 Task: Add an event with the title Lunch and Learn: Time Management Strategies, date '2024/03/03', time 9:40 AM to 11:40 AMand add a description: The employee and the supervisor will collaboratively develop an action plan outlining the steps and strategies necessary for improvement. This plan may include specific tasks, training or development opportunities, resources, and support systems to aid in the employee's growth and progress.Select event color  Flamingo . Add location for the event as: 654 Sheikh Zayed Grand Mosque, Abu Dhabi, UAE, logged in from the account softage.2@softage.netand send the event invitation to softage.3@softage.net and softage.4@softage.net. Set a reminder for the event Monthly on the third Sunday
Action: Mouse moved to (1069, 524)
Screenshot: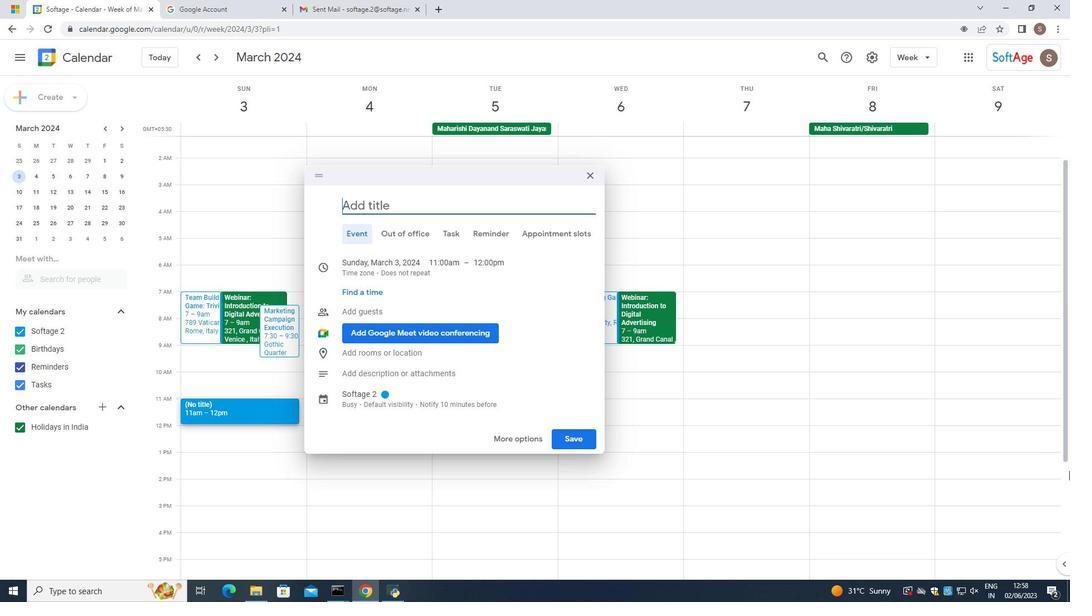 
Action: Key pressed <Key.caps_lock>L<Key.caps_lock>unch<Key.space><Key.shift_r><Key.shift_r><Key.shift_r><Key.shift_r><Key.shift_r><Key.shift_r><Key.shift_r><Key.shift_r><Key.shift_r><Key.shift_r><Key.shift_r><Key.shift_r><Key.shift_r><Key.shift_r><Key.shift_r><Key.shift_r><Key.shift_r><Key.shift_r><Key.shift_r><Key.shift_r><Key.shift_r><Key.shift_r><Key.shift_r><Key.shift_r>&<Key.space>l<Key.caps_lock><Key.backspace><Key.backspace><Key.backspace><Key.backspace><Key.backspace><Key.backspace><Key.backspace><Key.backspace><Key.backspace><Key.backspace><Key.backspace><Key.backspace><Key.backspace><Key.backspace><Key.caps_lock>l<Key.caps_lock>UNCH<Key.space><Key.shift_r><Key.shift_r><Key.shift_r><Key.shift_r><Key.shift_r><Key.shift_r><Key.shift_r><Key.shift_r><Key.shift_r><Key.shift_r><Key.shift_r><Key.shift_r><Key.shift_r><Key.shift_r><Key.shift_r><Key.shift_r>&<Key.space><Key.caps_lock>l<Key.caps_lock><Key.caps_lock>er<Key.backspace><Key.backspace><Key.caps_lock>EARN
Screenshot: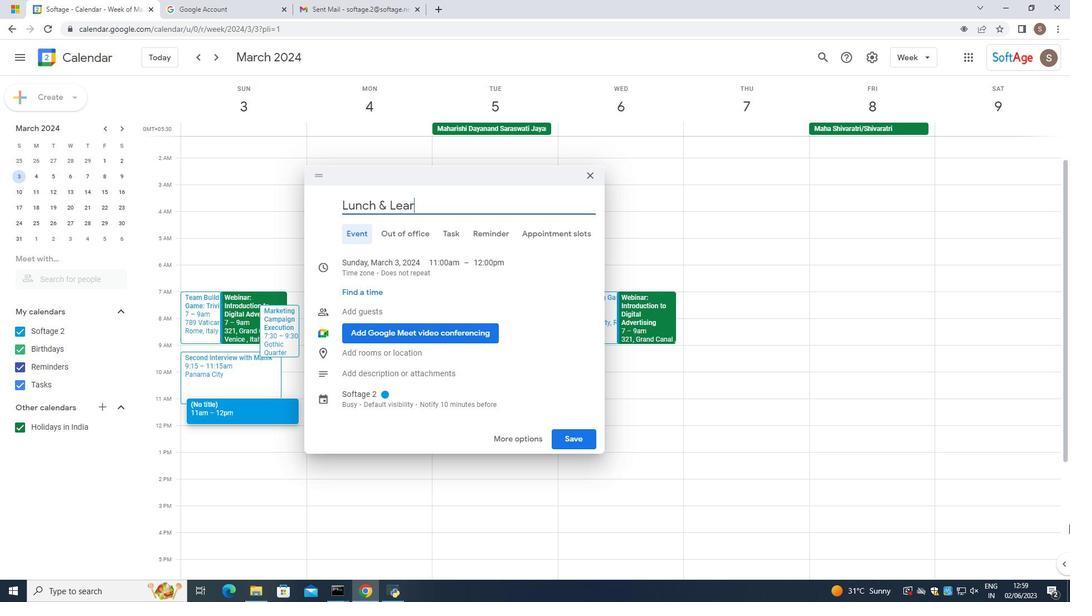 
Action: Mouse moved to (394, 372)
Screenshot: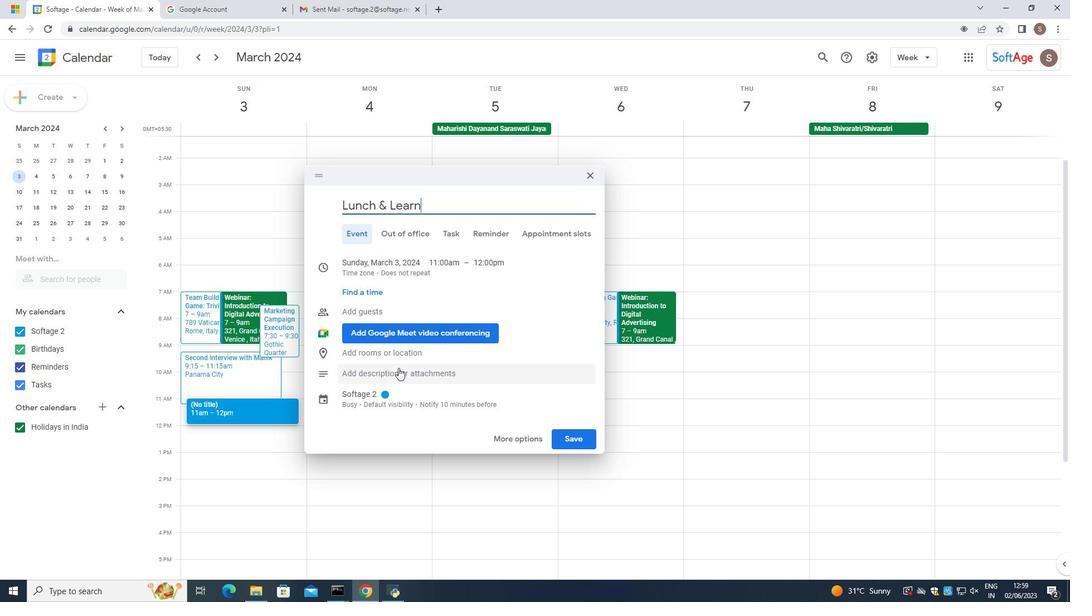 
Action: Mouse pressed left at (394, 372)
Screenshot: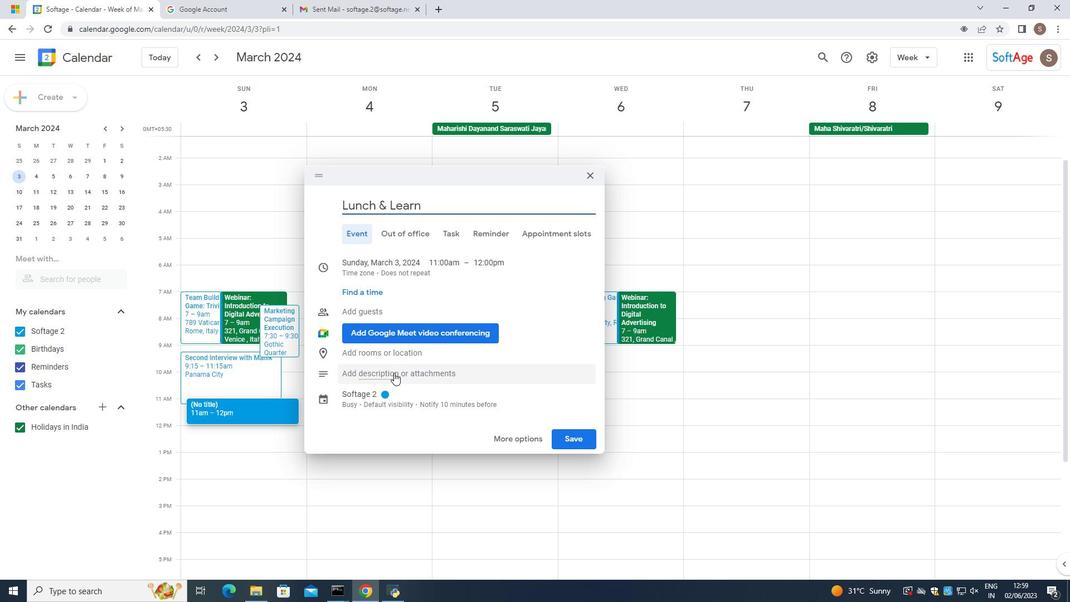 
Action: Mouse moved to (812, 490)
Screenshot: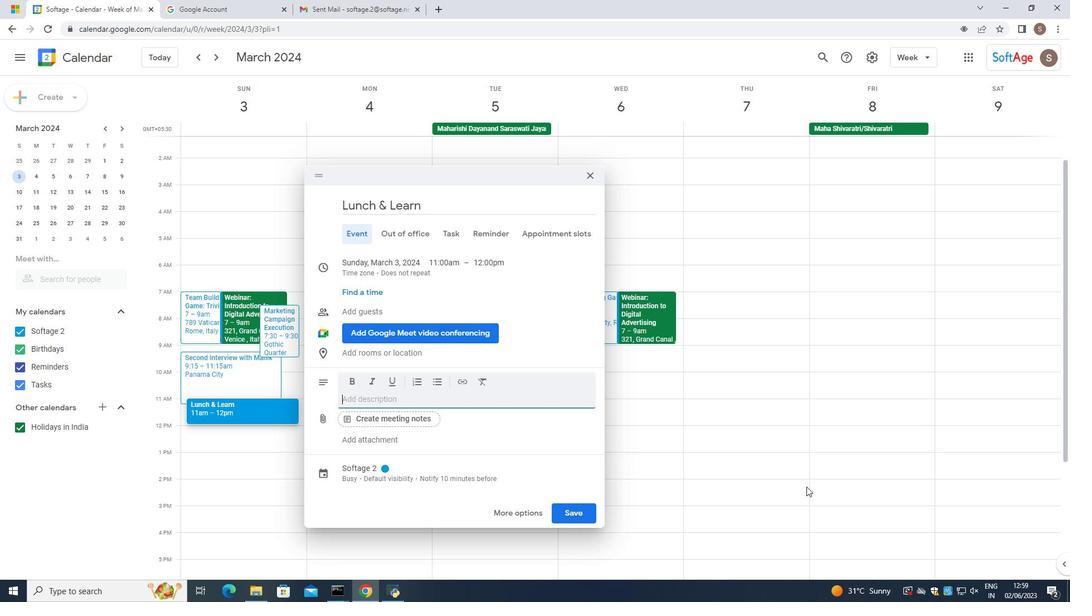 
Action: Key pressed <Key.caps_lock>t
Screenshot: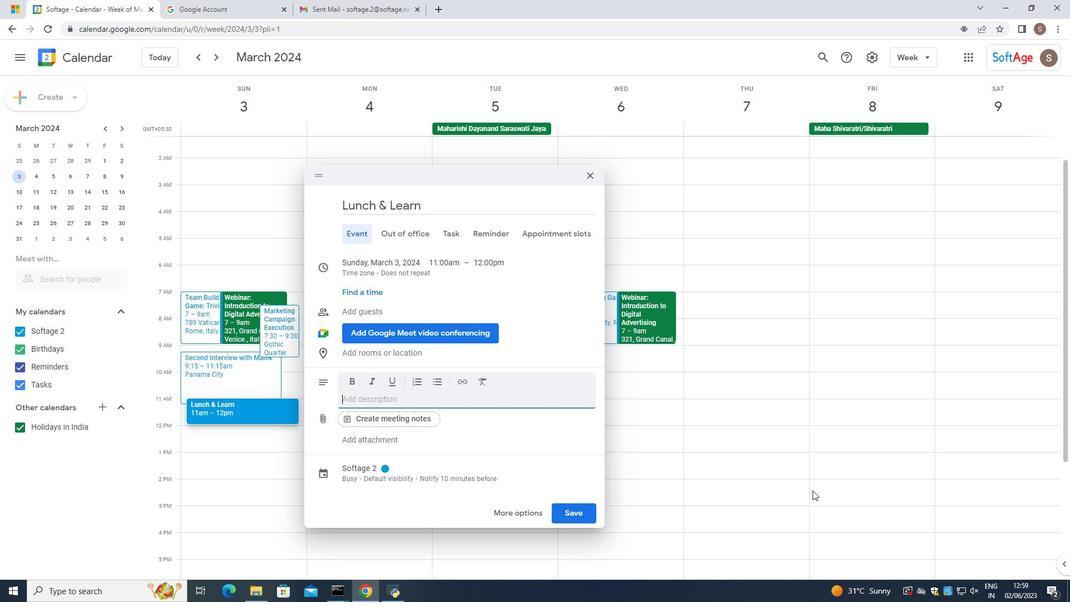 
Action: Mouse moved to (812, 490)
Screenshot: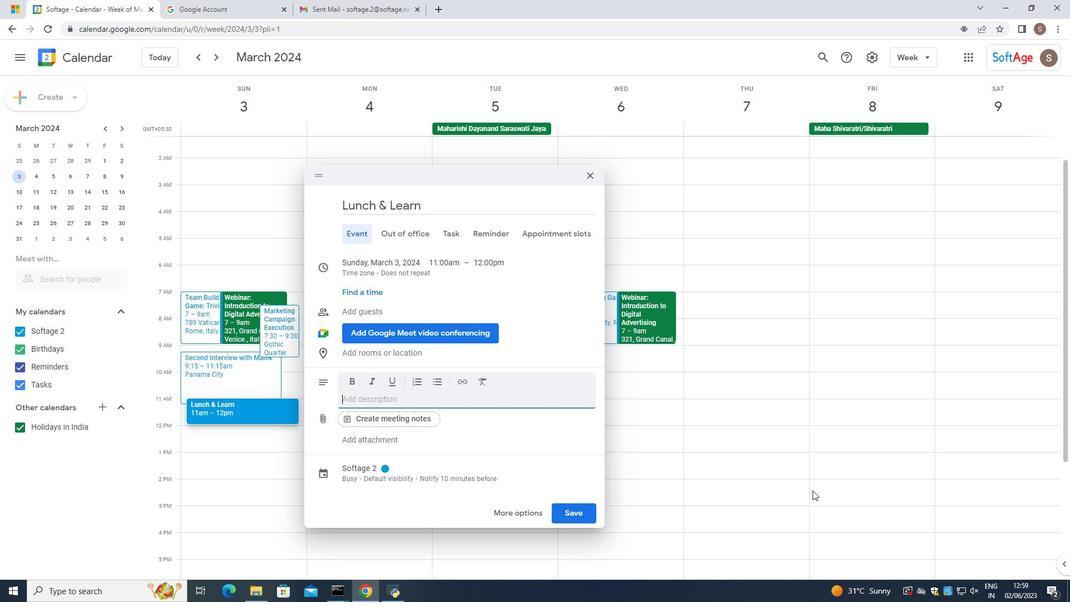 
Action: Key pressed <Key.caps_lock>HE<Key.space>EM
Screenshot: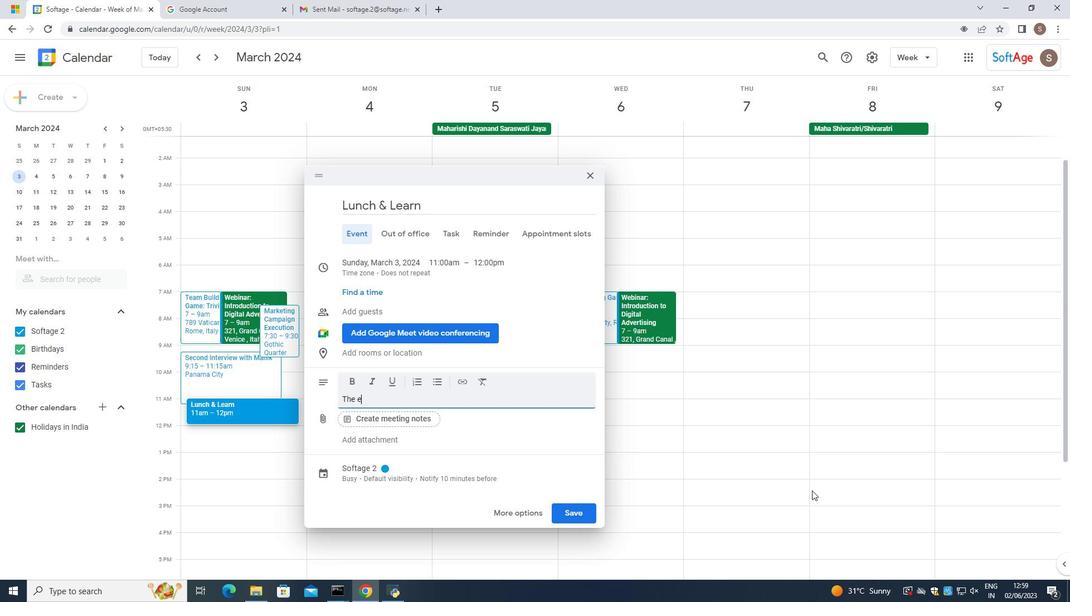 
Action: Mouse moved to (812, 490)
Screenshot: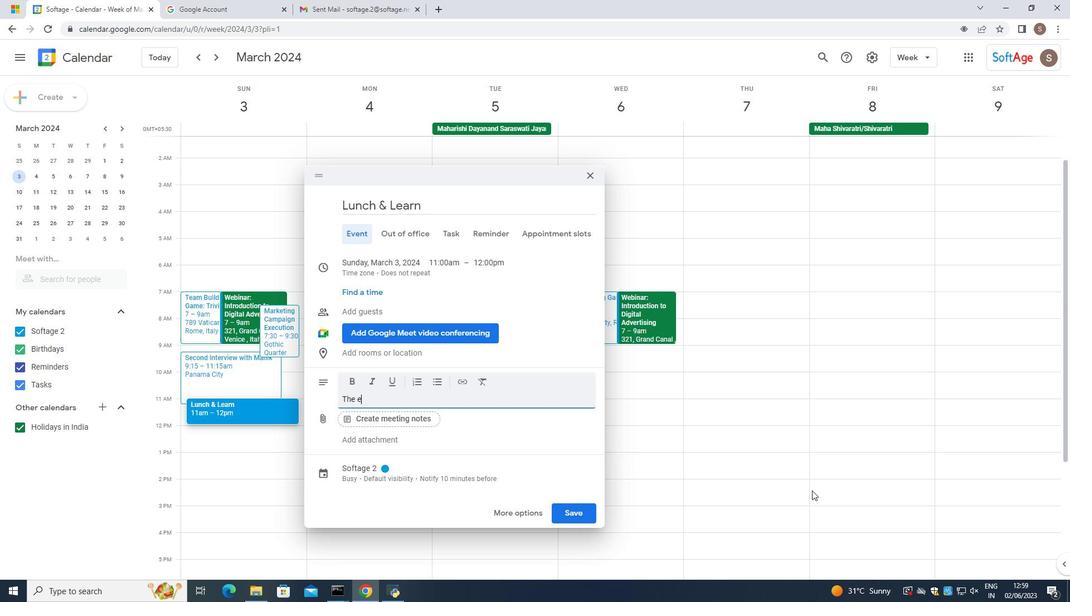 
Action: Key pressed PLOYEE<Key.space>
Screenshot: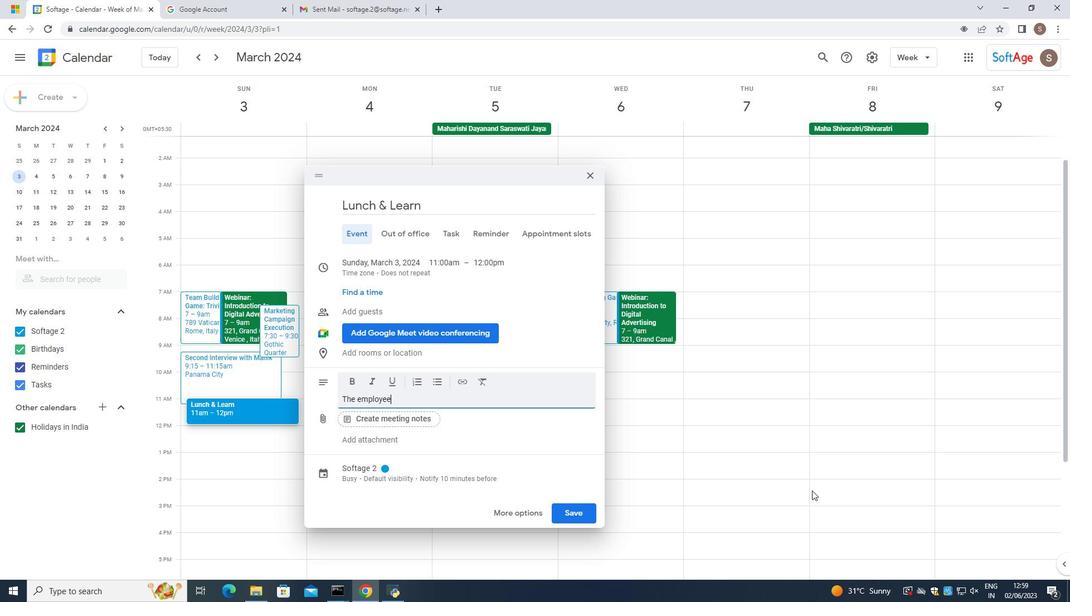 
Action: Mouse moved to (811, 490)
Screenshot: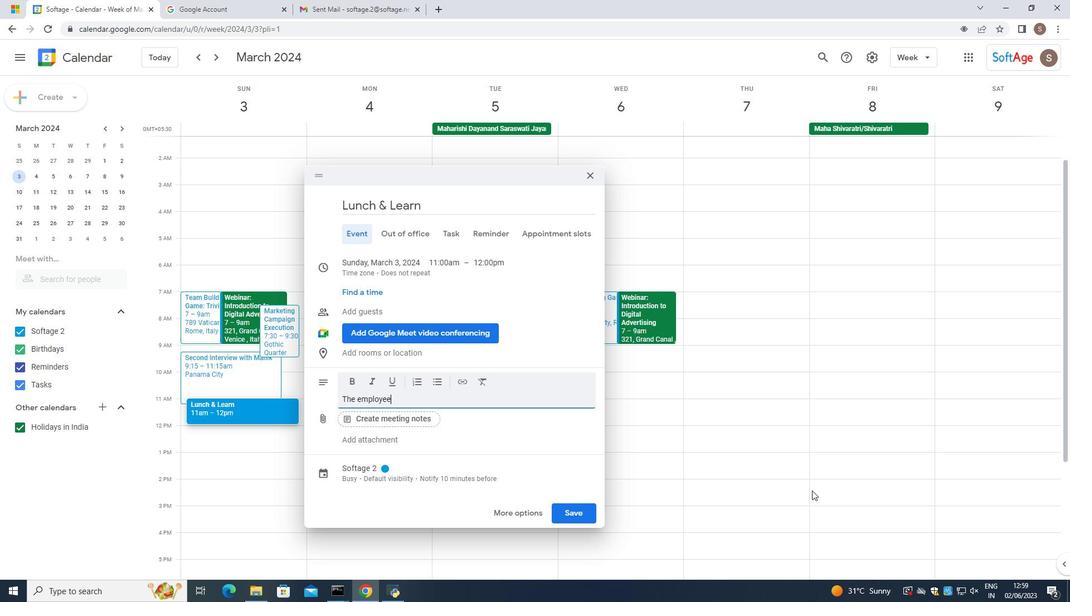 
Action: Key pressed AND
Screenshot: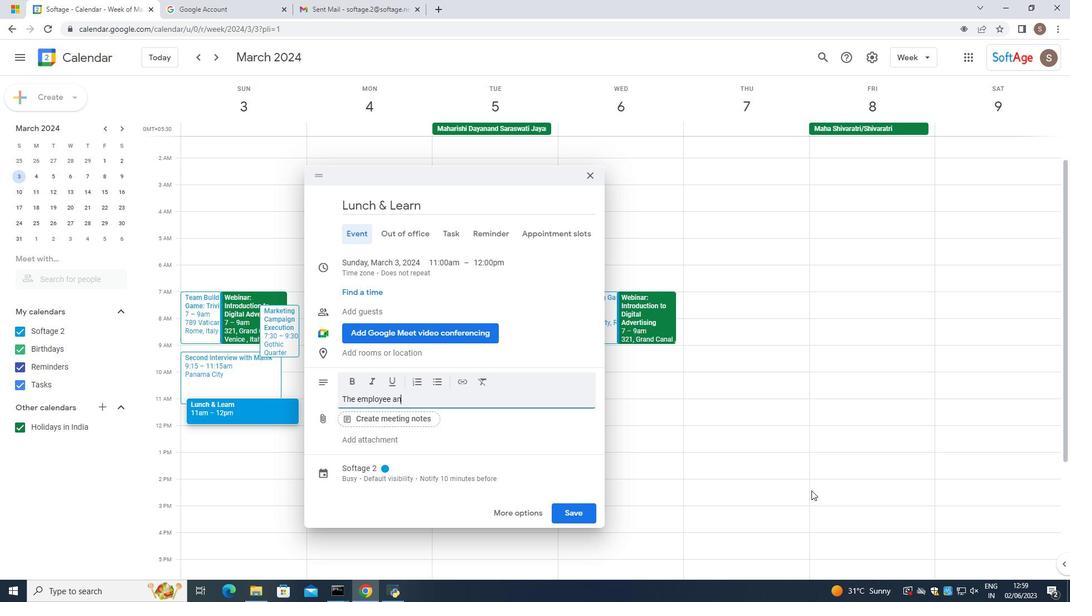 
Action: Mouse moved to (811, 490)
Screenshot: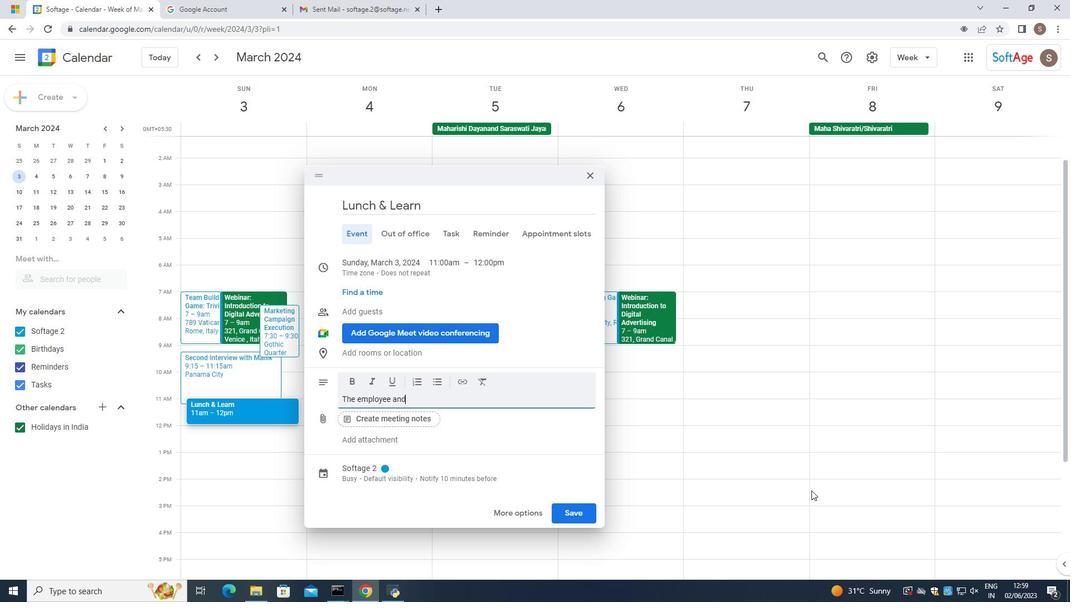 
Action: Key pressed <Key.space>
Screenshot: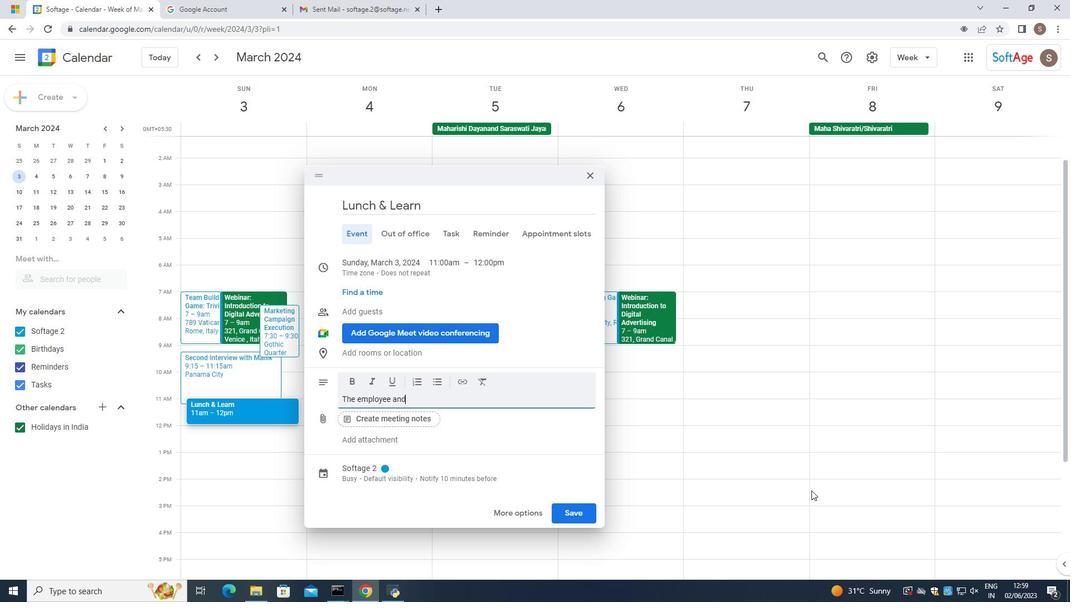 
Action: Mouse moved to (811, 491)
Screenshot: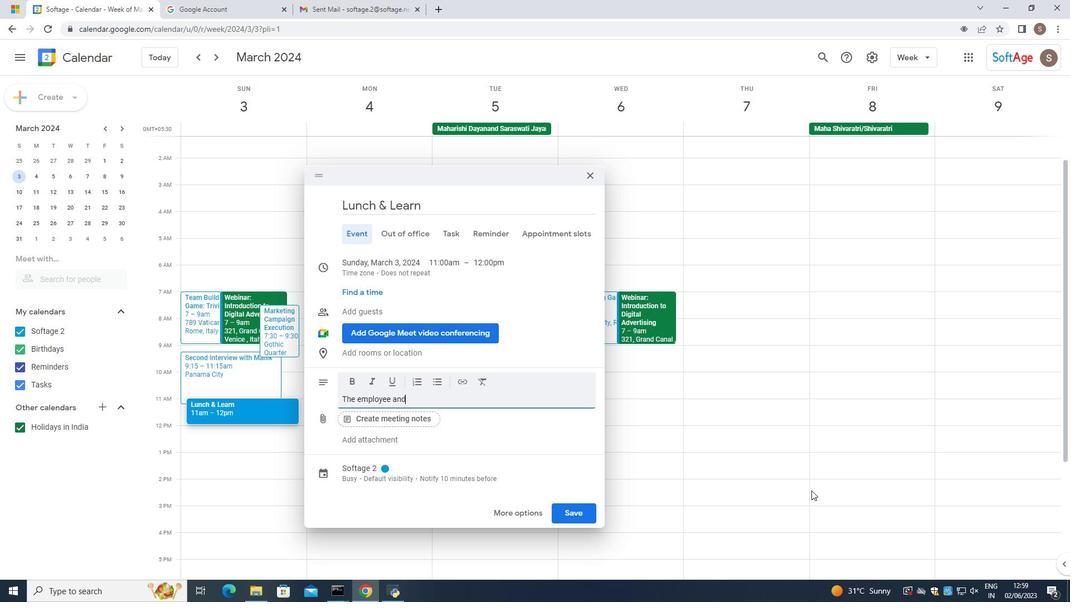 
Action: Key pressed THE<Key.space>SUPERVISORT<Key.space>WUI=<Key.backspace><Key.backspace><Key.backspace><Key.backspace><Key.backspace><Key.backspace><Key.backspace><Key.backspace><Key.backspace>SO<Key.backspace>P<Key.backspace>OR<Key.space>WILL<Key.space>
Screenshot: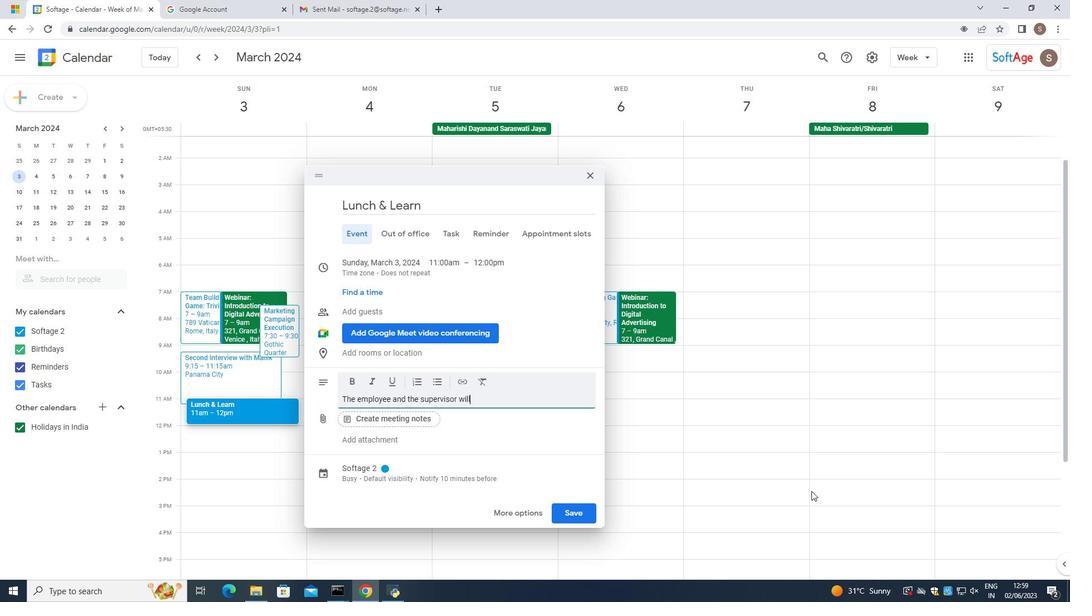 
Action: Mouse moved to (811, 492)
Screenshot: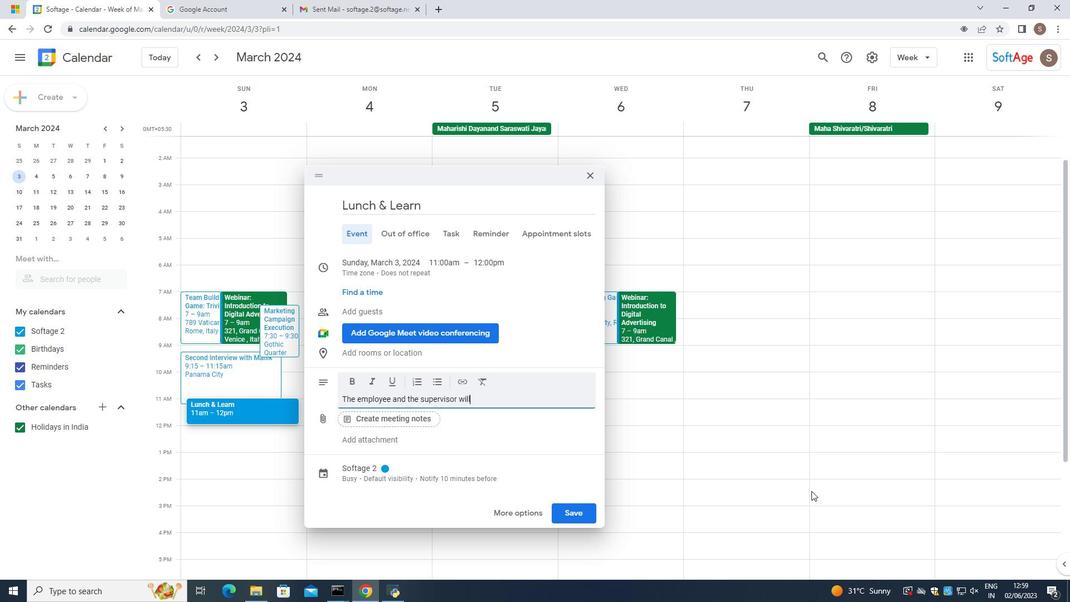 
Action: Key pressed C
Screenshot: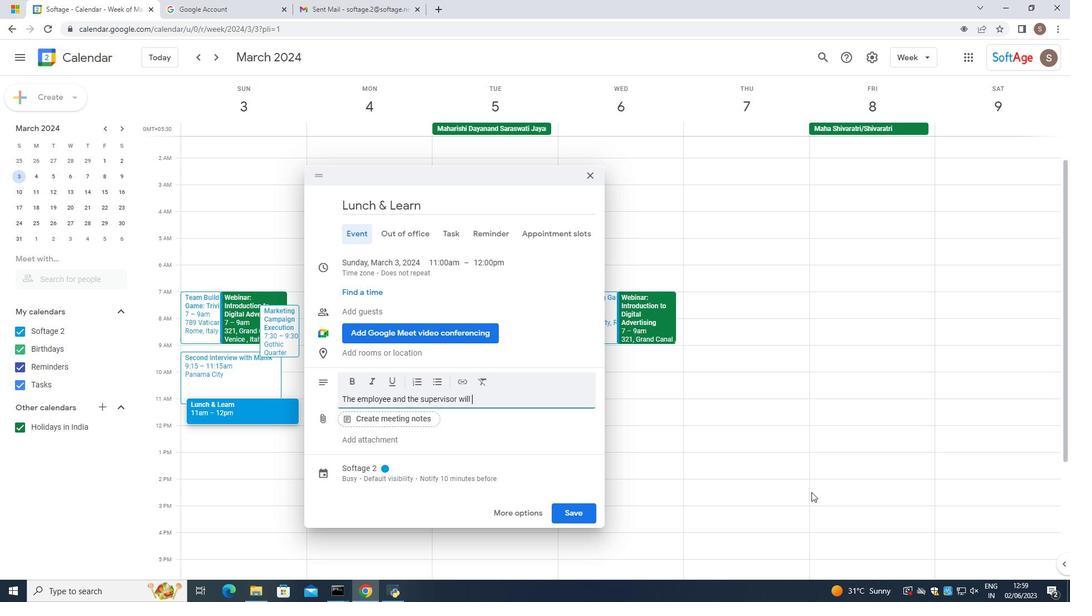 
Action: Mouse moved to (811, 492)
Screenshot: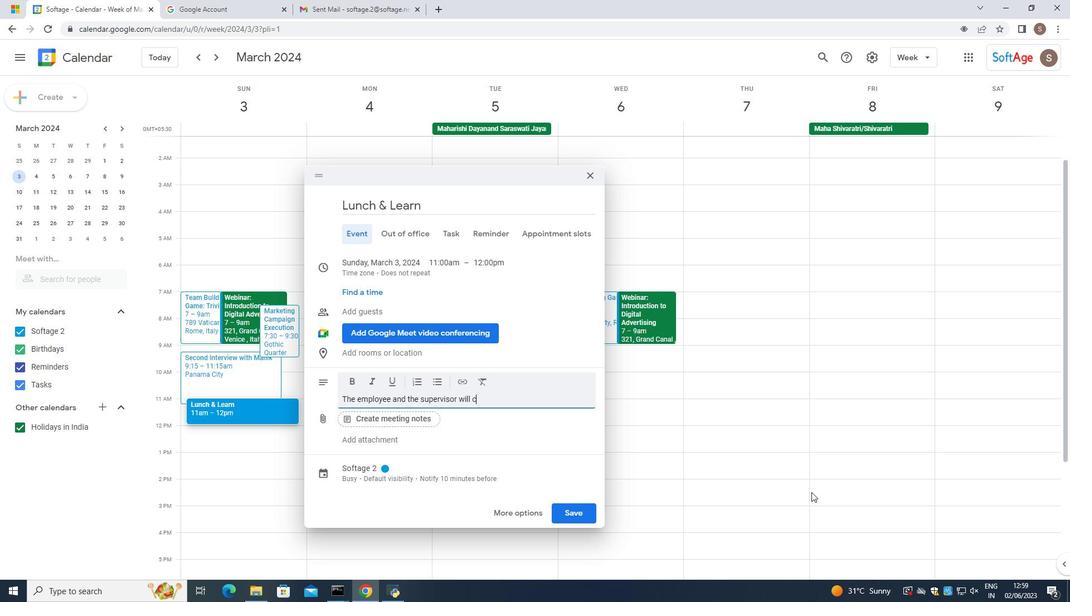 
Action: Key pressed OLL
Screenshot: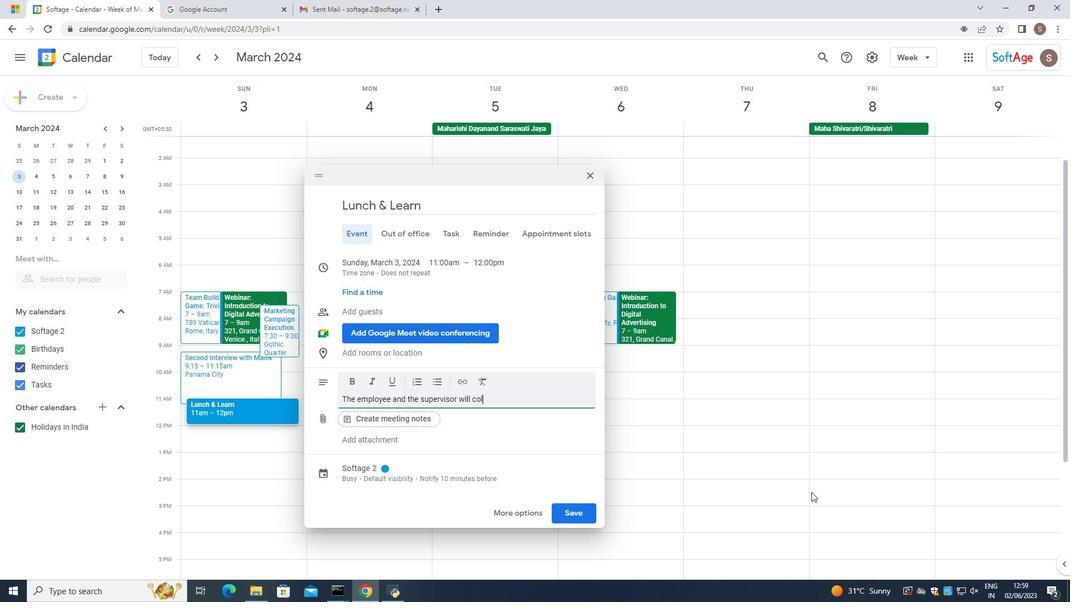 
Action: Mouse moved to (811, 492)
Screenshot: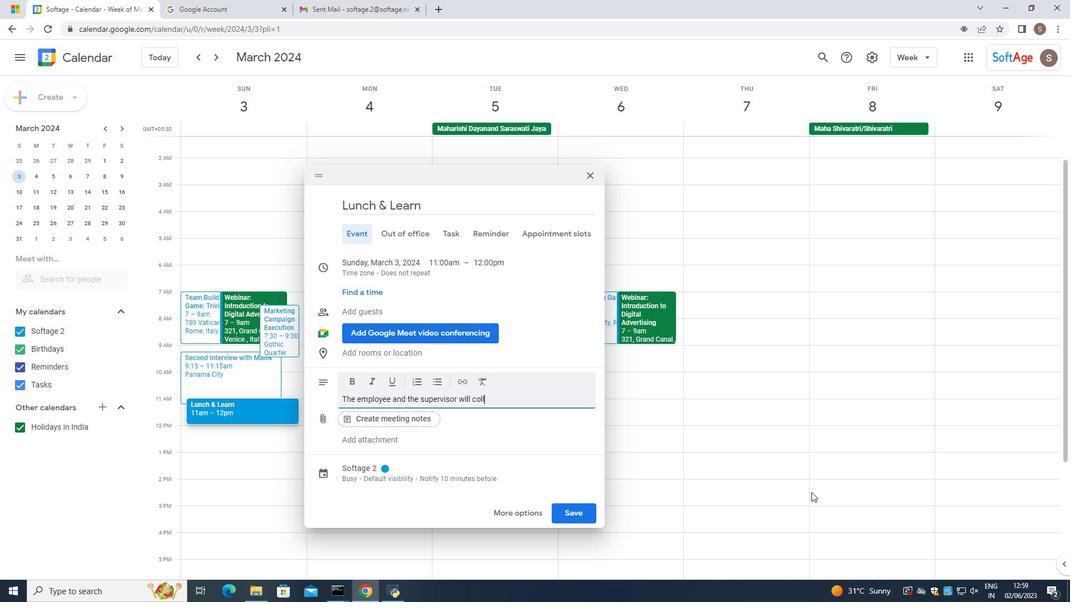 
Action: Key pressed BO
Screenshot: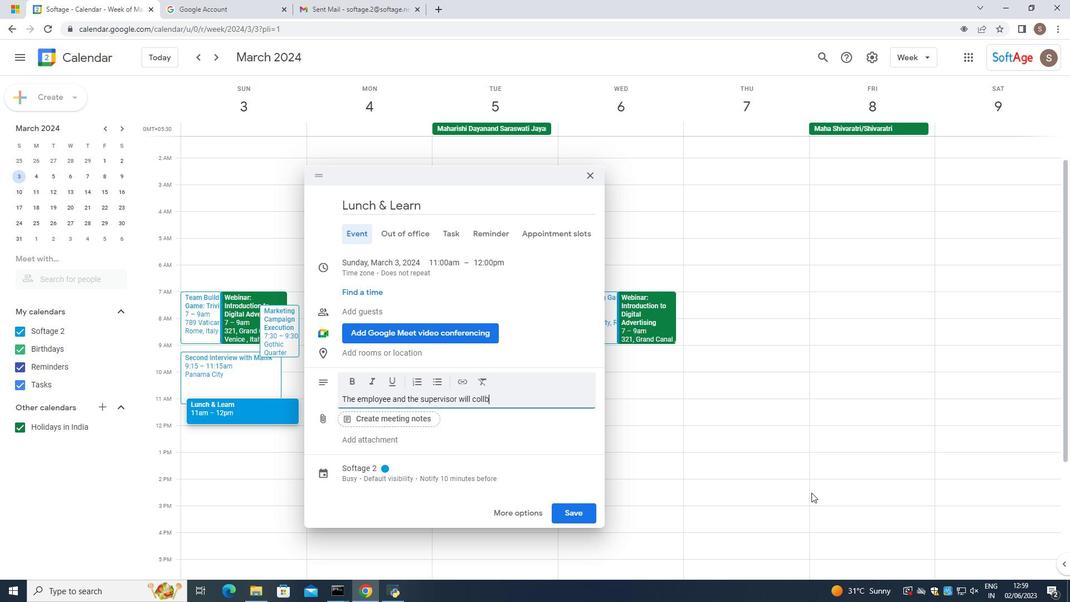 
Action: Mouse moved to (811, 493)
Screenshot: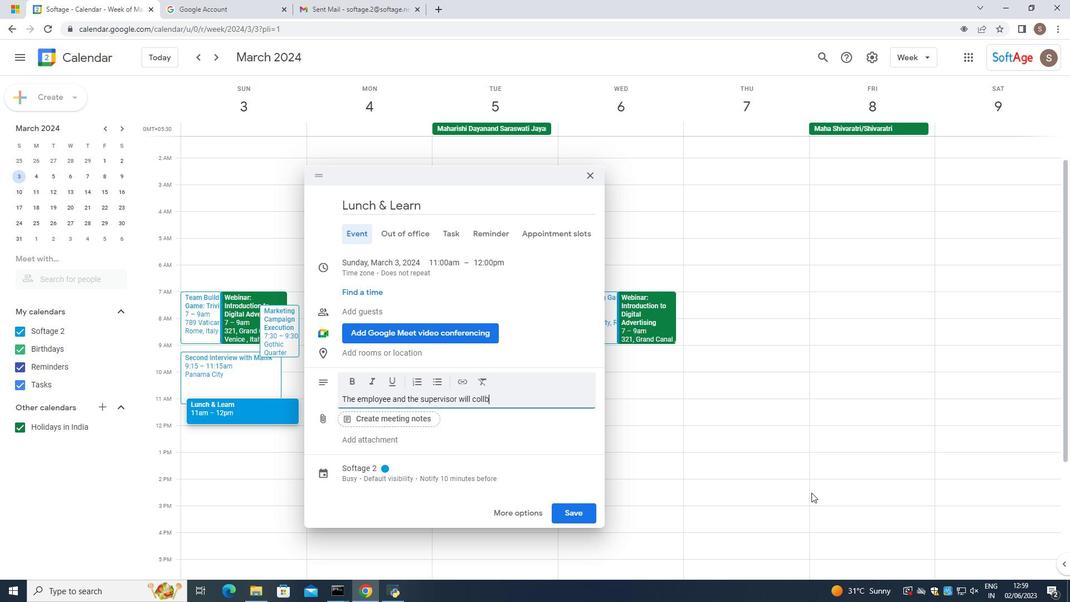 
Action: Key pressed ARTIVELUY<Key.space>
Screenshot: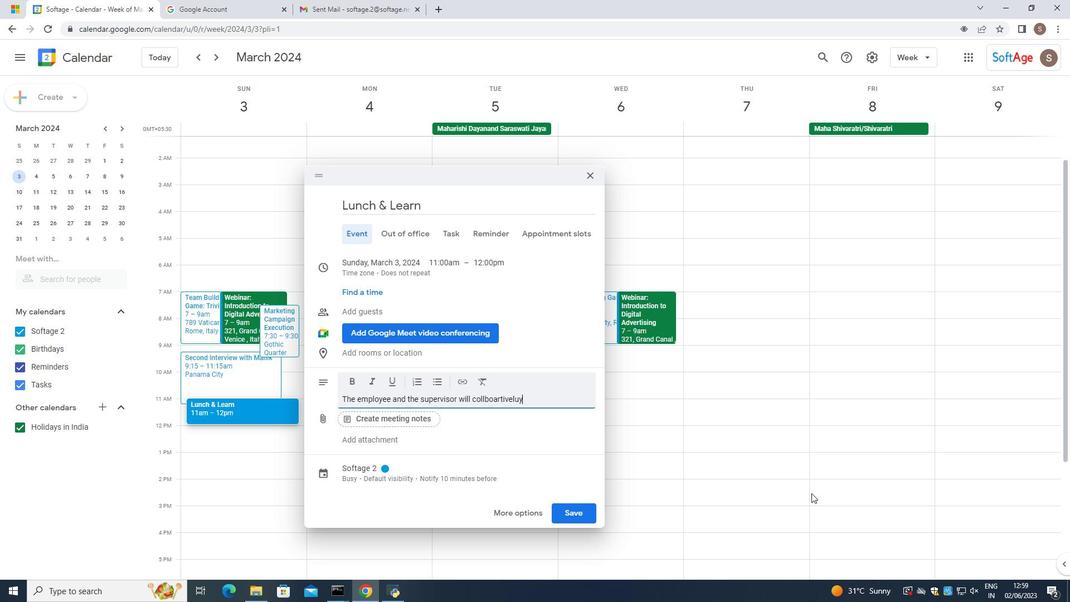 
Action: Mouse moved to (508, 398)
Screenshot: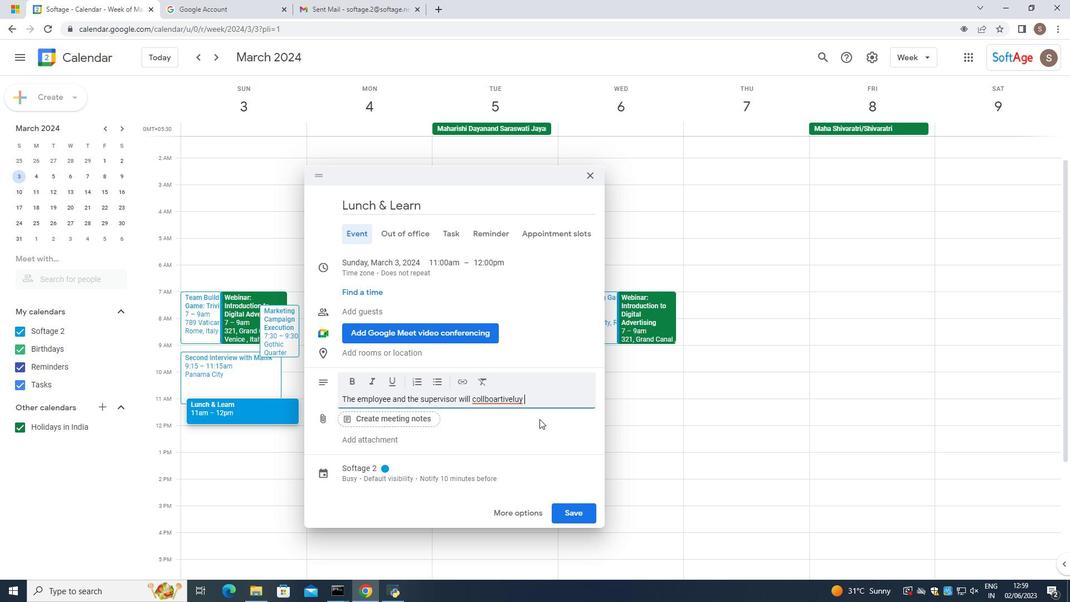 
Action: Mouse pressed left at (508, 398)
Screenshot: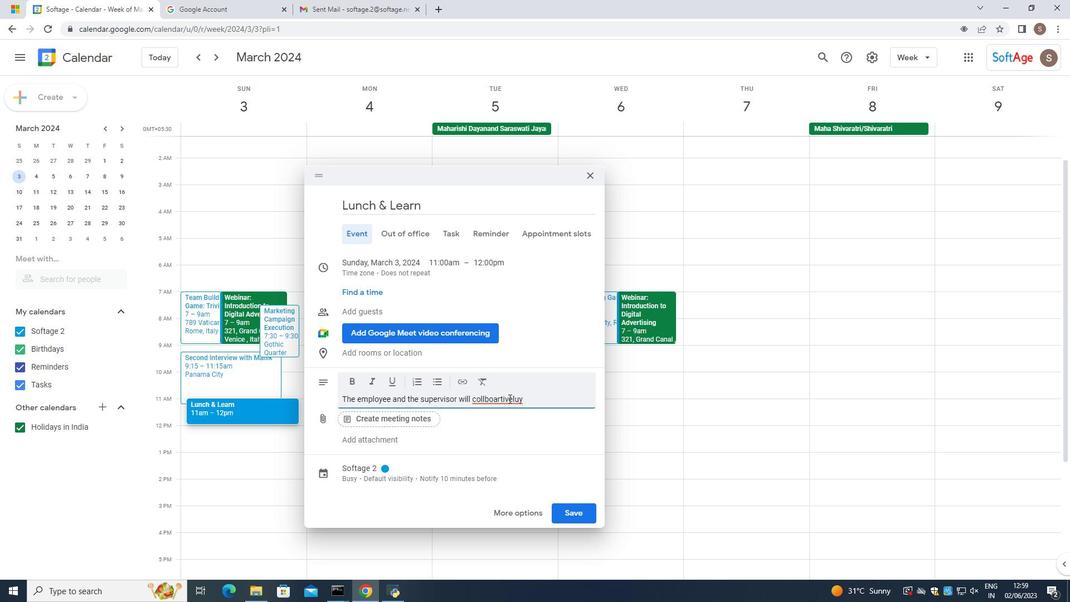 
Action: Mouse pressed right at (508, 398)
Screenshot: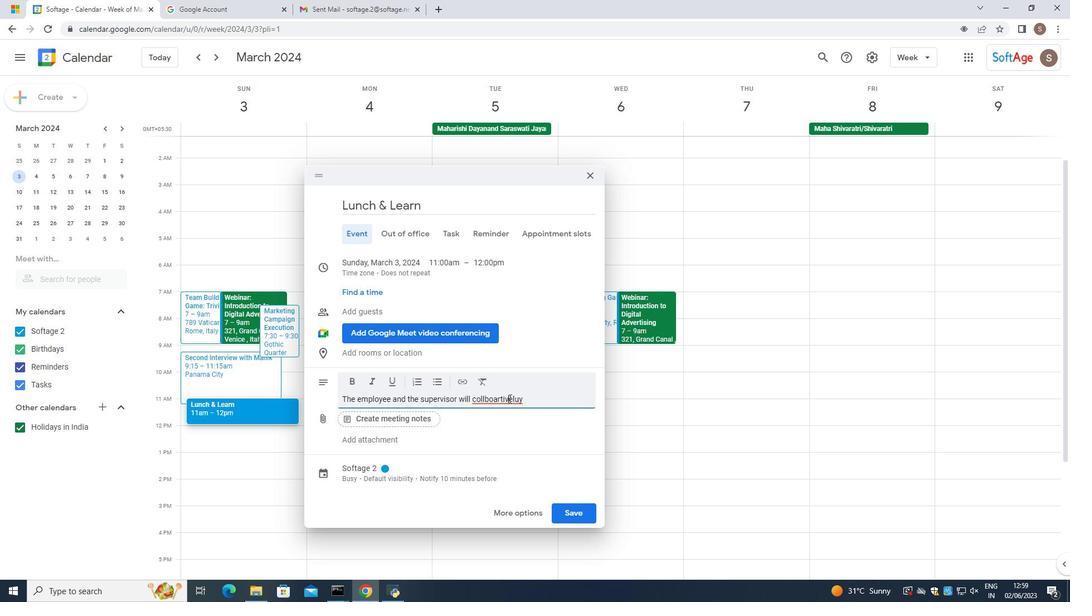 
Action: Mouse moved to (534, 406)
Screenshot: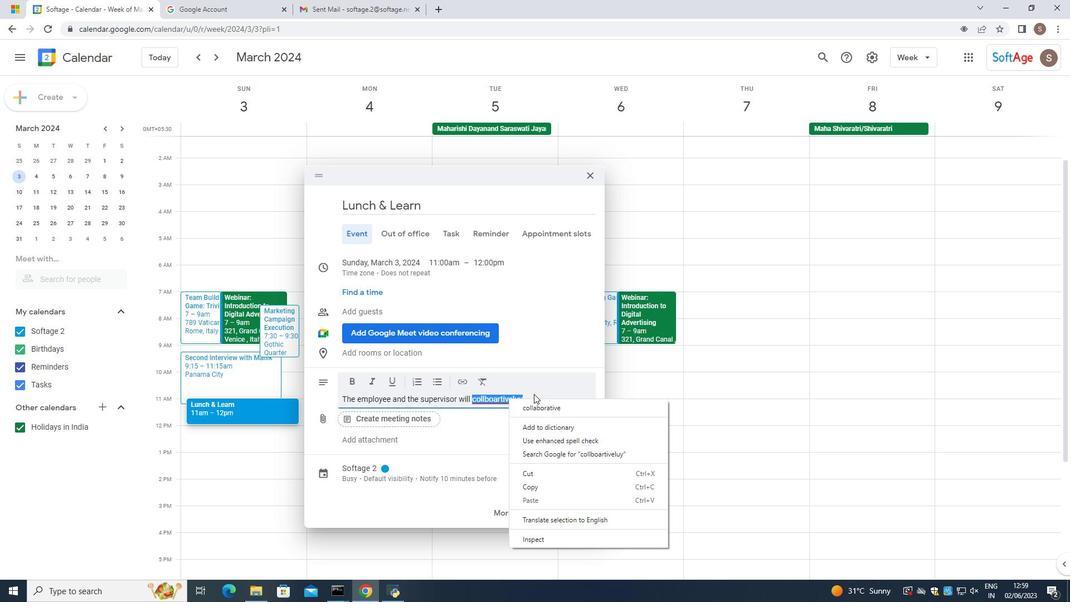 
Action: Mouse pressed left at (534, 406)
Screenshot: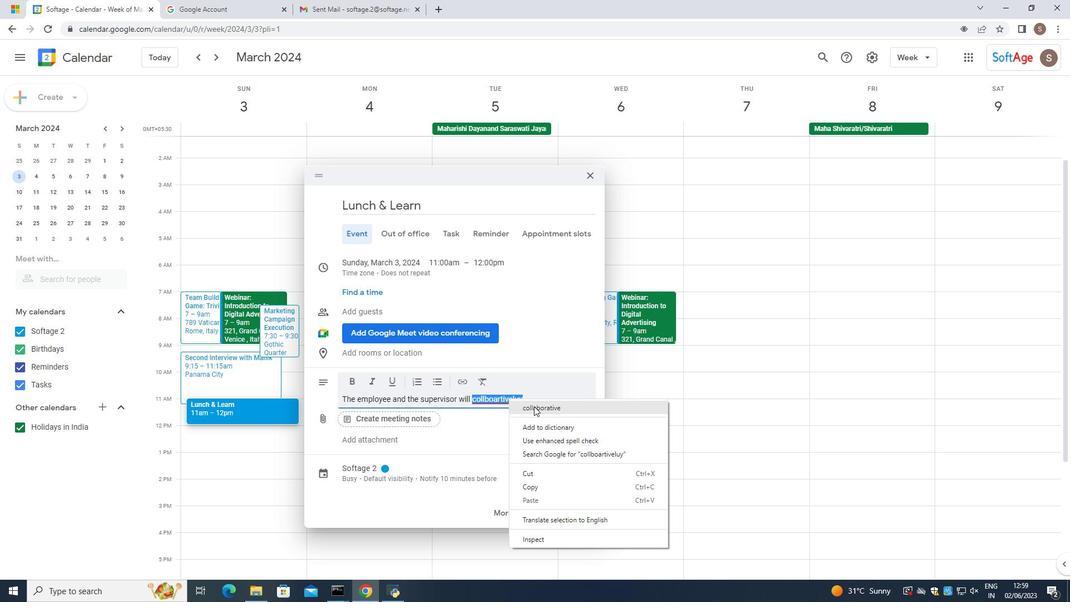 
Action: Mouse moved to (517, 398)
Screenshot: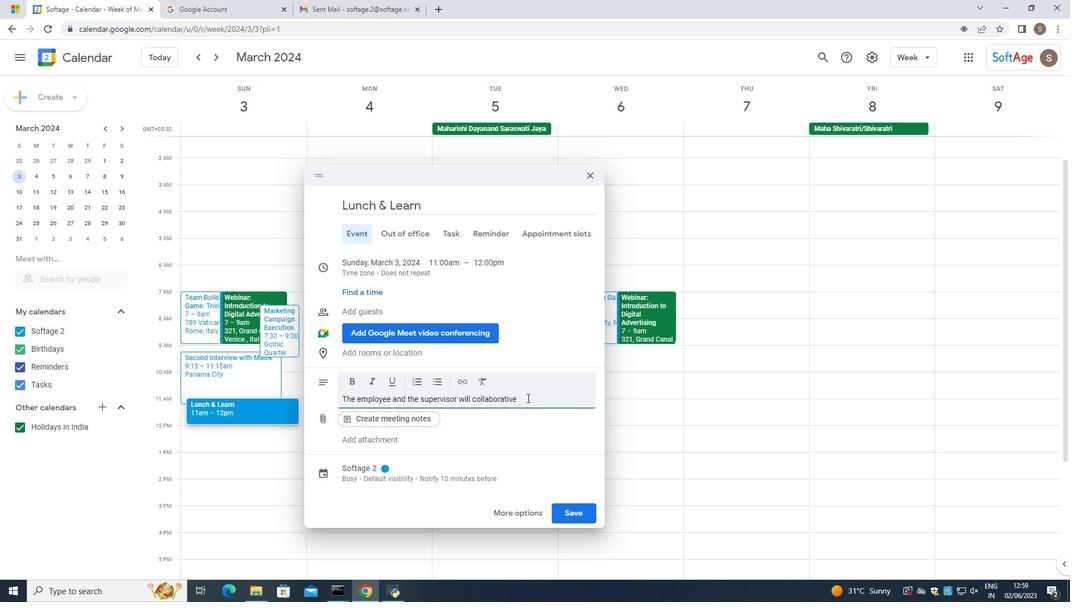 
Action: Mouse pressed left at (517, 398)
Screenshot: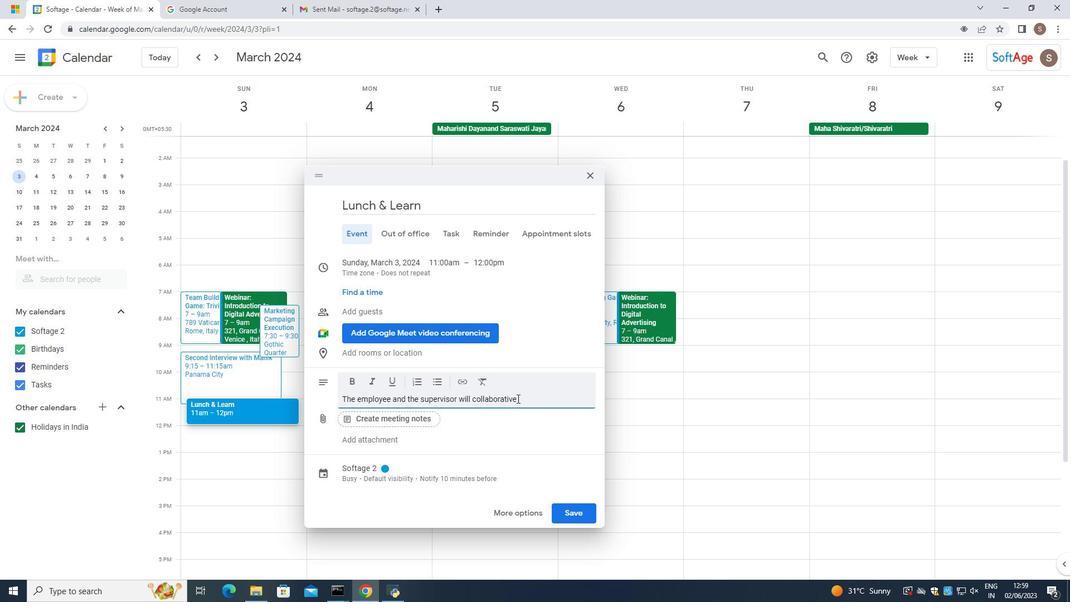 
Action: Mouse moved to (953, 544)
Screenshot: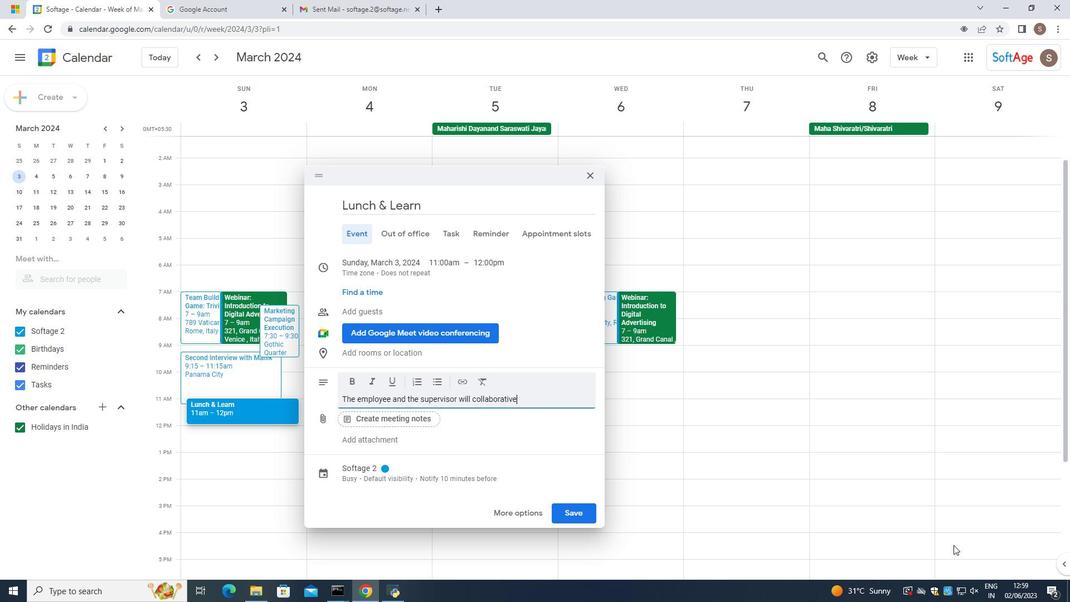 
Action: Key pressed <Key.backspace>
Screenshot: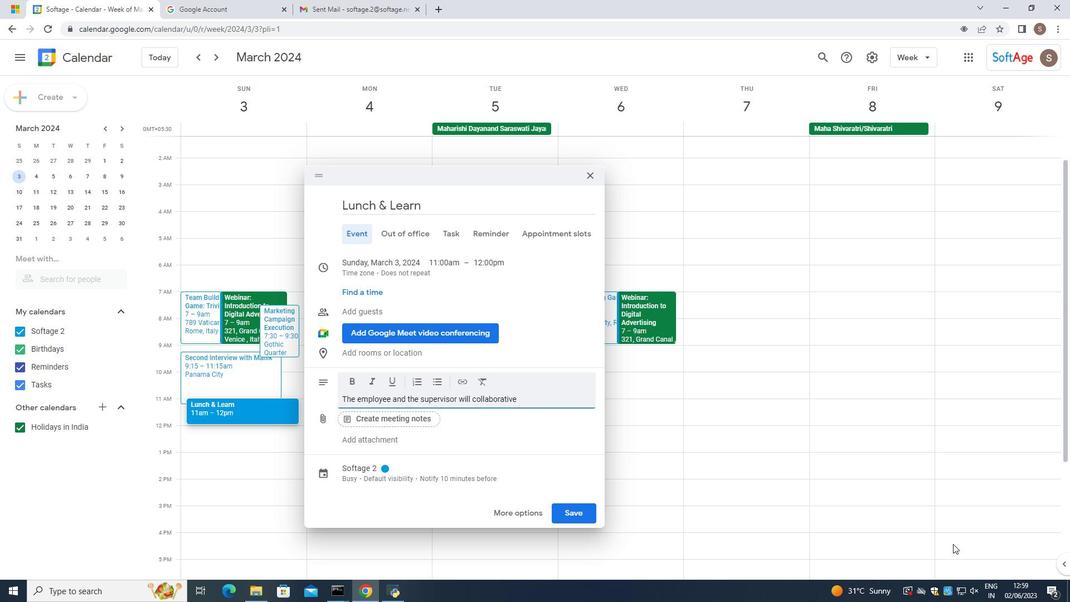 
Action: Mouse moved to (953, 544)
Screenshot: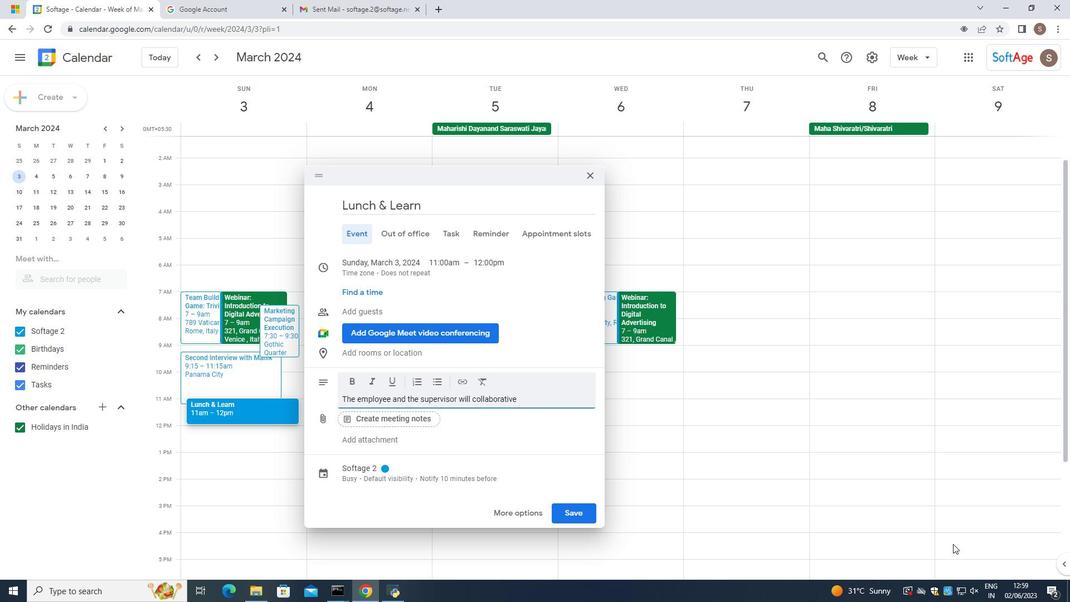 
Action: Key pressed L
Screenshot: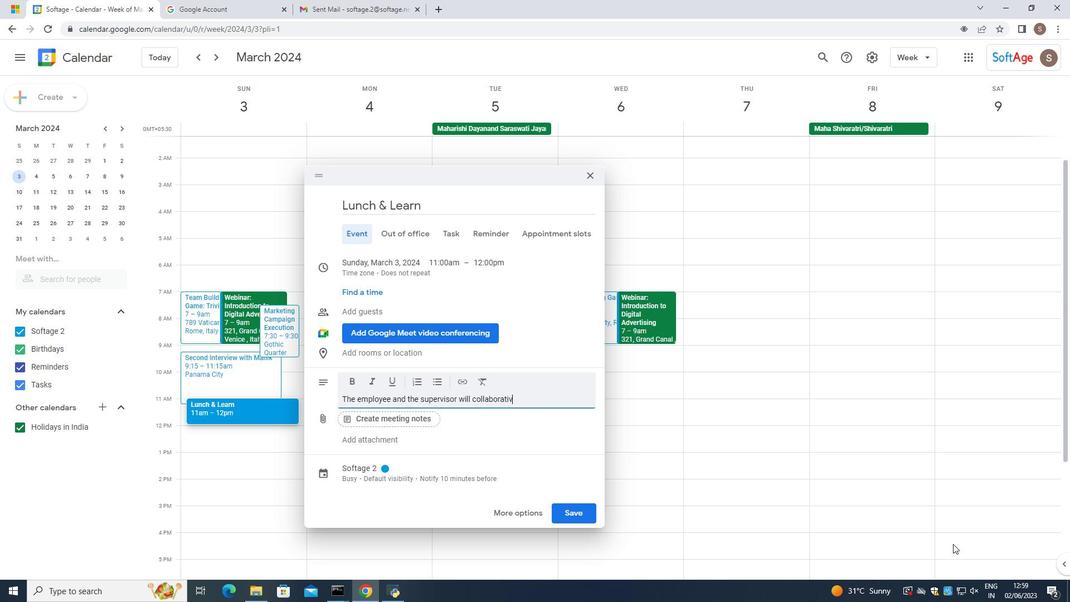 
Action: Mouse moved to (952, 544)
Screenshot: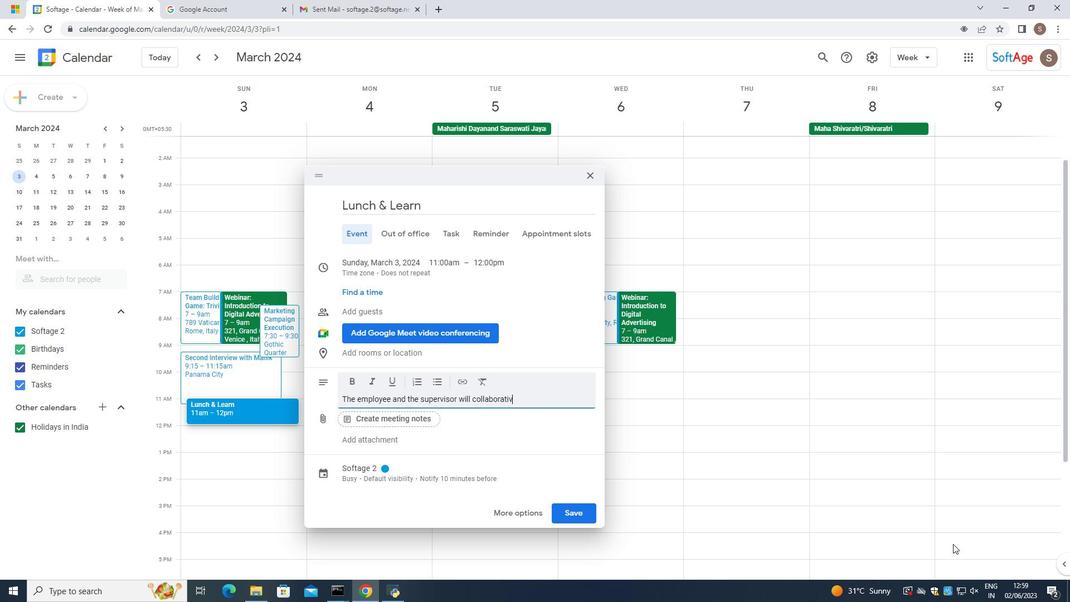 
Action: Key pressed Y<Key.space>
Screenshot: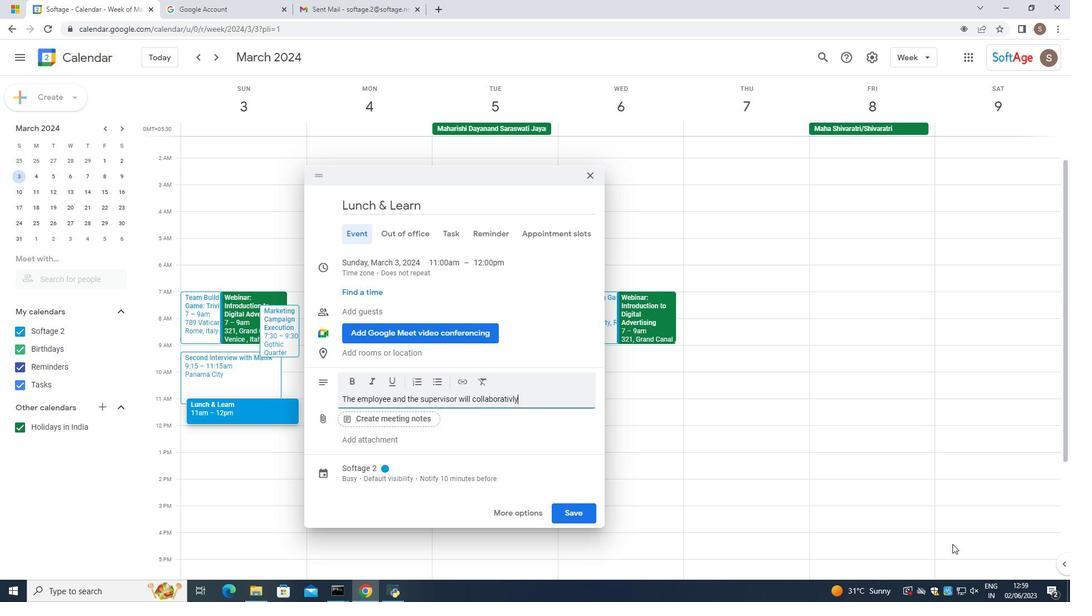
Action: Mouse moved to (951, 544)
Screenshot: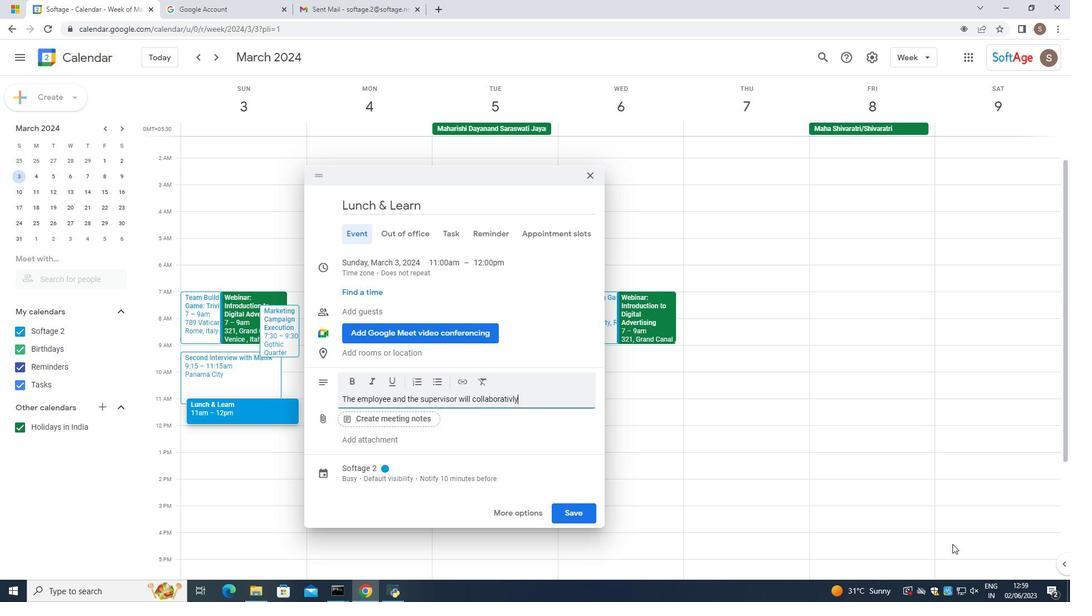 
Action: Key pressed DEVELOP<Key.space>
Screenshot: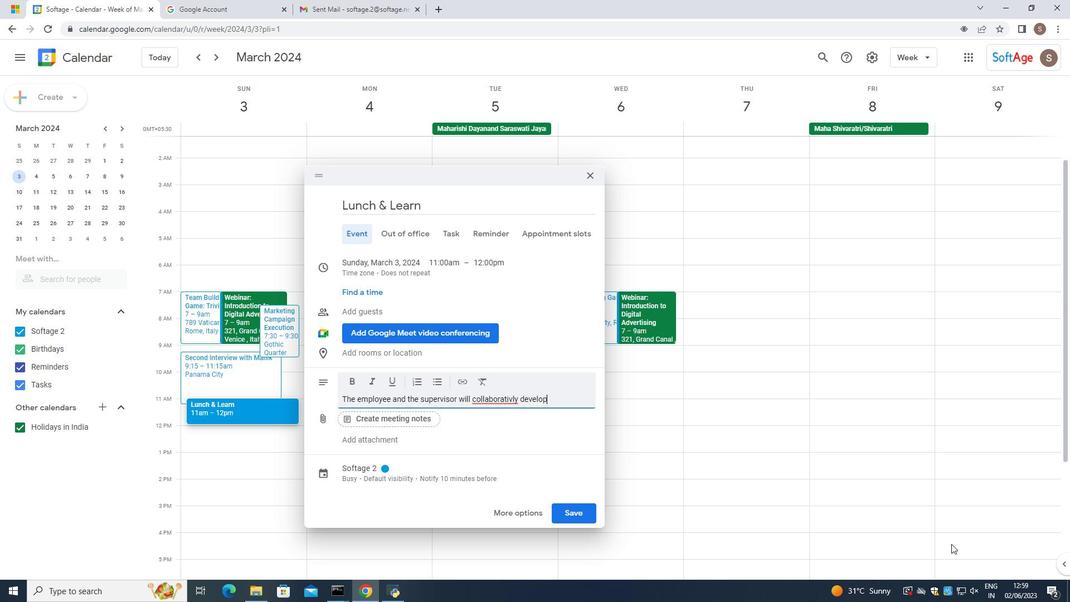 
Action: Mouse moved to (503, 400)
Screenshot: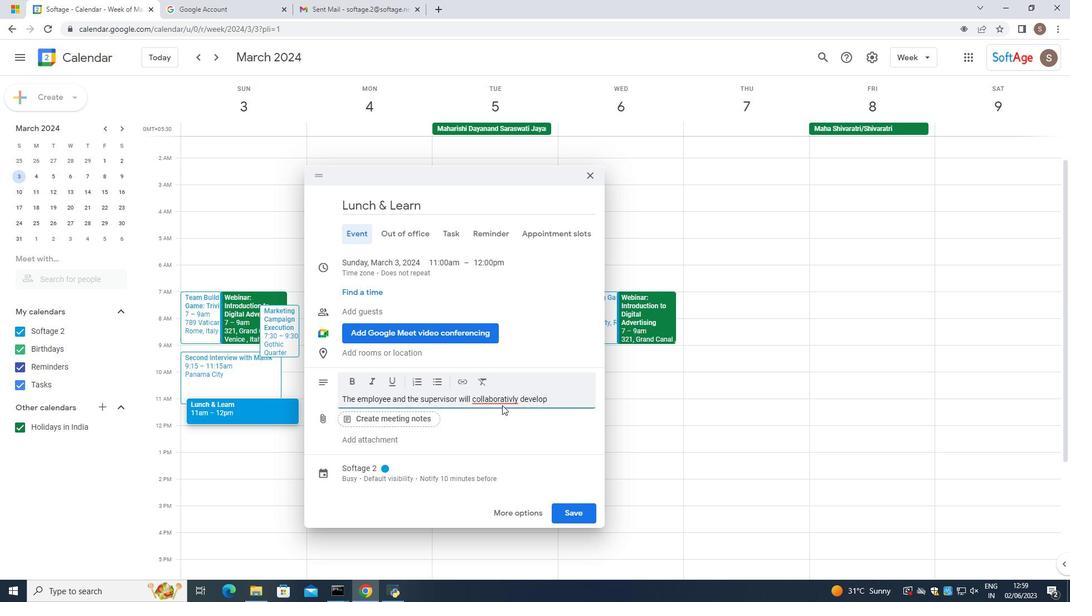 
Action: Mouse pressed left at (503, 400)
Screenshot: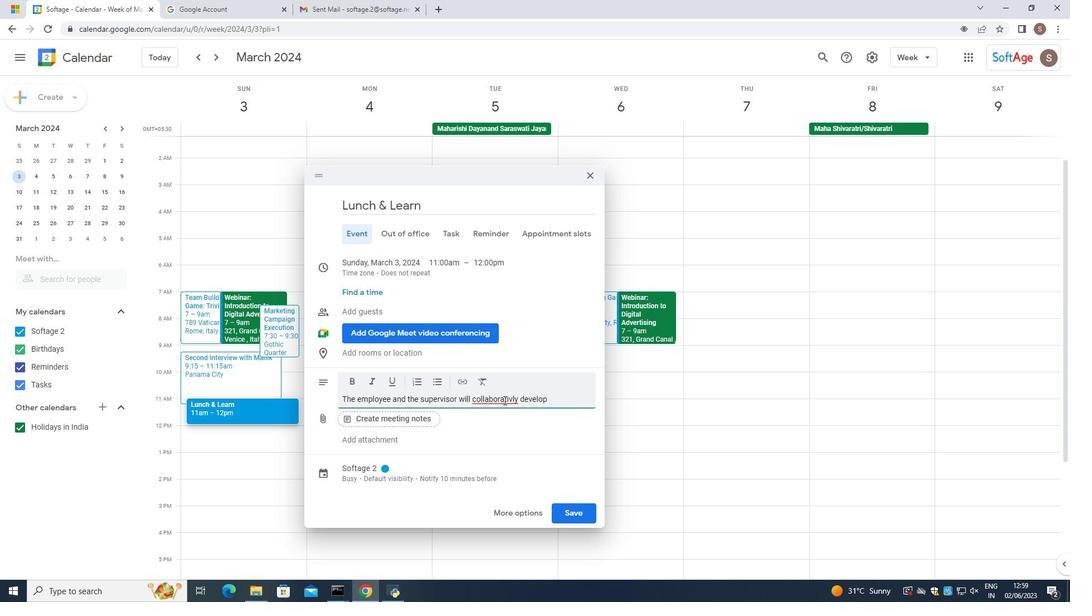 
Action: Mouse moved to (503, 399)
Screenshot: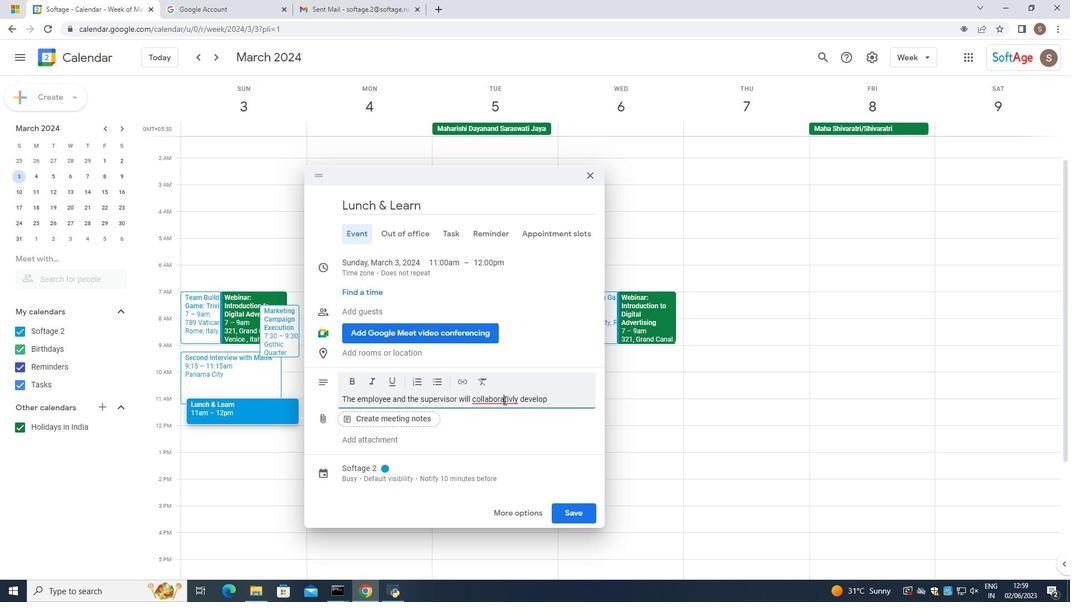 
Action: Mouse pressed right at (503, 399)
Screenshot: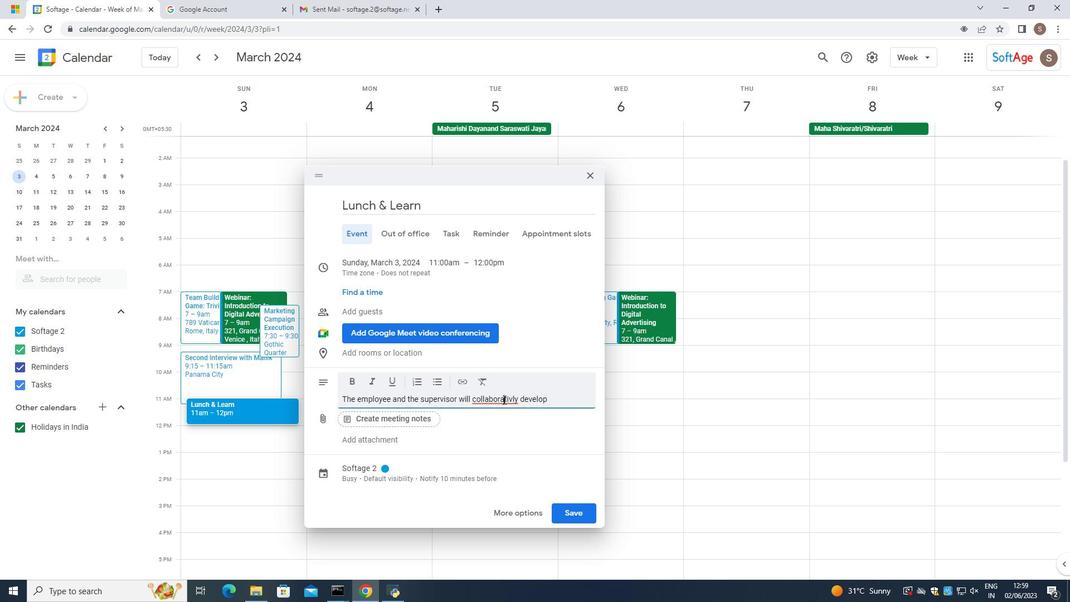 
Action: Mouse moved to (515, 409)
Screenshot: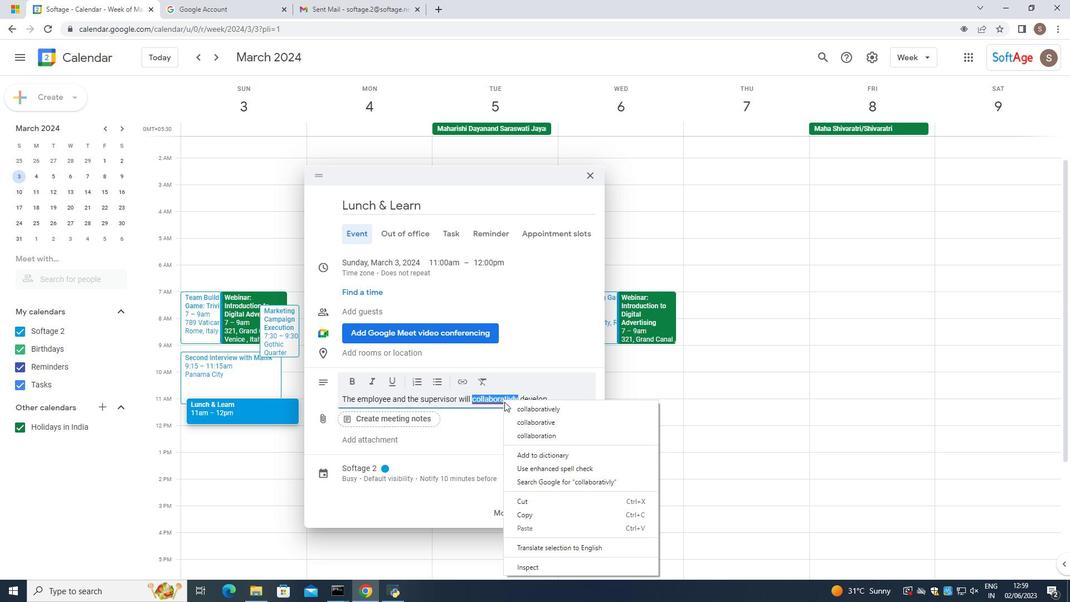 
Action: Mouse pressed left at (515, 409)
Screenshot: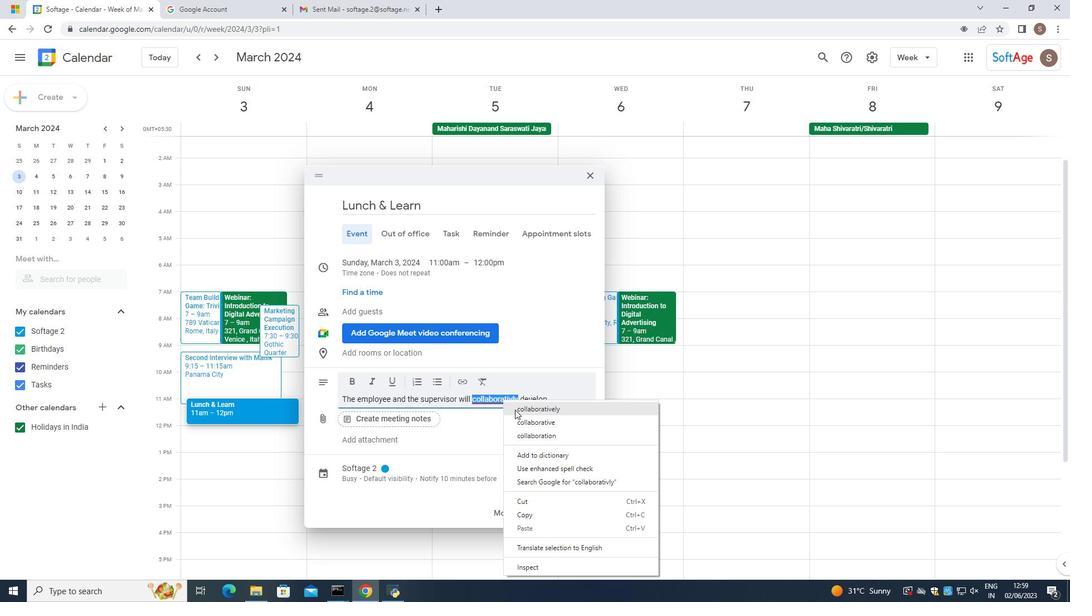 
Action: Mouse moved to (551, 400)
Screenshot: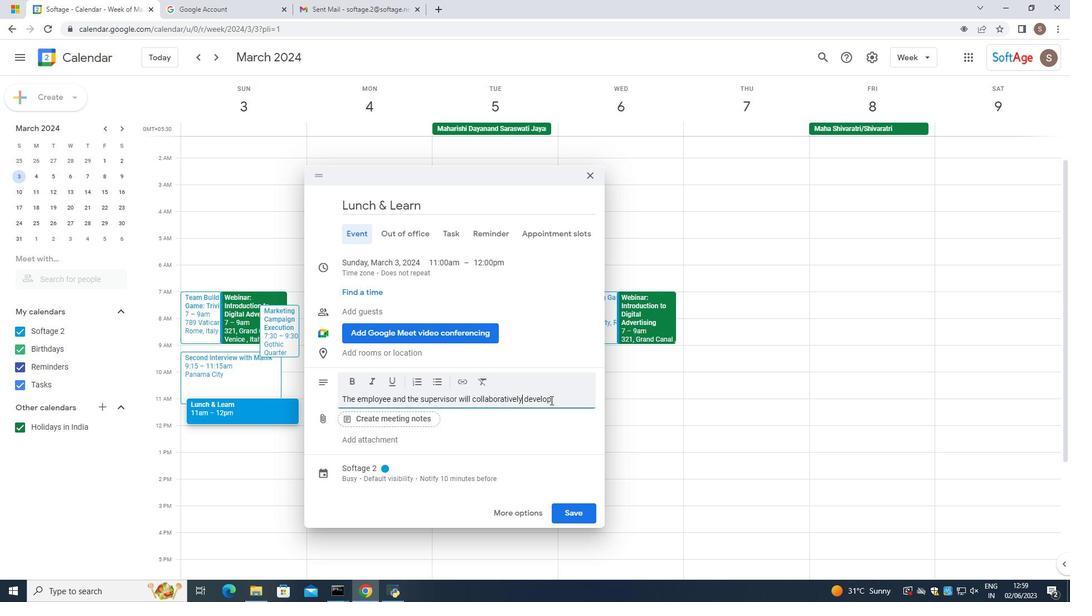 
Action: Mouse pressed left at (551, 400)
Screenshot: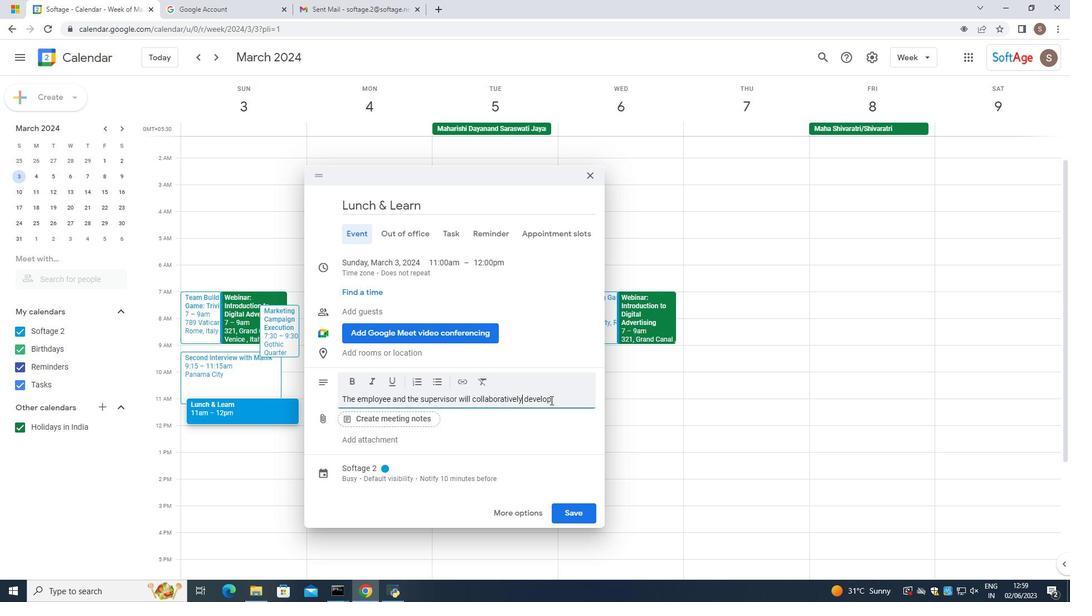 
Action: Mouse moved to (559, 399)
Screenshot: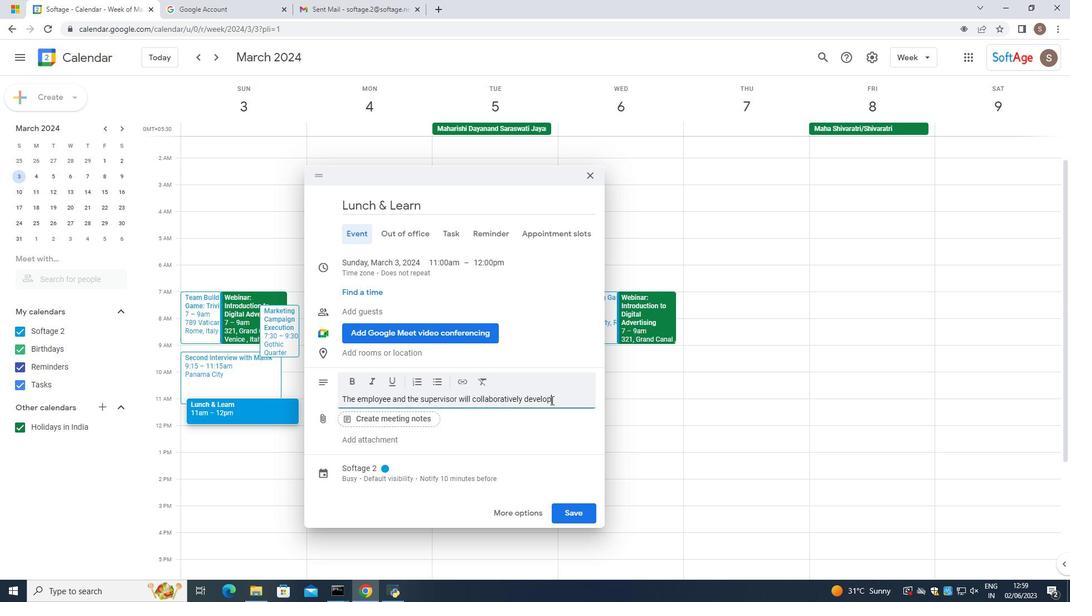 
Action: Mouse pressed left at (559, 399)
Screenshot: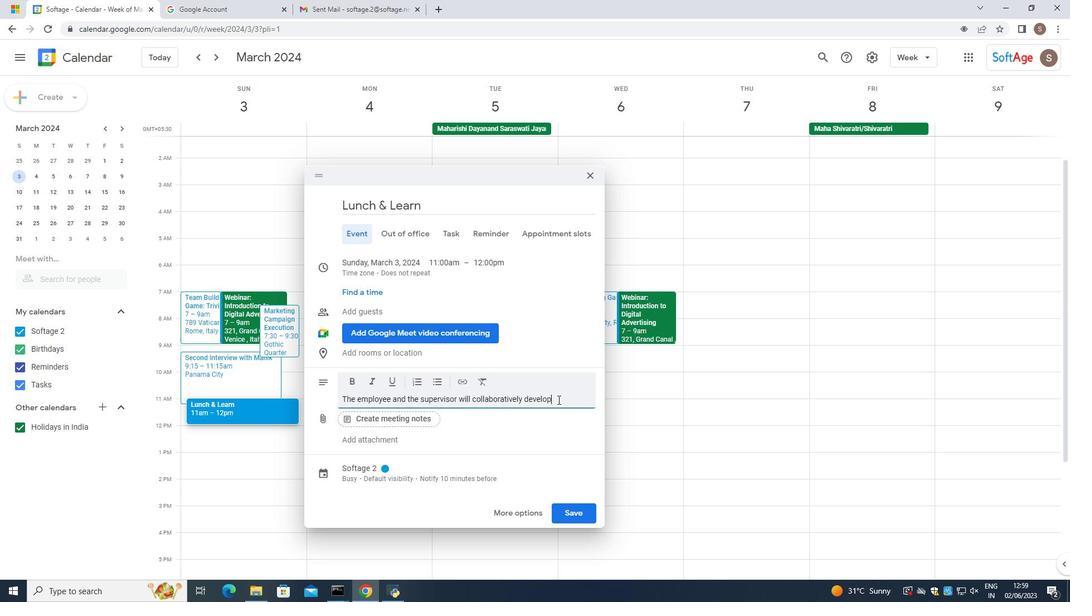 
Action: Mouse moved to (555, 396)
Screenshot: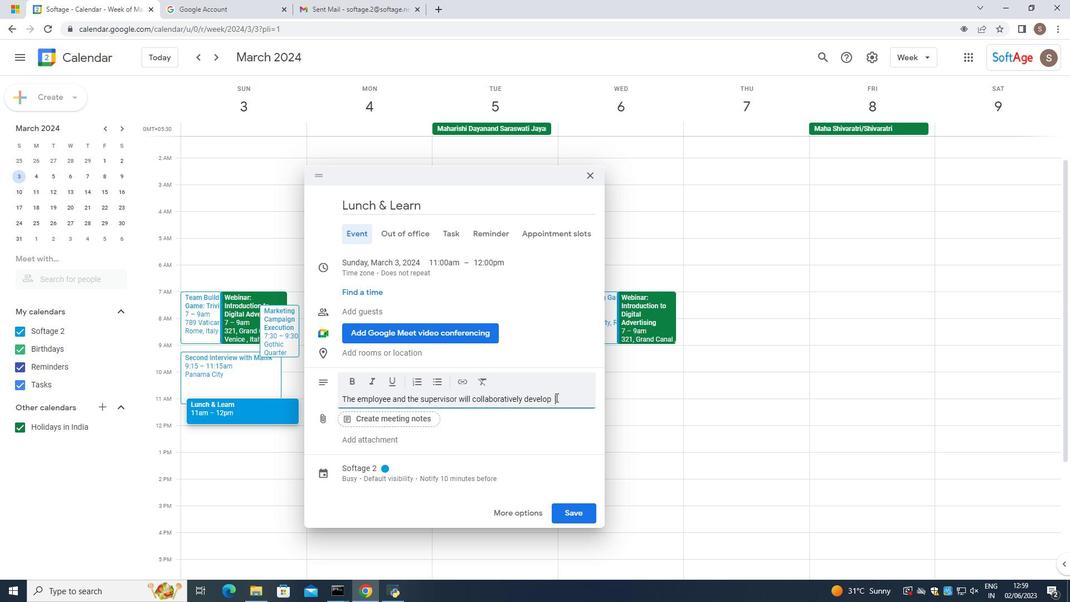 
Action: Key pressed AB<Key.backspace>M<Key.backspace>M<Key.backspace>
Screenshot: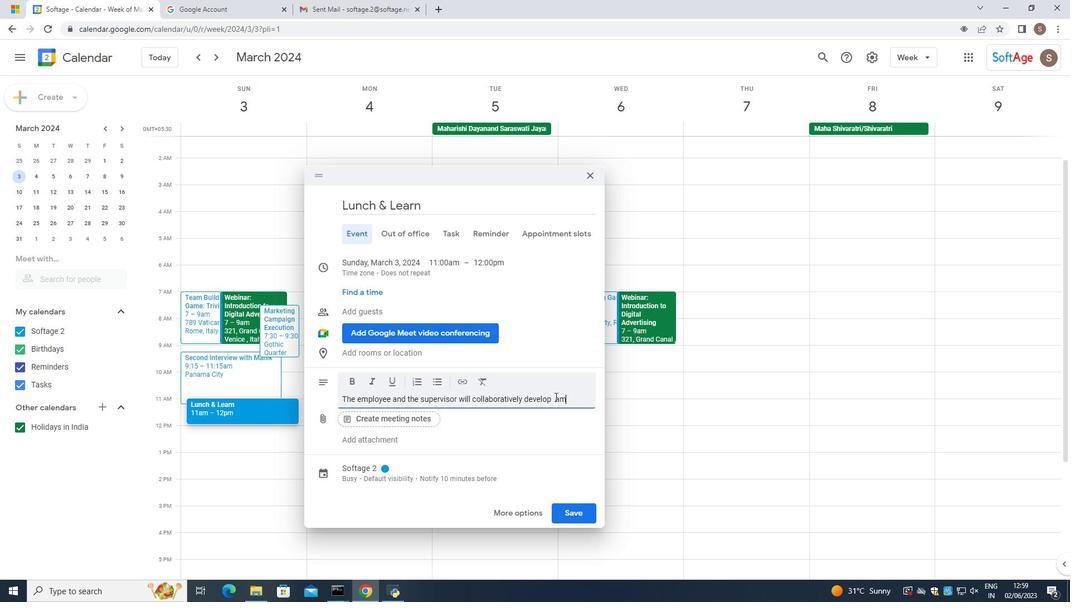 
Action: Mouse moved to (554, 396)
Screenshot: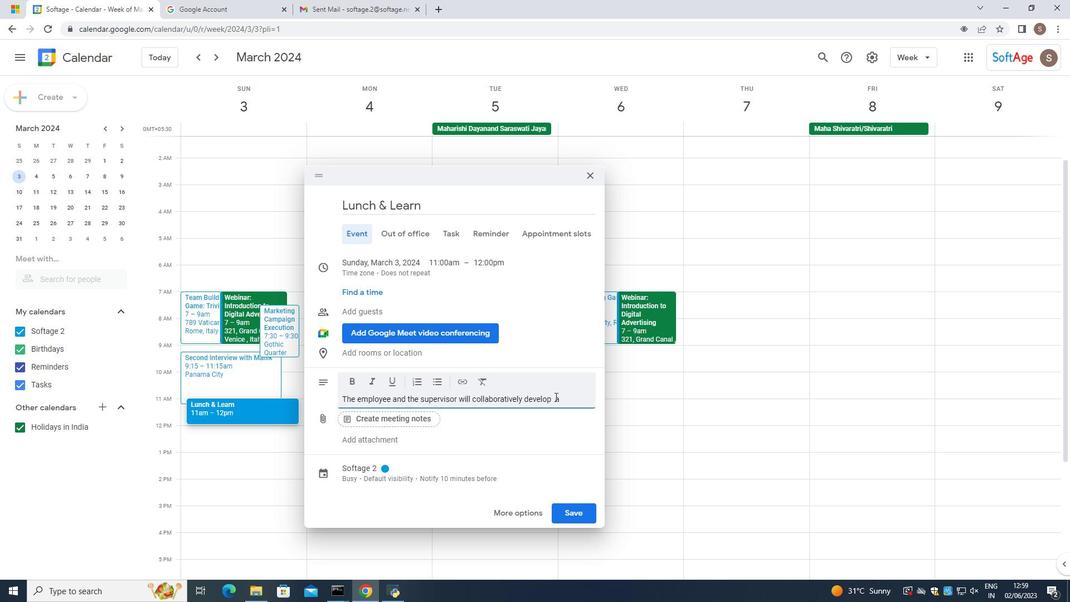 
Action: Key pressed N
Screenshot: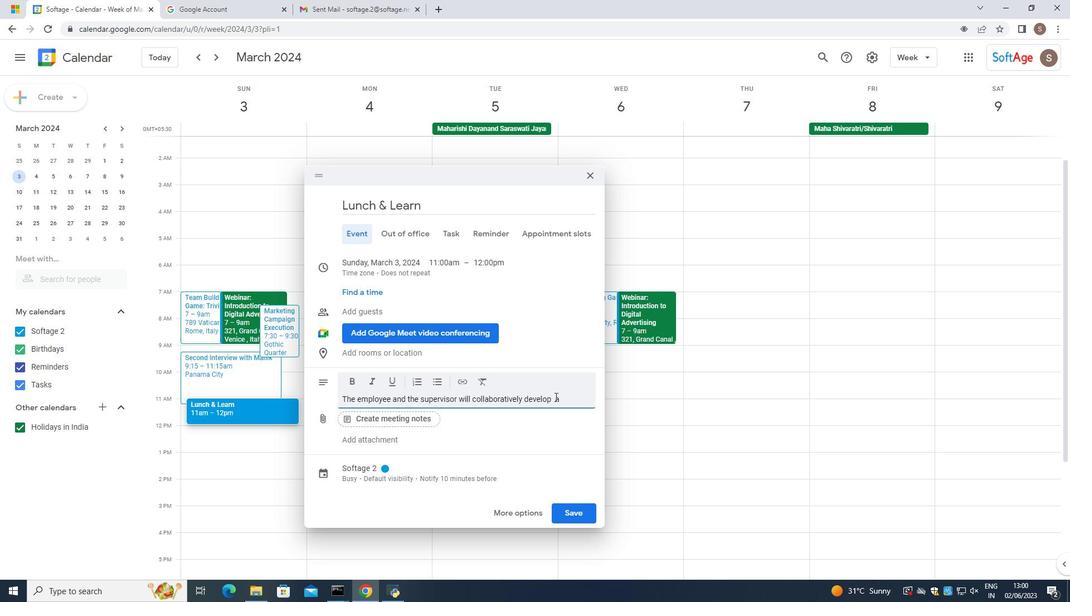 
Action: Mouse moved to (554, 396)
Screenshot: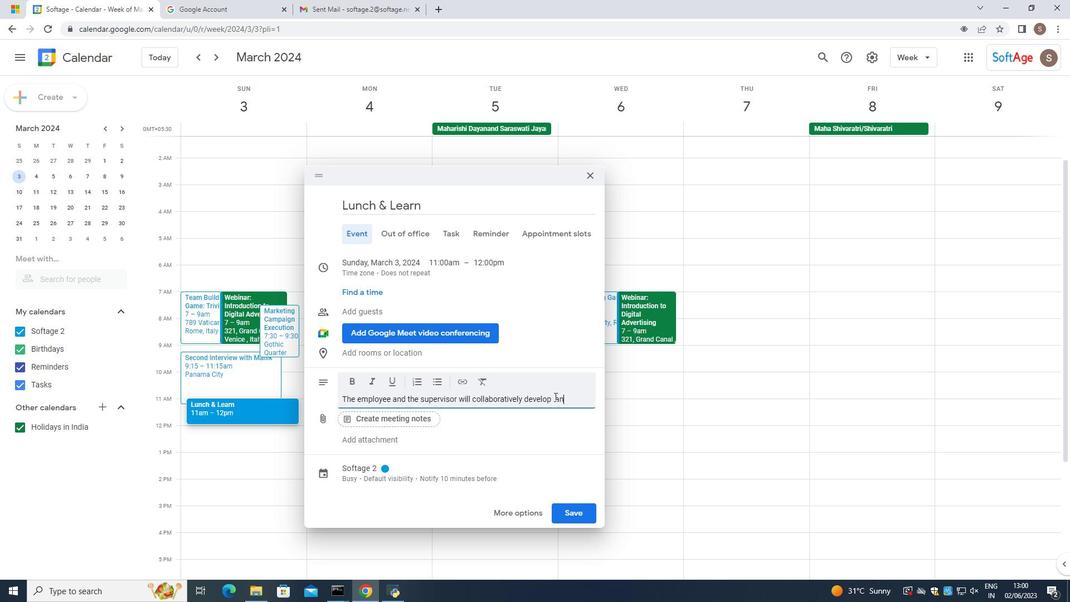 
Action: Key pressed <Key.space>ACTION<Key.space>
Screenshot: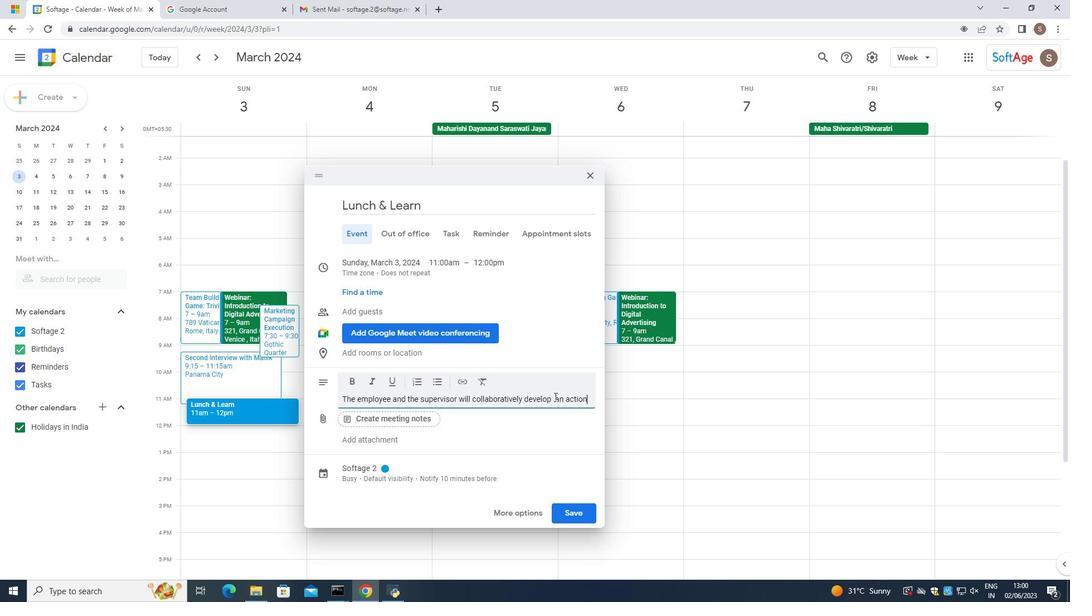 
Action: Mouse moved to (554, 396)
Screenshot: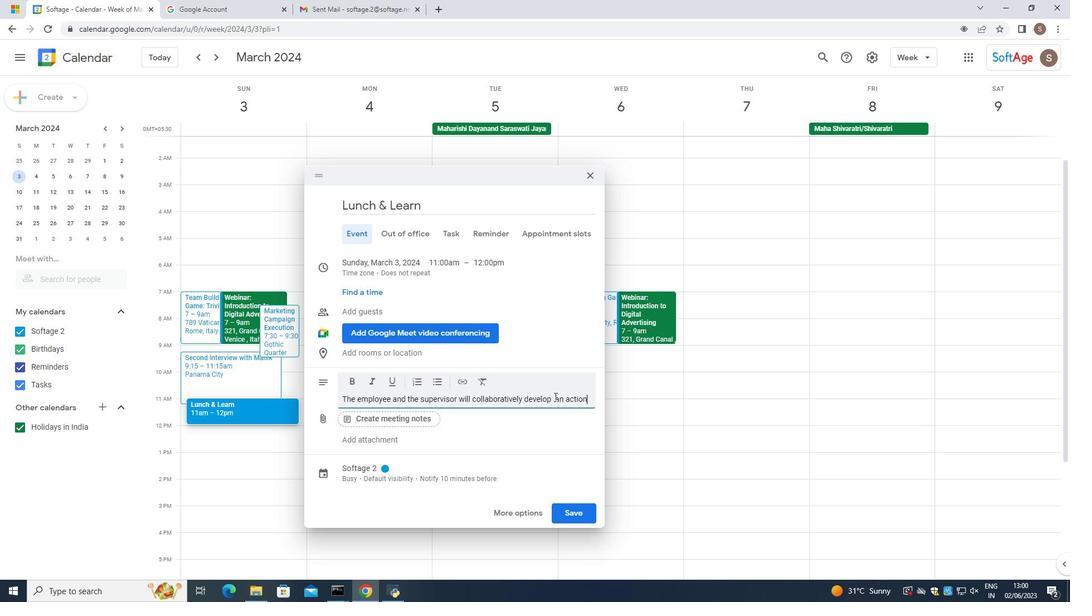 
Action: Key pressed PLABN<Key.backspace>N<Key.space>OUTLIN
Screenshot: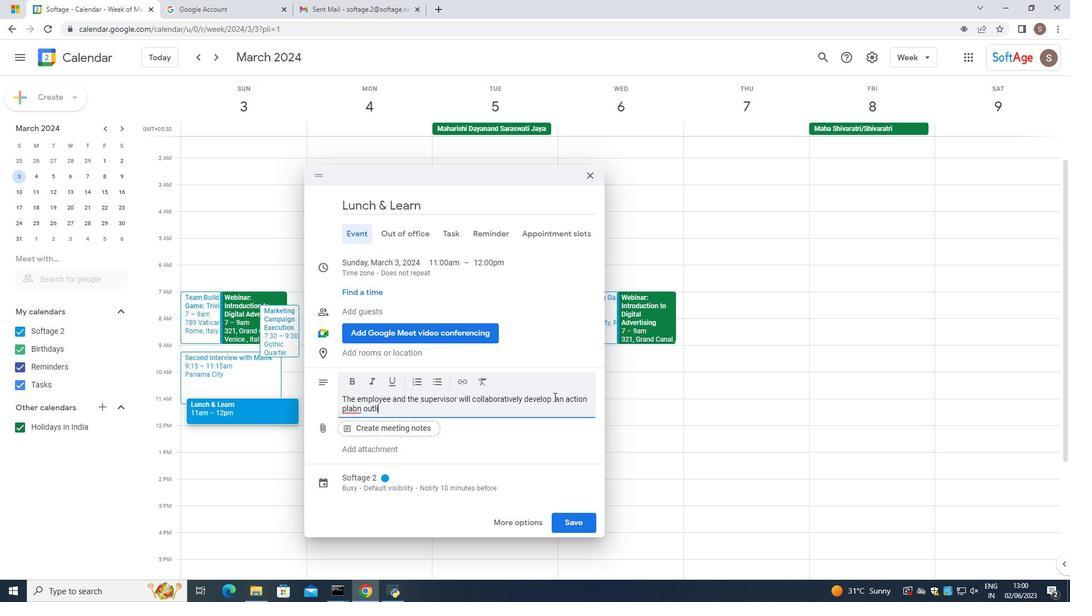 
Action: Mouse moved to (553, 397)
Screenshot: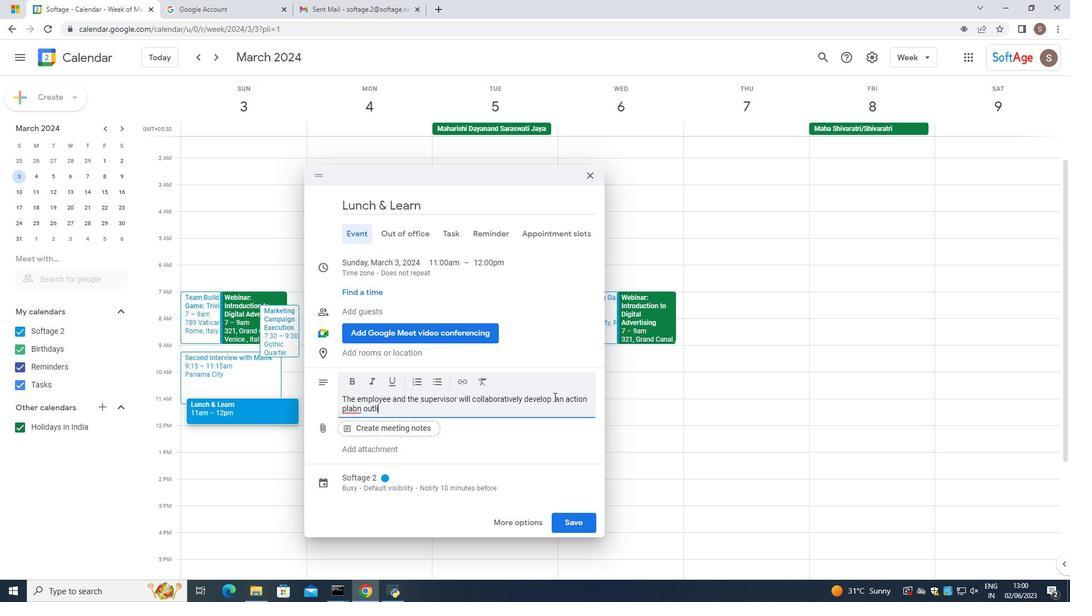 
Action: Key pressed ING<Key.space>THE<Key.space>
Screenshot: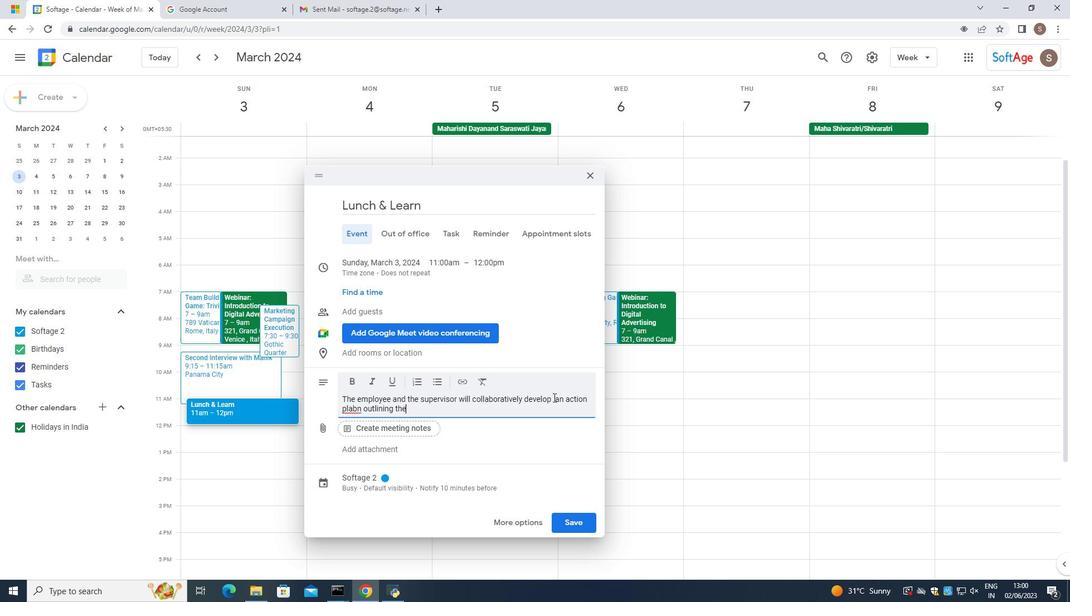 
Action: Mouse moved to (553, 398)
Screenshot: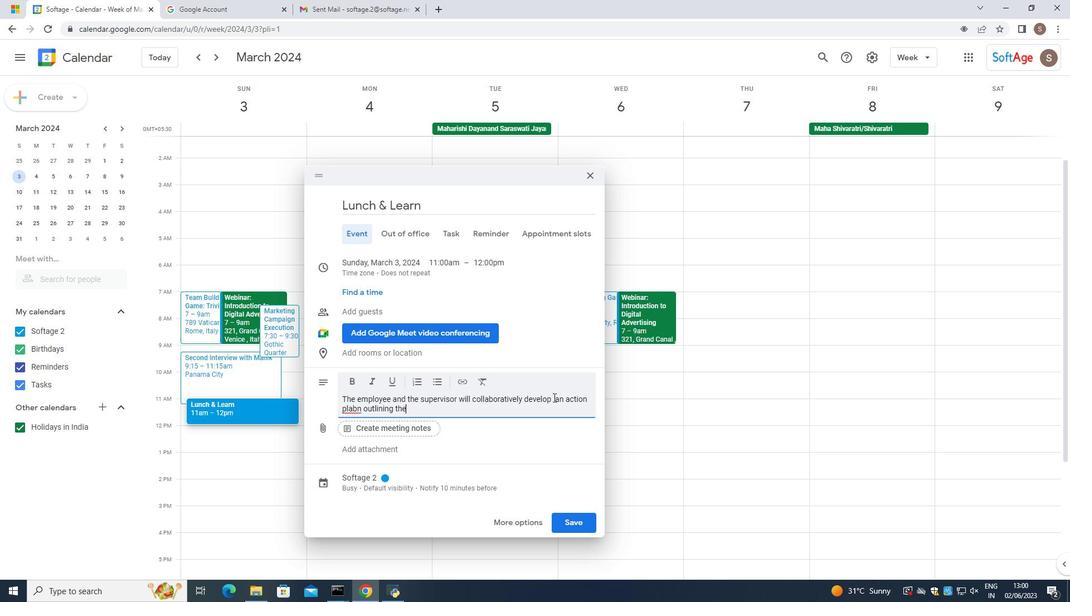 
Action: Key pressed STEPS<Key.space>
Screenshot: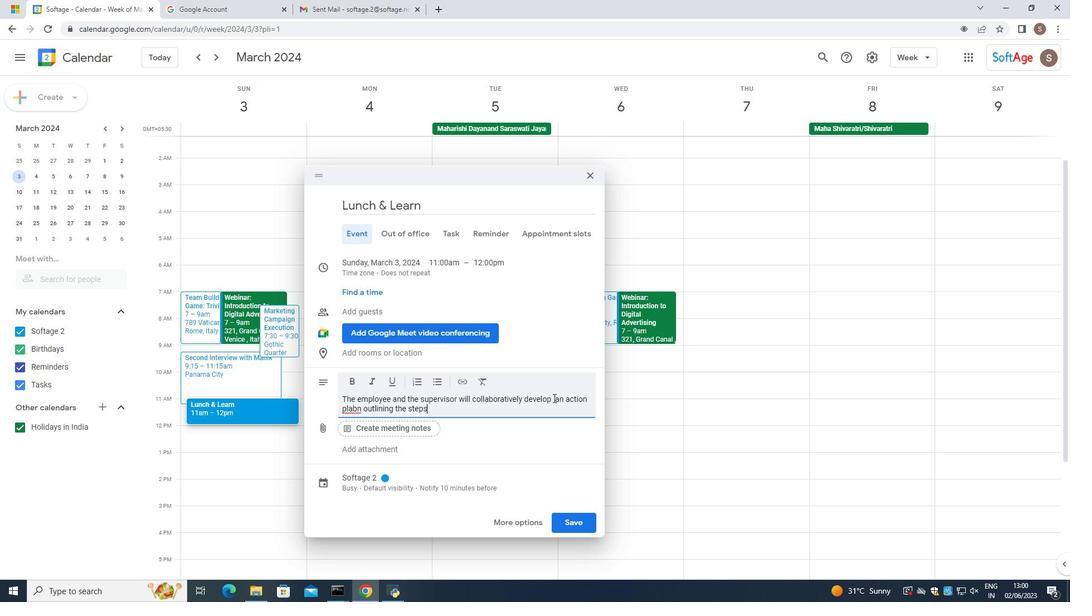 
Action: Mouse moved to (351, 407)
Screenshot: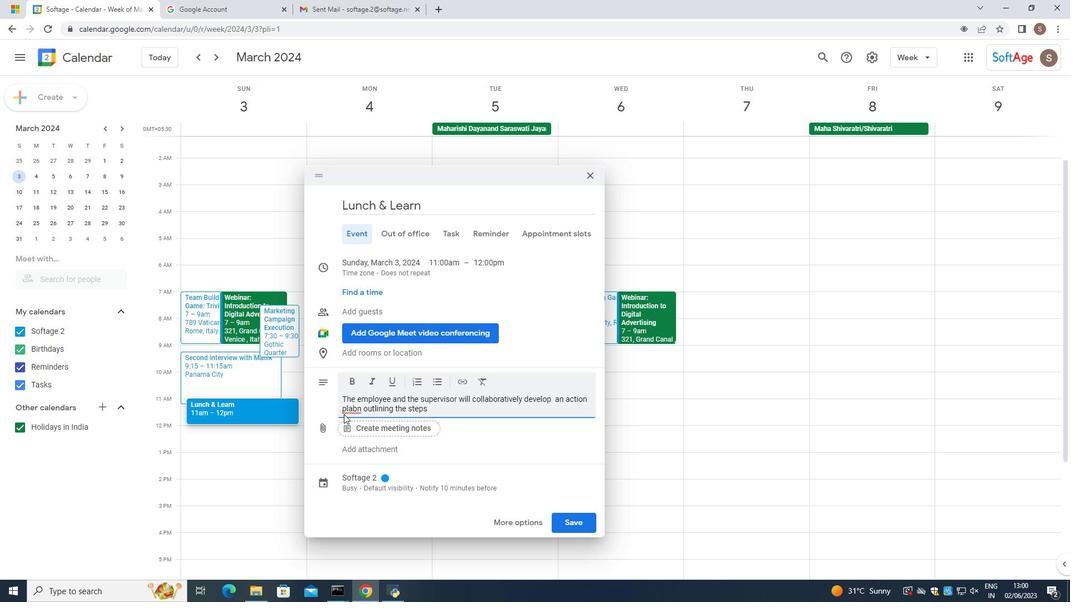 
Action: Mouse pressed left at (351, 407)
Screenshot: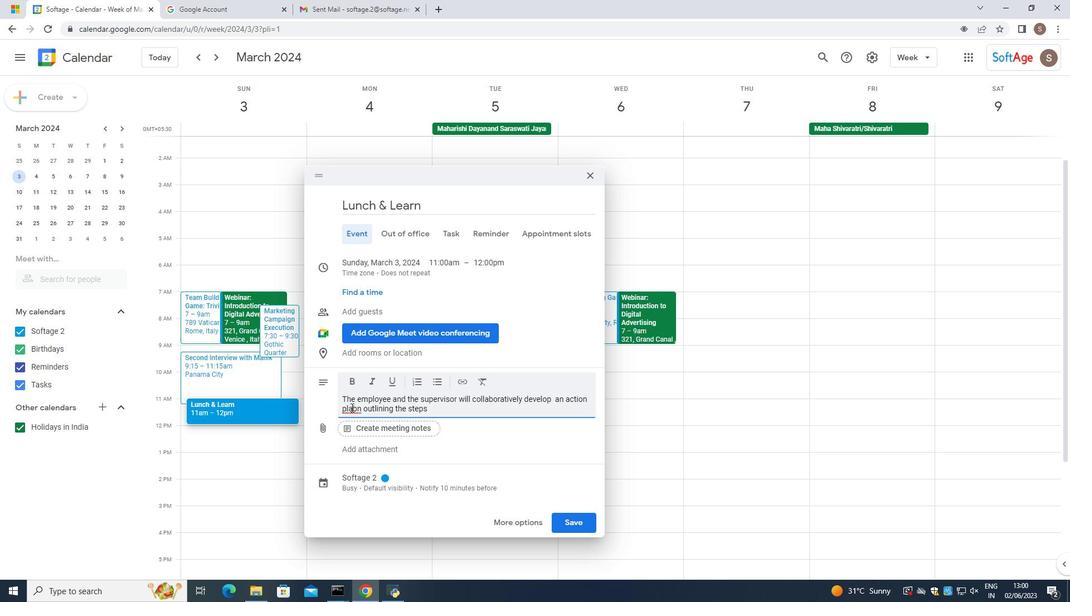 
Action: Mouse pressed right at (351, 407)
Screenshot: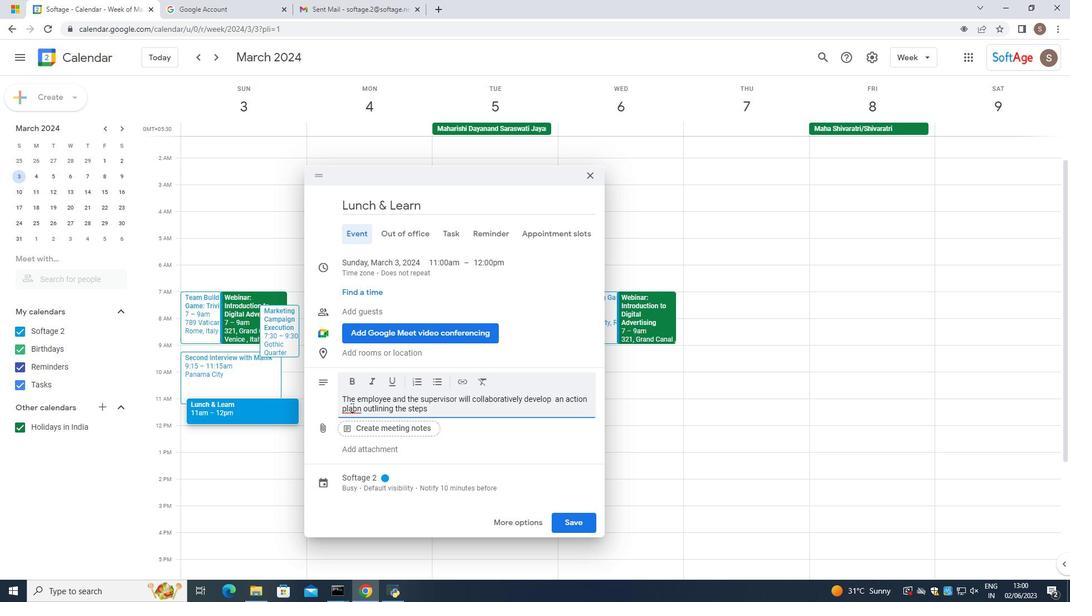 
Action: Mouse moved to (388, 251)
Screenshot: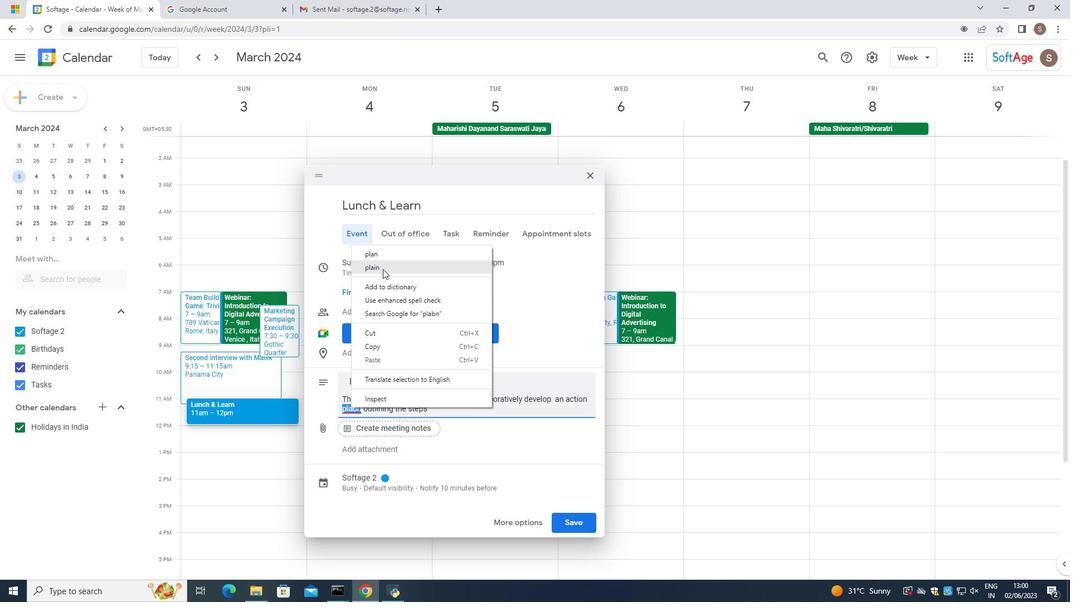 
Action: Mouse pressed left at (388, 251)
Screenshot: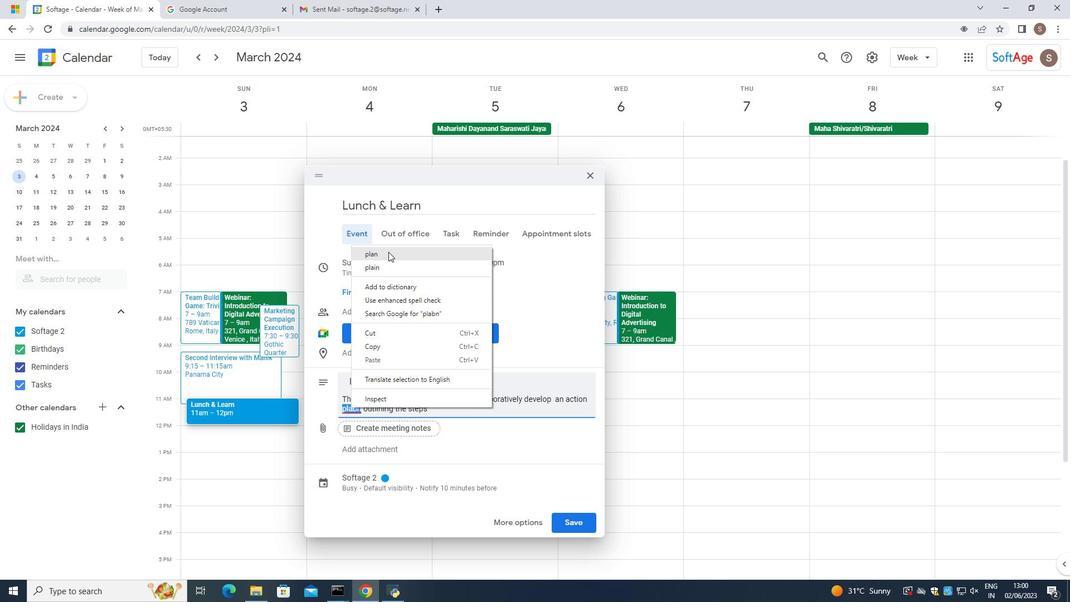 
Action: Mouse moved to (434, 411)
Screenshot: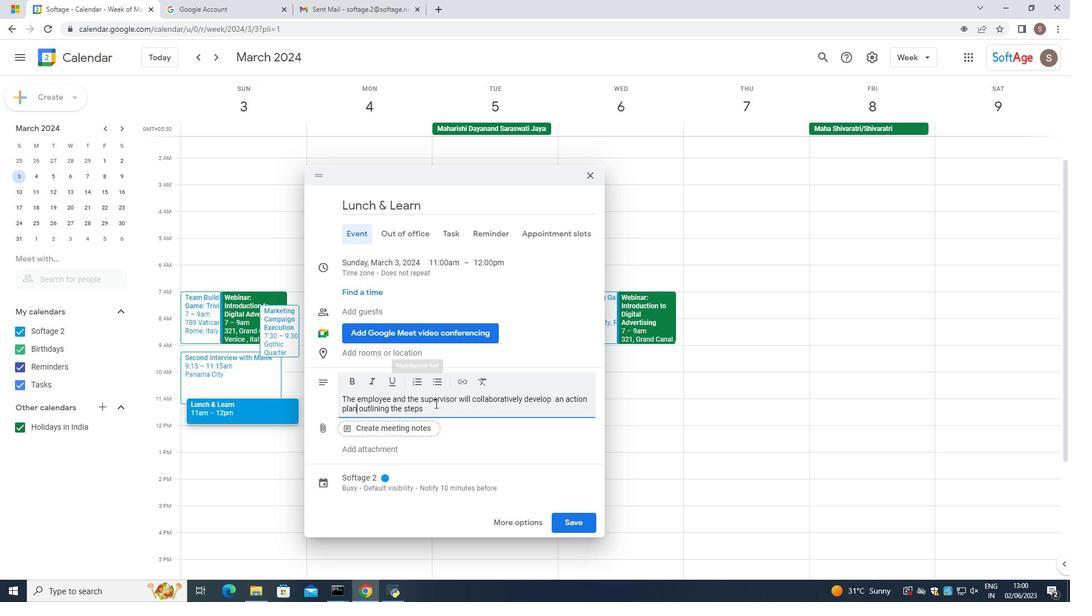 
Action: Mouse pressed left at (434, 411)
Screenshot: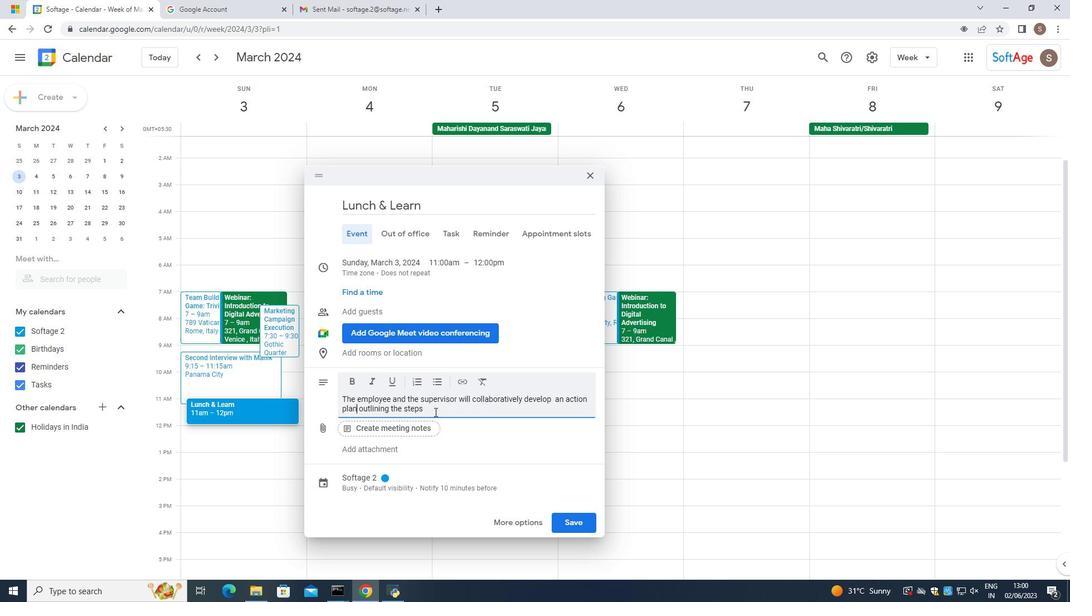 
Action: Mouse moved to (433, 415)
Screenshot: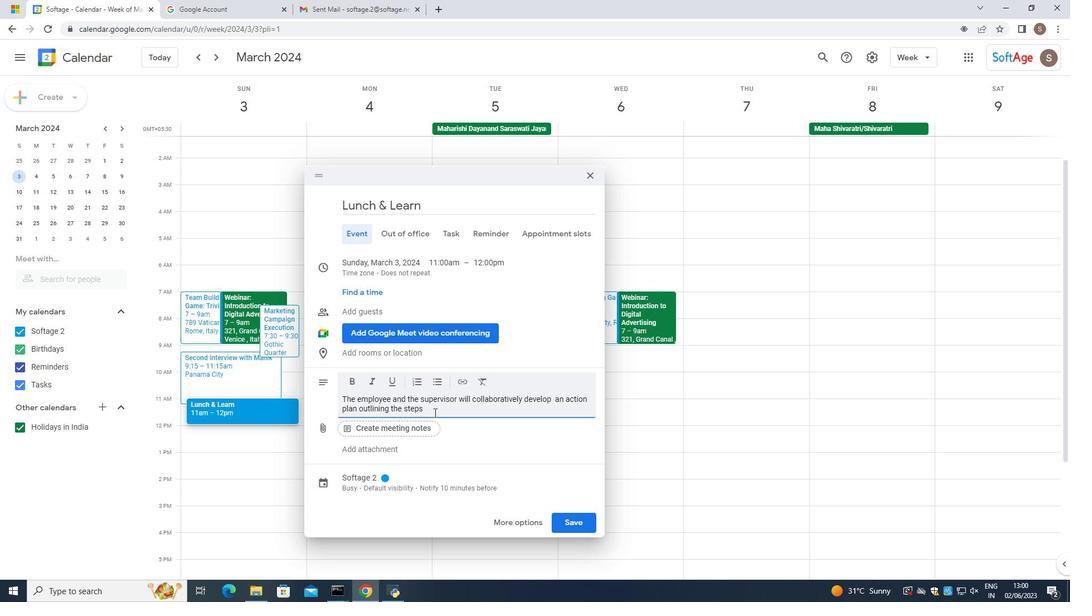 
Action: Key pressed AND<Key.space>STRATEGIES<Key.space>NECCESARY<Key.space>FOR<Key.space>
Screenshot: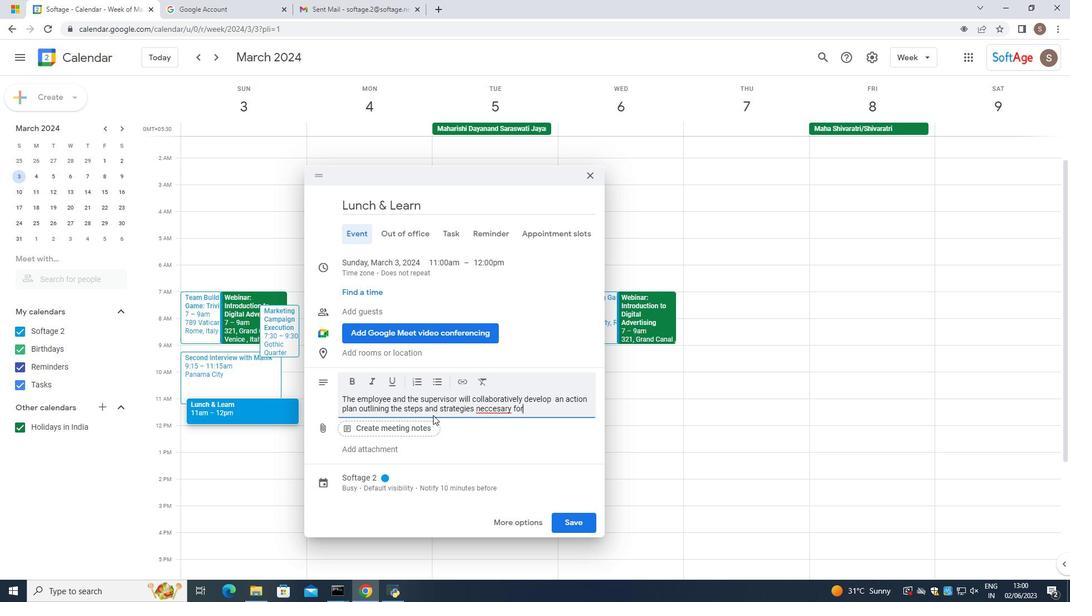 
Action: Mouse moved to (496, 410)
Screenshot: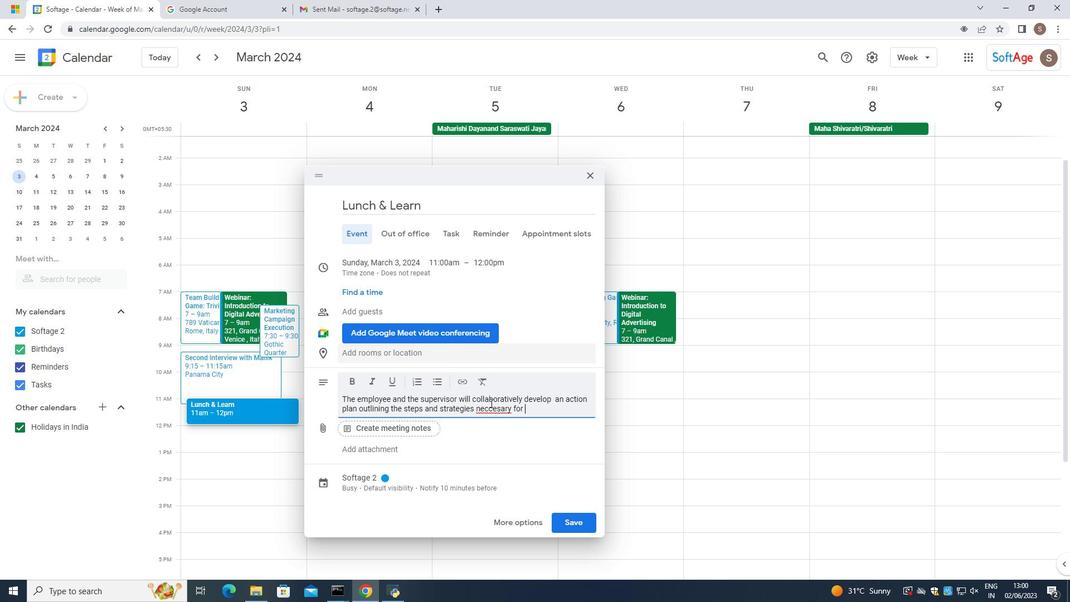 
Action: Mouse pressed left at (496, 410)
Screenshot: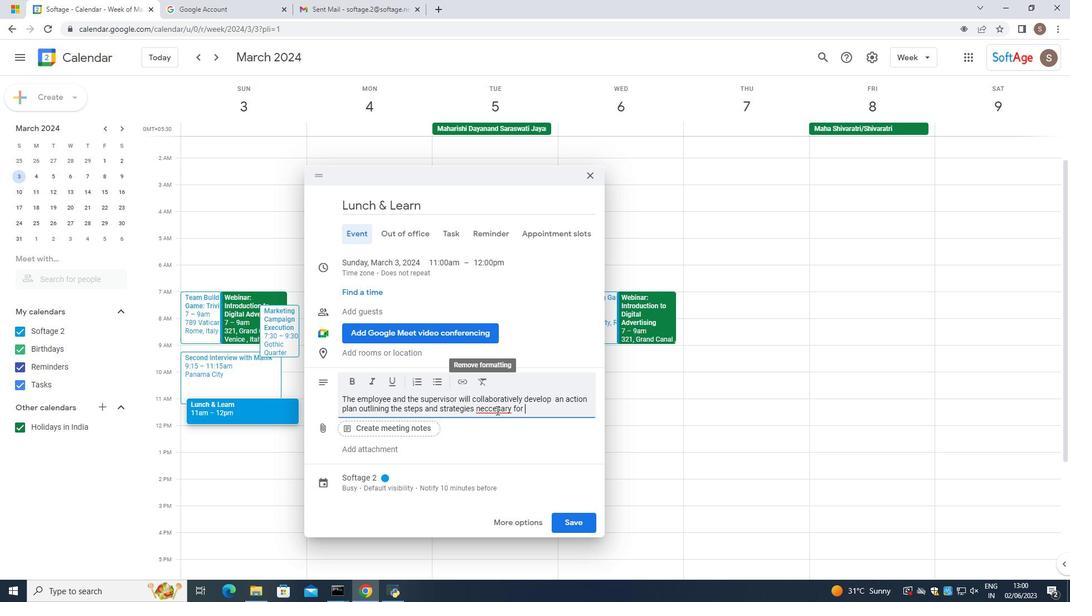 
Action: Mouse moved to (494, 410)
Screenshot: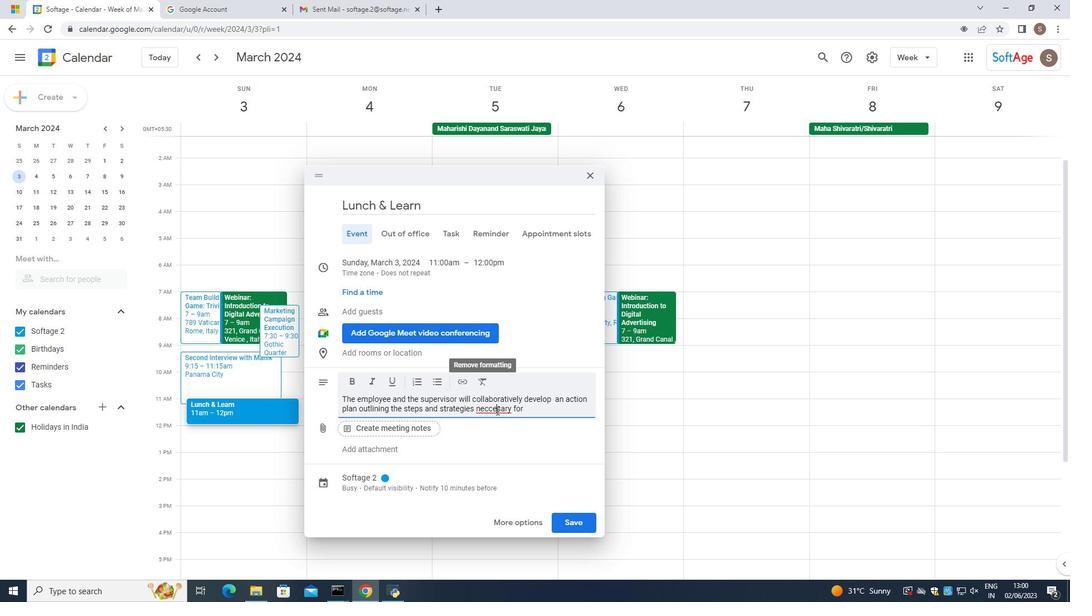 
Action: Mouse pressed right at (494, 410)
Screenshot: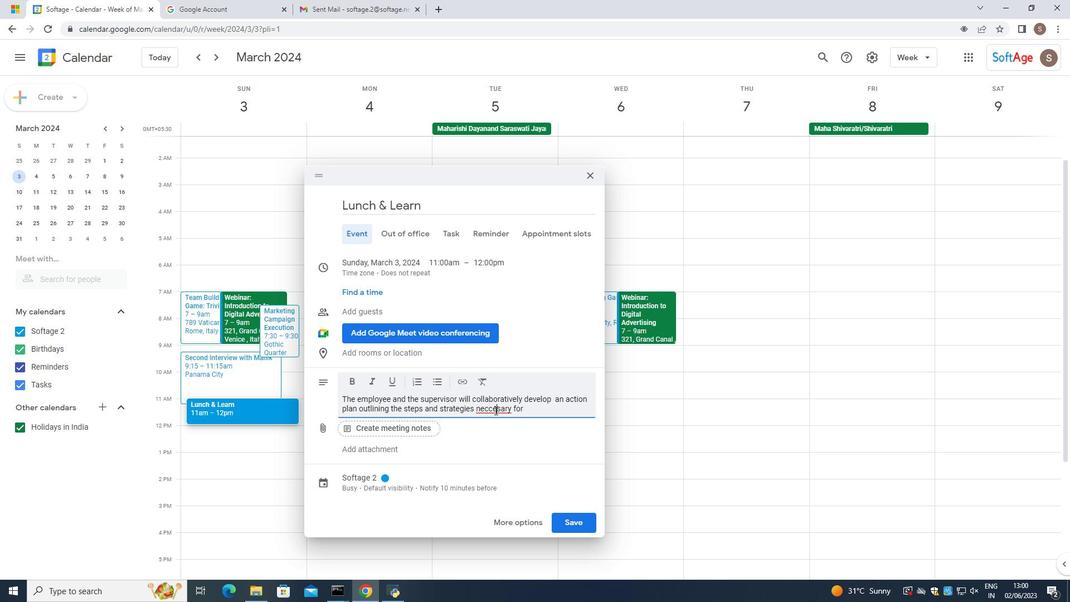
Action: Mouse moved to (531, 262)
Screenshot: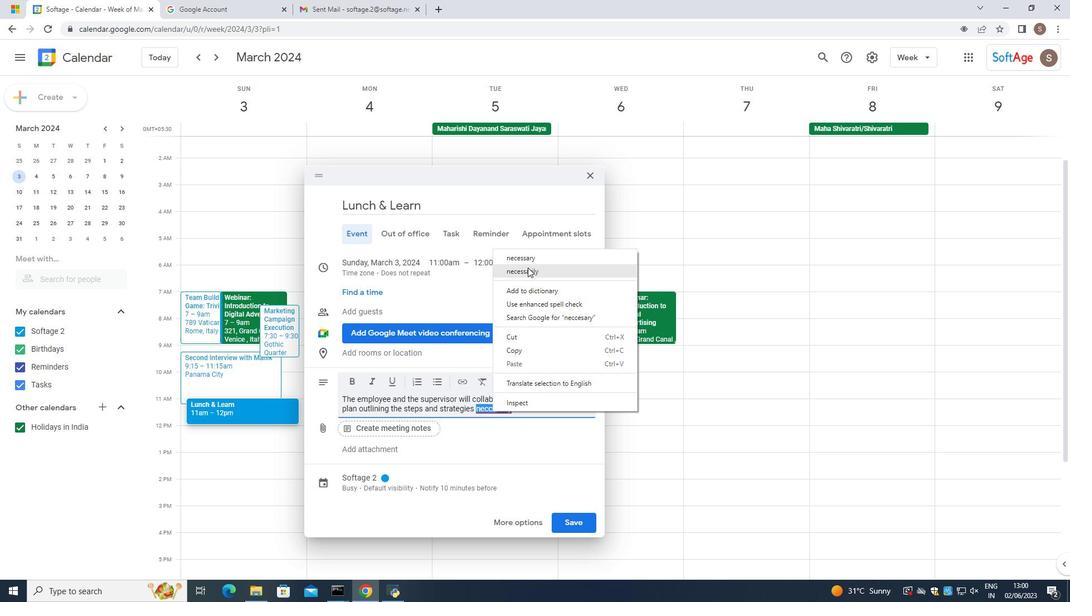 
Action: Mouse pressed left at (531, 262)
Screenshot: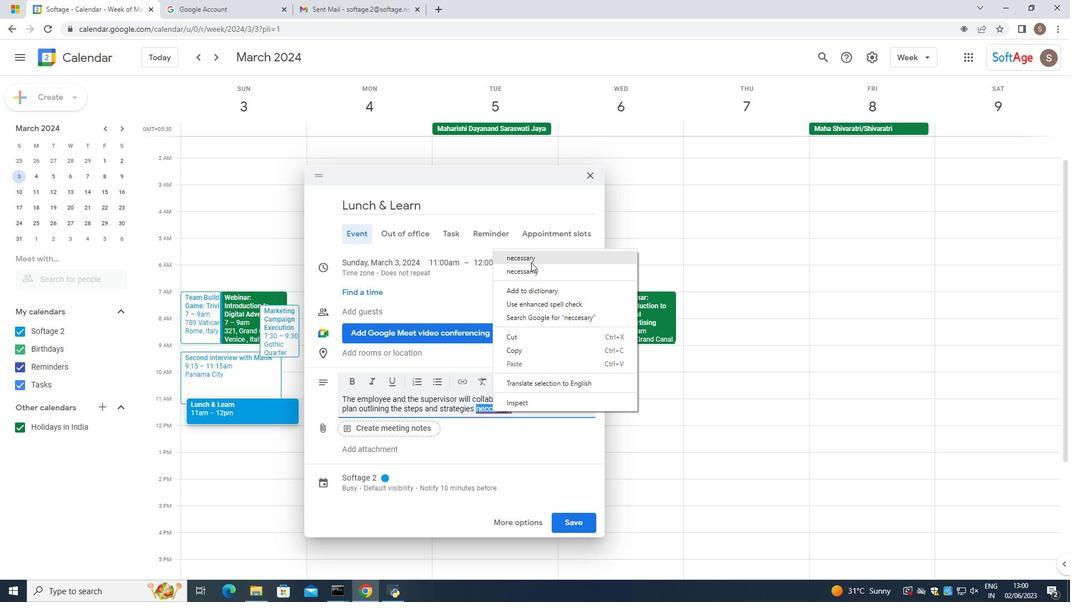 
Action: Mouse moved to (529, 405)
Screenshot: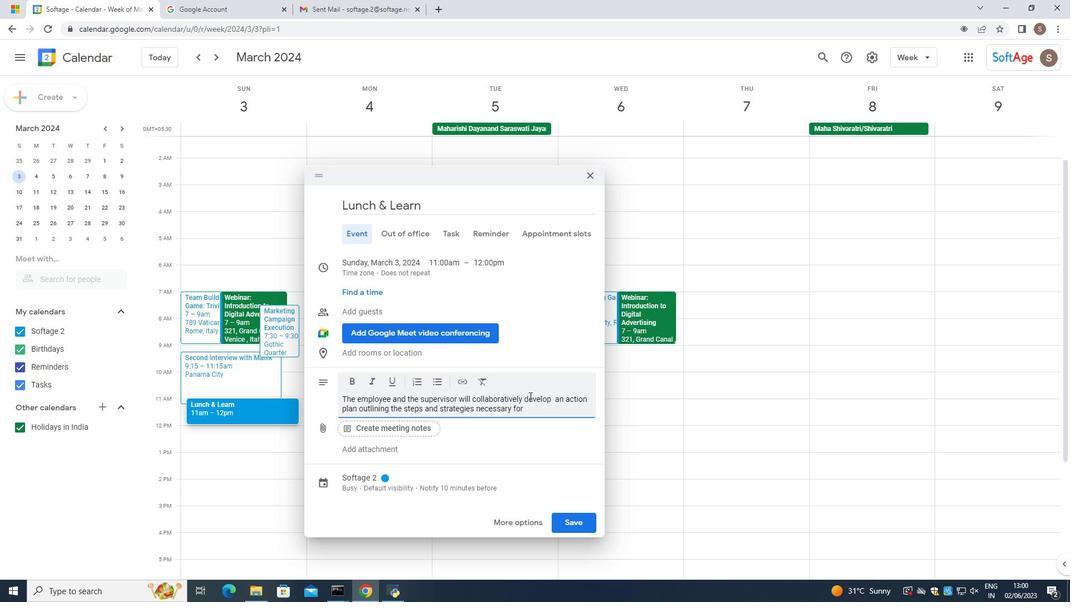 
Action: Mouse pressed left at (529, 405)
Screenshot: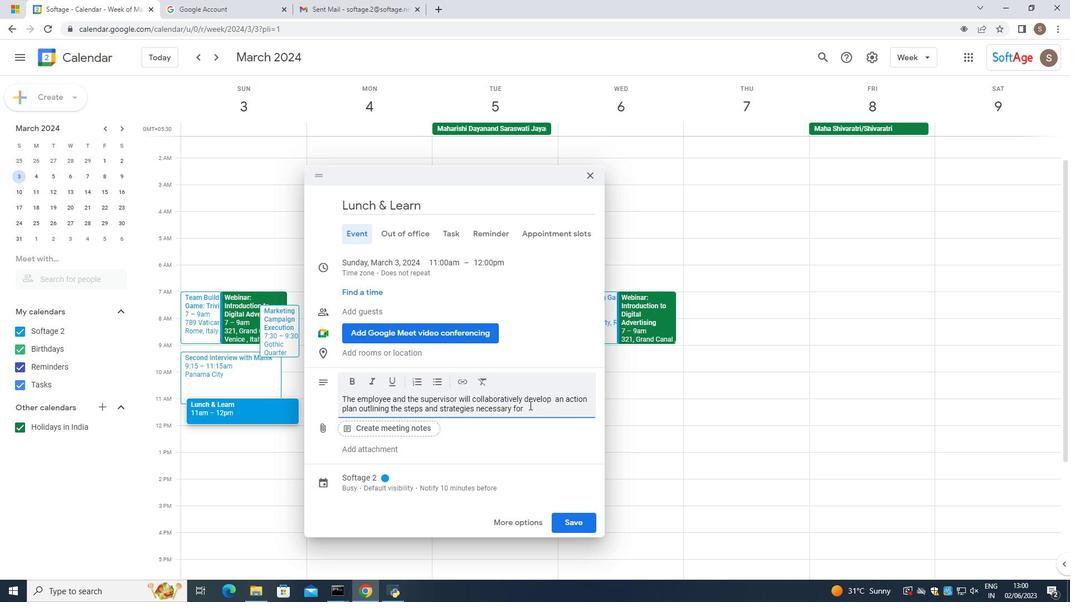 
Action: Mouse moved to (532, 416)
Screenshot: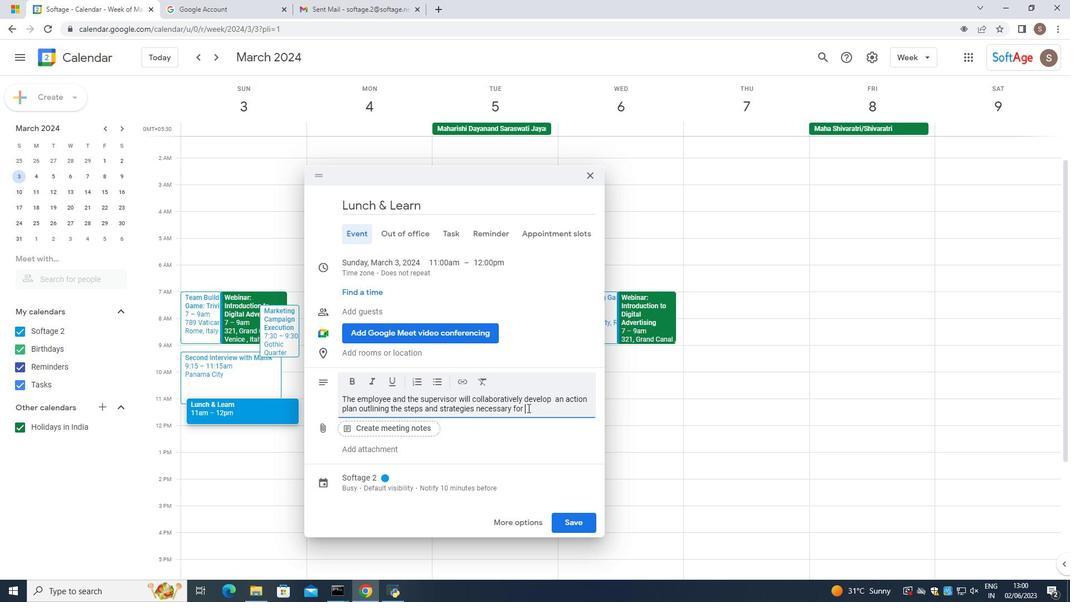 
Action: Key pressed IMPROVE,MENT<Key.backspace><Key.backspace><Key.backspace><Key.backspace><Key.backspace><Key.backspace>EMENT.<Key.caps_lock>t<Key.caps_lock>HIS<Key.space>PLAN<Key.space>MAY<Key.space>INCLUDE<Key.space>SPECIFIC<Key.space>TASKS<Key.space>,<Key.space>TRAINING<Key.space>OR<Key.space>DEVELOPMENT<Key.space>OPPORTUIBITIESD
Screenshot: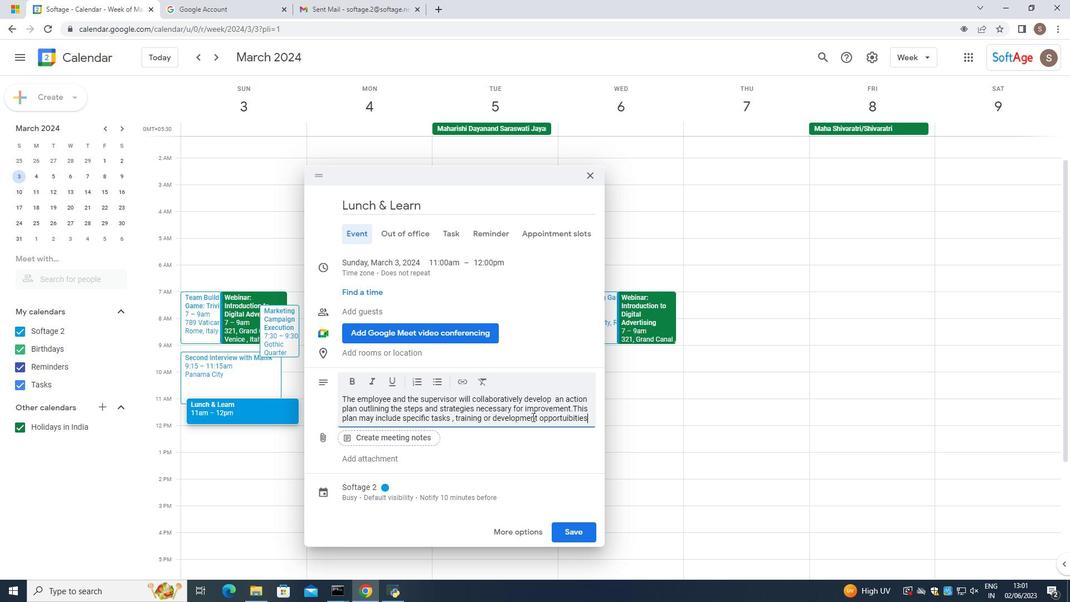 
Action: Mouse moved to (373, 424)
Screenshot: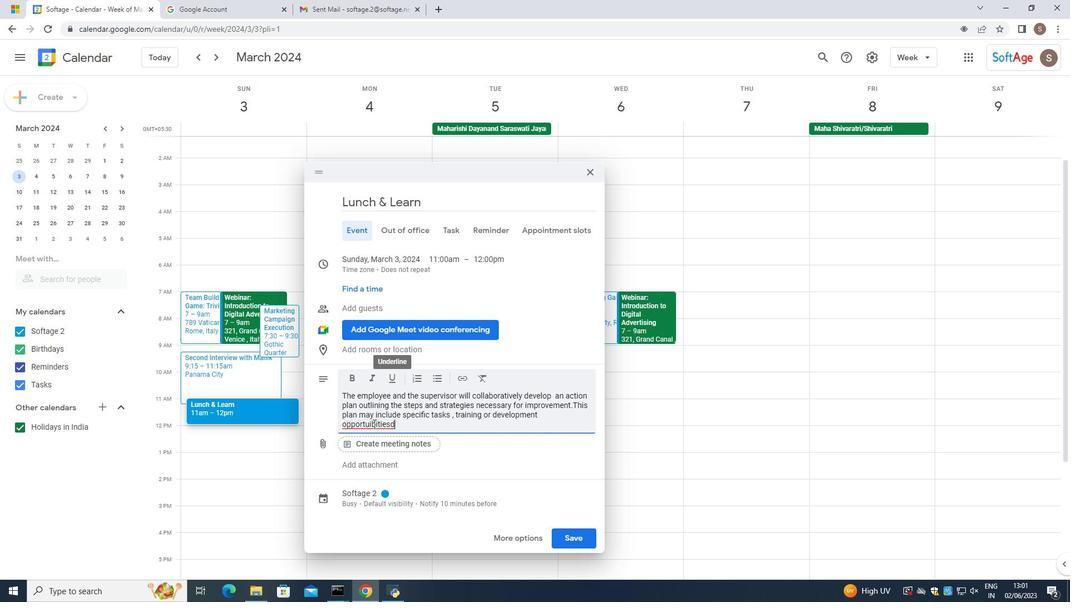 
Action: Mouse pressed left at (373, 424)
Screenshot: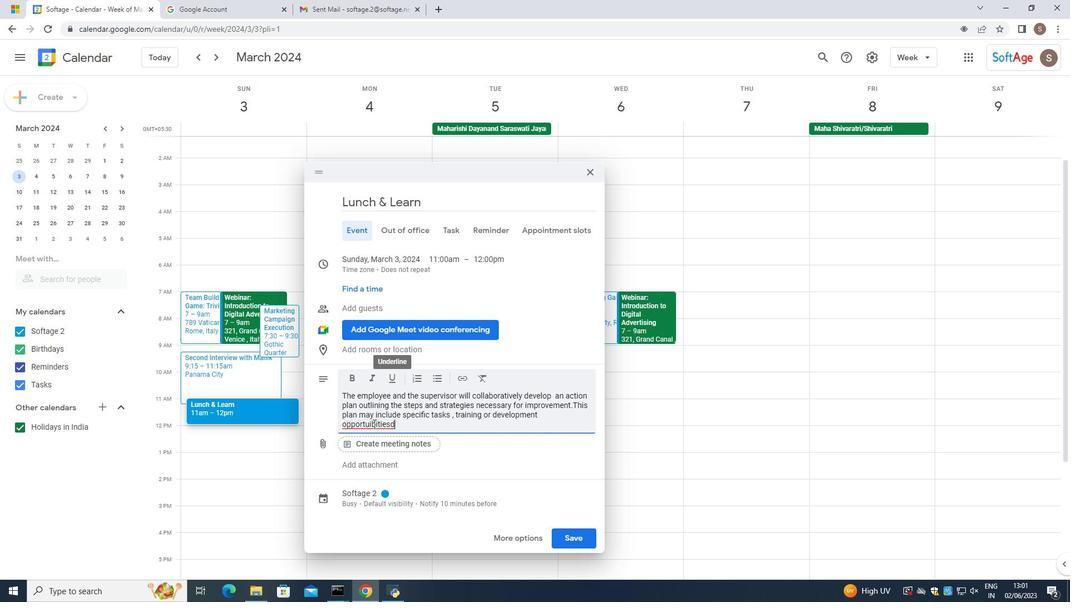 
Action: Mouse pressed right at (373, 424)
Screenshot: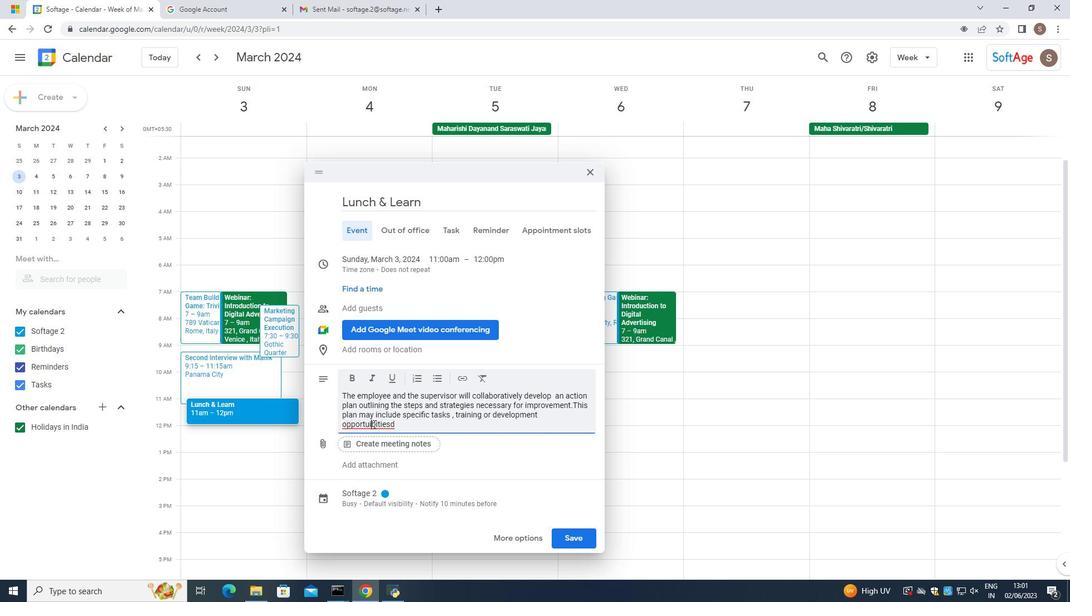 
Action: Mouse moved to (424, 289)
Screenshot: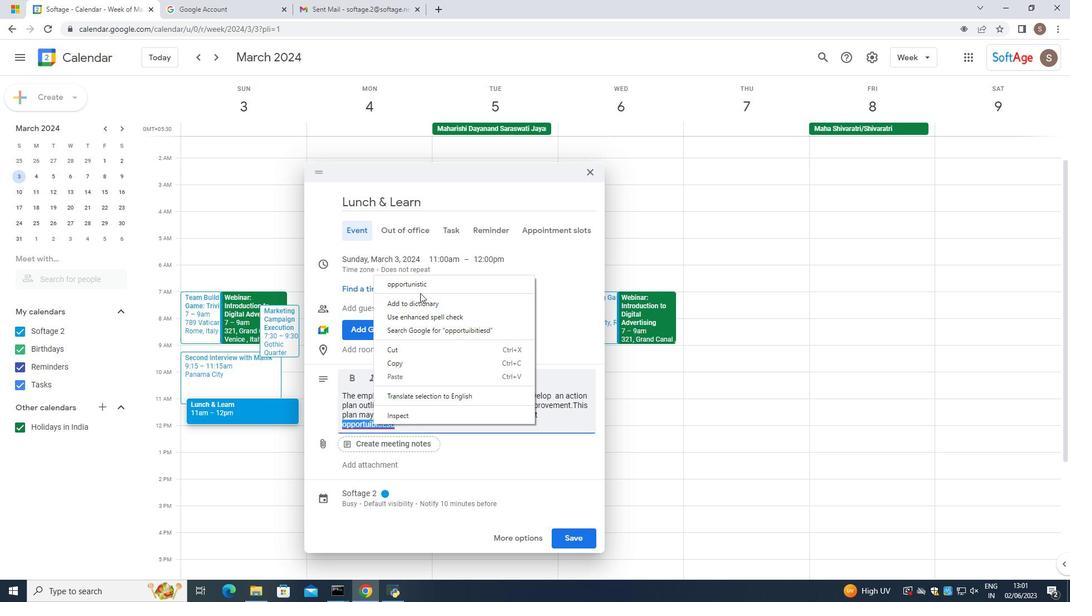 
Action: Mouse pressed left at (424, 289)
Screenshot: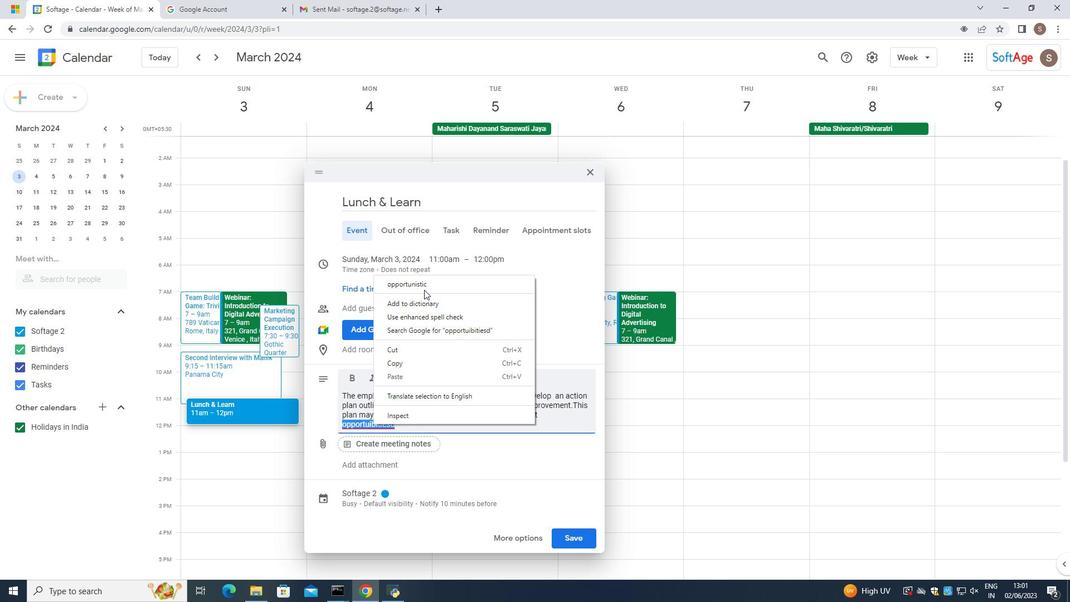 
Action: Mouse moved to (598, 418)
Screenshot: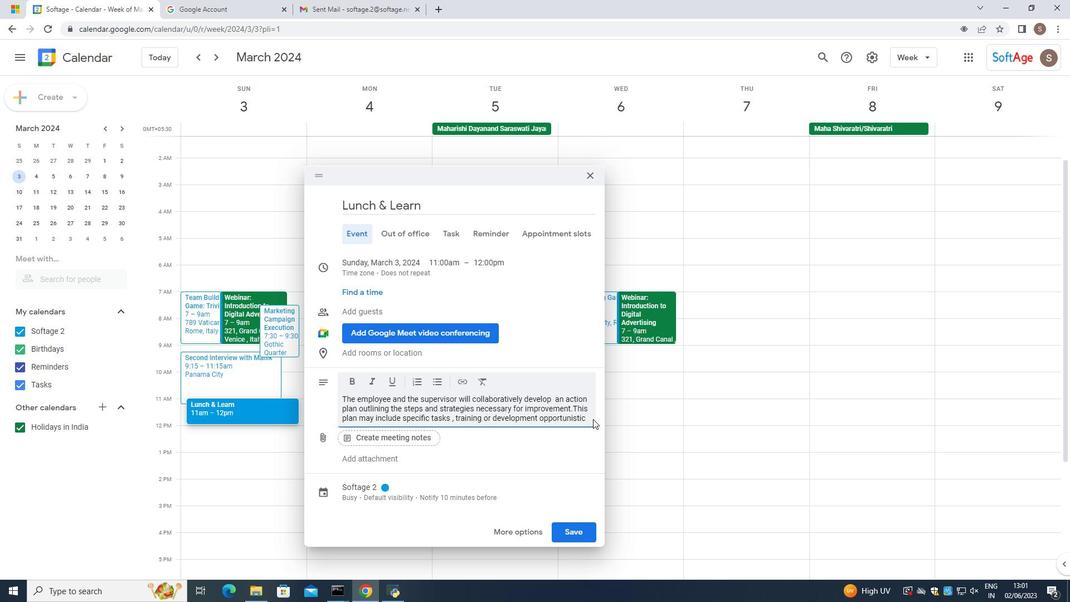 
Action: Key pressed <Key.backspace>ES<Key.space>
Screenshot: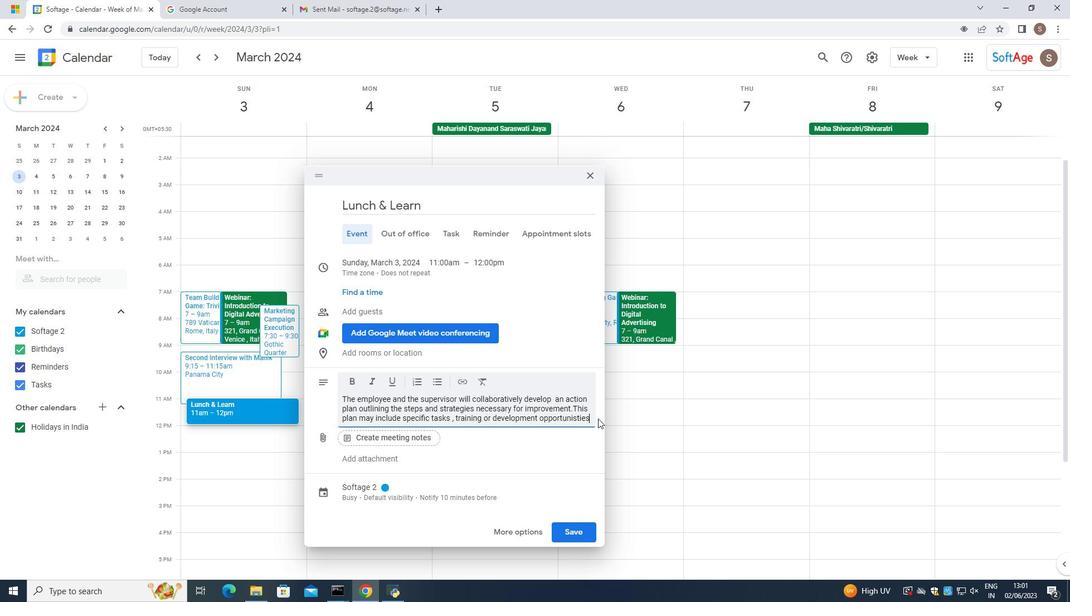 
Action: Mouse moved to (571, 413)
Screenshot: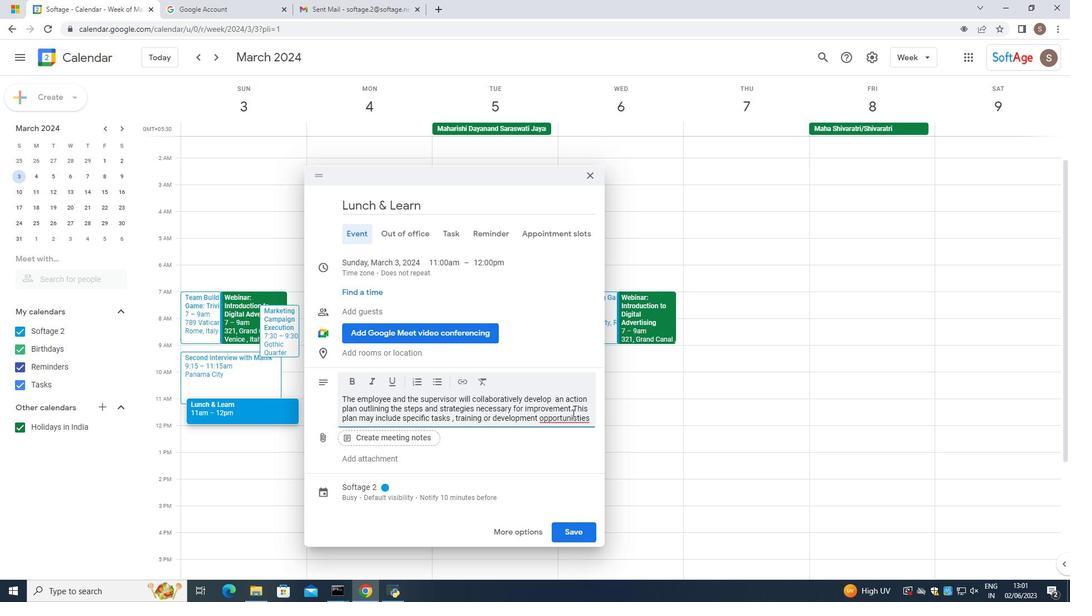 
Action: Mouse pressed left at (571, 413)
Screenshot: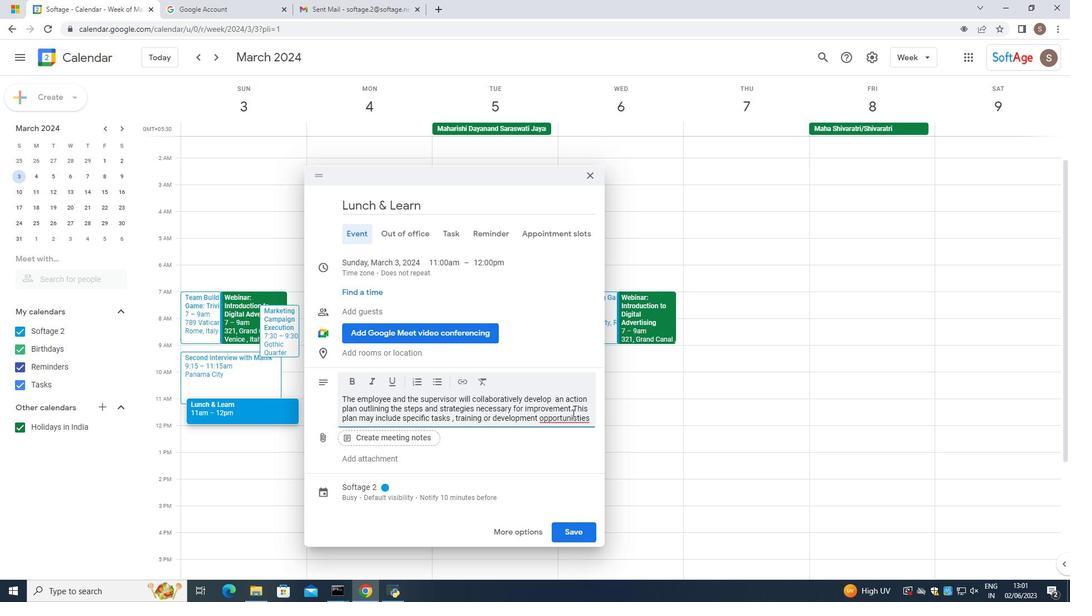 
Action: Mouse pressed right at (571, 413)
Screenshot: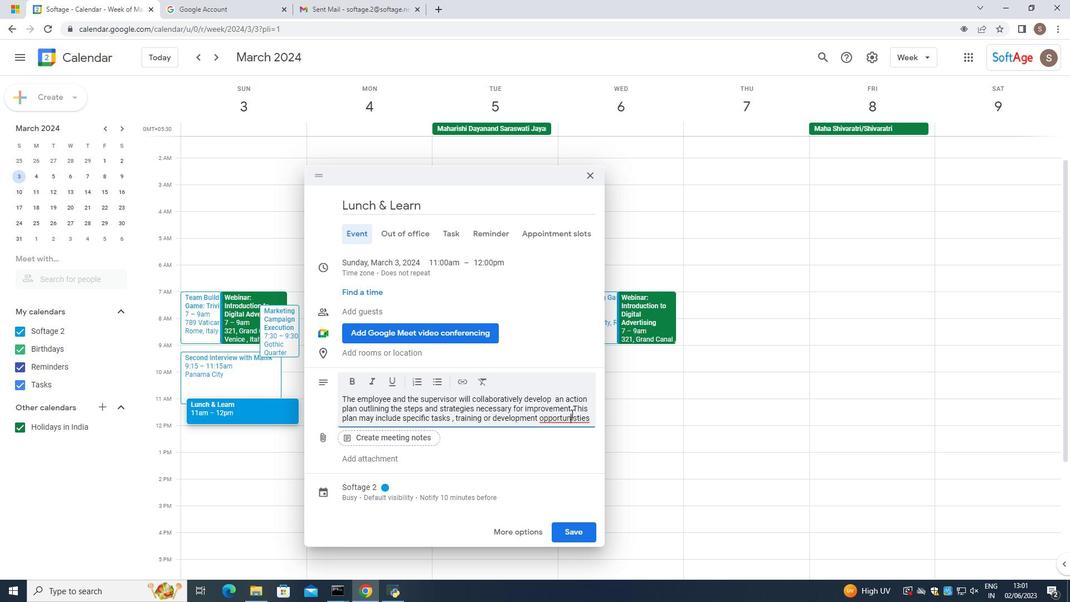 
Action: Mouse moved to (606, 251)
Screenshot: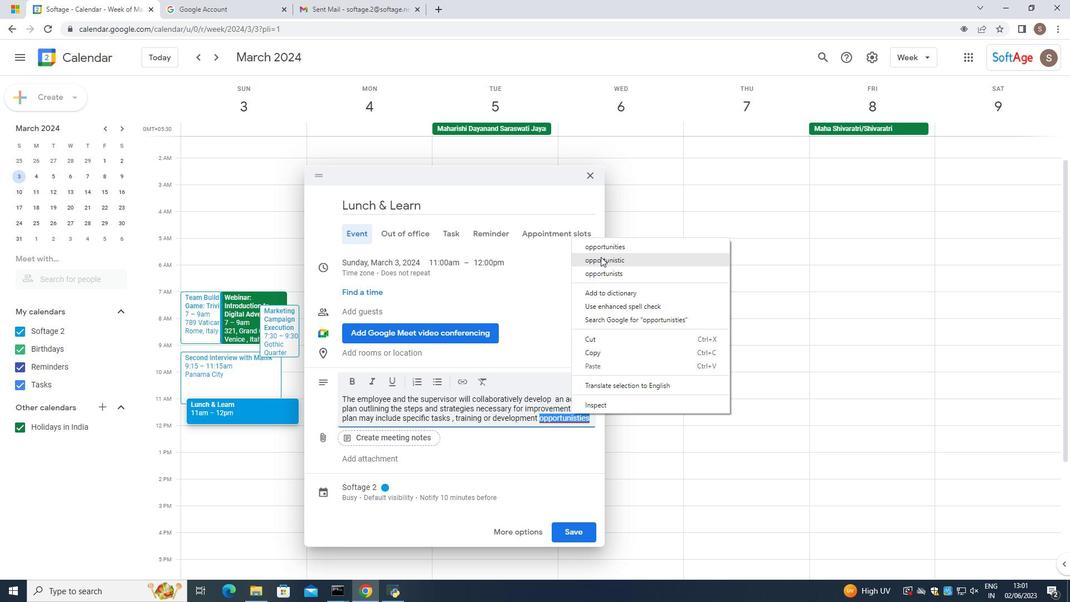 
Action: Mouse pressed left at (606, 251)
Screenshot: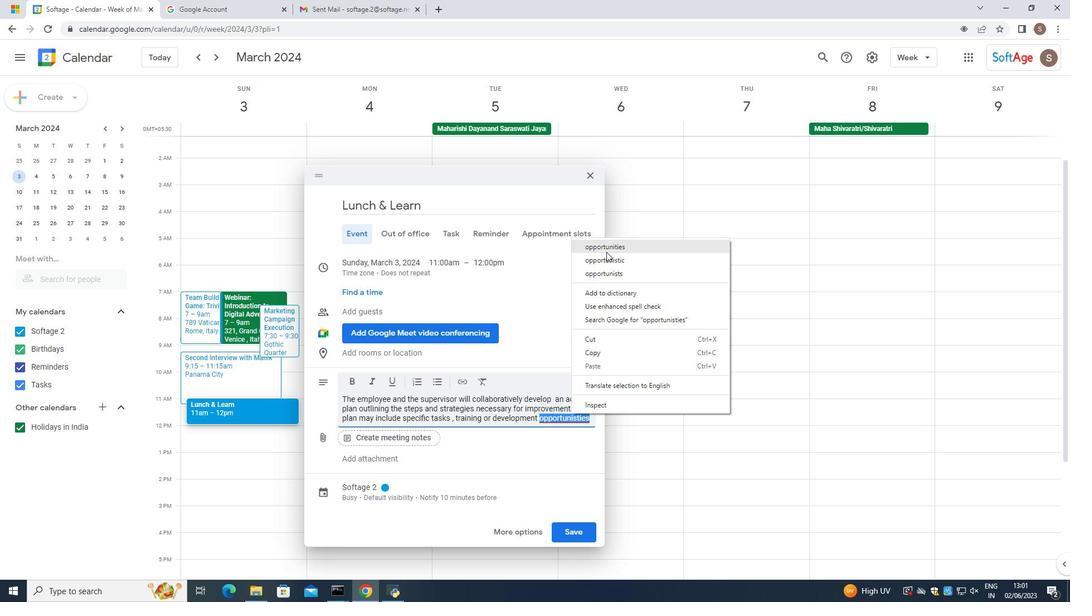 
Action: Mouse moved to (591, 414)
Screenshot: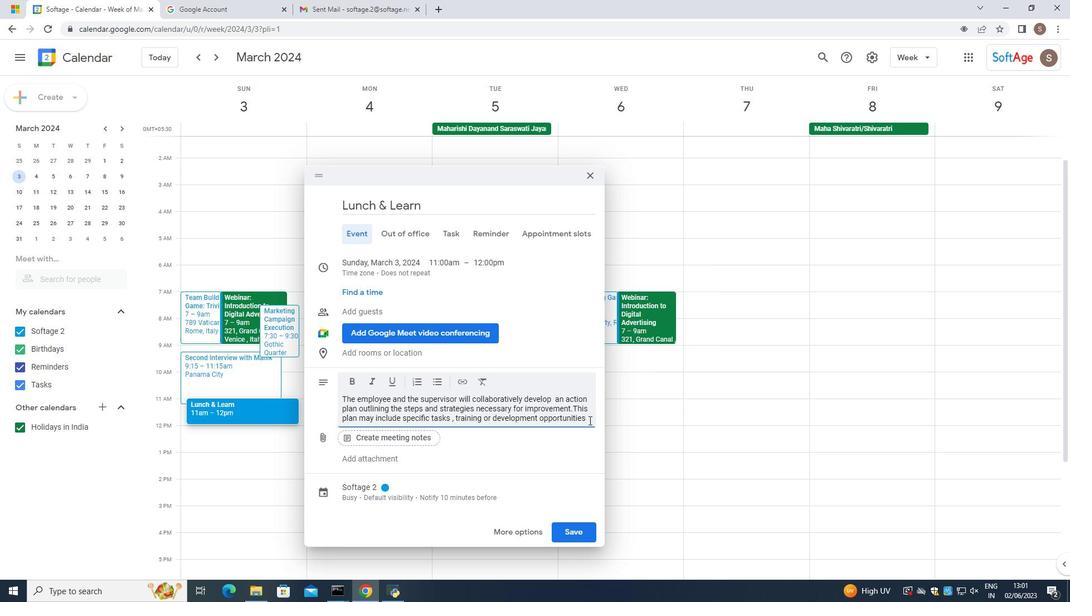 
Action: Mouse pressed left at (591, 414)
Screenshot: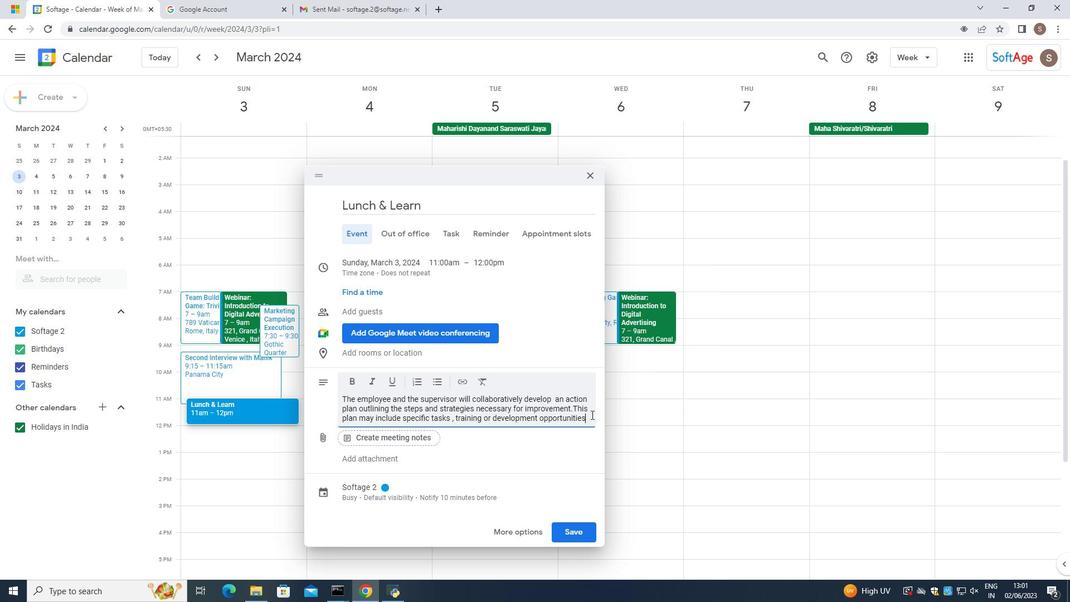 
Action: Mouse moved to (595, 418)
Screenshot: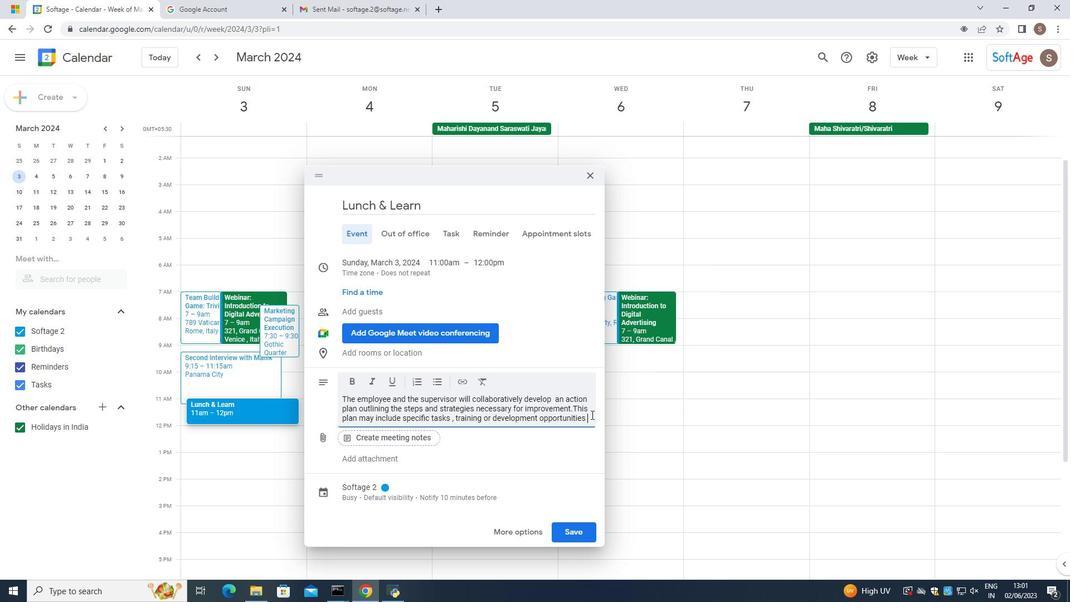
Action: Key pressed RE
Screenshot: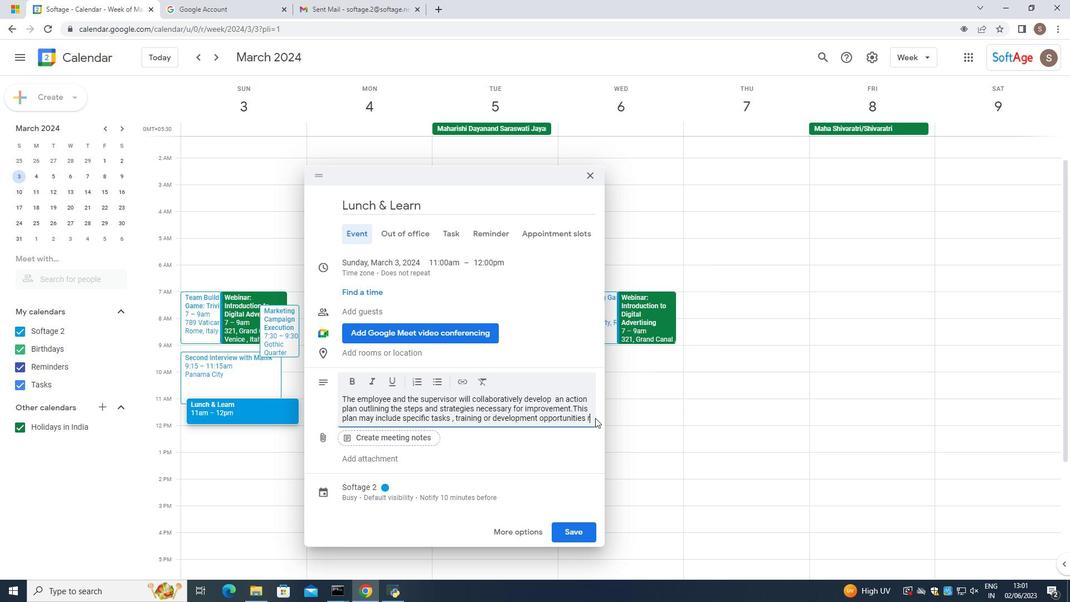 
Action: Mouse moved to (595, 418)
Screenshot: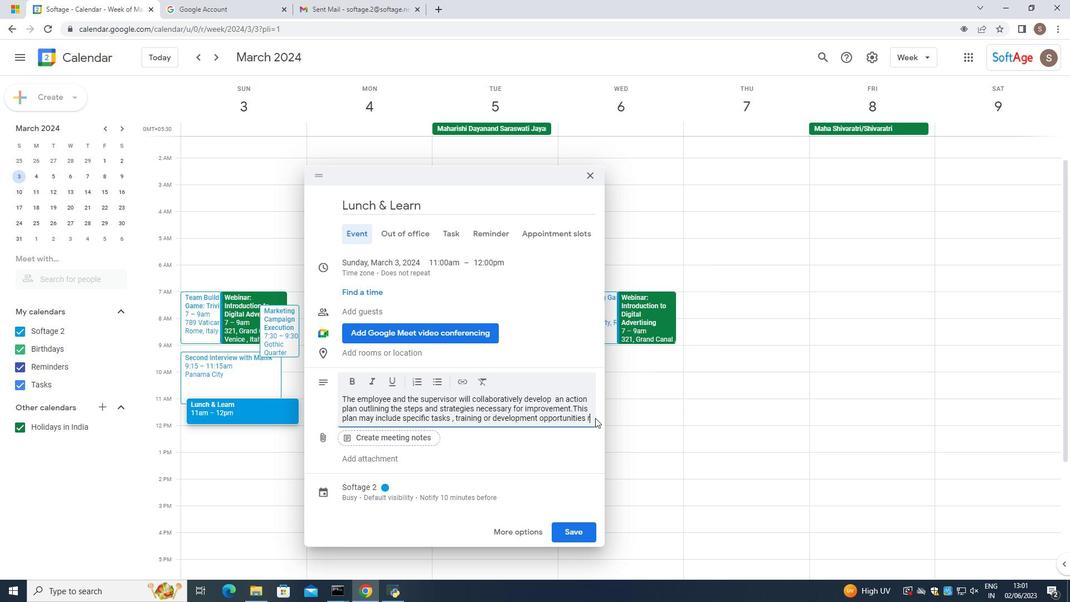 
Action: Key pressed SO
Screenshot: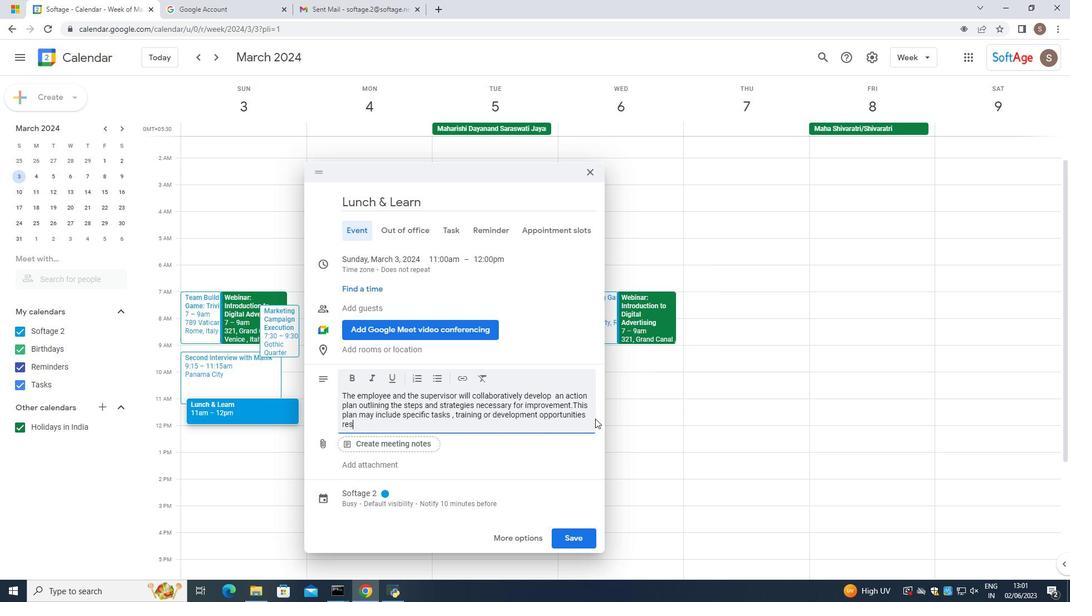 
Action: Mouse moved to (595, 419)
Screenshot: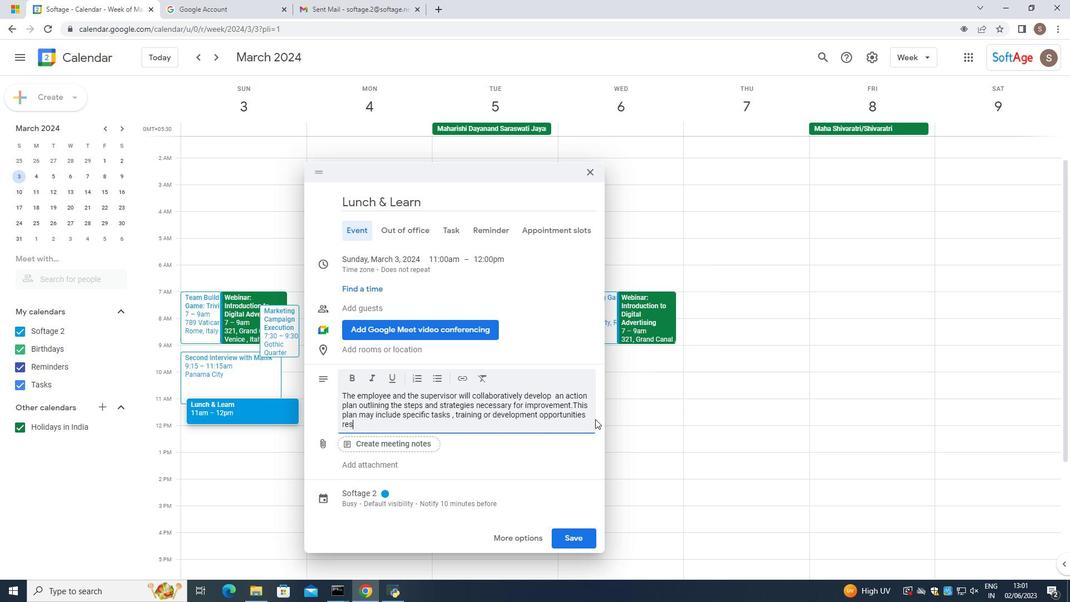 
Action: Key pressed U
Screenshot: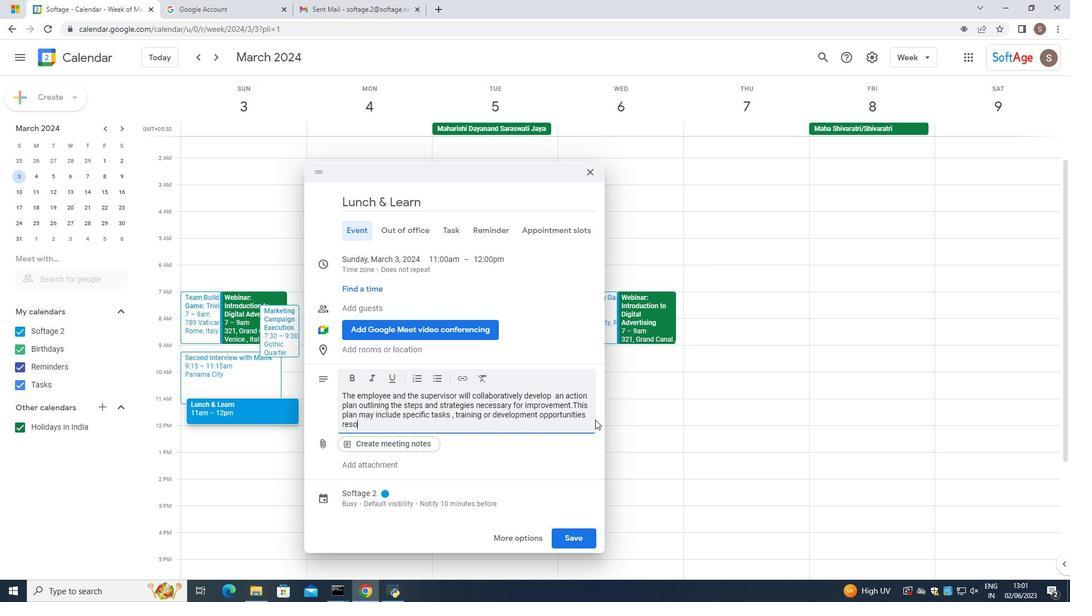 
Action: Mouse moved to (595, 419)
Screenshot: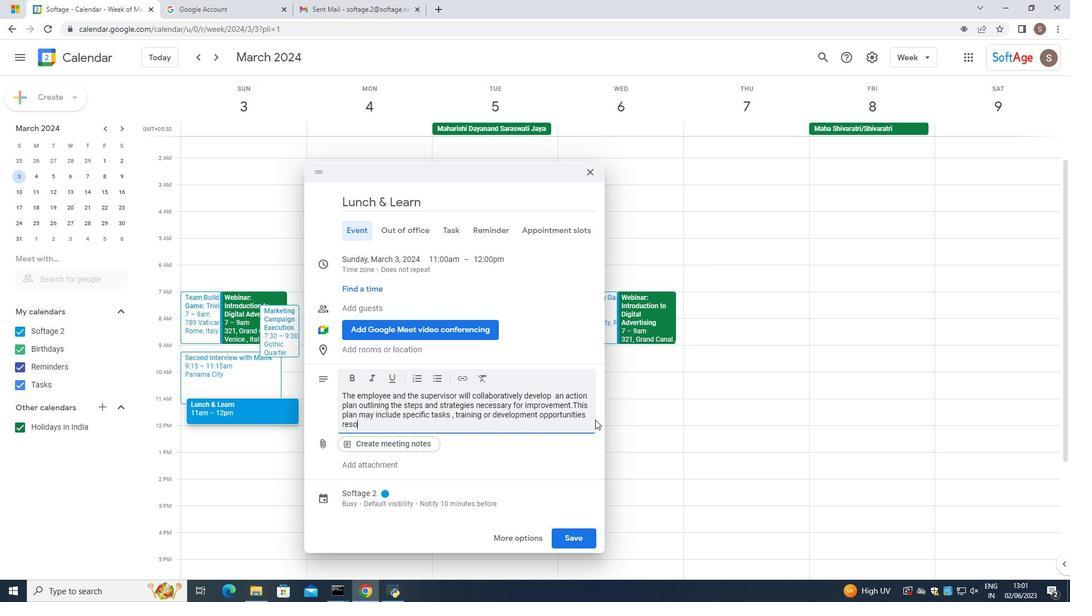 
Action: Key pressed R
Screenshot: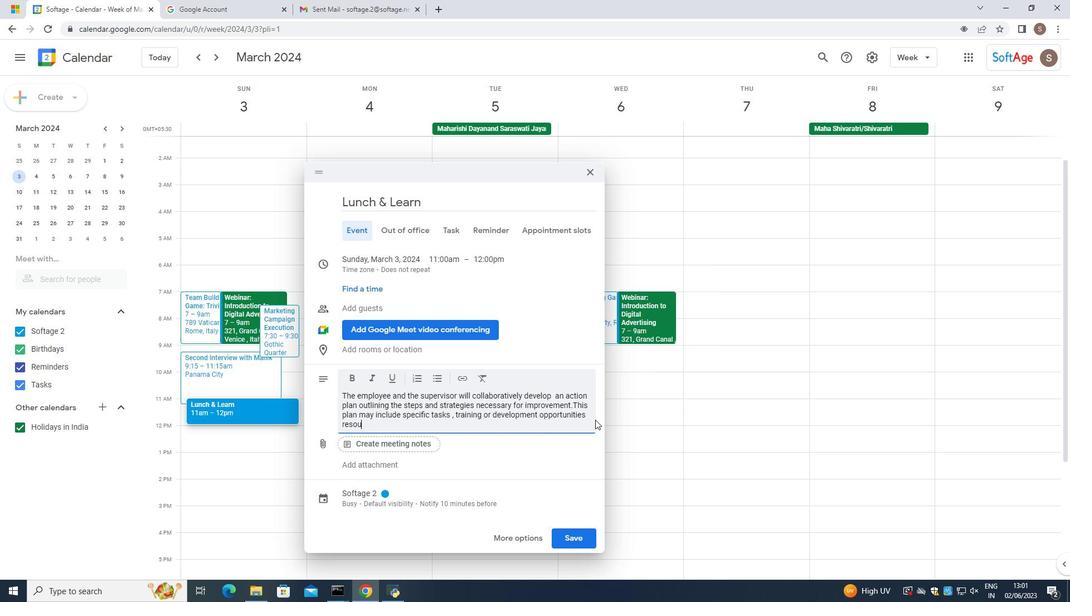 
Action: Mouse moved to (595, 420)
Screenshot: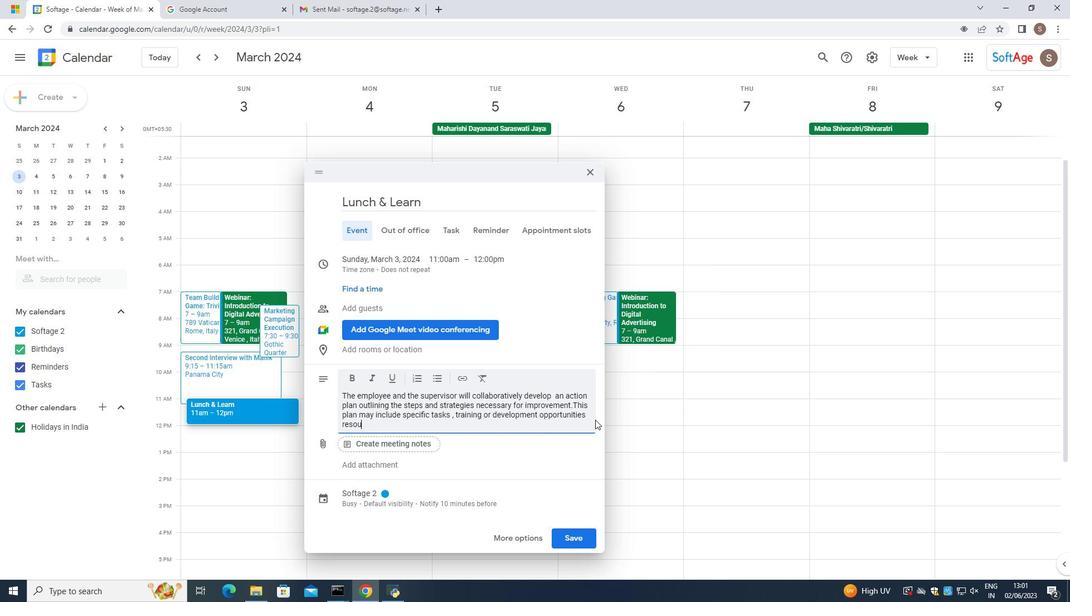 
Action: Key pressed C
Screenshot: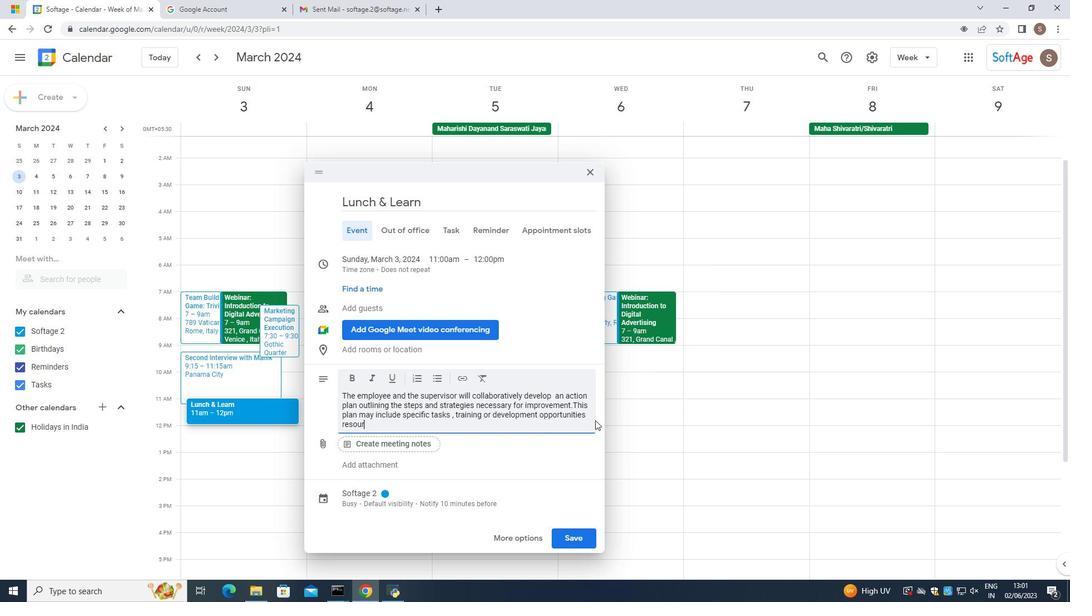 
Action: Mouse moved to (595, 420)
Screenshot: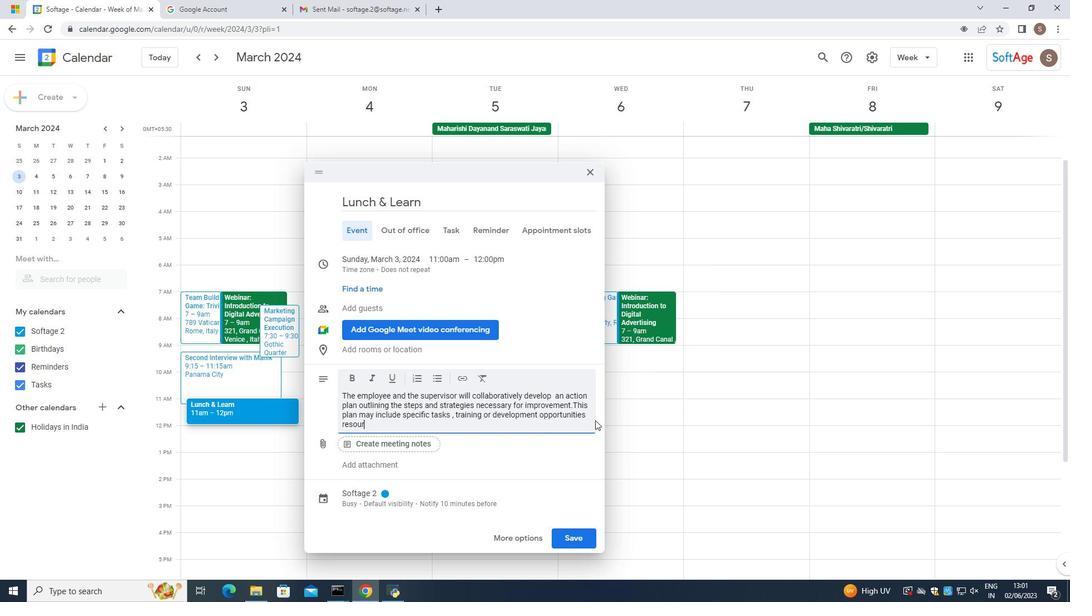 
Action: Key pressed ES
Screenshot: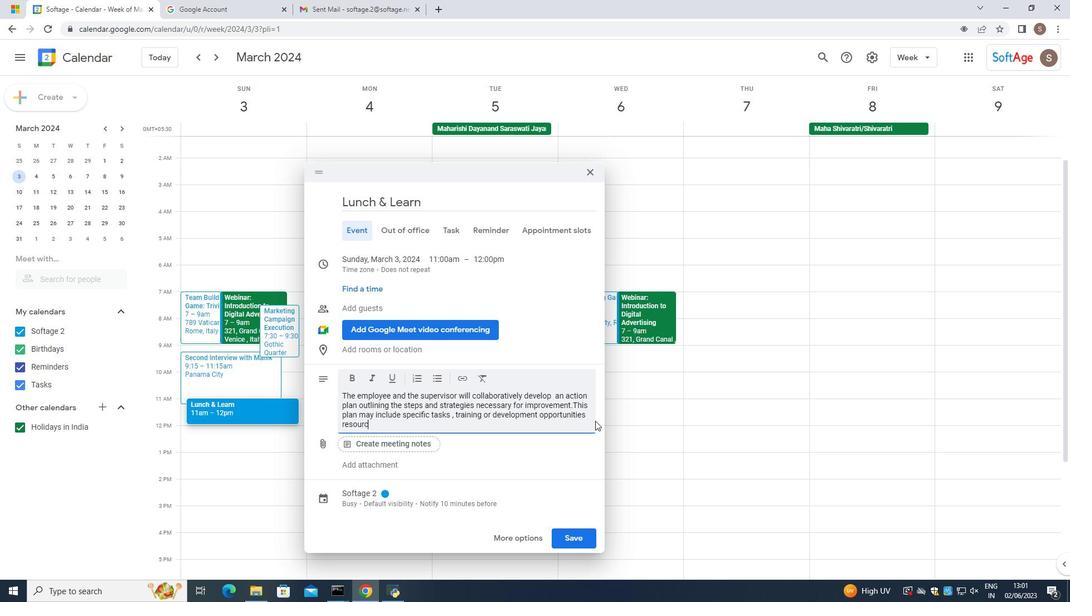 
Action: Mouse moved to (595, 421)
Screenshot: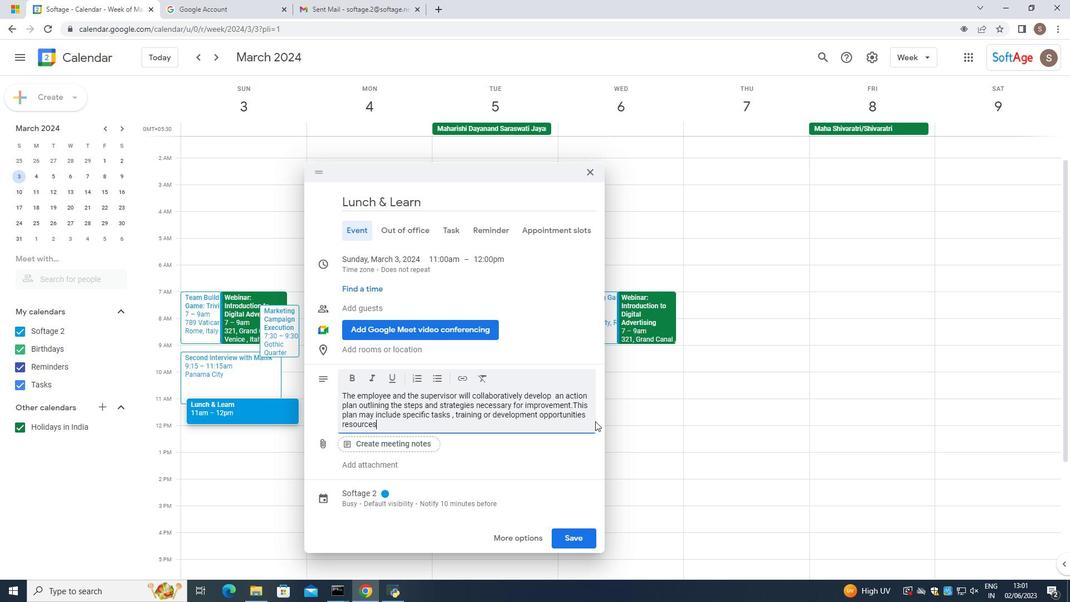 
Action: Key pressed <Key.space>
Screenshot: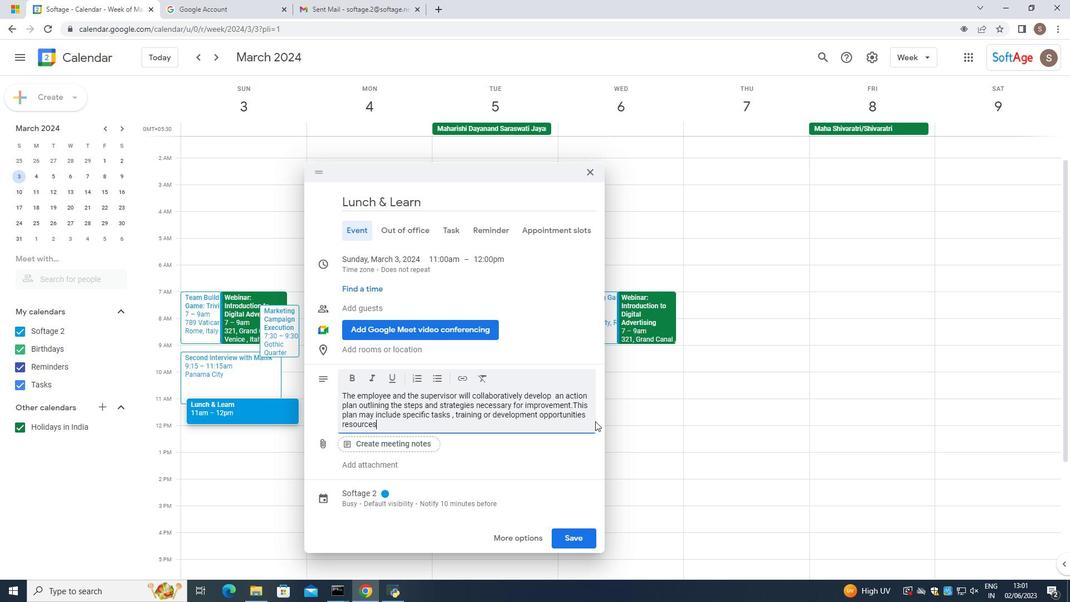 
Action: Mouse moved to (595, 422)
Screenshot: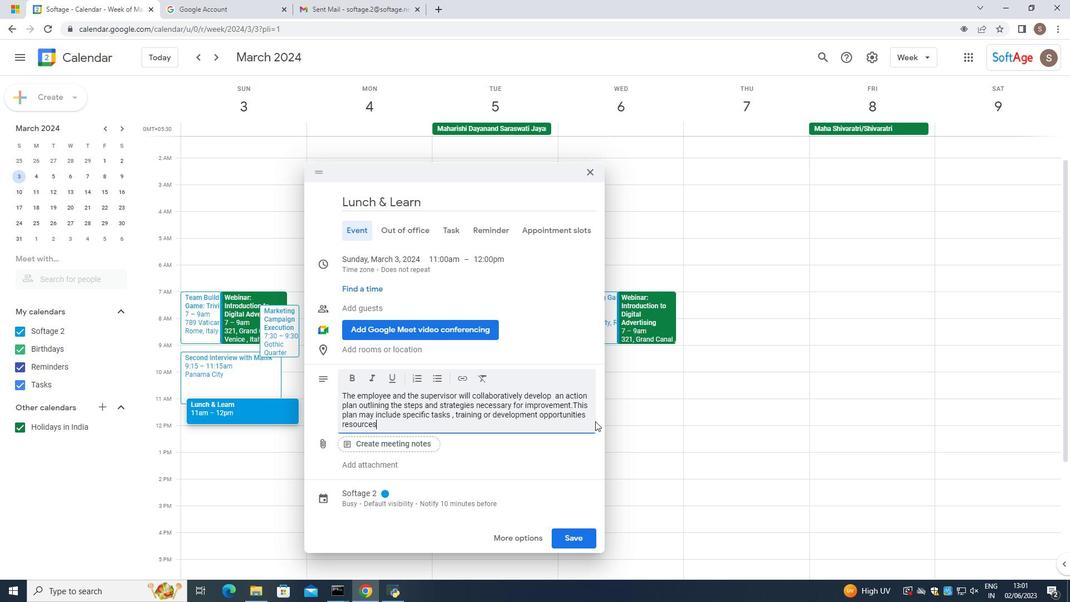 
Action: Key pressed AN
Screenshot: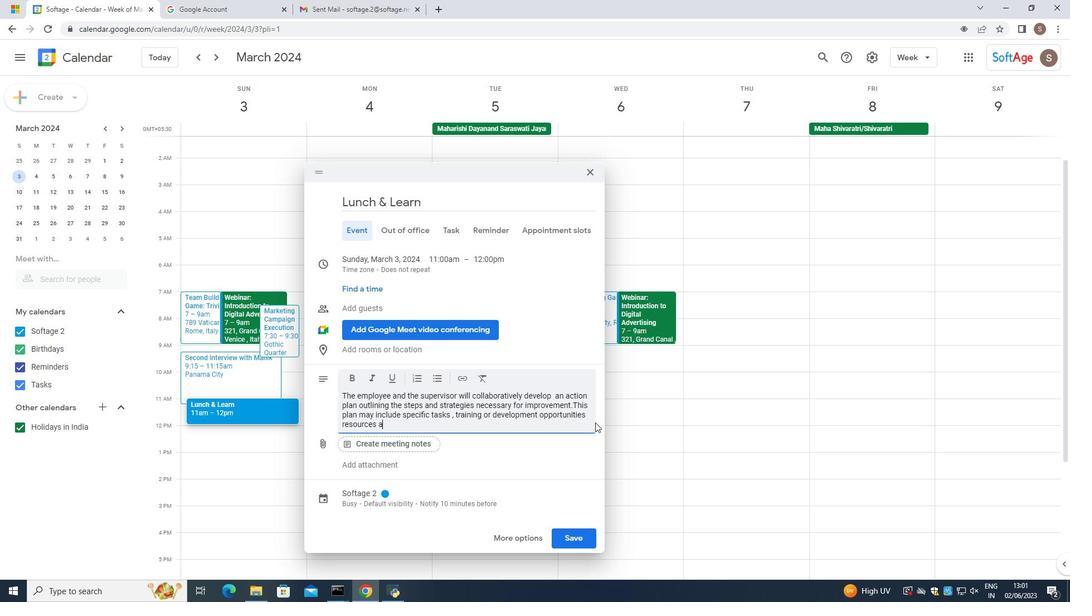 
Action: Mouse moved to (595, 424)
Screenshot: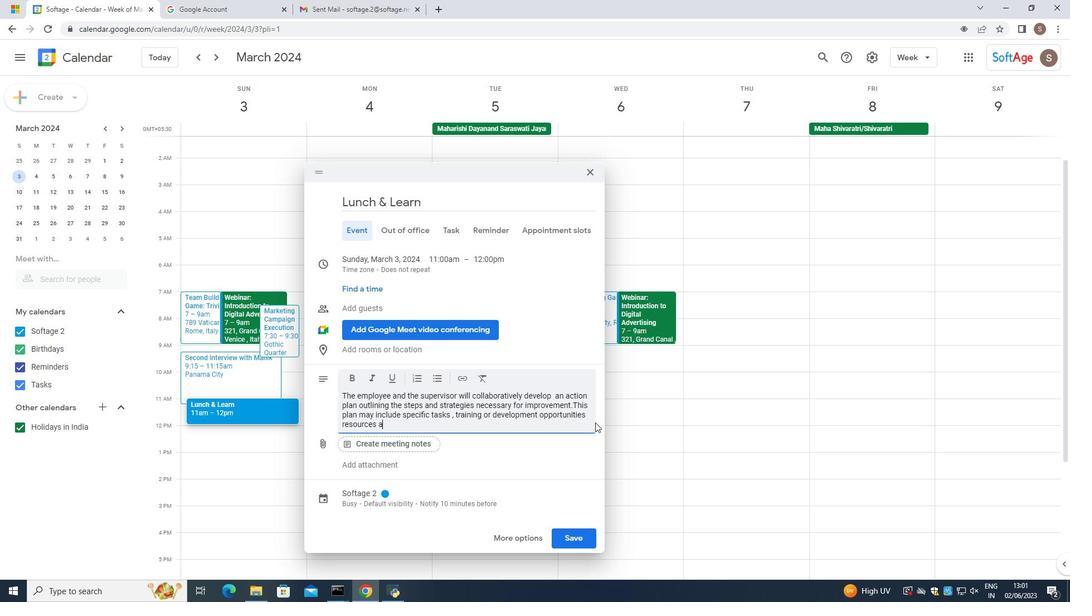 
Action: Key pressed D<Key.space>
Screenshot: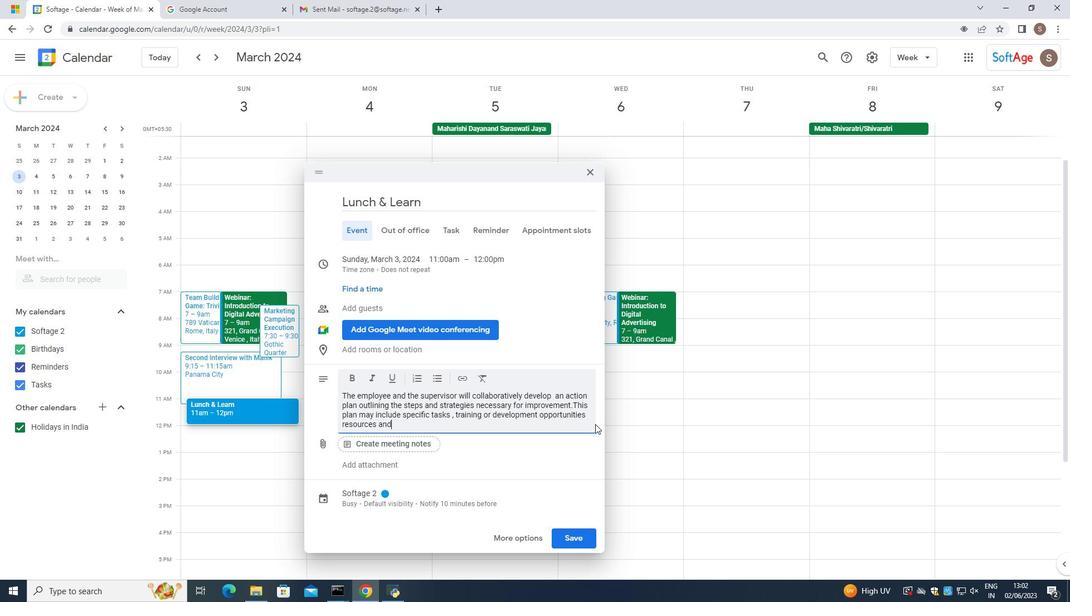 
Action: Mouse moved to (595, 424)
Screenshot: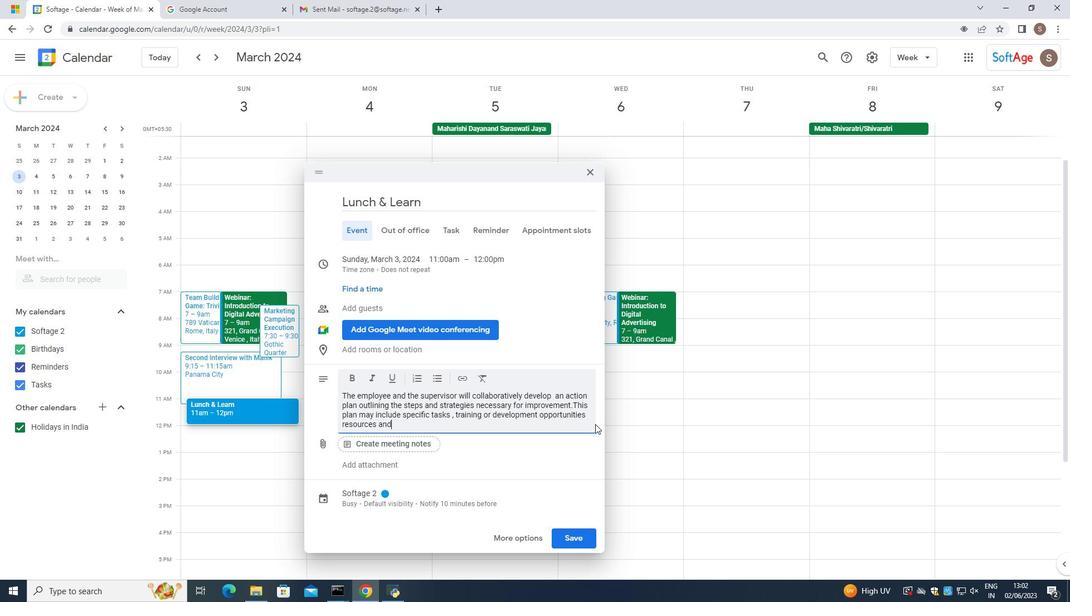 
Action: Key pressed SUPPO
Screenshot: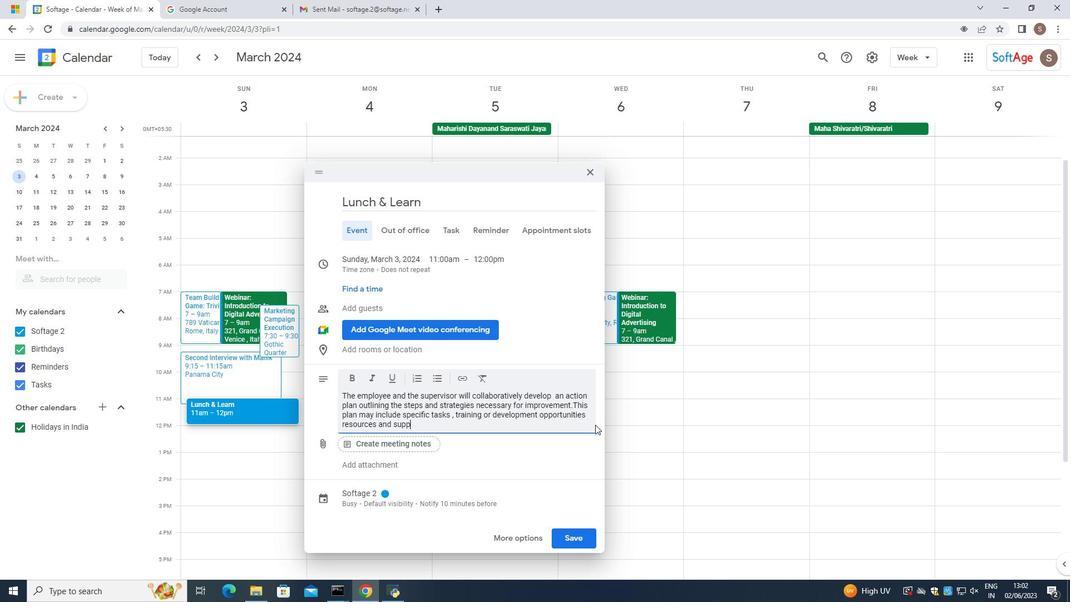 
Action: Mouse moved to (595, 425)
Screenshot: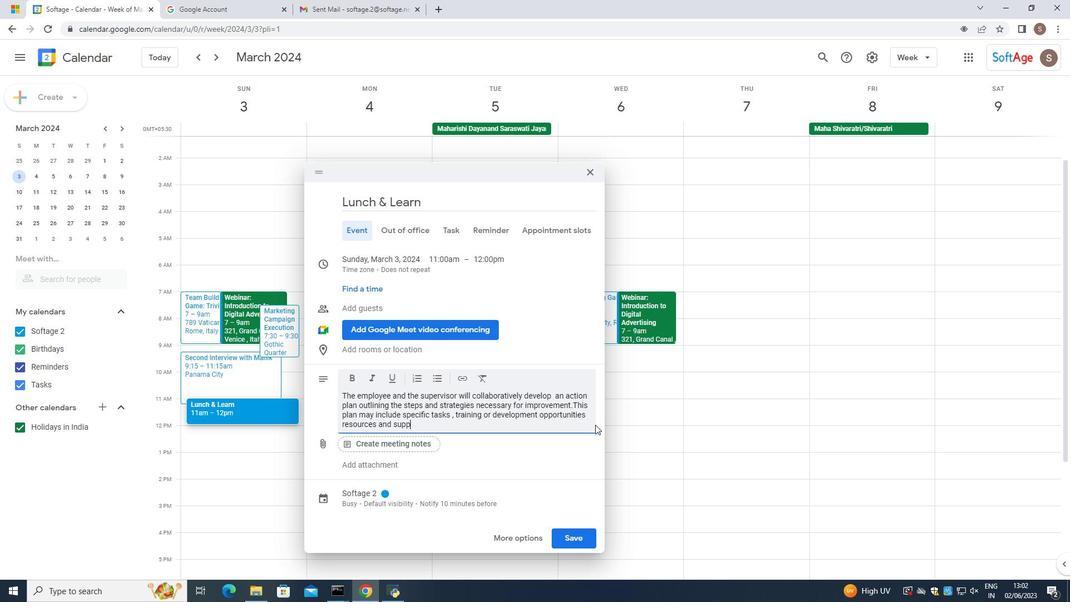 
Action: Key pressed R
Screenshot: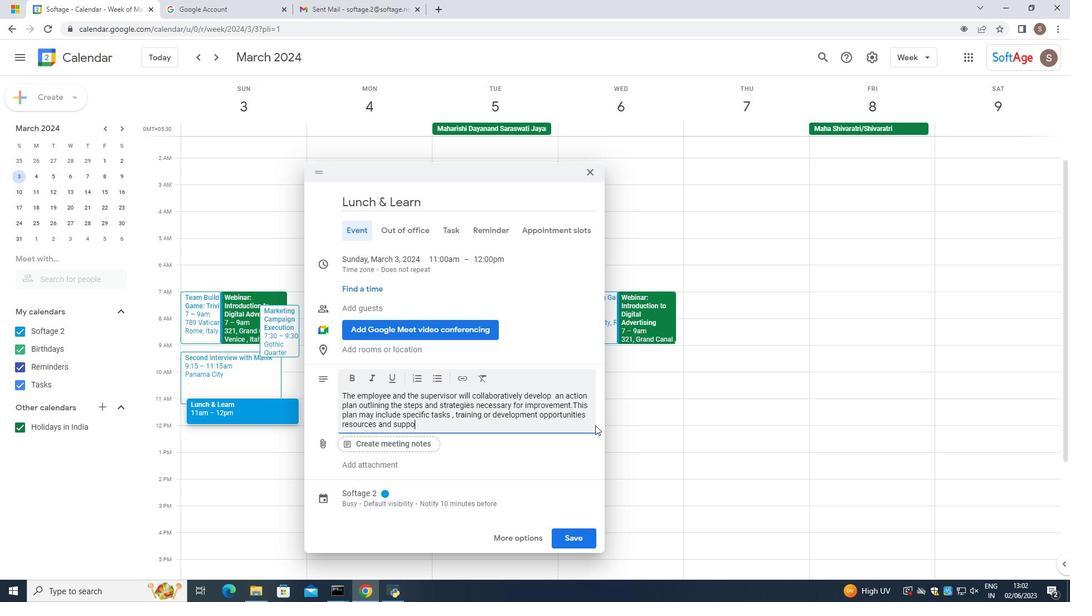 
Action: Mouse moved to (595, 425)
Screenshot: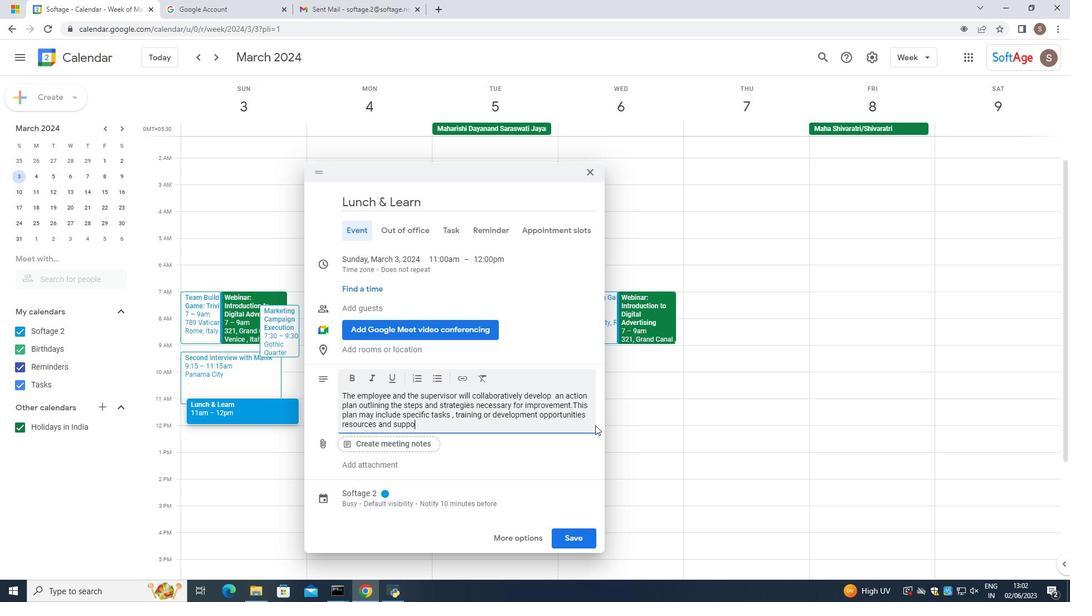 
Action: Key pressed T
Screenshot: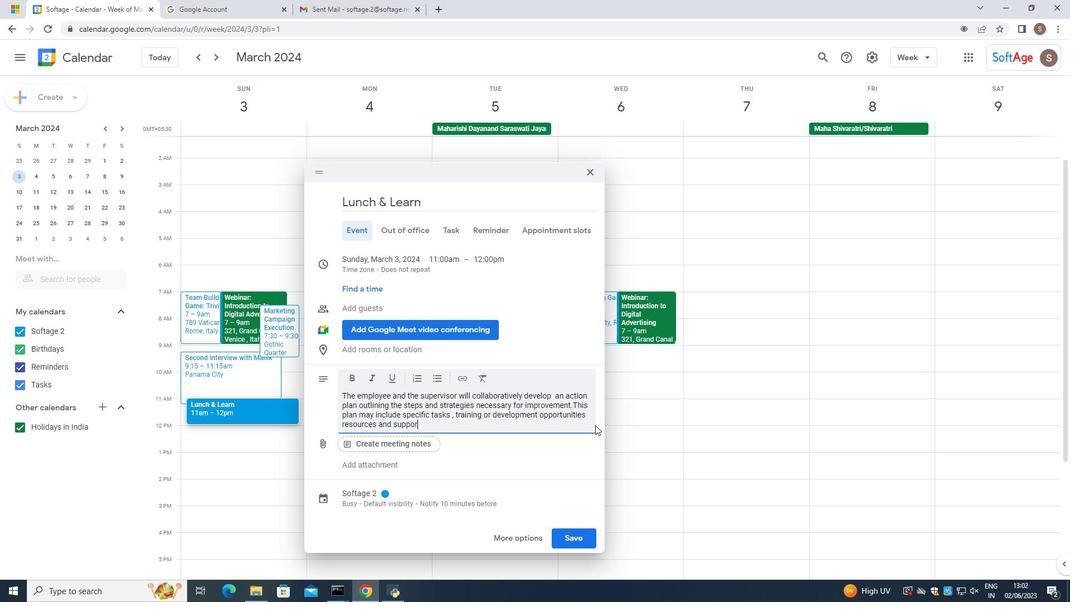 
Action: Mouse moved to (595, 426)
Screenshot: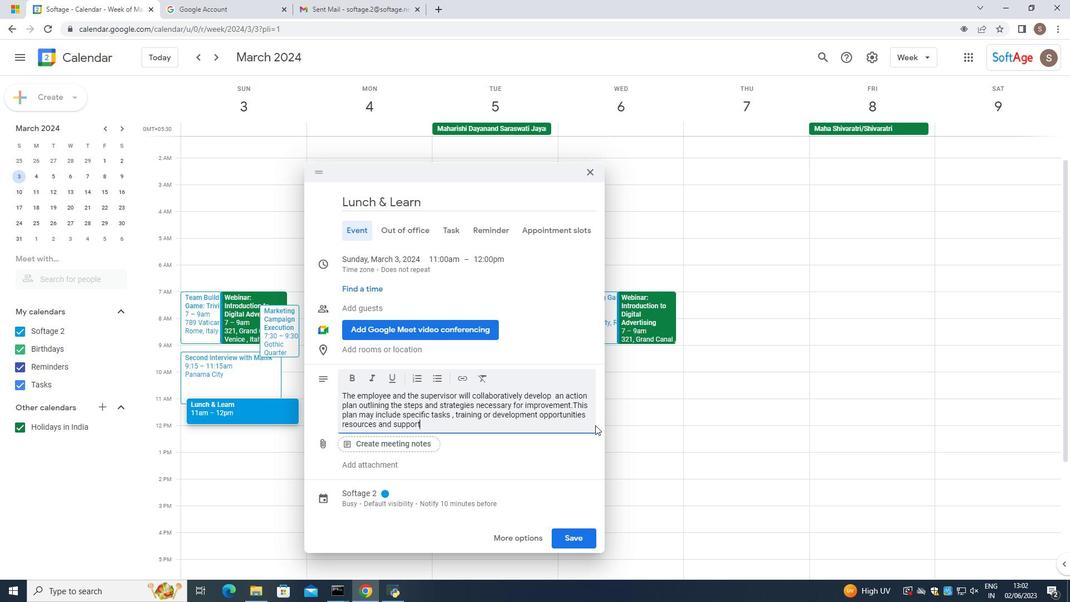 
Action: Key pressed <Key.space>
Screenshot: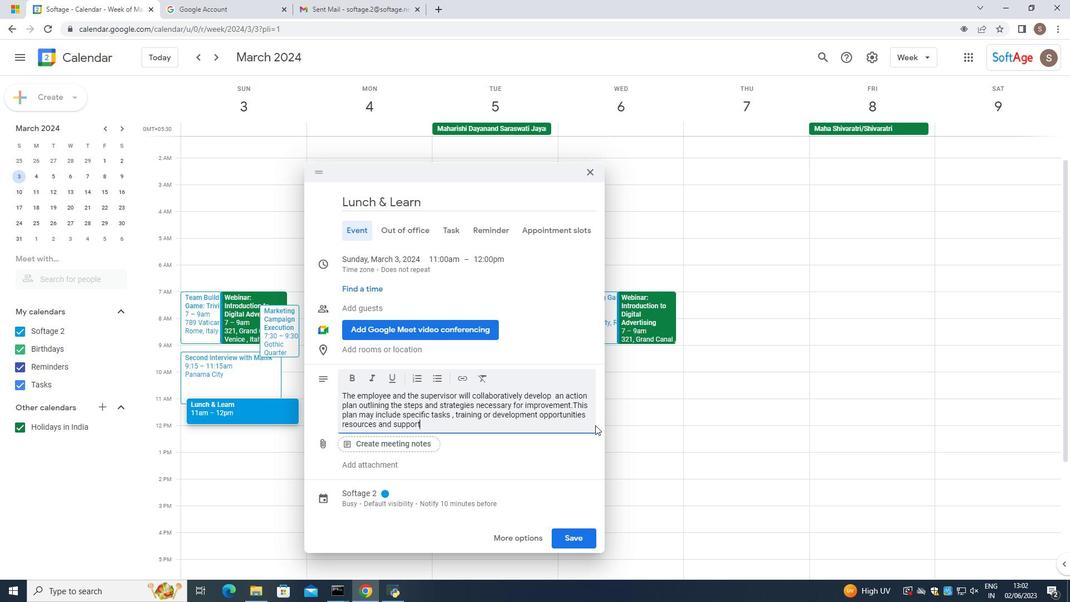 
Action: Mouse moved to (595, 426)
Screenshot: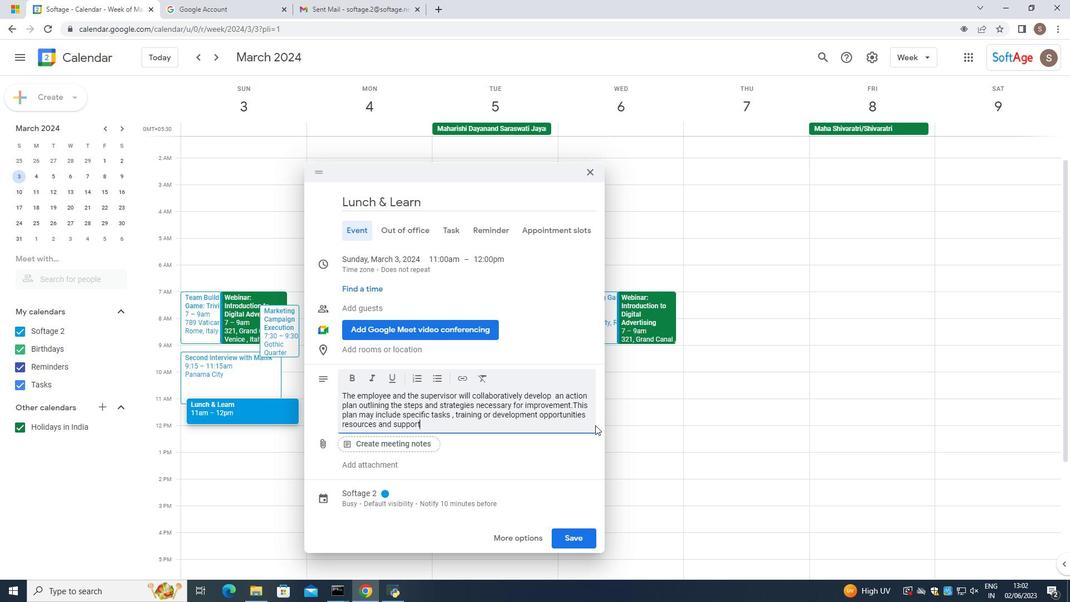 
Action: Key pressed SY
Screenshot: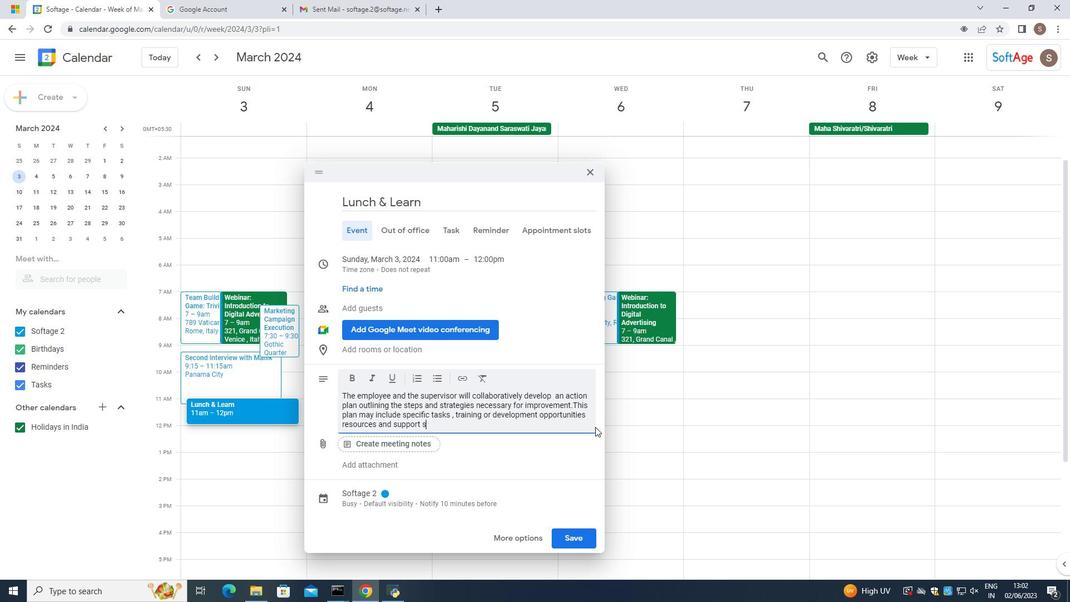 
Action: Mouse moved to (595, 426)
Screenshot: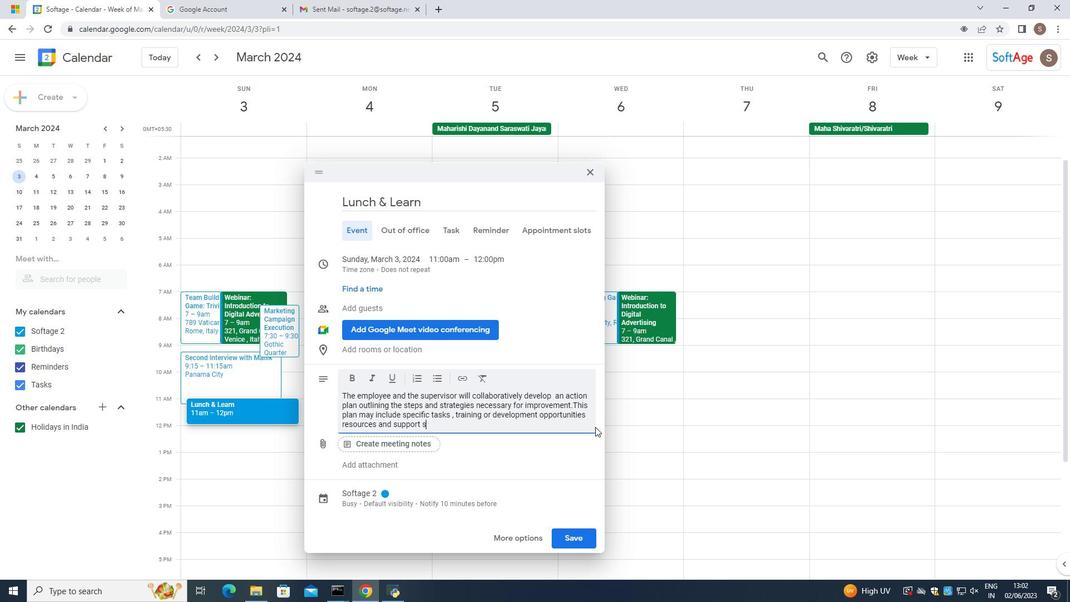 
Action: Key pressed E
Screenshot: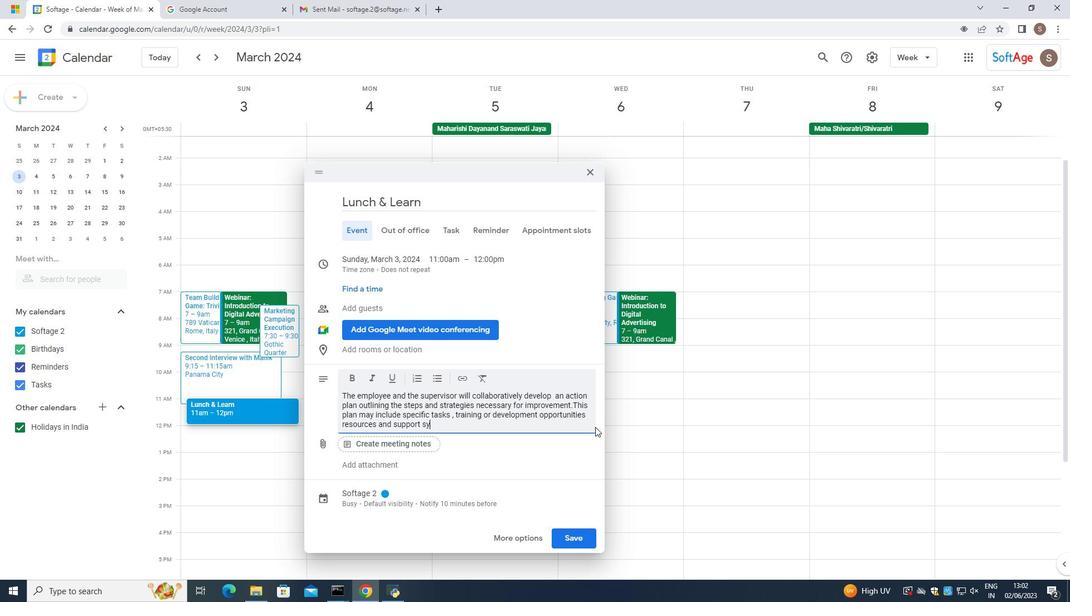 
Action: Mouse moved to (595, 427)
Screenshot: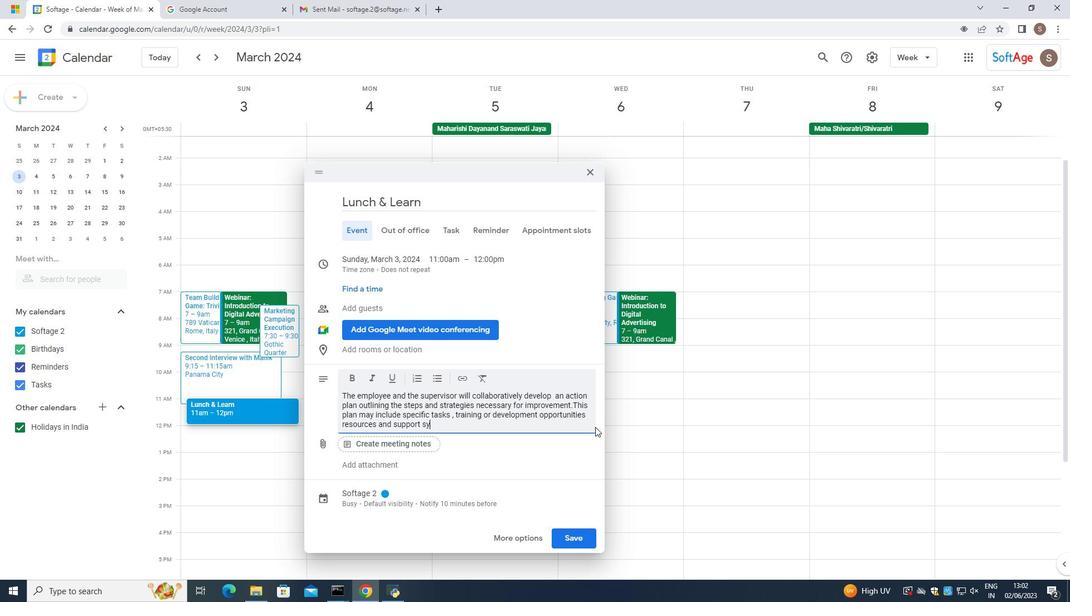 
Action: Key pressed <Key.backspace>STEM
Screenshot: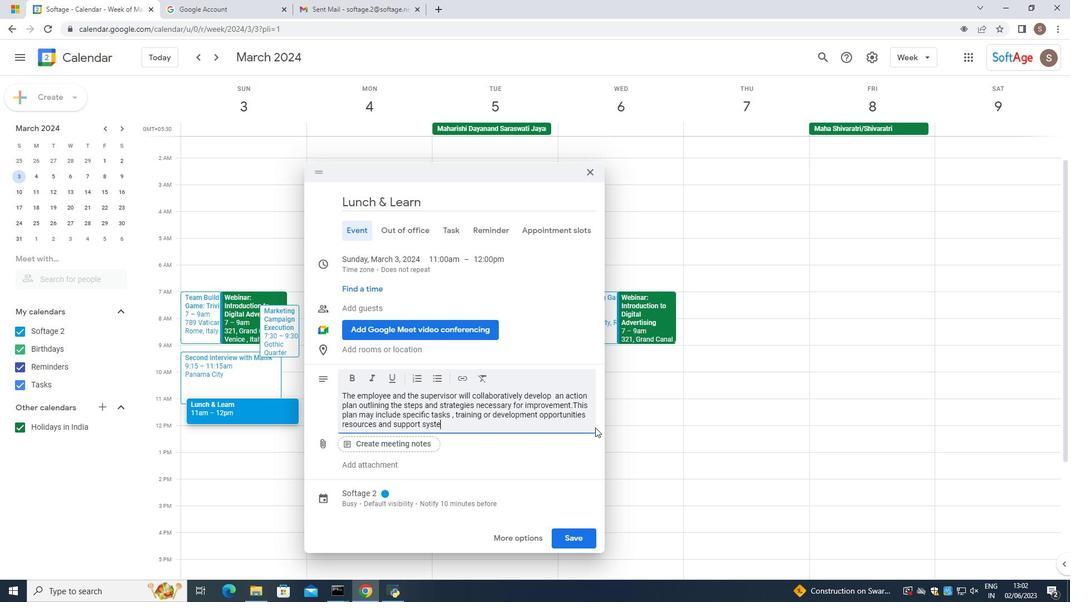 
Action: Mouse moved to (595, 428)
Screenshot: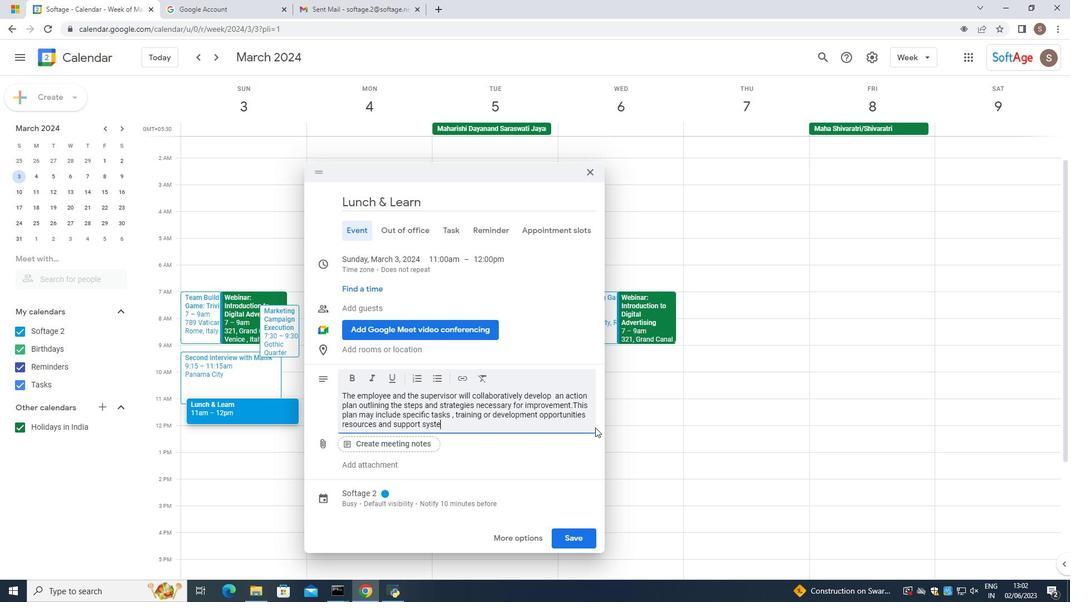 
Action: Key pressed <Key.space>TO
Screenshot: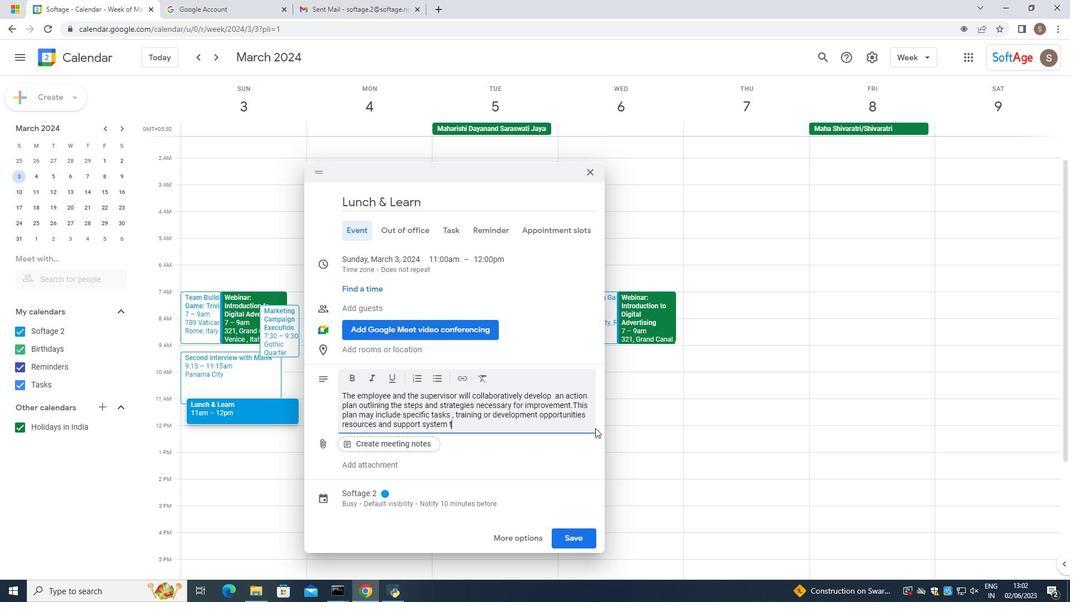 
Action: Mouse moved to (595, 428)
Screenshot: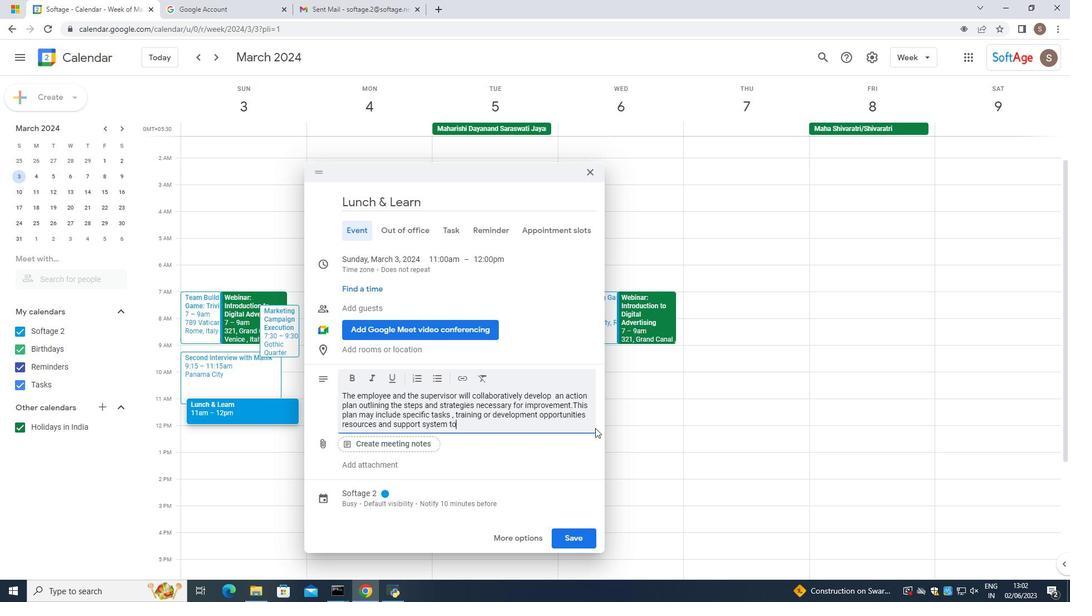 
Action: Key pressed <Key.space>
Screenshot: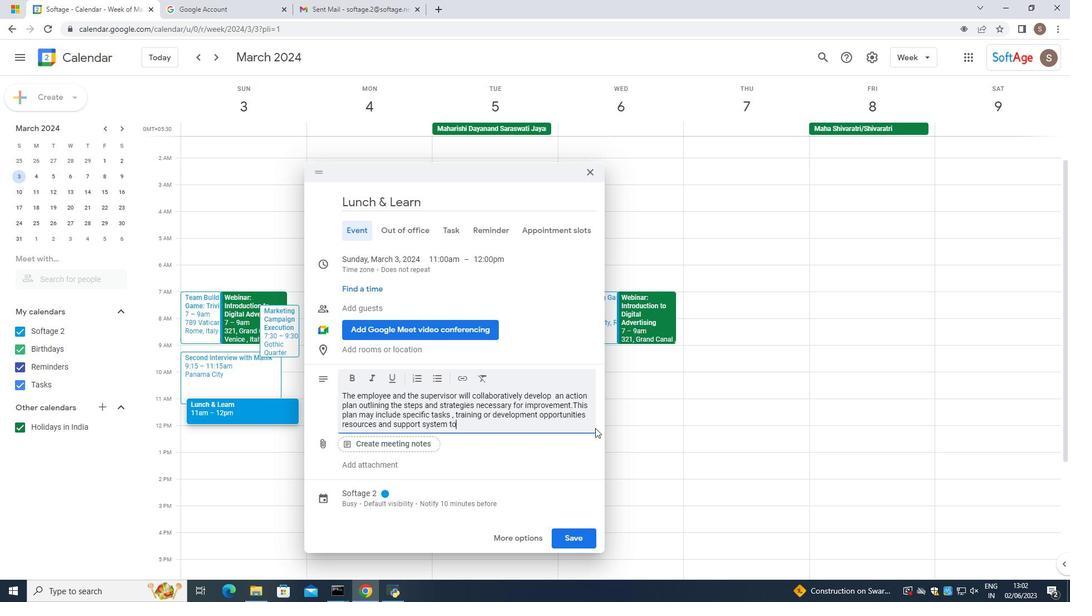 
Action: Mouse moved to (595, 428)
Screenshot: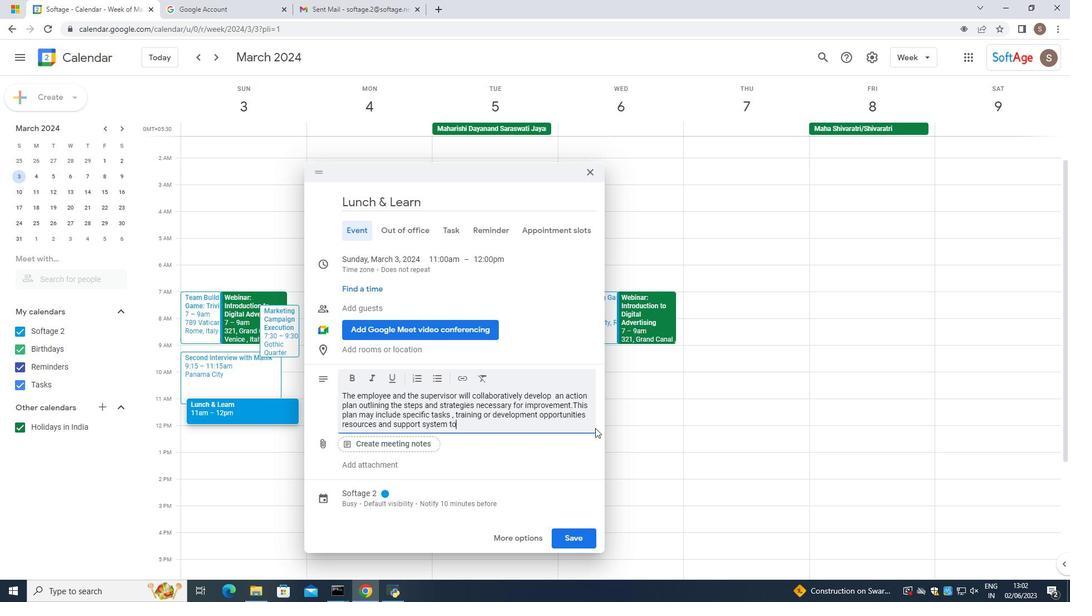 
Action: Key pressed AIFD<Key.space>
Screenshot: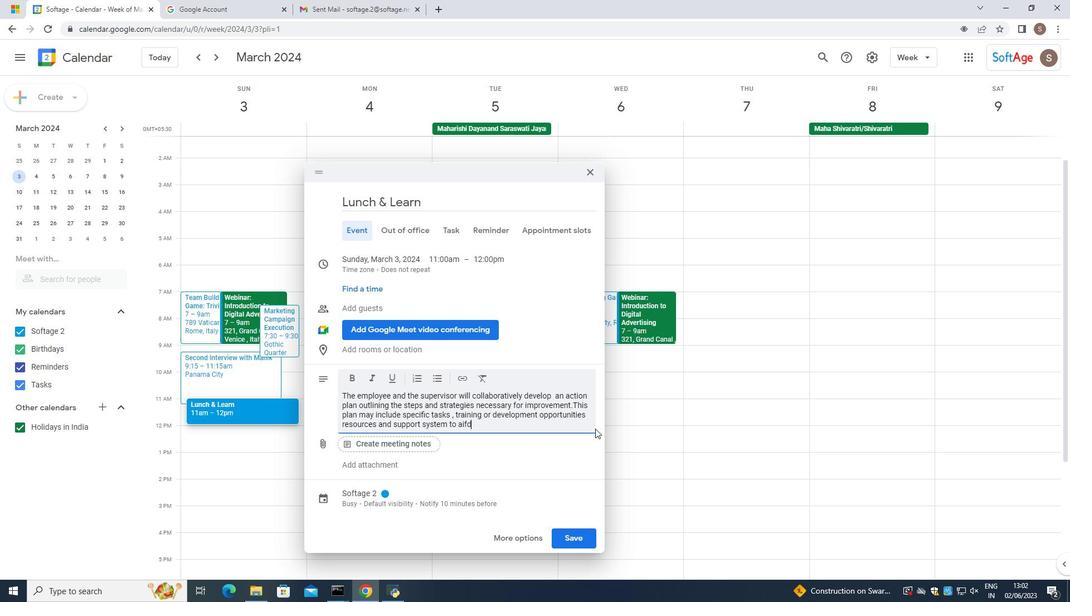 
Action: Mouse moved to (595, 429)
Screenshot: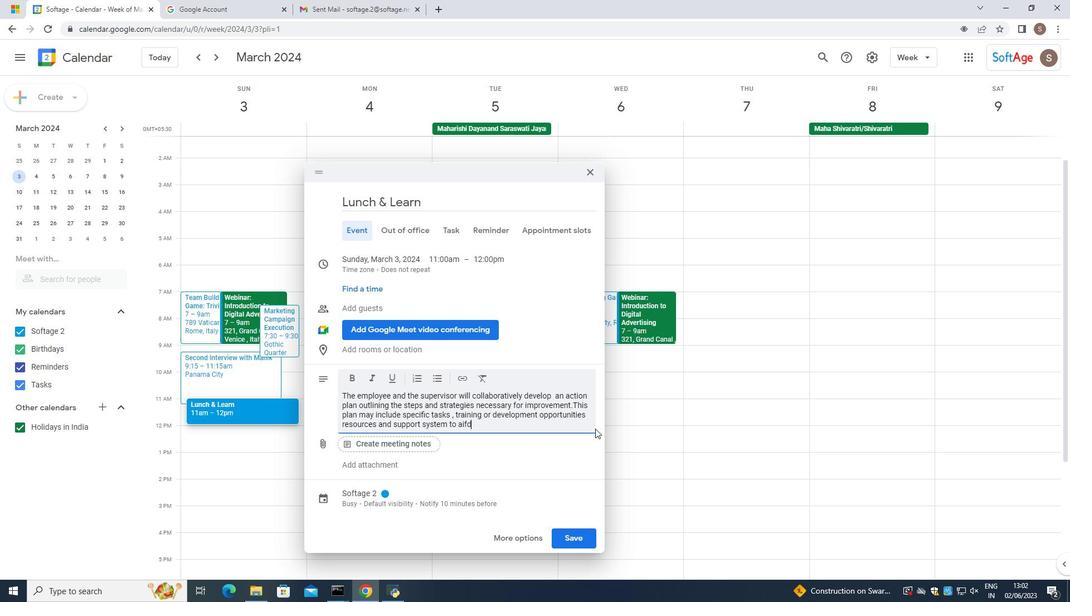 
Action: Key pressed THE
Screenshot: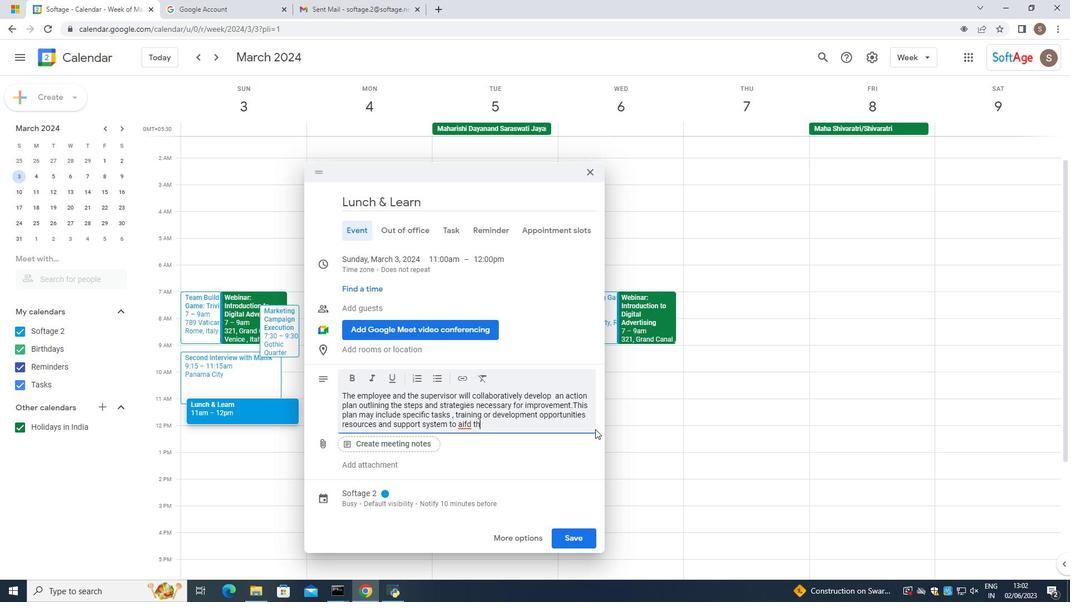 
Action: Mouse moved to (594, 429)
Screenshot: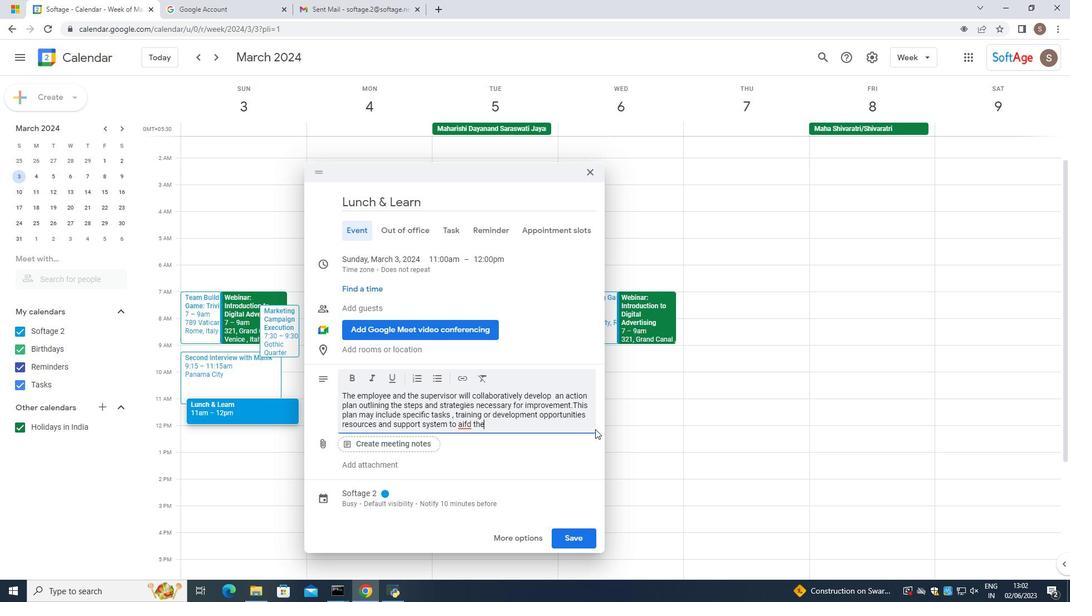 
Action: Key pressed <Key.space>EM
Screenshot: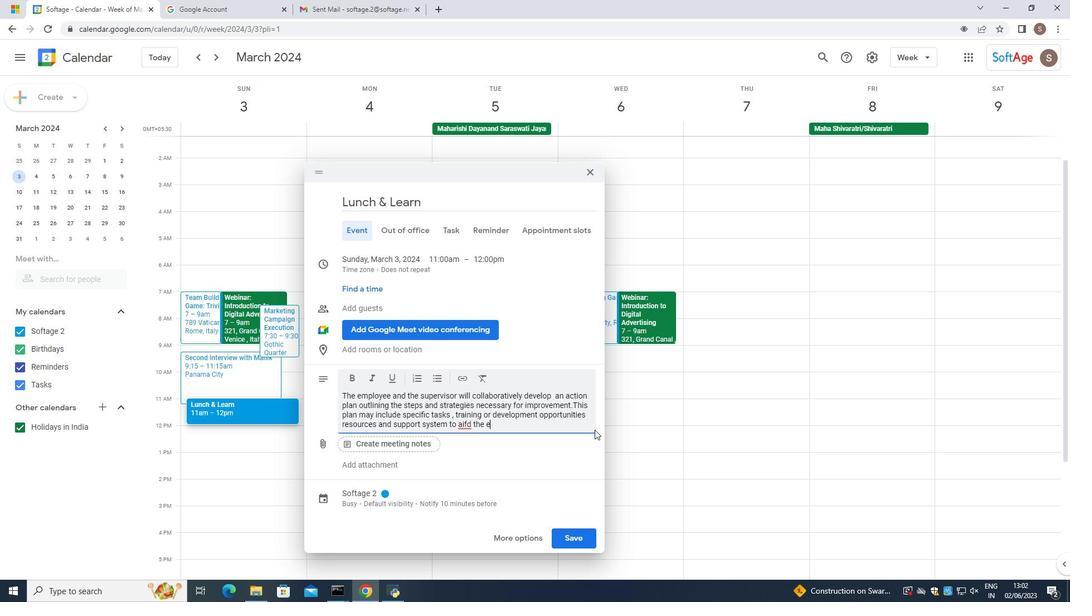 
Action: Mouse moved to (594, 430)
Screenshot: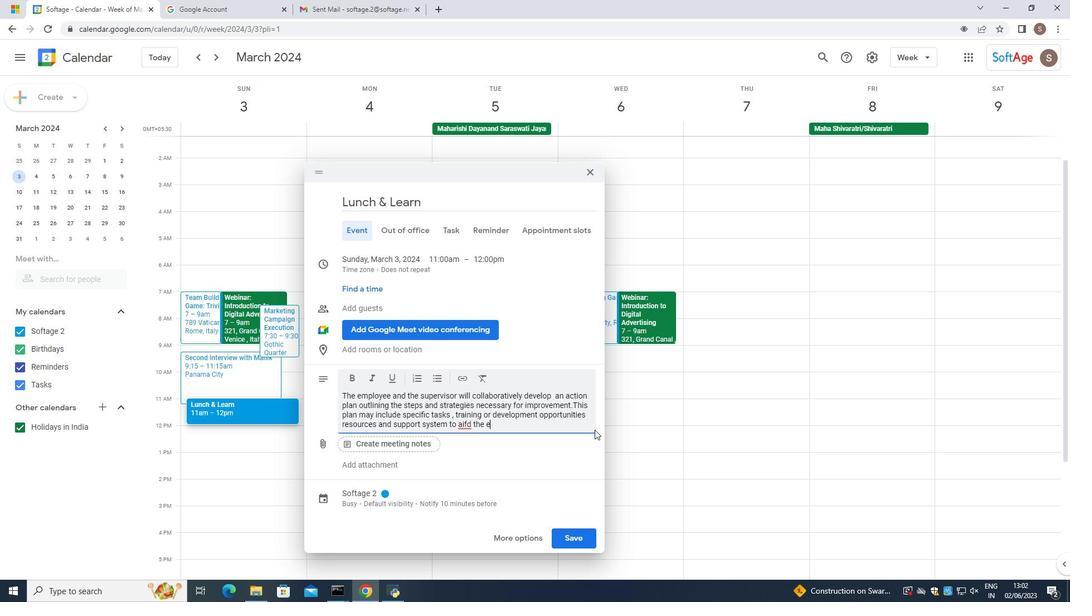 
Action: Key pressed P
Screenshot: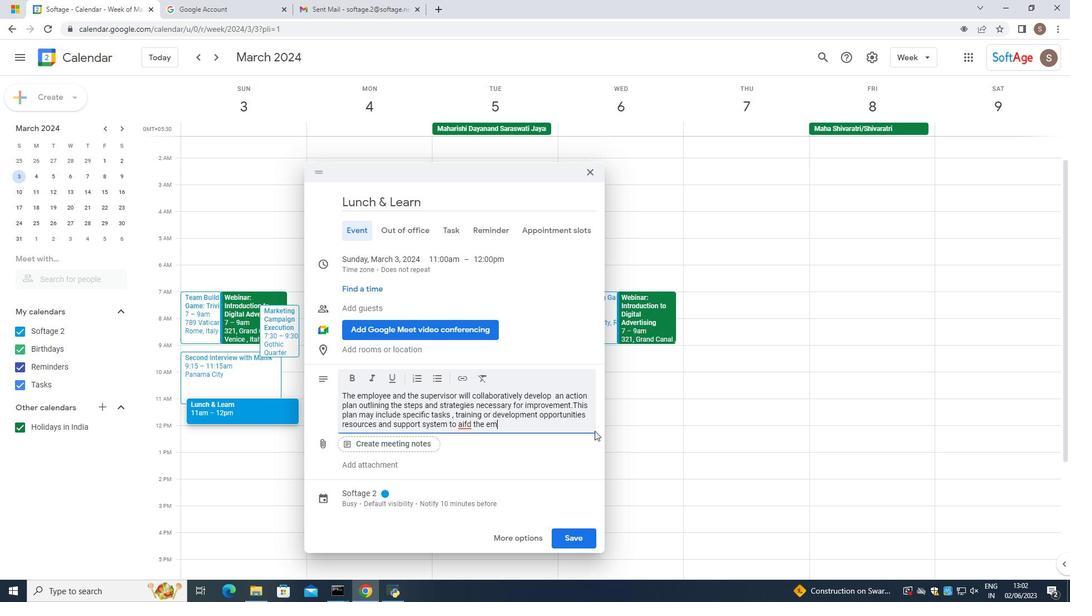 
Action: Mouse moved to (594, 432)
Screenshot: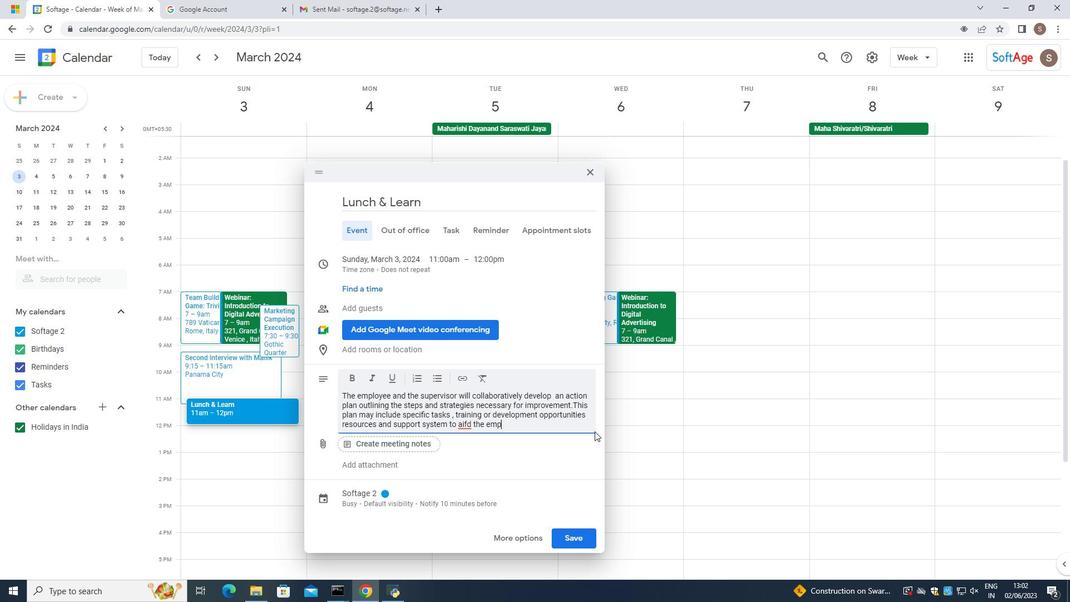 
Action: Key pressed LOYEE<Key.space>
Screenshot: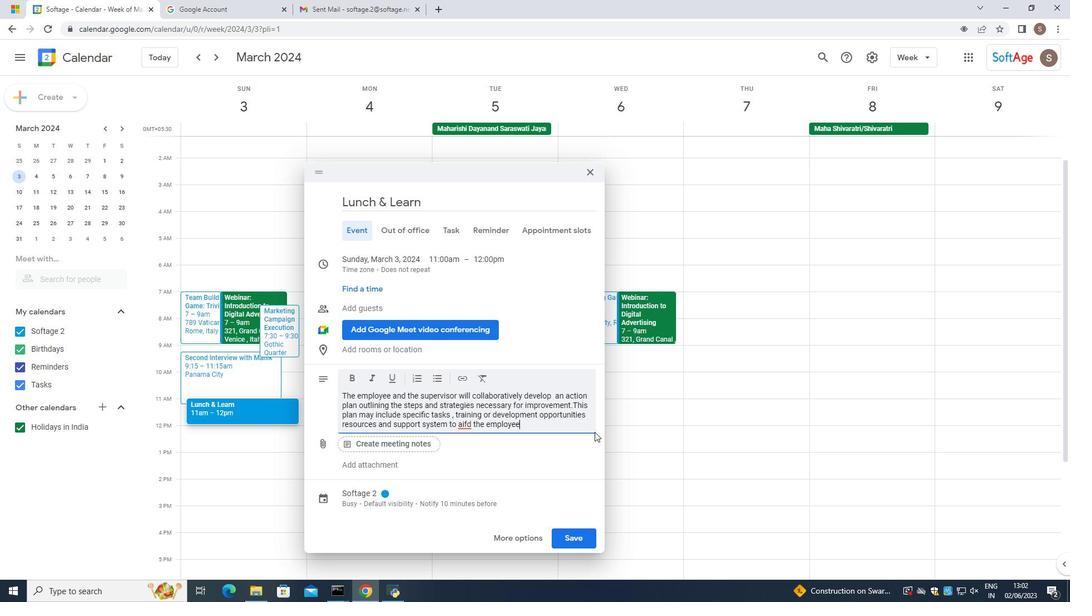 
Action: Mouse moved to (594, 432)
Screenshot: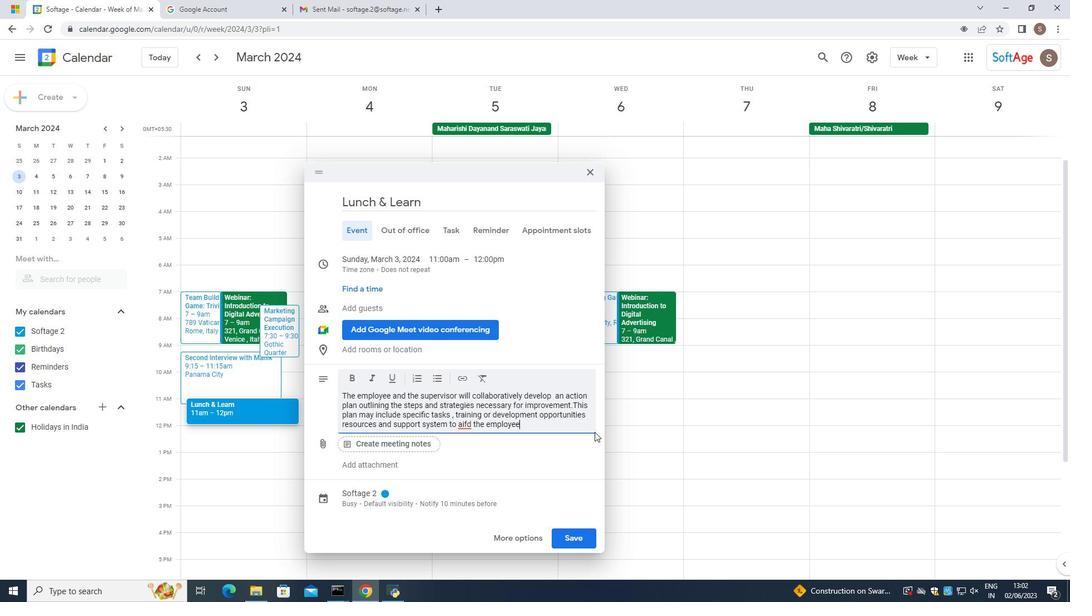 
Action: Key pressed G
Screenshot: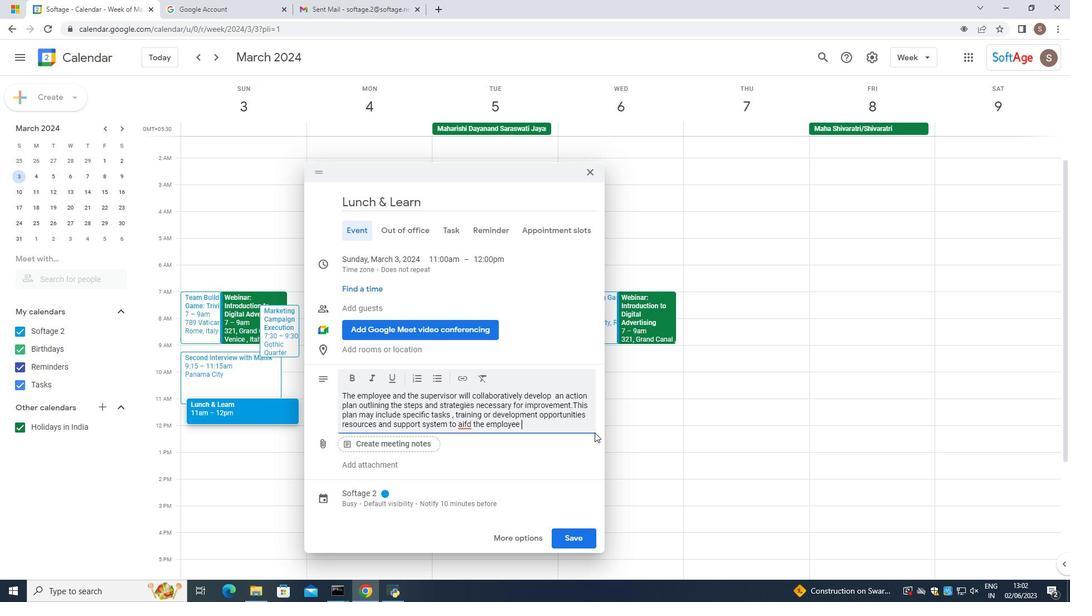 
Action: Mouse moved to (594, 433)
Screenshot: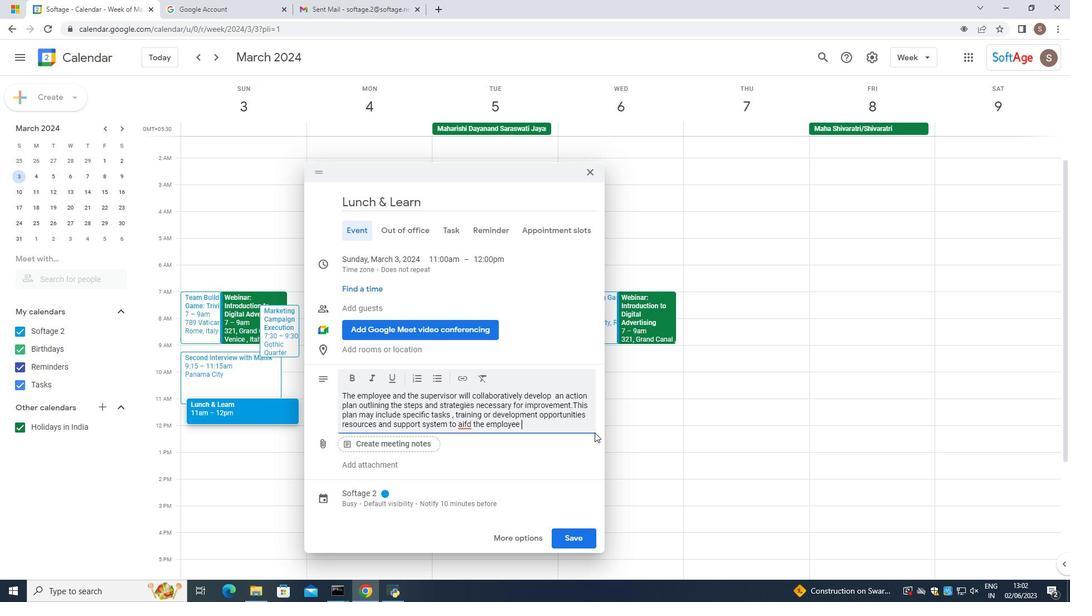 
Action: Key pressed ROWTH
Screenshot: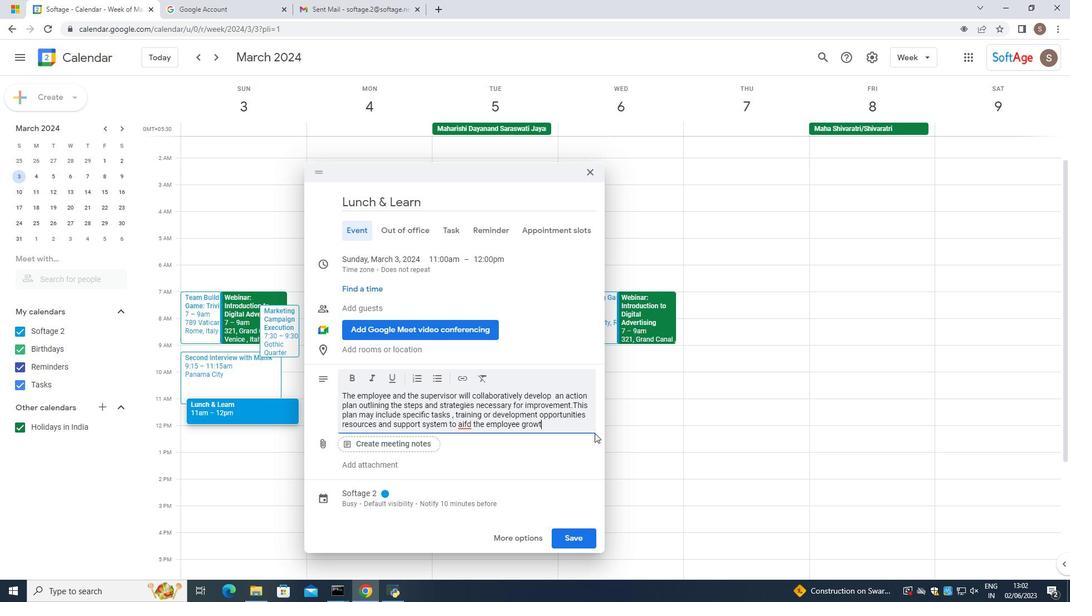 
Action: Mouse moved to (466, 423)
Screenshot: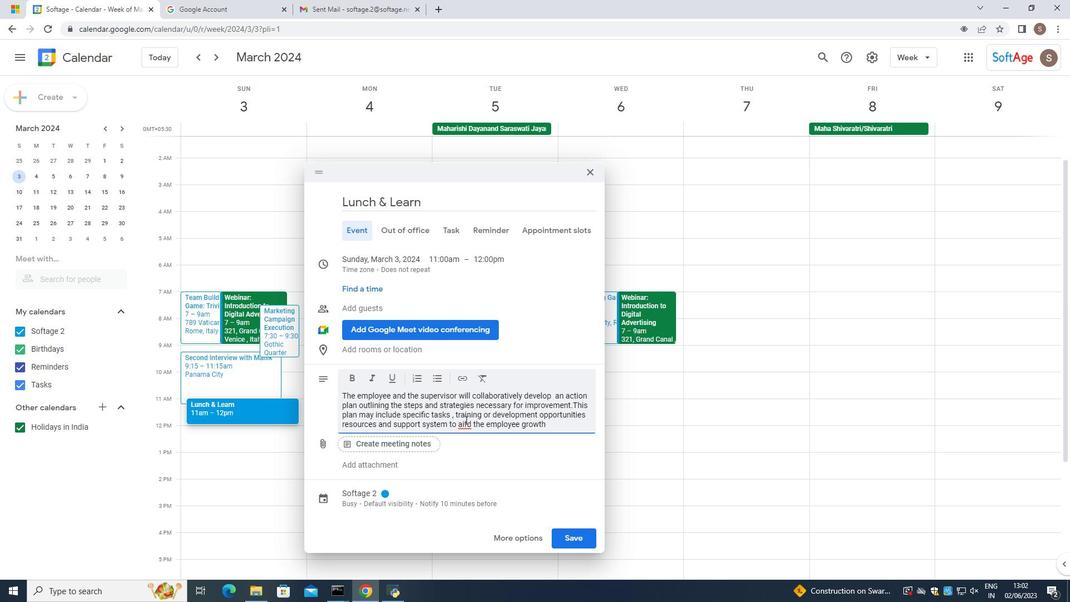 
Action: Mouse pressed left at (466, 423)
Screenshot: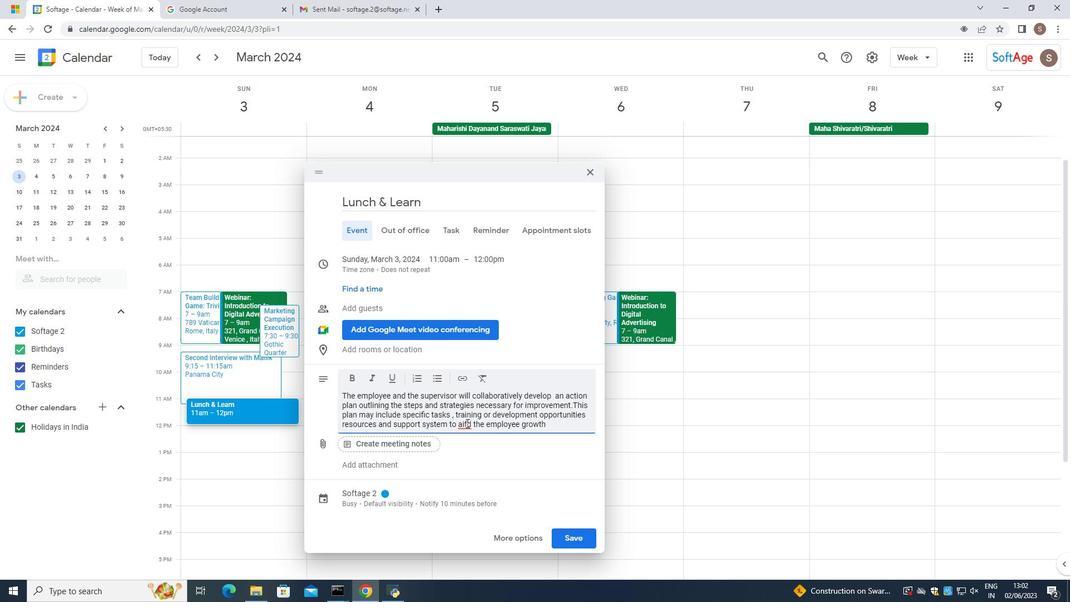 
Action: Mouse pressed right at (466, 423)
Screenshot: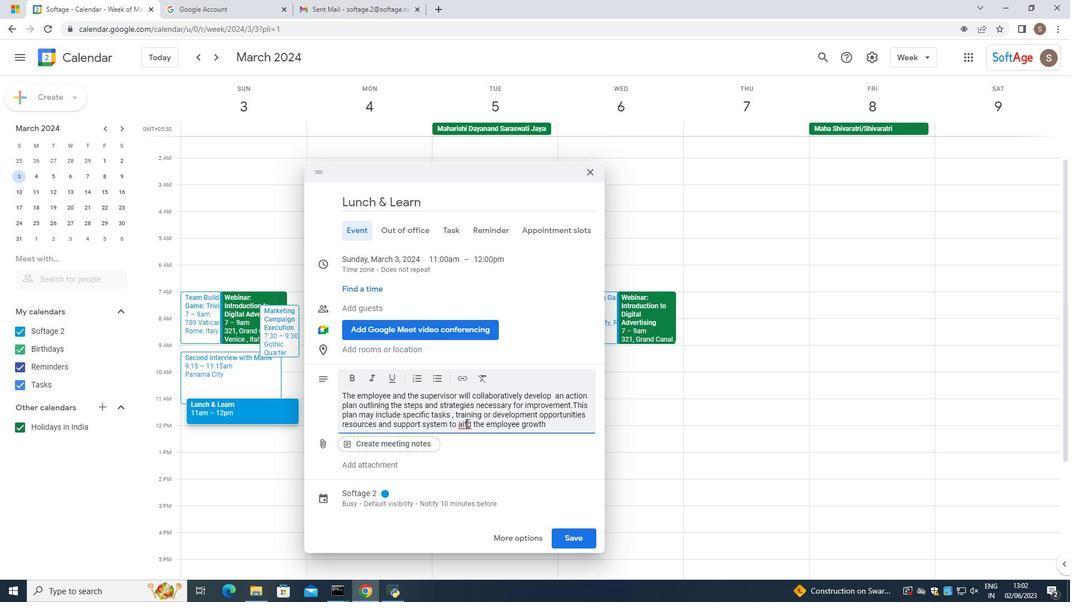 
Action: Mouse moved to (430, 403)
Screenshot: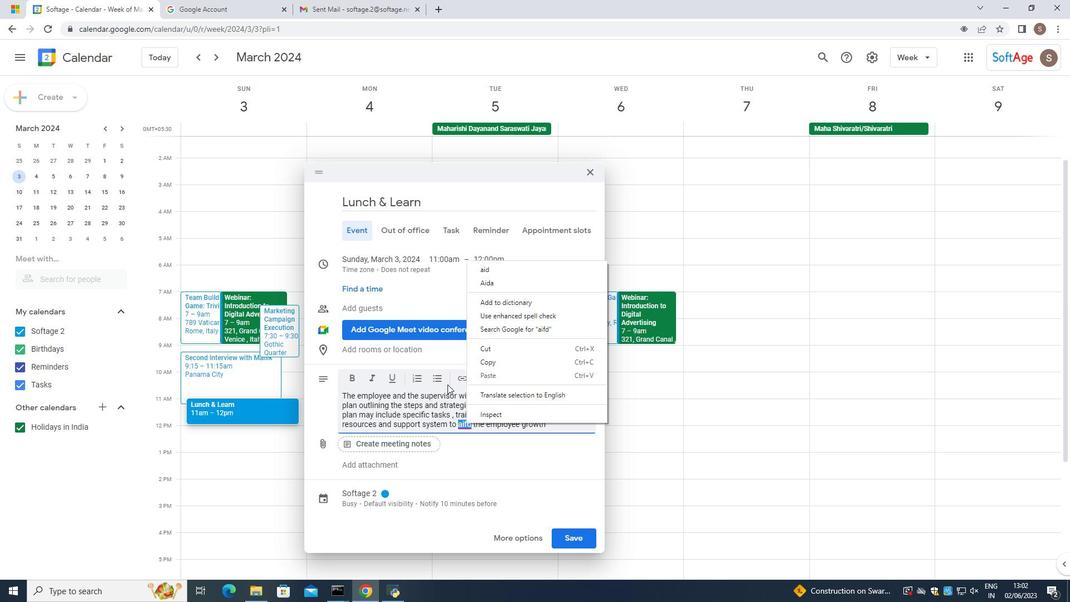 
Action: Mouse pressed left at (430, 403)
Screenshot: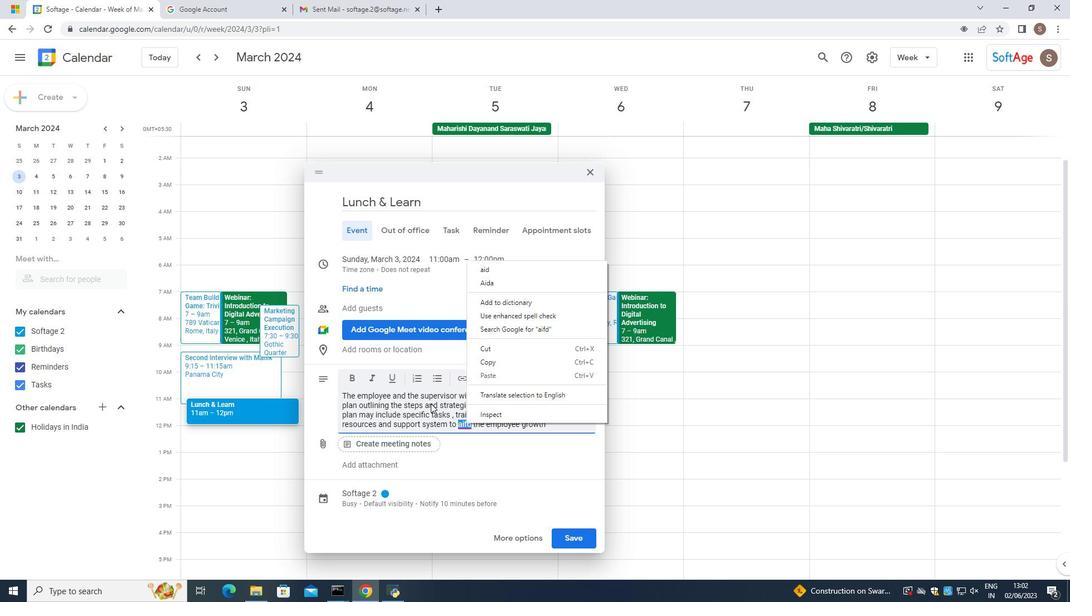 
Action: Mouse moved to (468, 421)
Screenshot: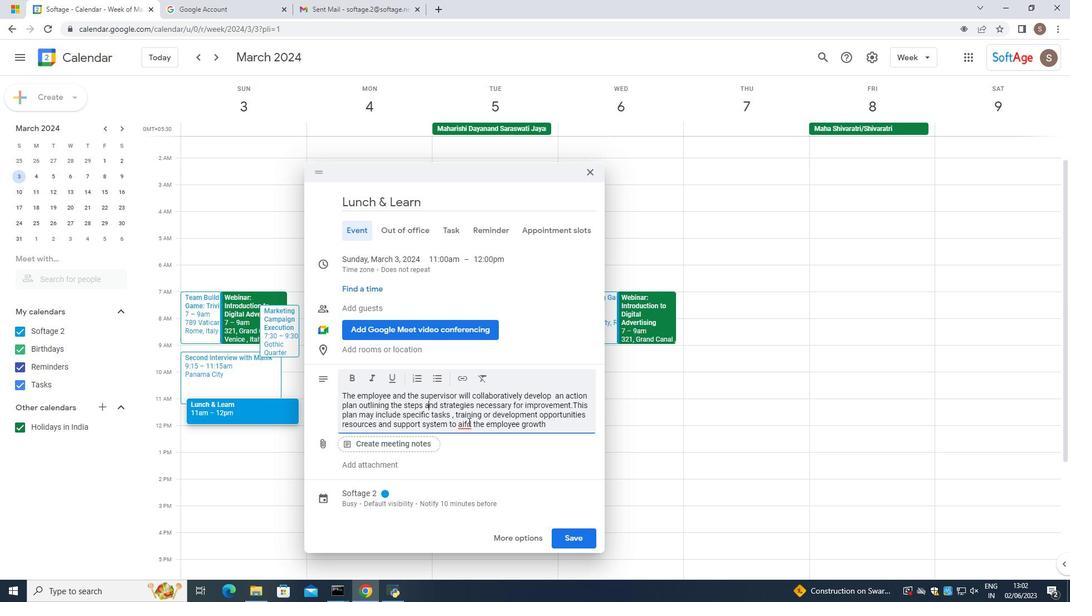 
Action: Mouse pressed left at (468, 421)
Screenshot: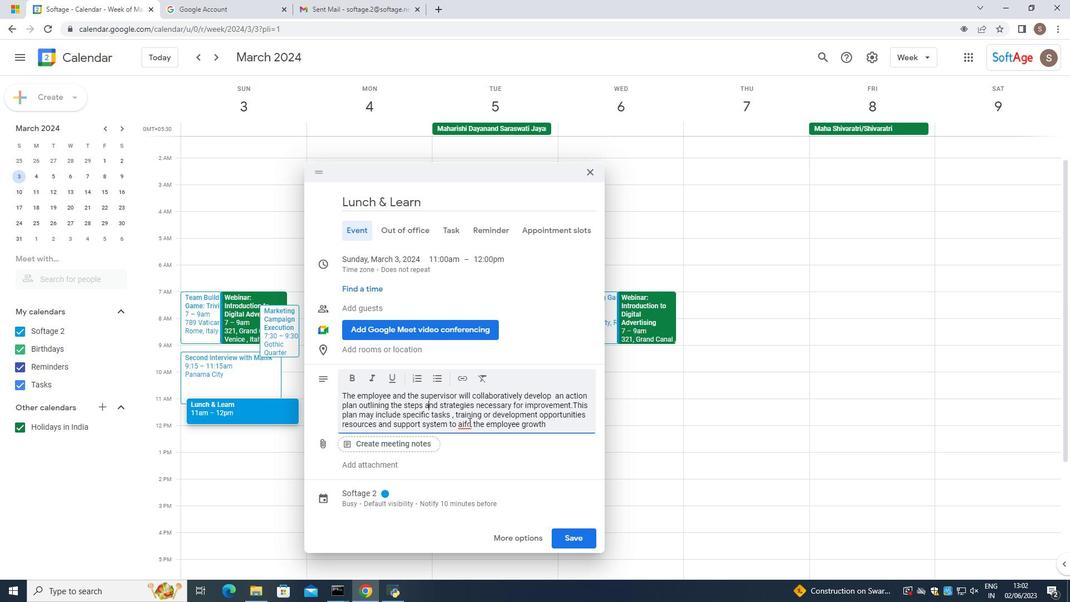 
Action: Mouse moved to (474, 426)
Screenshot: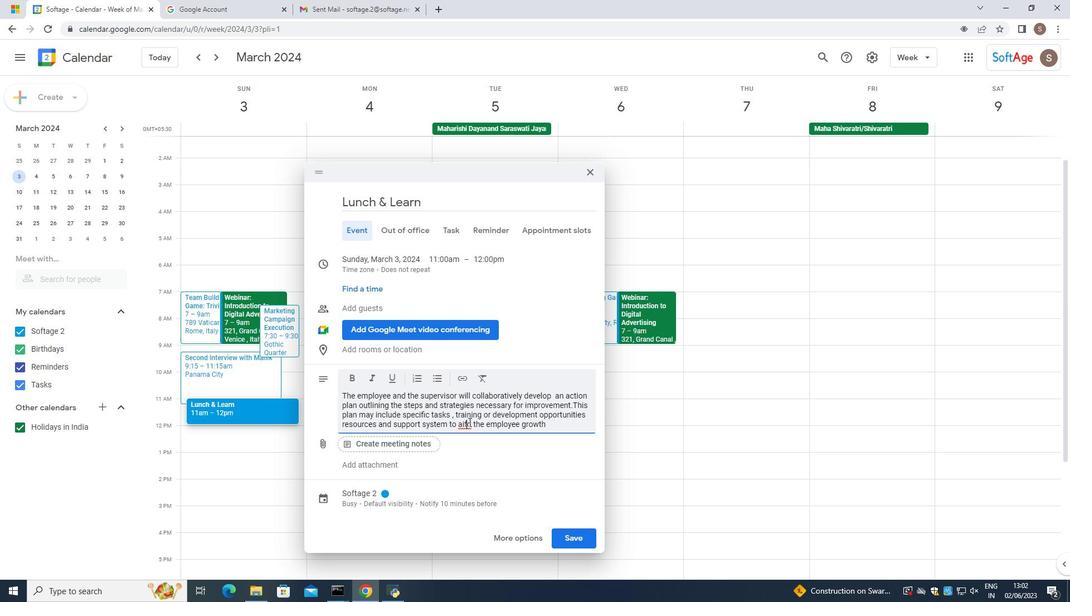 
Action: Mouse pressed left at (474, 426)
Screenshot: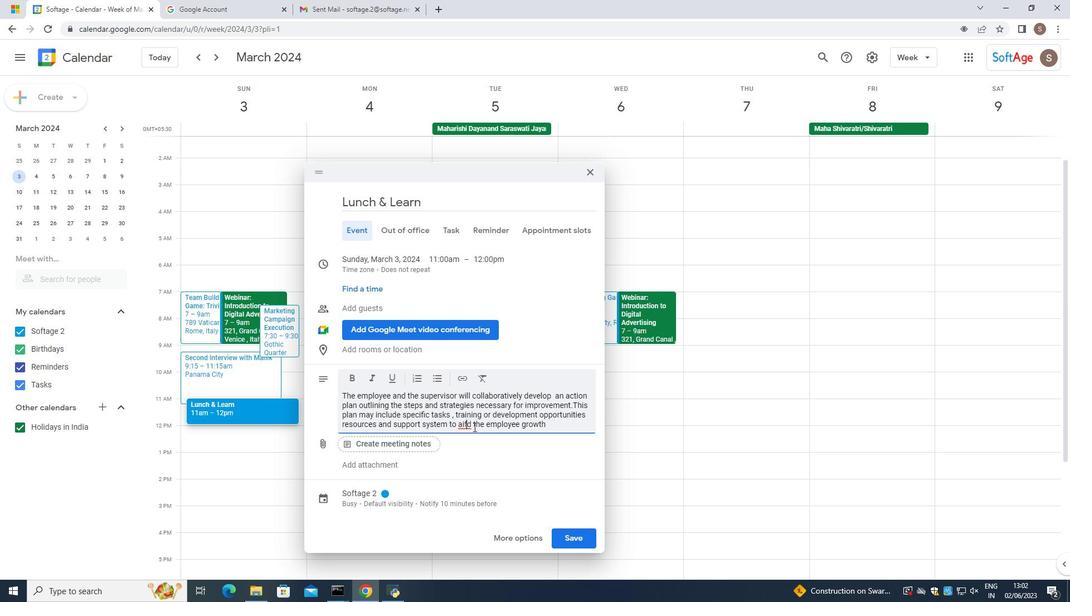 
Action: Mouse moved to (481, 421)
Screenshot: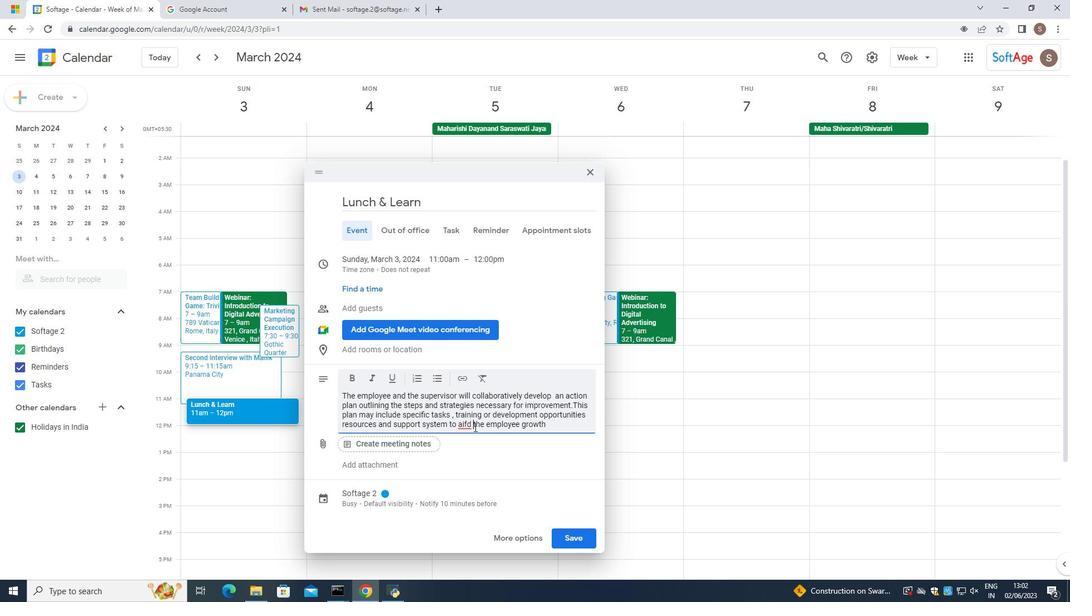 
Action: Key pressed <Key.backspace>
Screenshot: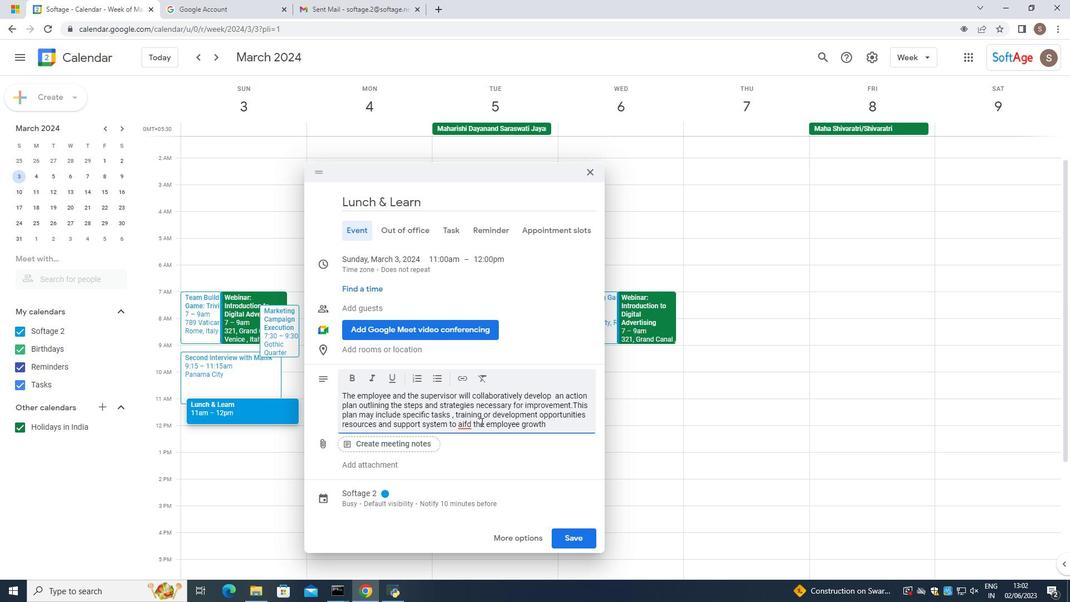 
Action: Mouse moved to (481, 421)
Screenshot: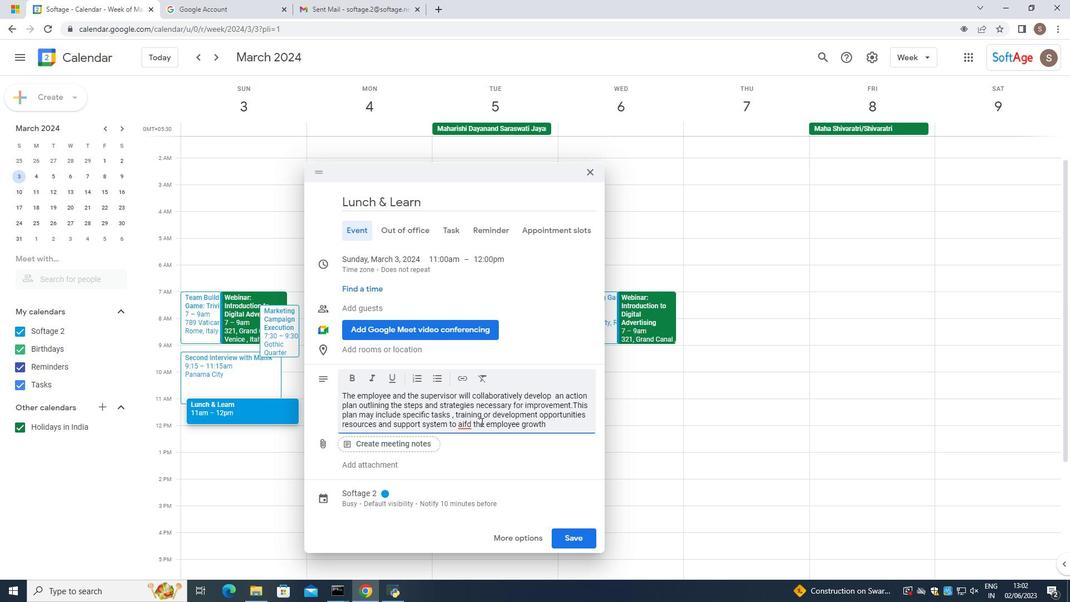 
Action: Key pressed <Key.backspace><Key.backspace><Key.backspace>ID<Key.space>
Screenshot: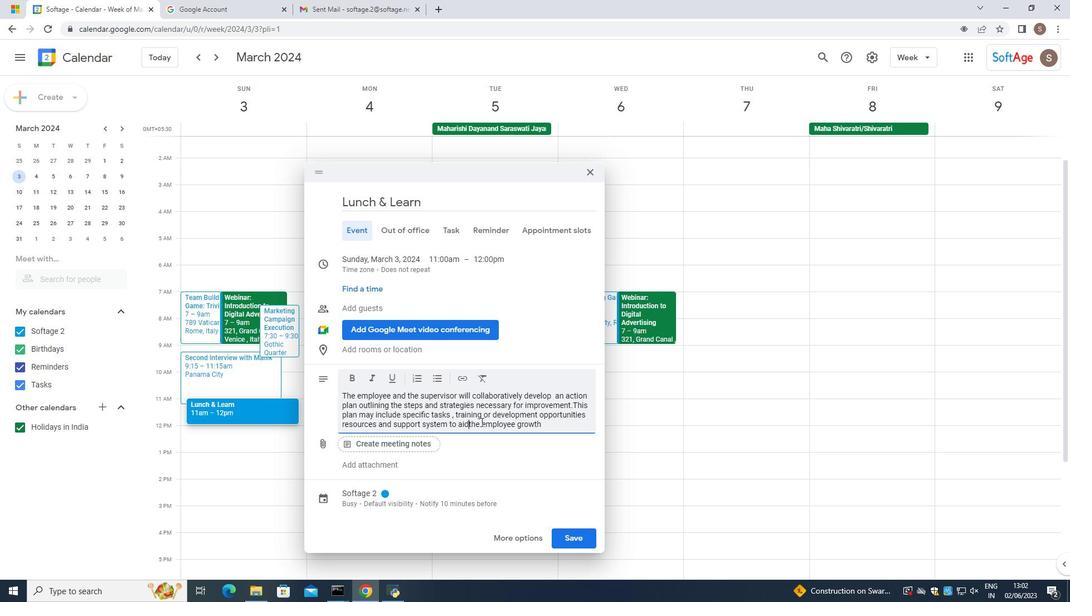 
Action: Mouse moved to (577, 426)
Screenshot: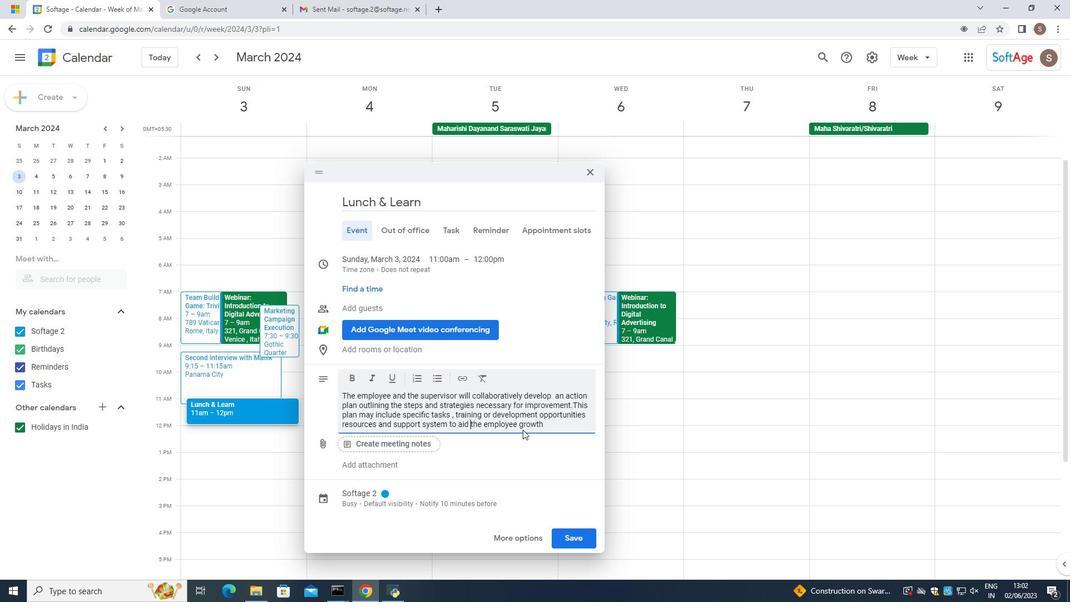 
Action: Mouse pressed left at (577, 426)
Screenshot: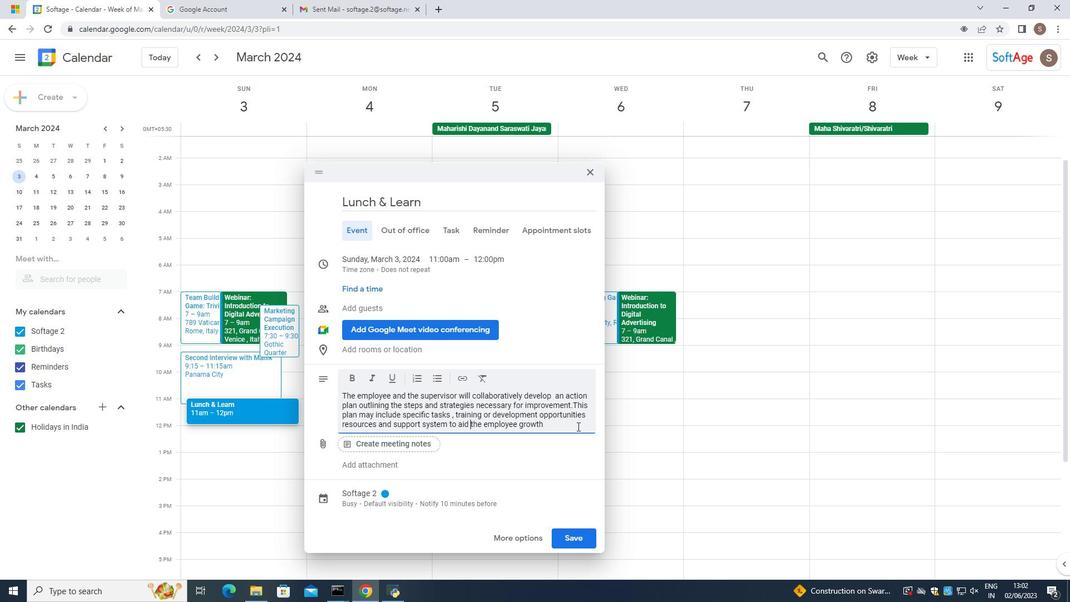 
Action: Mouse moved to (571, 424)
Screenshot: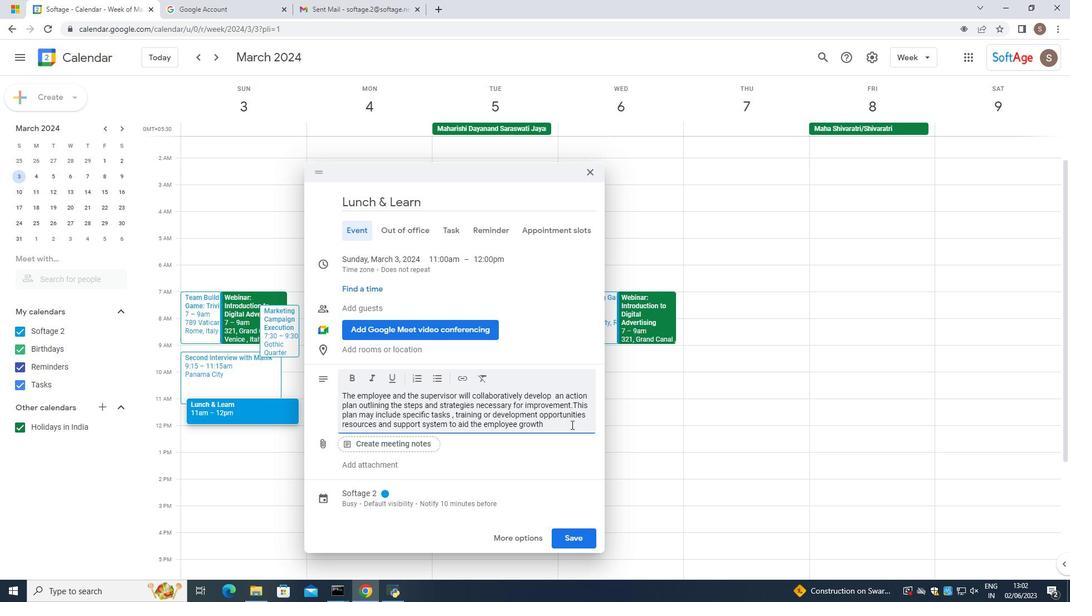 
Action: Key pressed AND<Key.space>PRIO<Key.backspace>O<Key.backspace><Key.backspace><Key.backspace><Key.backspace><Key.backspace><Key.backspace><Key.backspace><Key.backspace><Key.backspace>H<Key.space>AND<Key.space>PROGRESS.
Screenshot: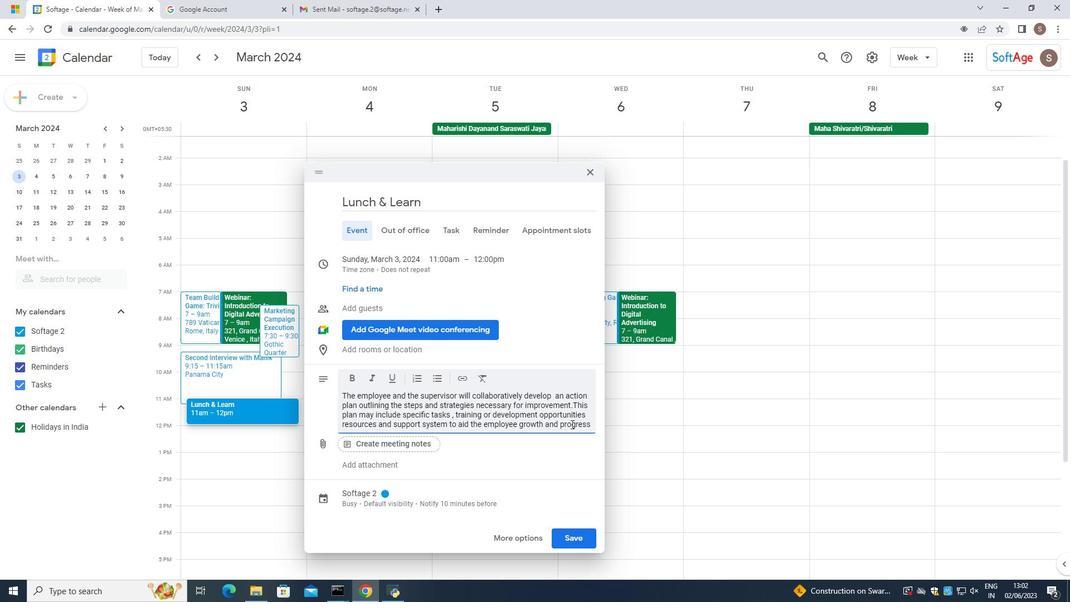 
Action: Mouse moved to (394, 487)
Screenshot: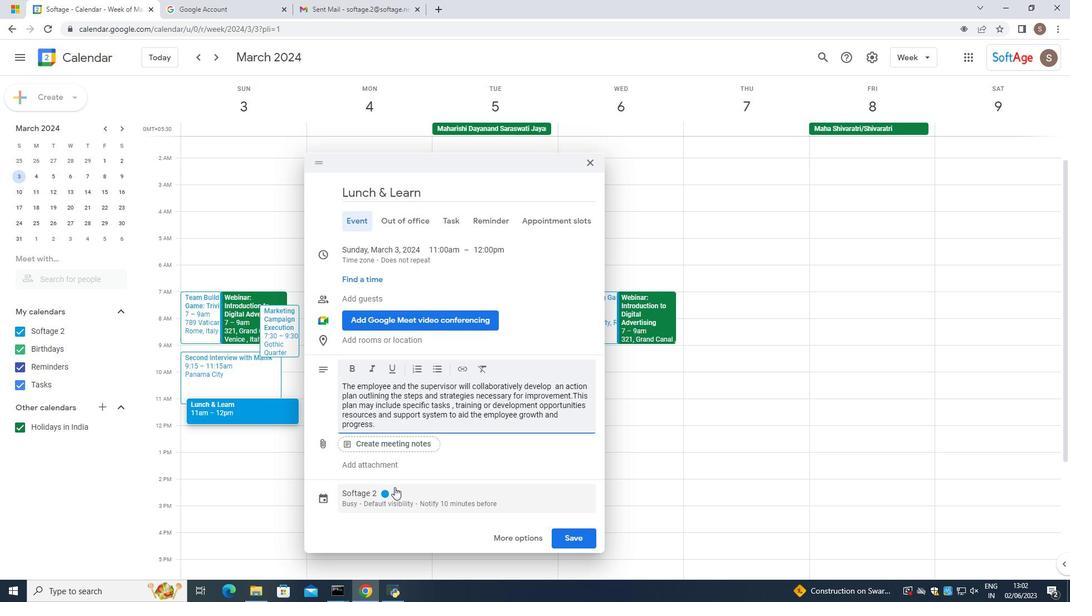 
Action: Mouse pressed left at (394, 487)
Screenshot: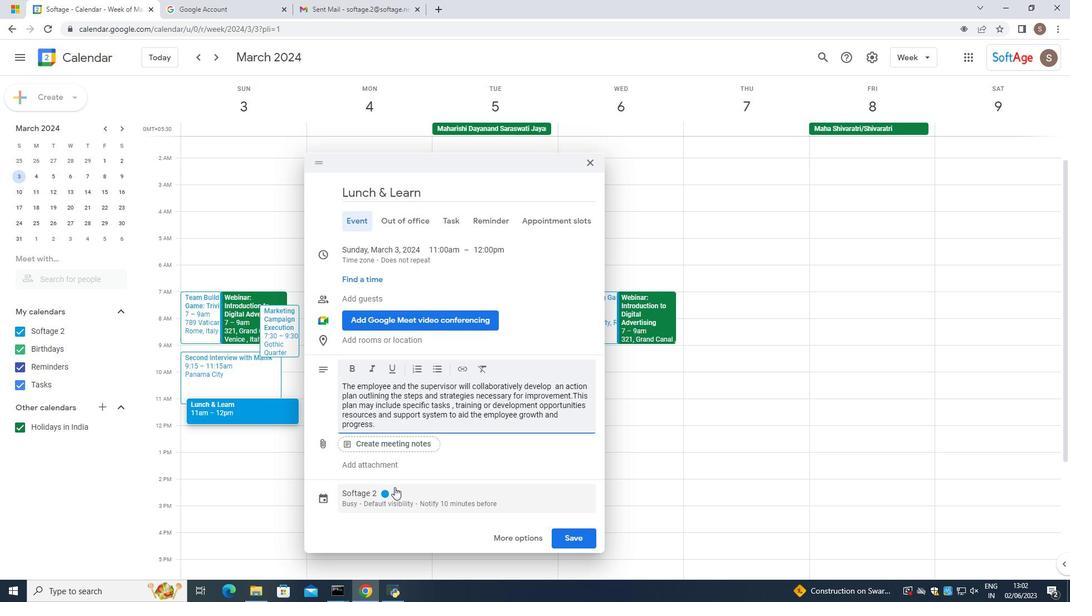 
Action: Mouse moved to (413, 417)
Screenshot: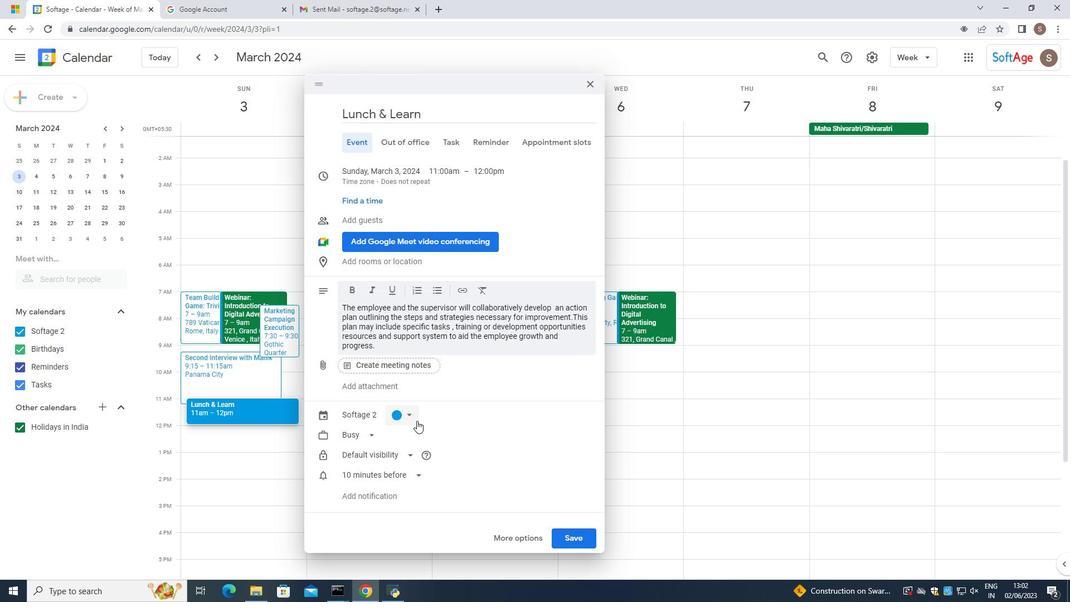 
Action: Mouse pressed left at (413, 417)
Screenshot: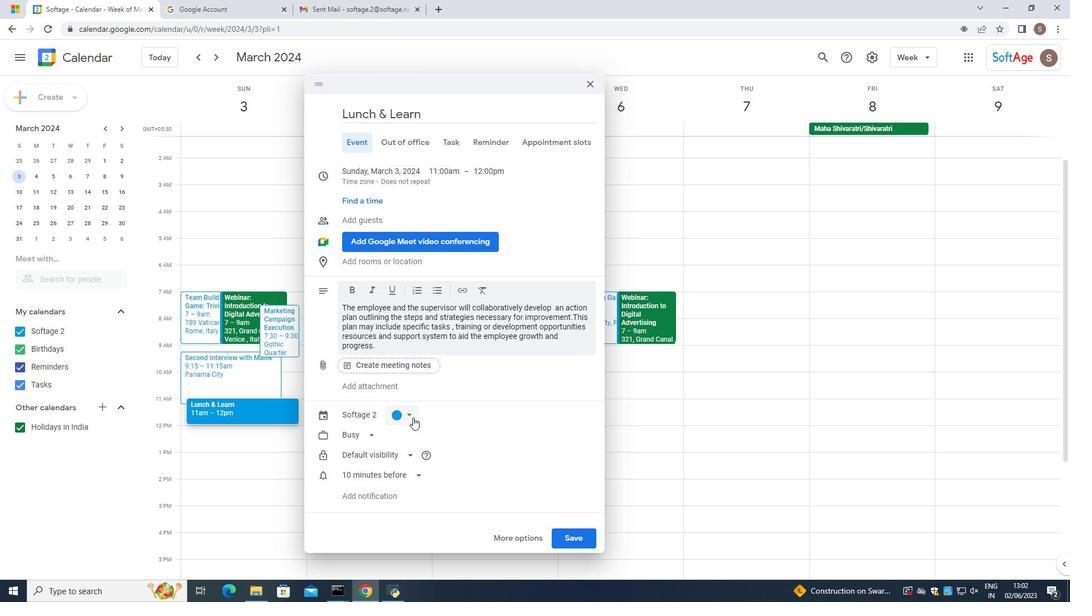 
Action: Mouse moved to (396, 429)
Screenshot: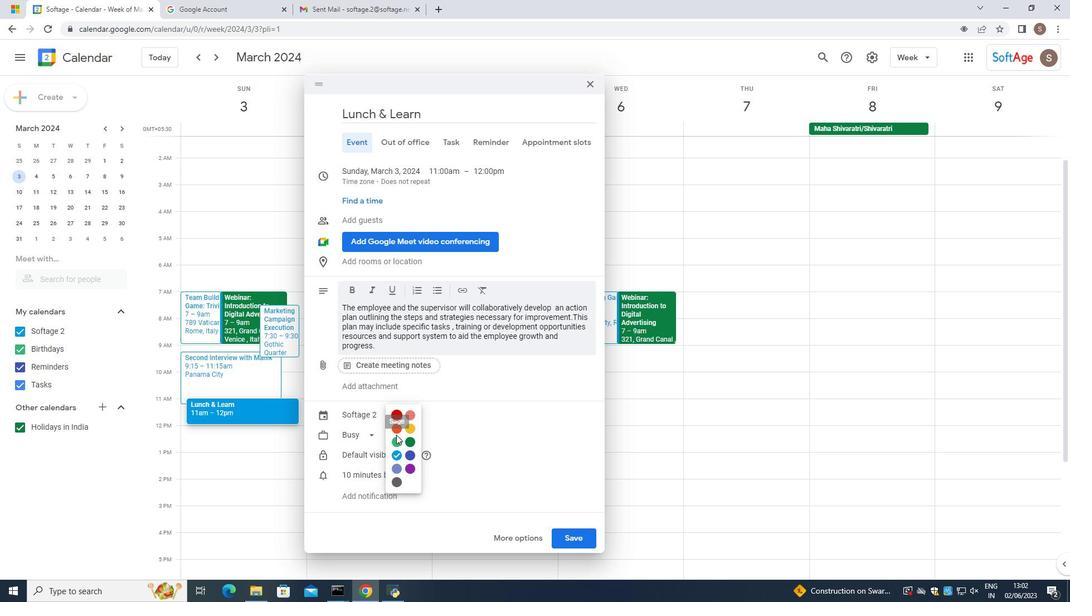 
Action: Mouse pressed left at (396, 429)
Screenshot: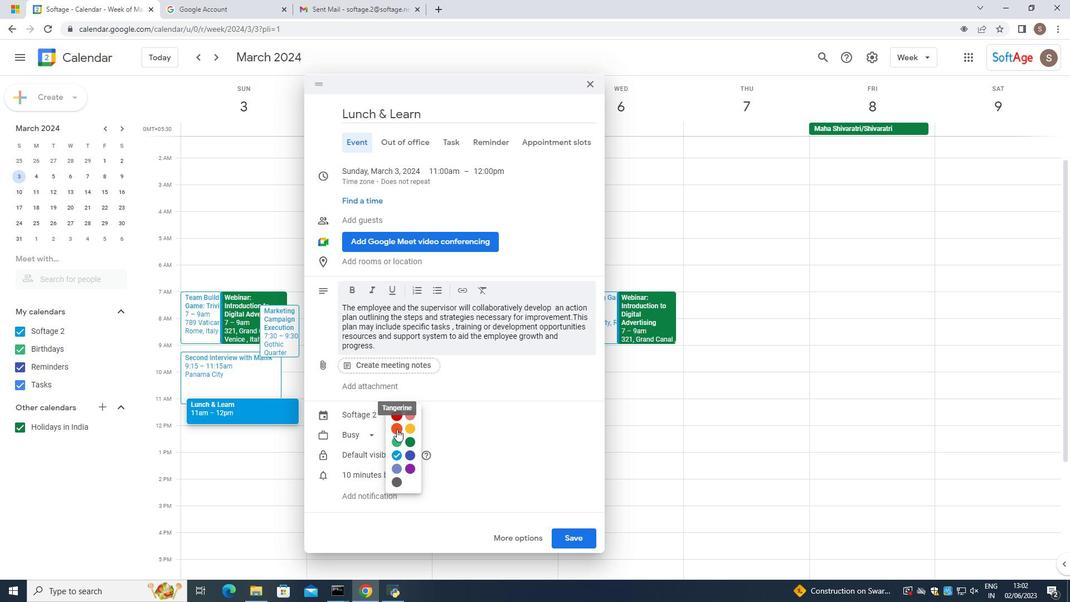 
Action: Mouse moved to (403, 406)
Screenshot: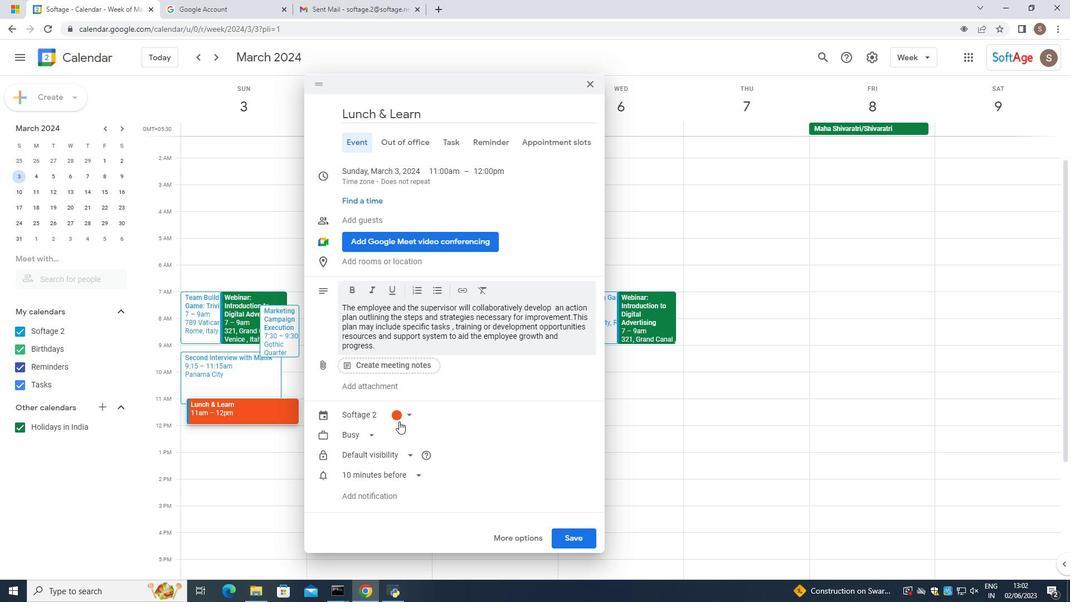 
Action: Mouse pressed left at (403, 406)
Screenshot: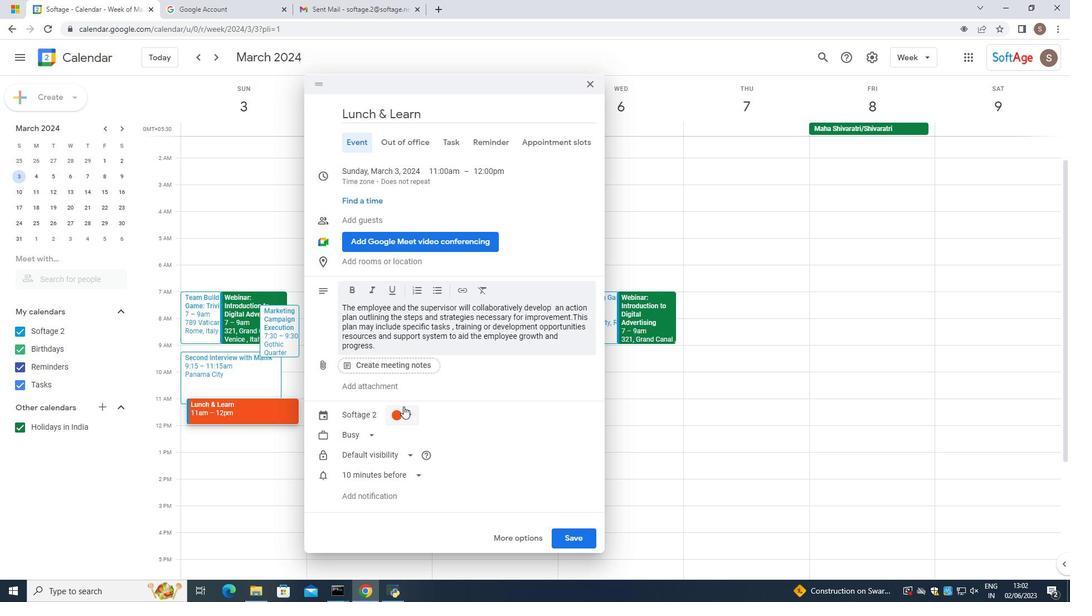 
Action: Mouse moved to (411, 413)
Screenshot: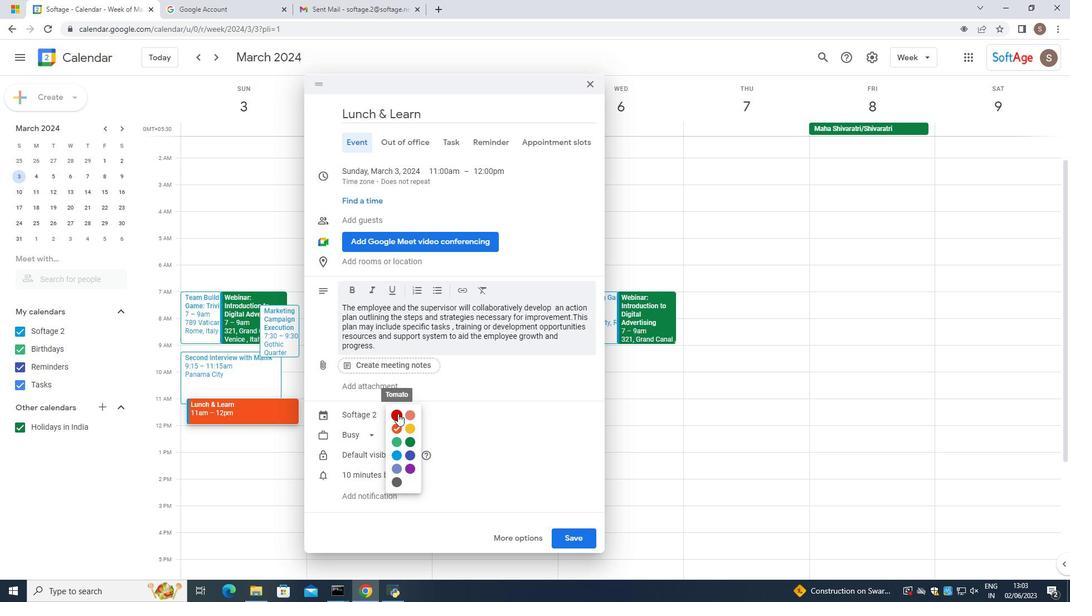 
Action: Mouse pressed left at (411, 413)
Screenshot: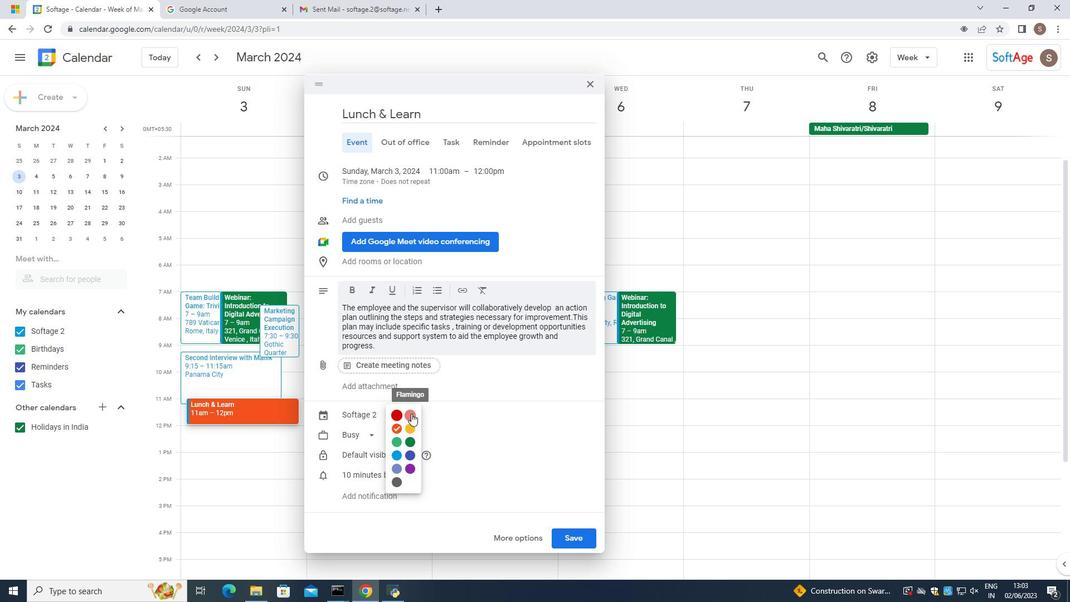 
Action: Mouse moved to (371, 339)
Screenshot: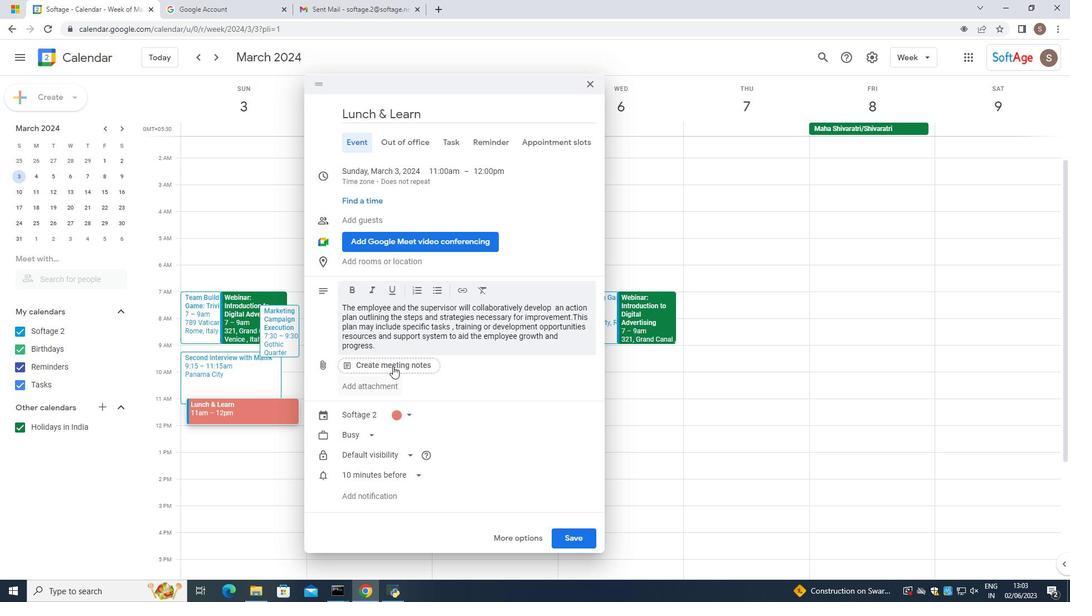 
Action: Mouse scrolled (371, 340) with delta (0, 0)
Screenshot: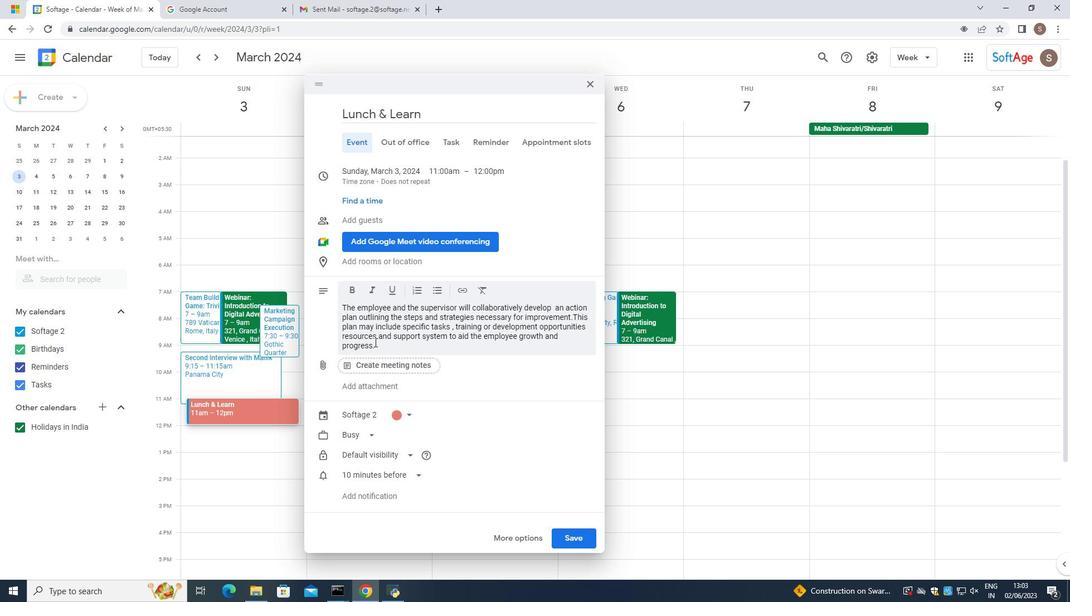 
Action: Mouse scrolled (371, 340) with delta (0, 0)
Screenshot: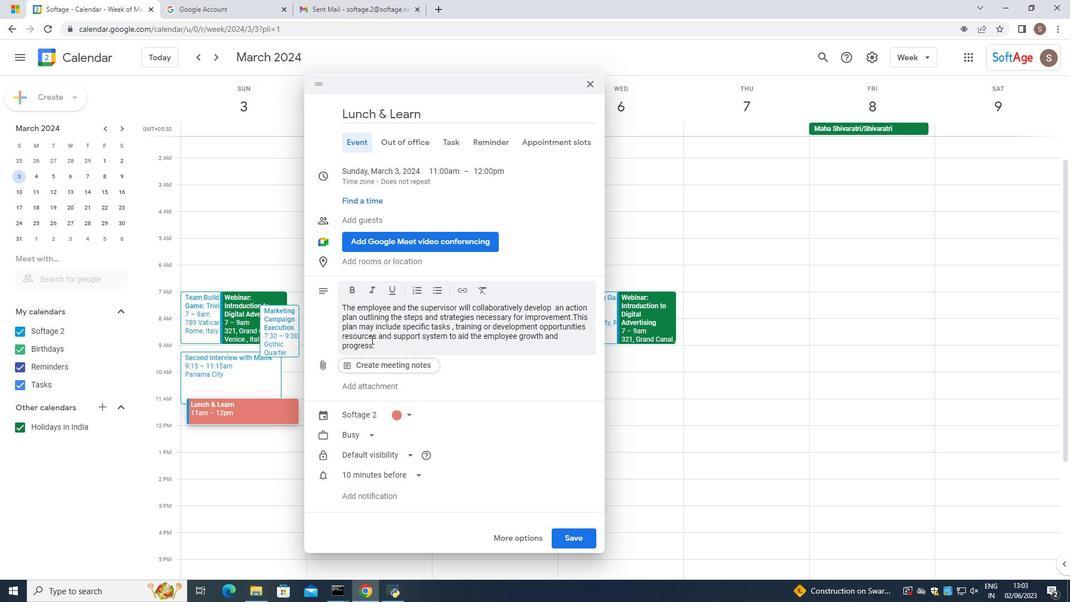 
Action: Mouse scrolled (371, 340) with delta (0, 0)
Screenshot: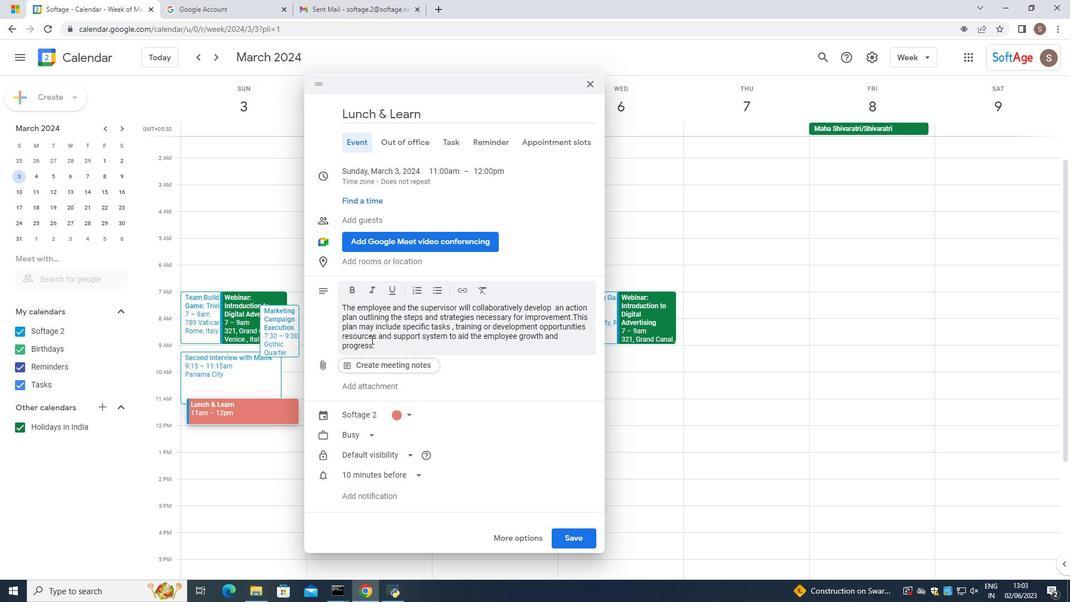 
Action: Mouse scrolled (371, 340) with delta (0, 0)
Screenshot: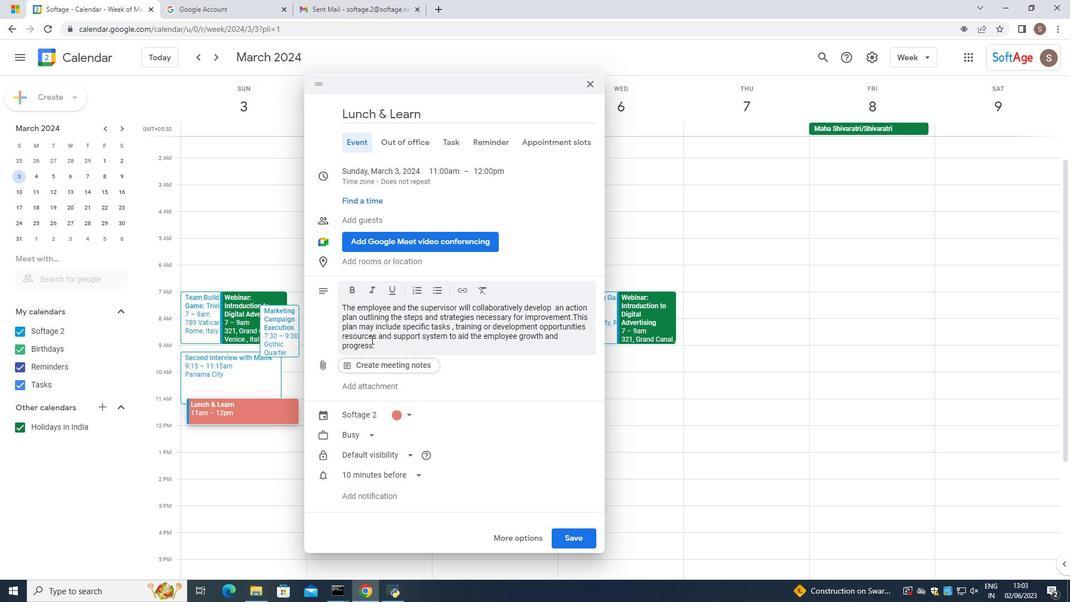 
Action: Mouse moved to (369, 259)
Screenshot: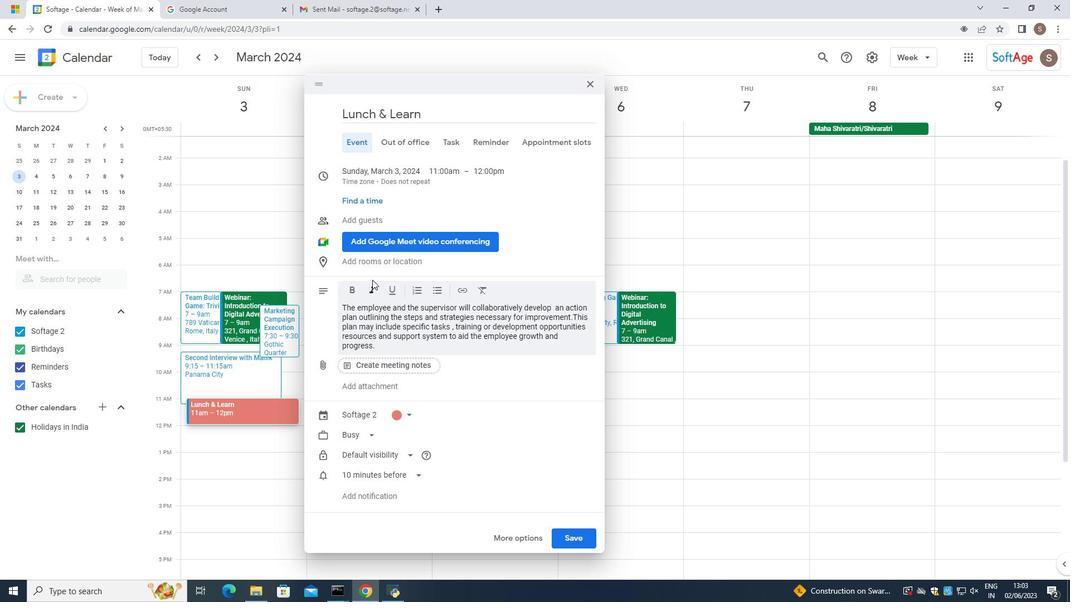
Action: Mouse pressed left at (369, 259)
Screenshot: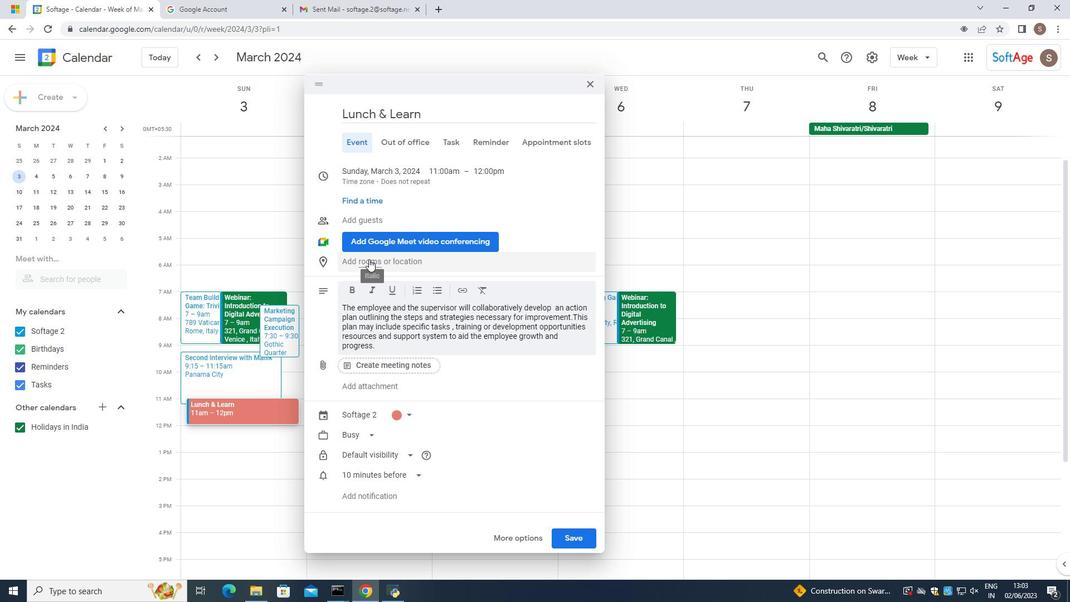 
Action: Mouse moved to (313, 80)
Screenshot: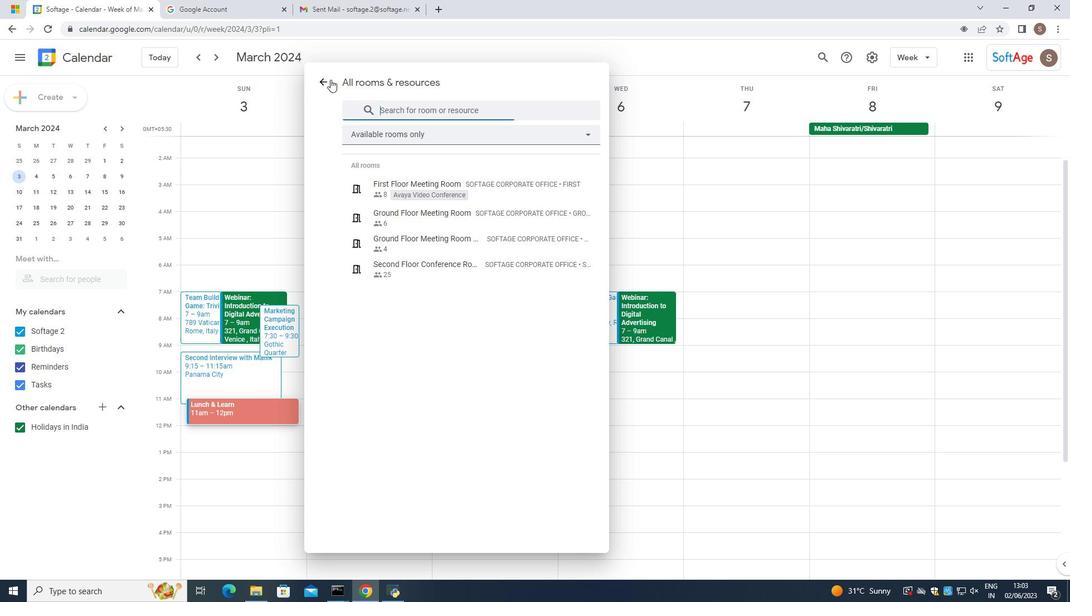 
Action: Mouse pressed left at (313, 80)
Screenshot: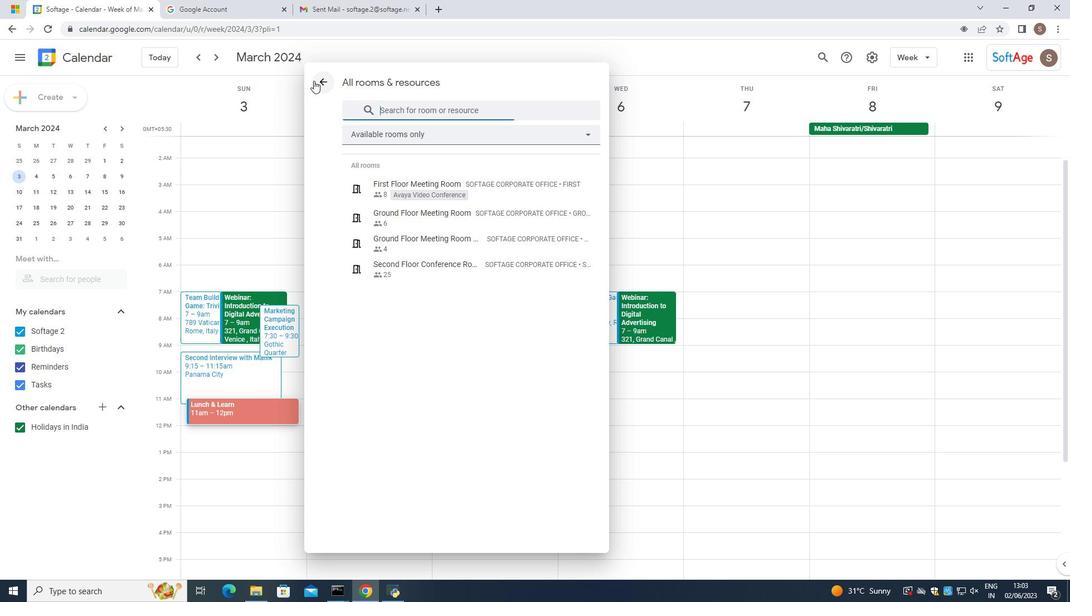 
Action: Mouse moved to (348, 278)
Screenshot: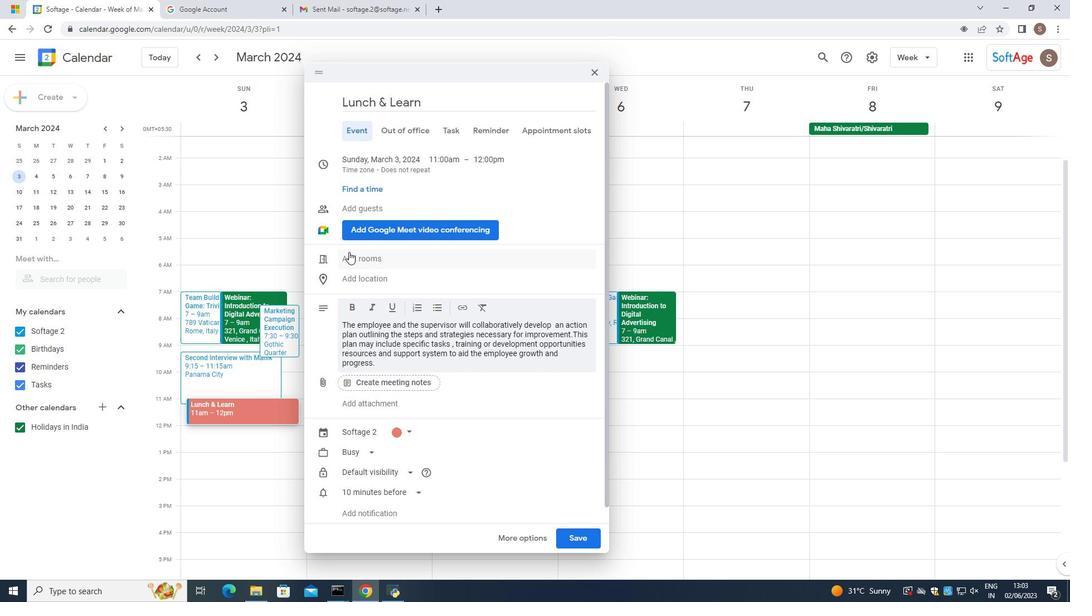 
Action: Mouse pressed left at (348, 278)
Screenshot: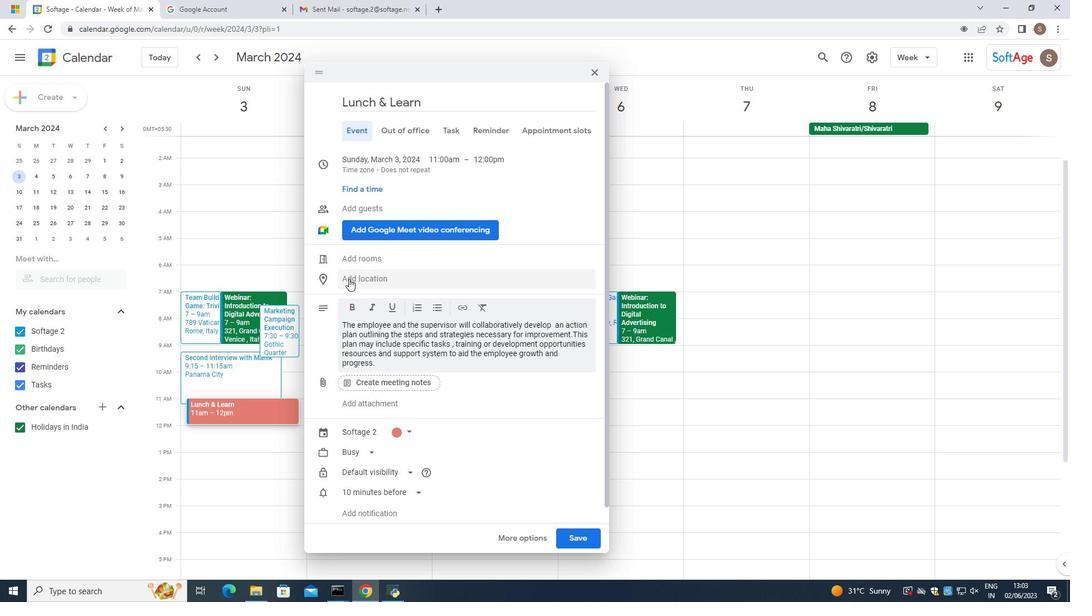 
Action: Mouse pressed left at (348, 278)
Screenshot: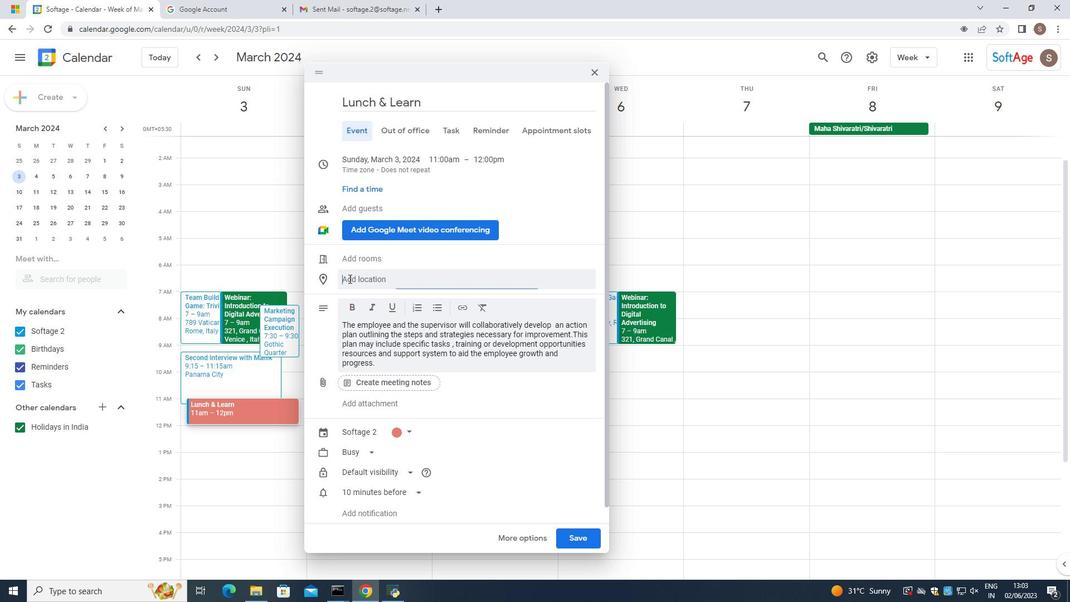 
Action: Mouse moved to (347, 280)
Screenshot: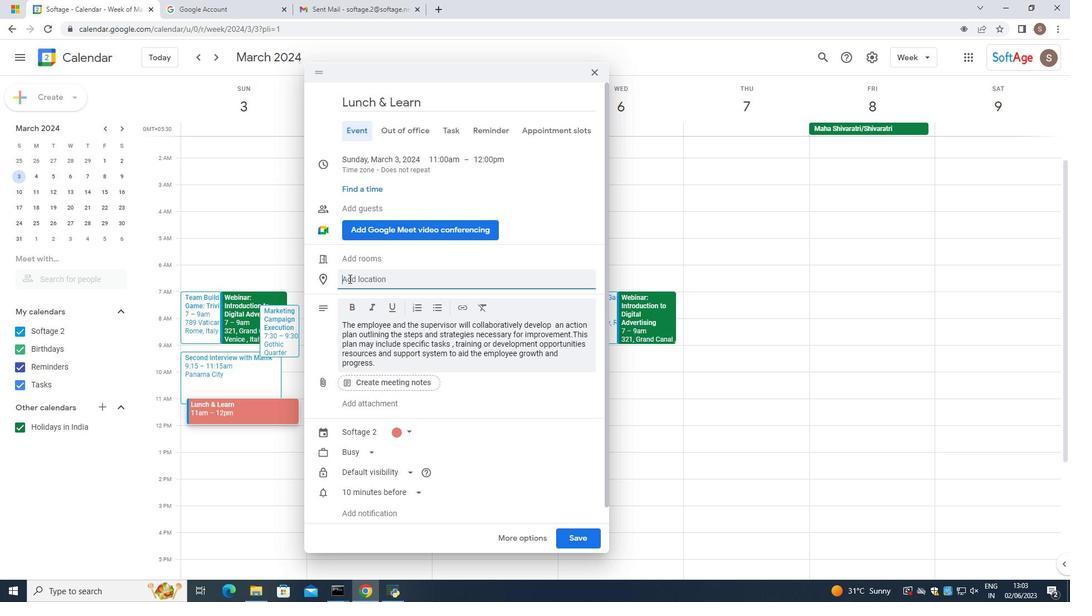 
Action: Key pressed 654<Key.space>,<Key.space><Key.caps_lock>s<Key.caps_lock>HIEKH<Key.space><Key.caps_lock>z<Key.caps_lock>AYED<Key.space><Key.caps_lock>g<Key.shift><Key.caps_lock>RAND<Key.space><Key.caps_lock>m<Key.caps_lock>OSQUE,<Key.space><Key.caps_lock>a<Key.caps_lock>H<Key.backspace>BU<Key.space><Key.caps_lock>d<Key.caps_lock>HAN<Key.backspace>BI.,<Key.backspace><Key.space><Key.caps_lock>uae
Screenshot: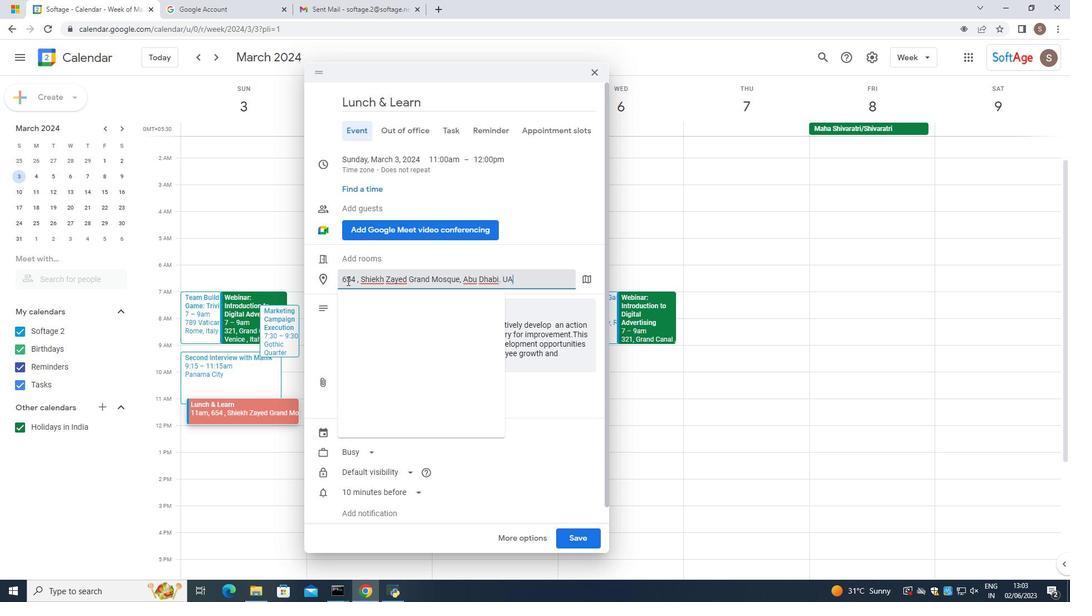 
Action: Mouse moved to (530, 280)
Screenshot: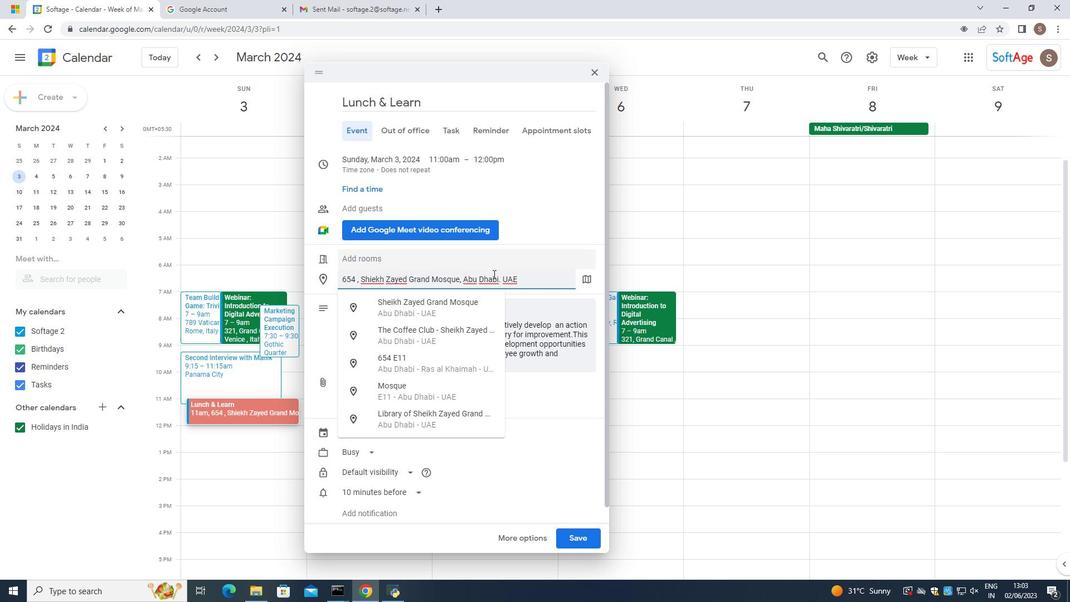 
Action: Mouse pressed left at (530, 280)
Screenshot: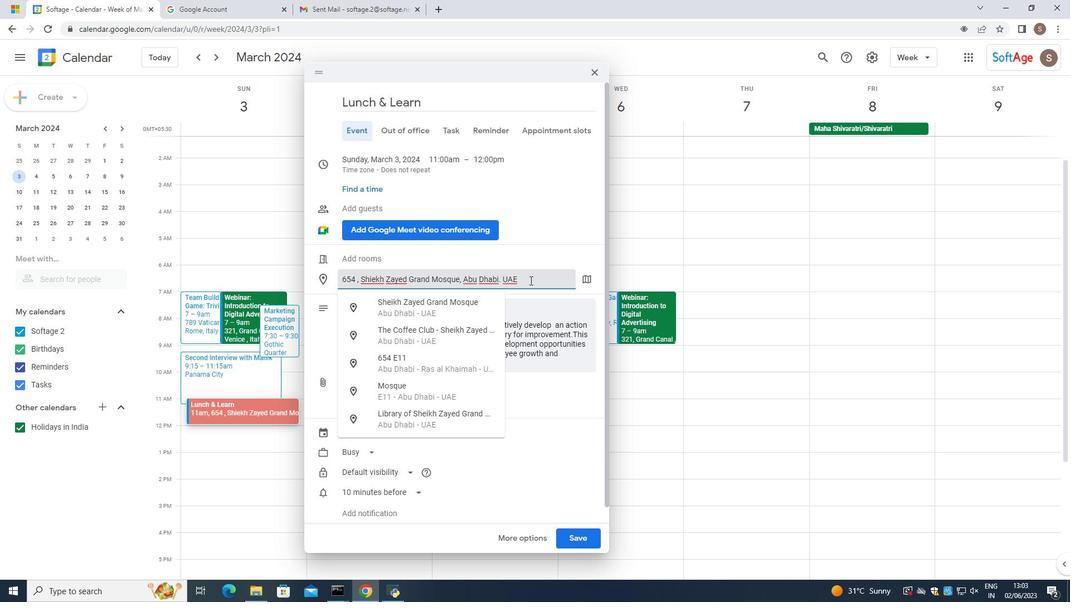 
Action: Mouse moved to (505, 302)
Screenshot: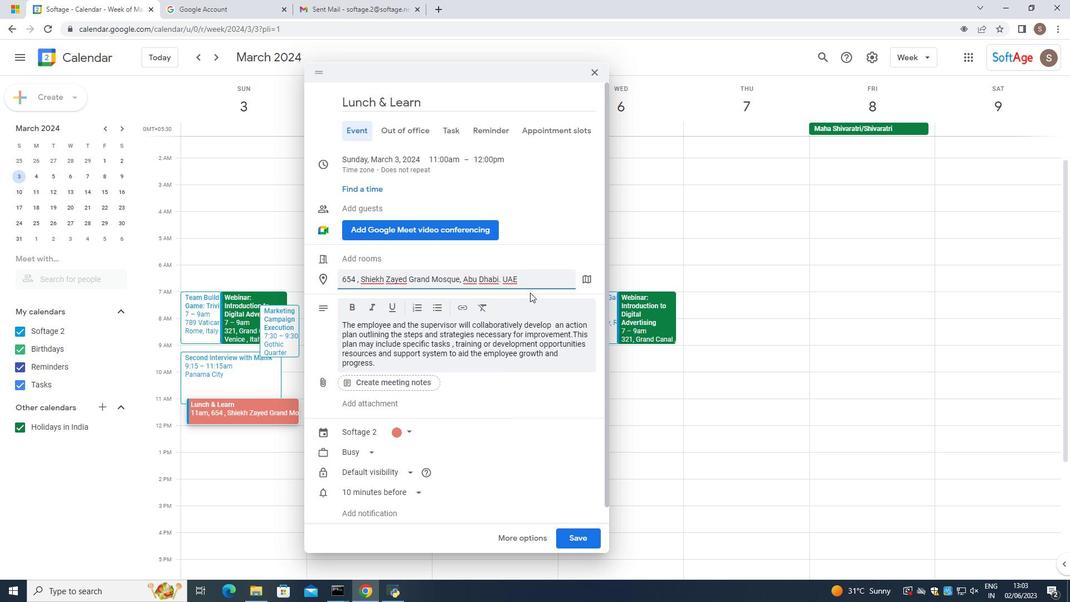 
Action: Mouse scrolled (505, 301) with delta (0, 0)
Screenshot: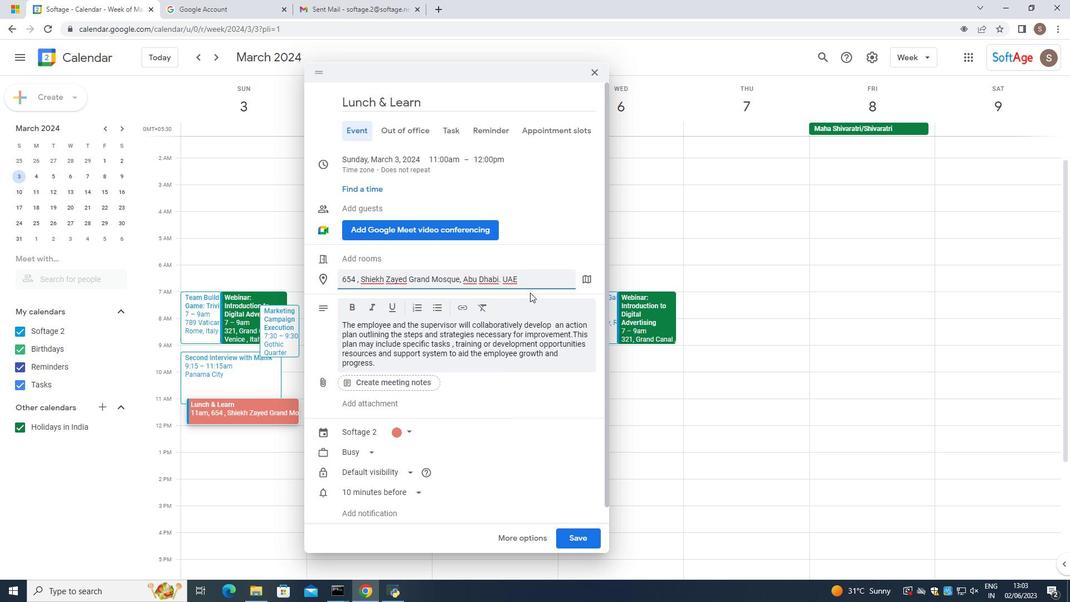 
Action: Mouse moved to (489, 306)
Screenshot: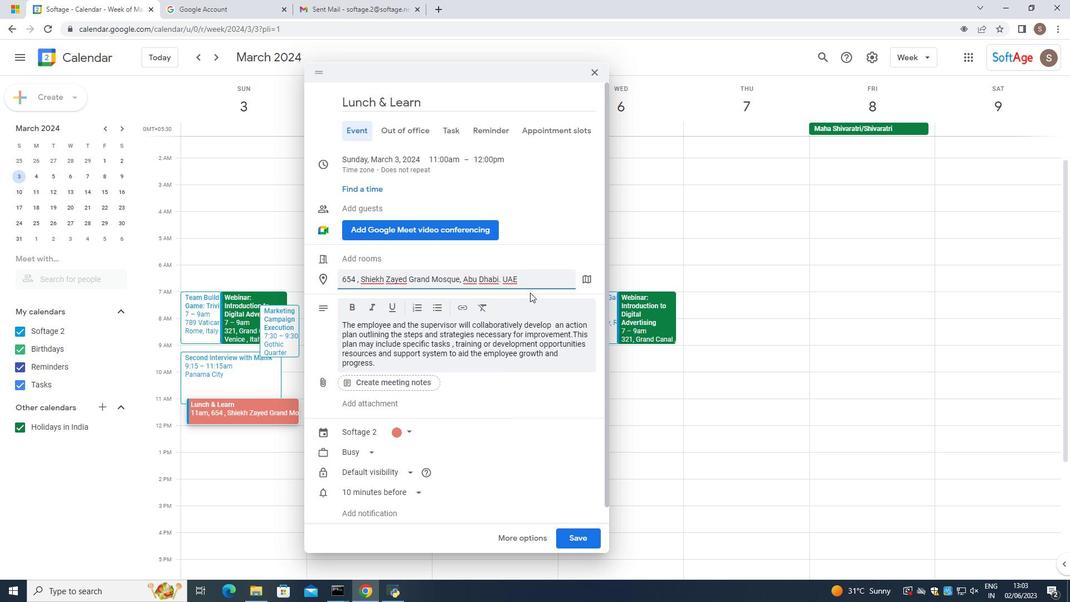 
Action: Mouse scrolled (489, 305) with delta (0, 0)
Screenshot: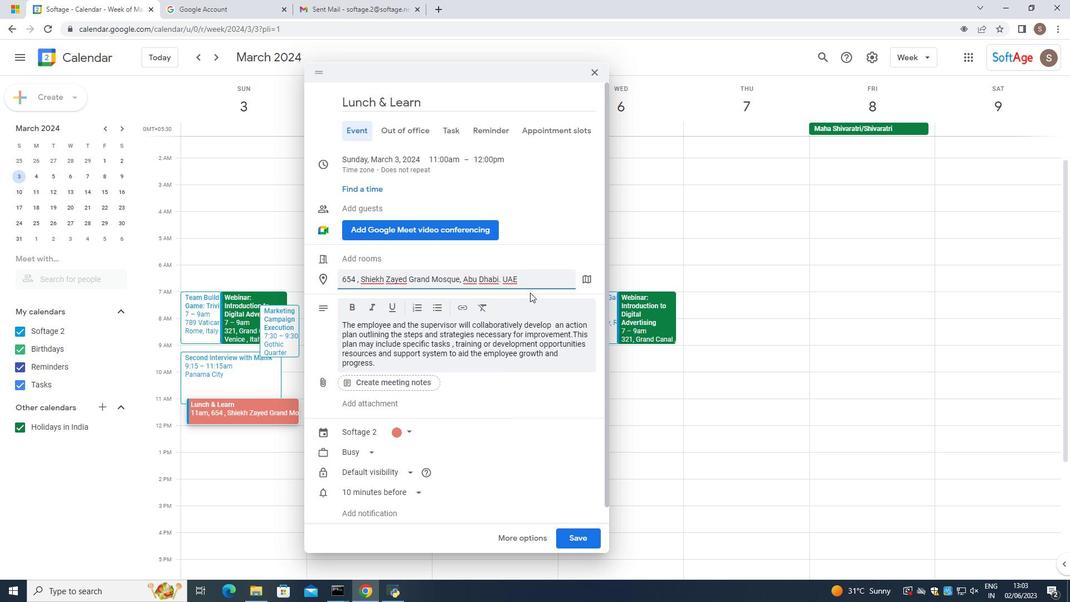 
Action: Mouse moved to (479, 309)
Screenshot: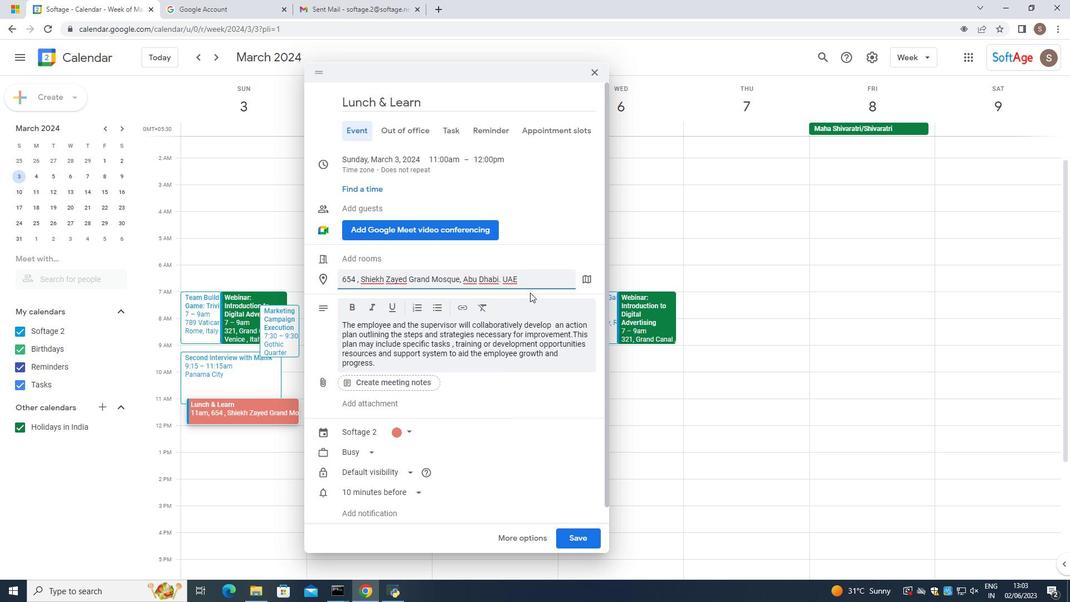 
Action: Mouse scrolled (479, 308) with delta (0, 0)
Screenshot: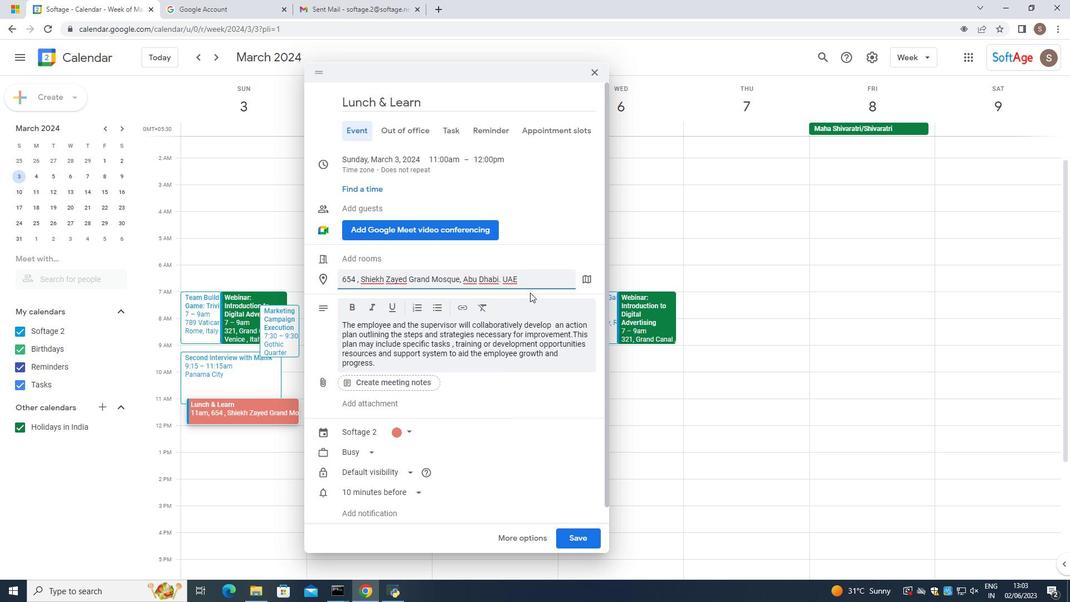 
Action: Mouse moved to (469, 311)
Screenshot: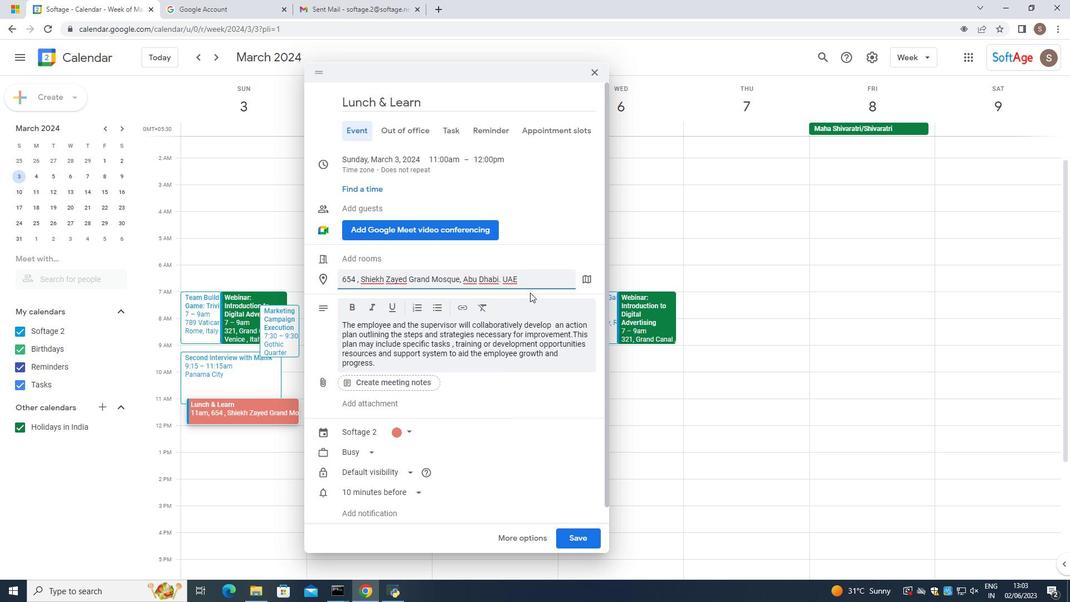 
Action: Mouse scrolled (469, 310) with delta (0, 0)
Screenshot: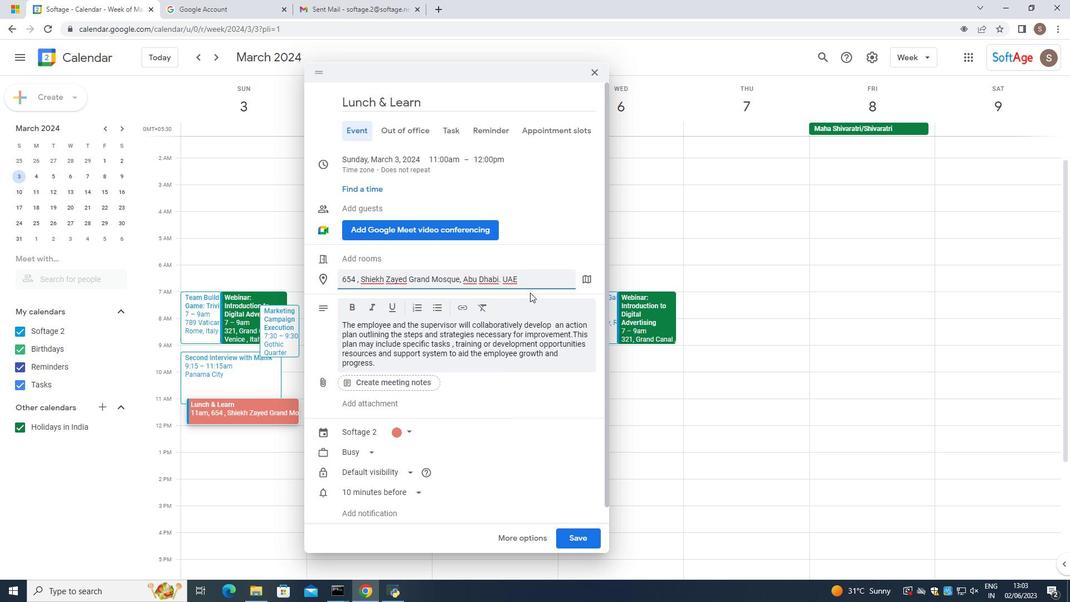 
Action: Mouse moved to (465, 311)
Screenshot: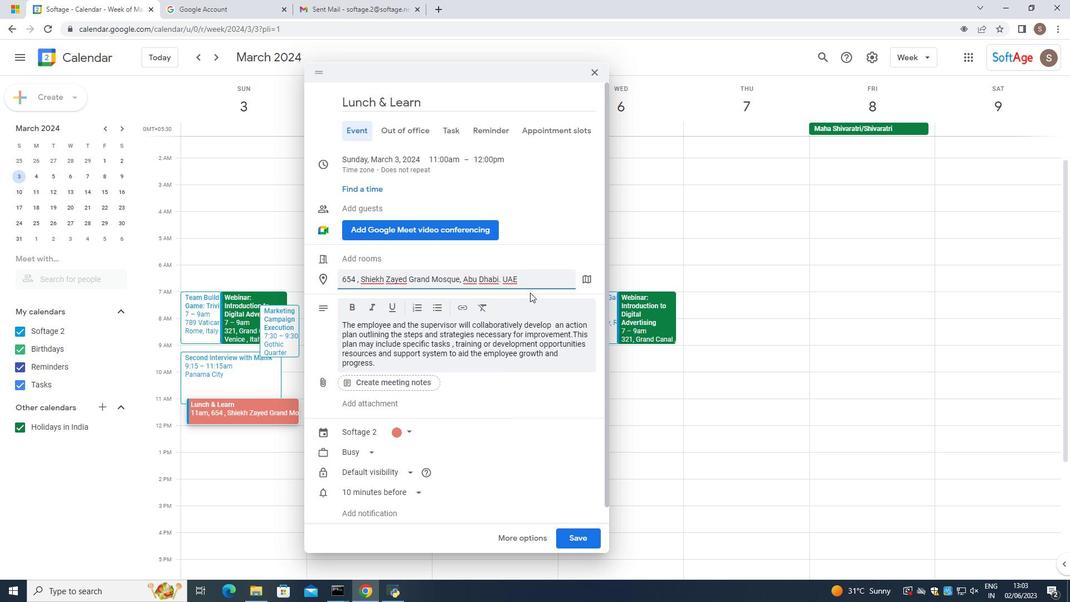 
Action: Mouse scrolled (465, 310) with delta (0, 0)
Screenshot: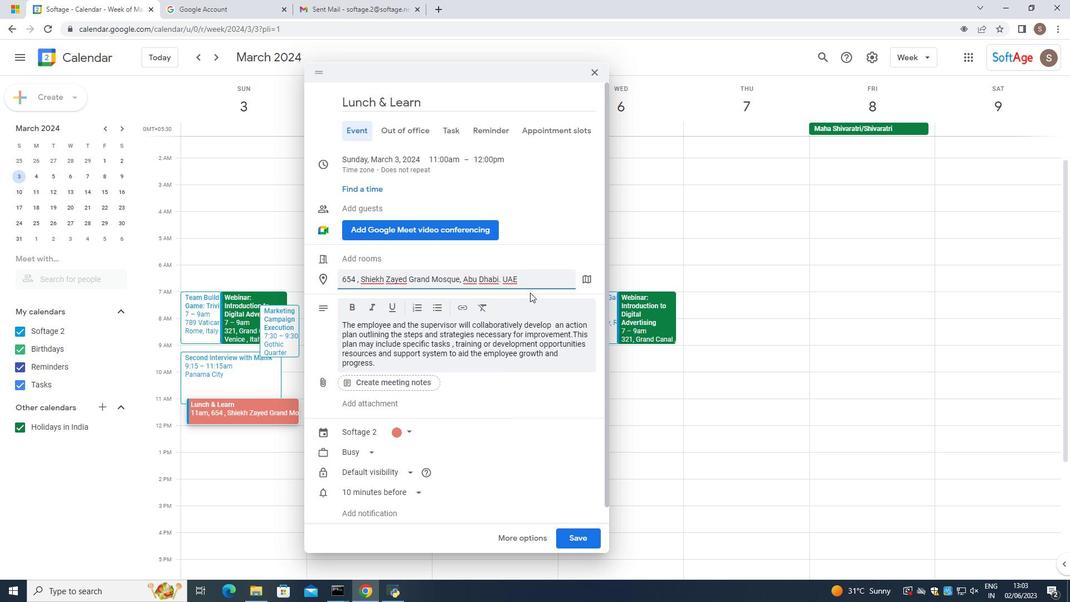 
Action: Mouse moved to (365, 220)
Screenshot: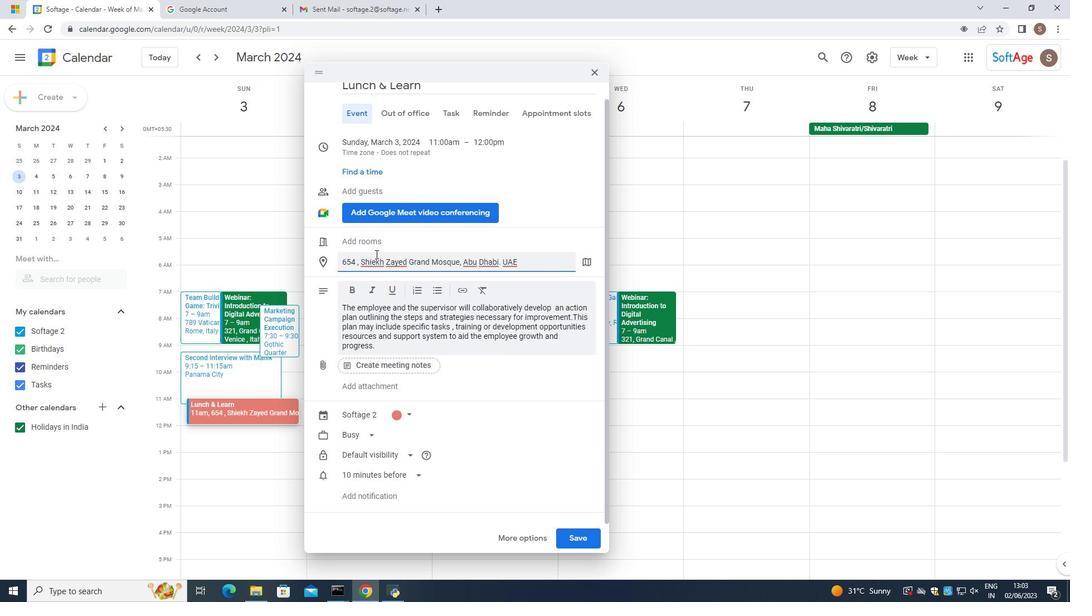 
Action: Mouse scrolled (365, 220) with delta (0, 0)
Screenshot: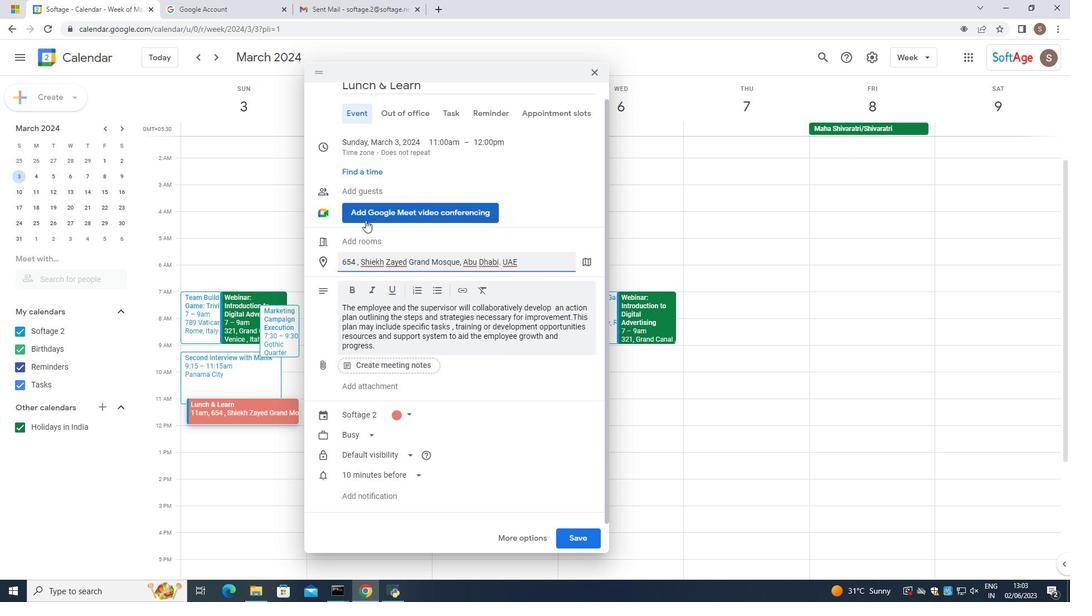 
Action: Mouse scrolled (365, 220) with delta (0, 0)
Screenshot: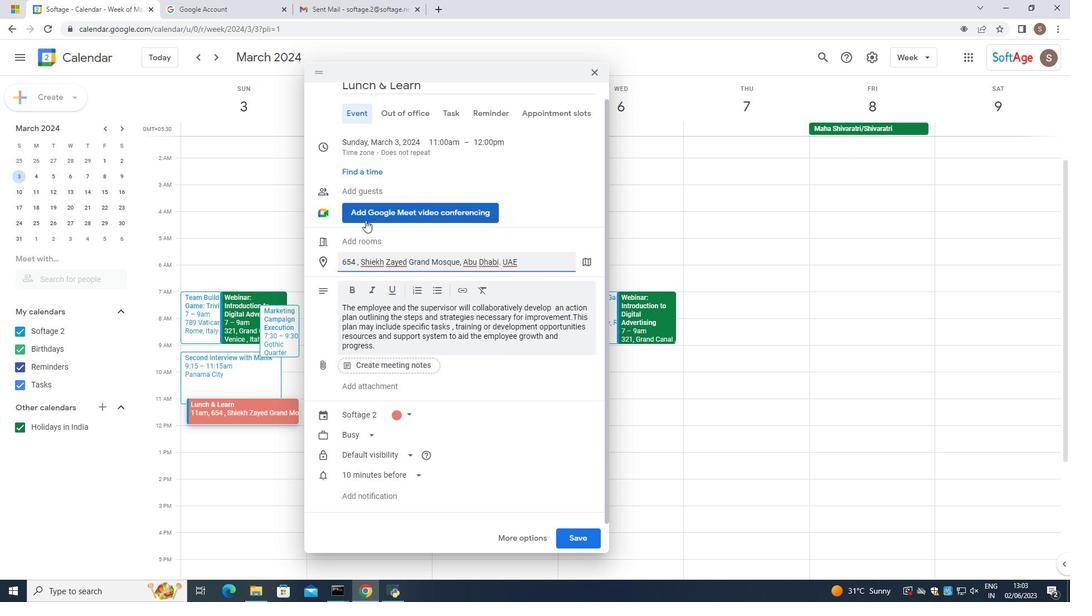 
Action: Mouse scrolled (365, 220) with delta (0, 0)
Screenshot: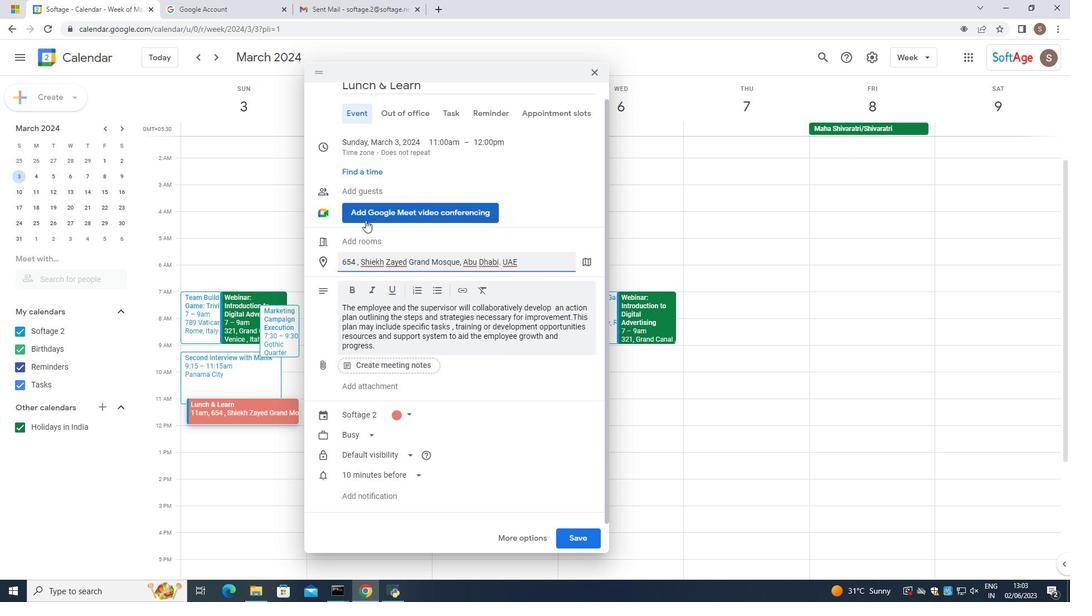 
Action: Mouse scrolled (365, 220) with delta (0, 0)
Screenshot: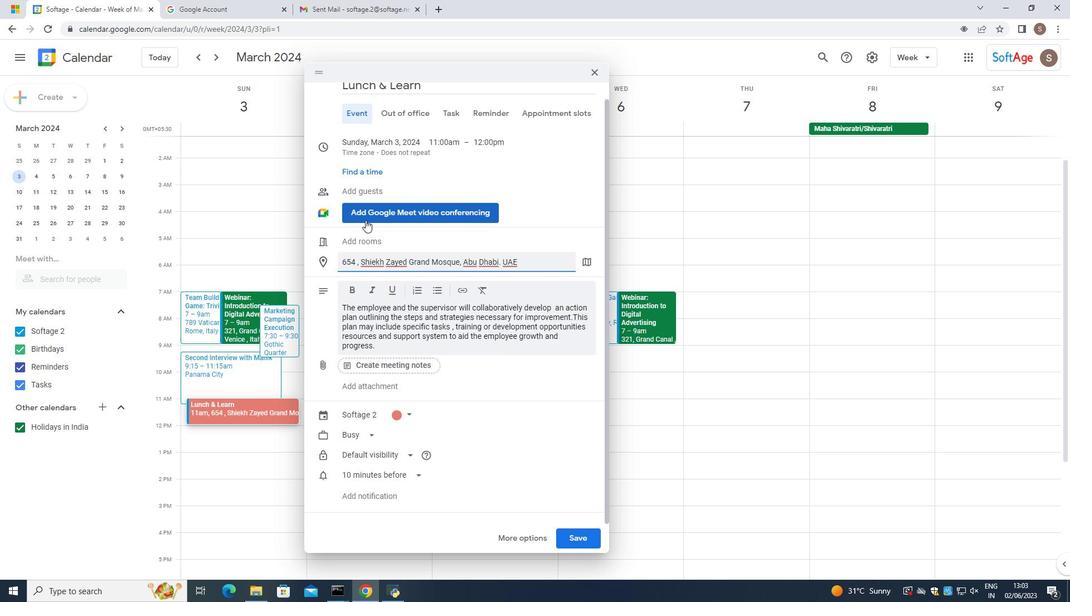 
Action: Mouse scrolled (365, 220) with delta (0, 0)
Screenshot: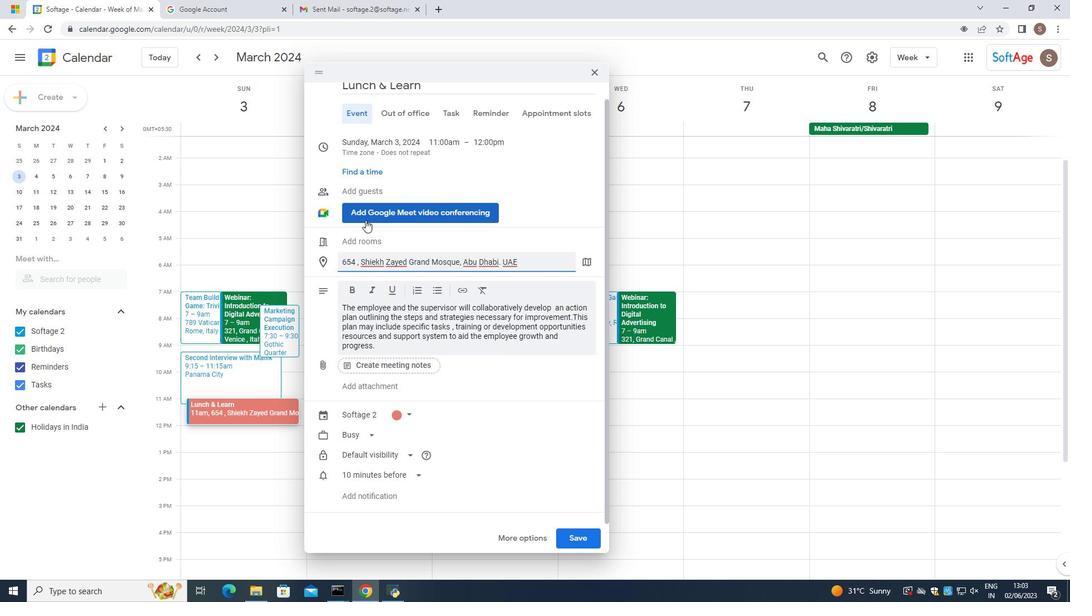 
Action: Mouse moved to (426, 162)
Screenshot: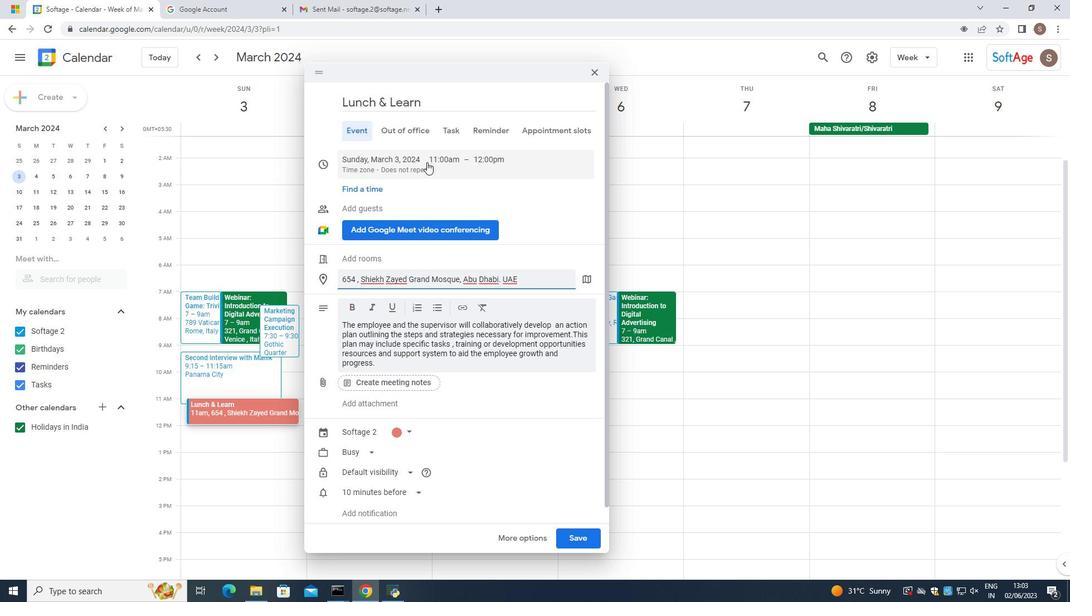 
Action: Mouse pressed left at (426, 162)
Screenshot: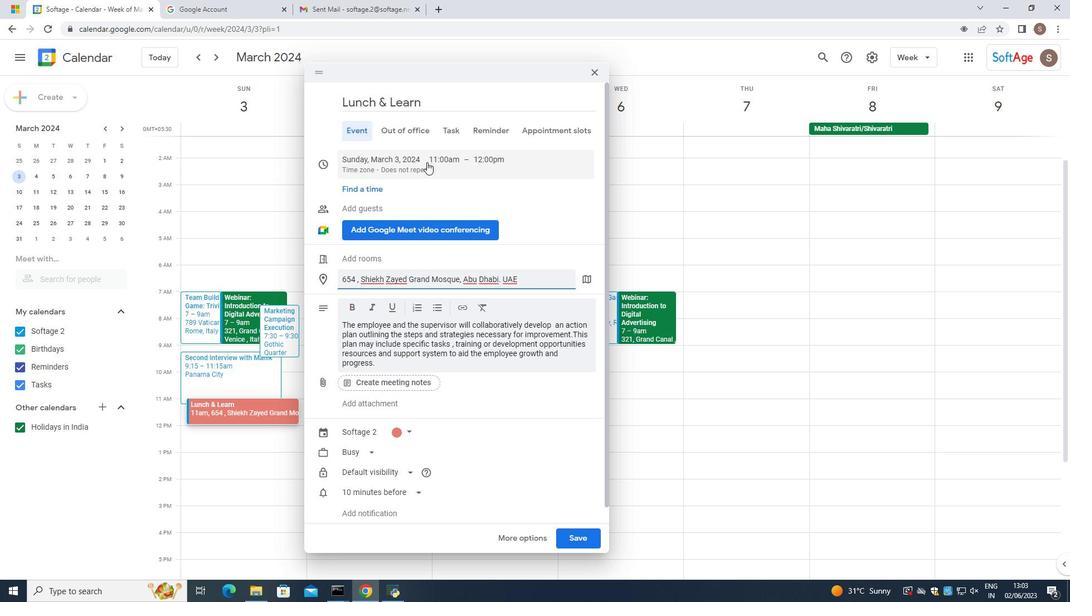 
Action: Mouse moved to (445, 161)
Screenshot: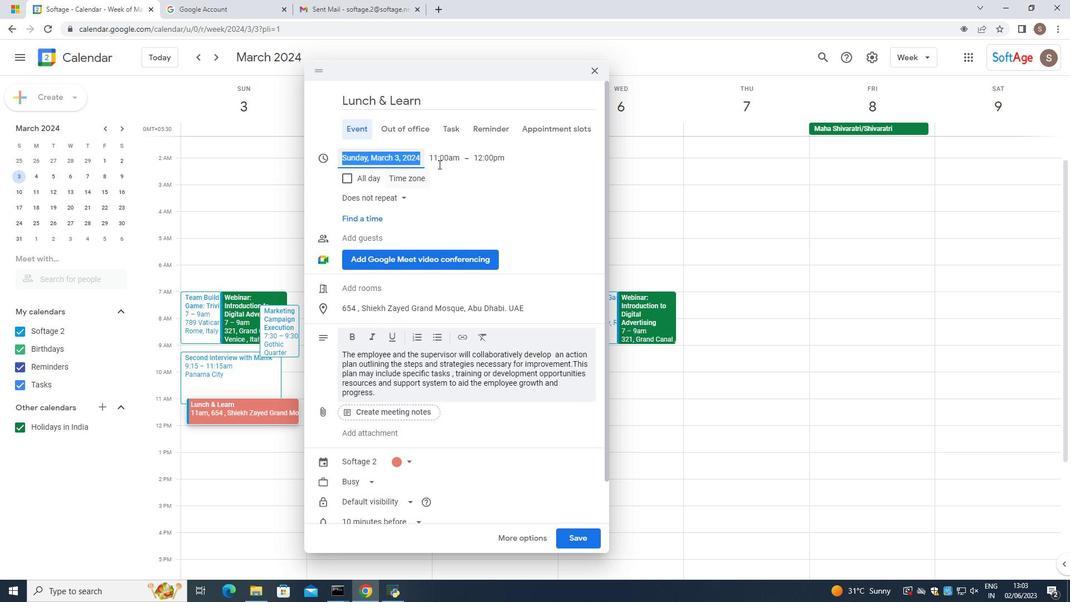 
Action: Mouse pressed left at (445, 161)
Screenshot: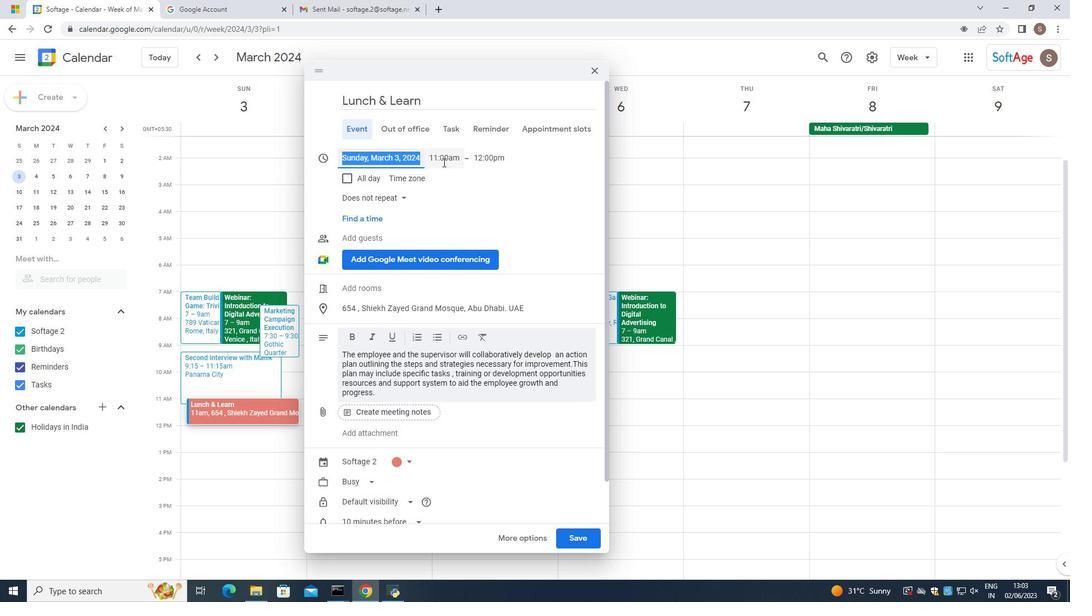 
Action: Mouse moved to (449, 228)
Screenshot: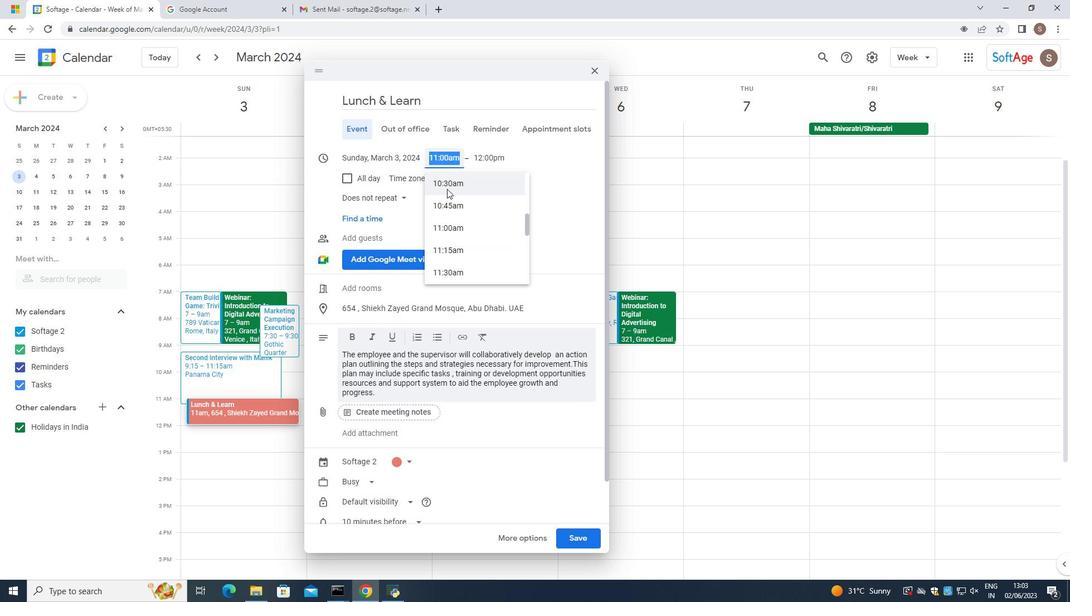 
Action: Mouse scrolled (449, 227) with delta (0, 0)
Screenshot: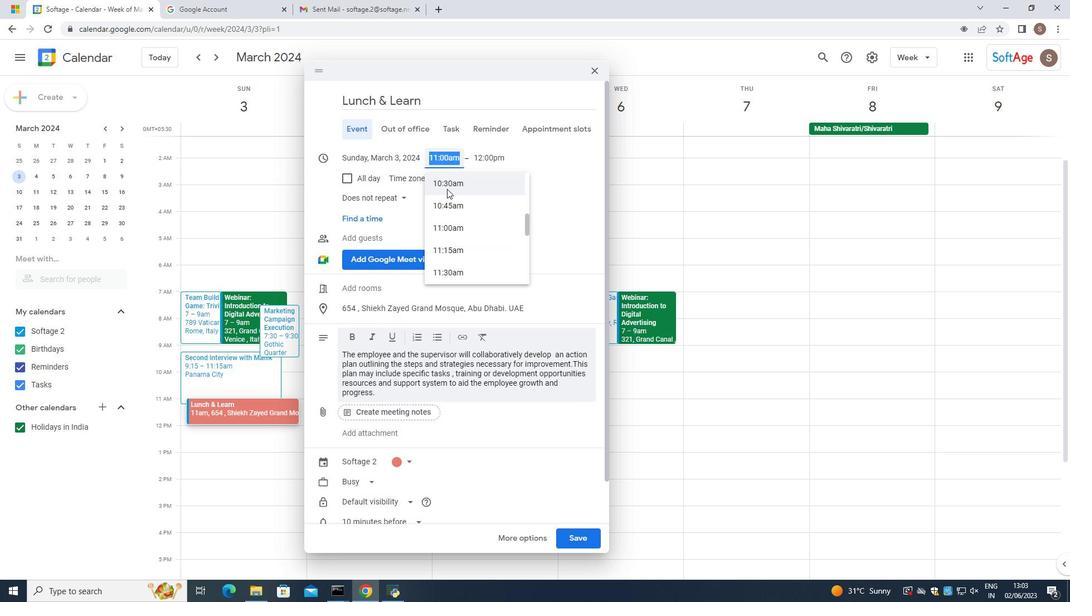 
Action: Mouse scrolled (449, 227) with delta (0, 0)
Screenshot: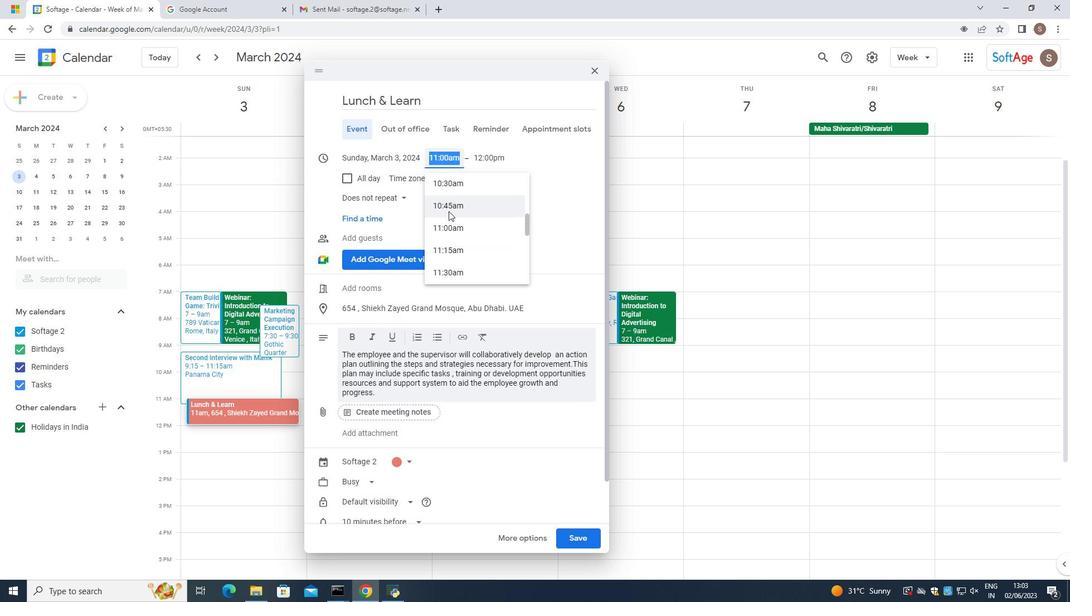 
Action: Mouse scrolled (449, 227) with delta (0, 0)
Screenshot: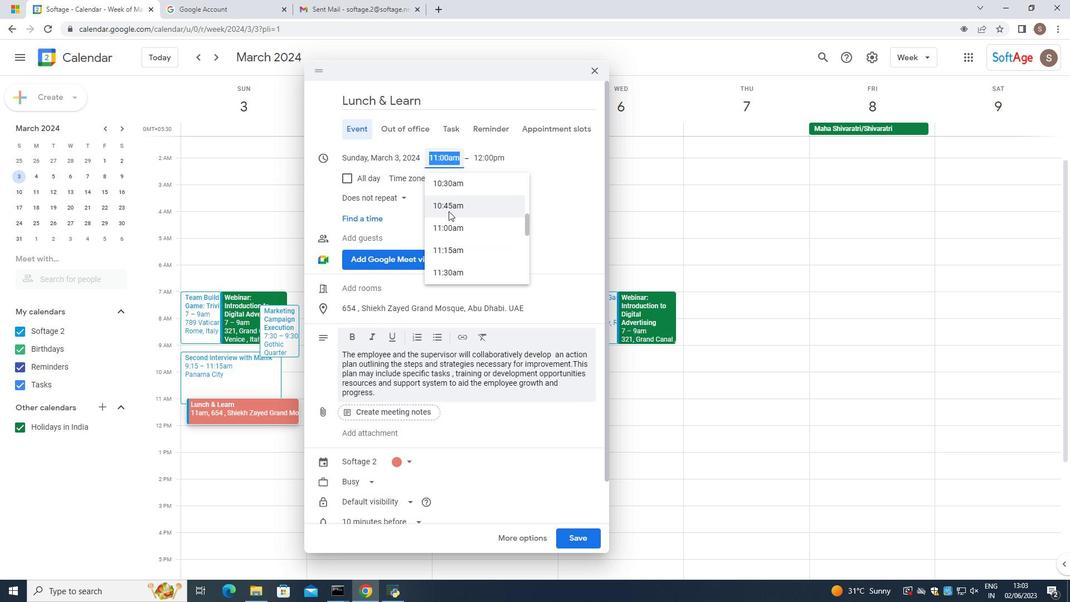 
Action: Mouse moved to (449, 228)
Screenshot: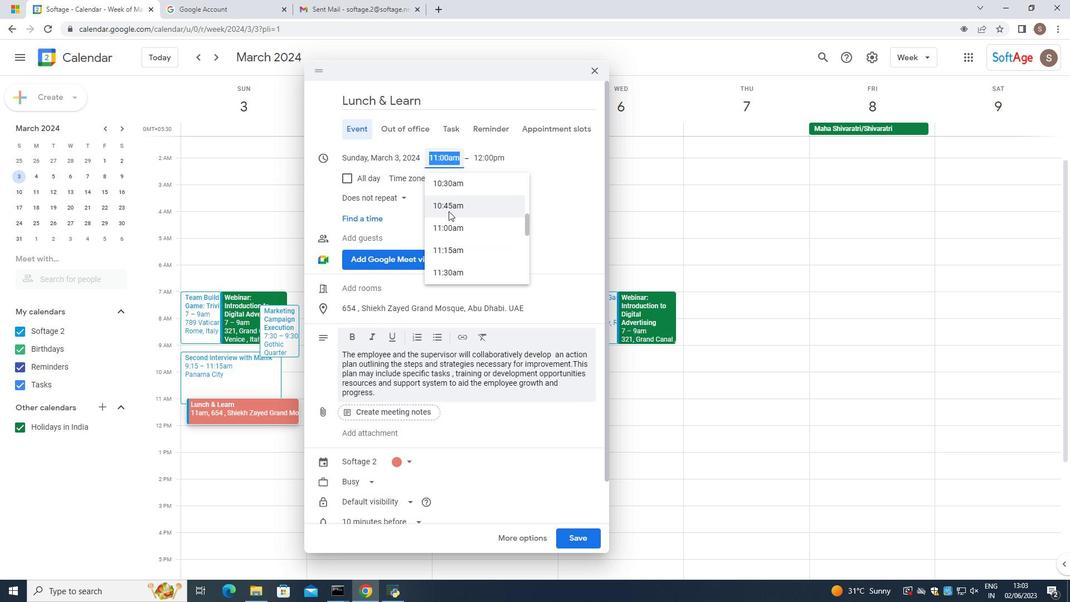 
Action: Mouse scrolled (449, 229) with delta (0, 0)
Screenshot: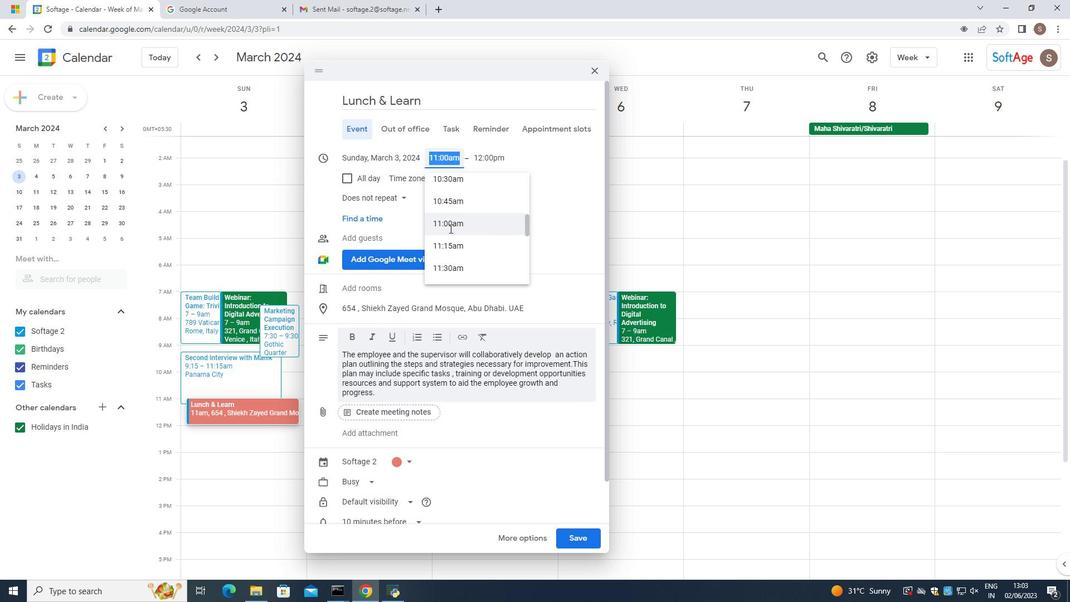 
Action: Mouse scrolled (449, 229) with delta (0, 0)
Screenshot: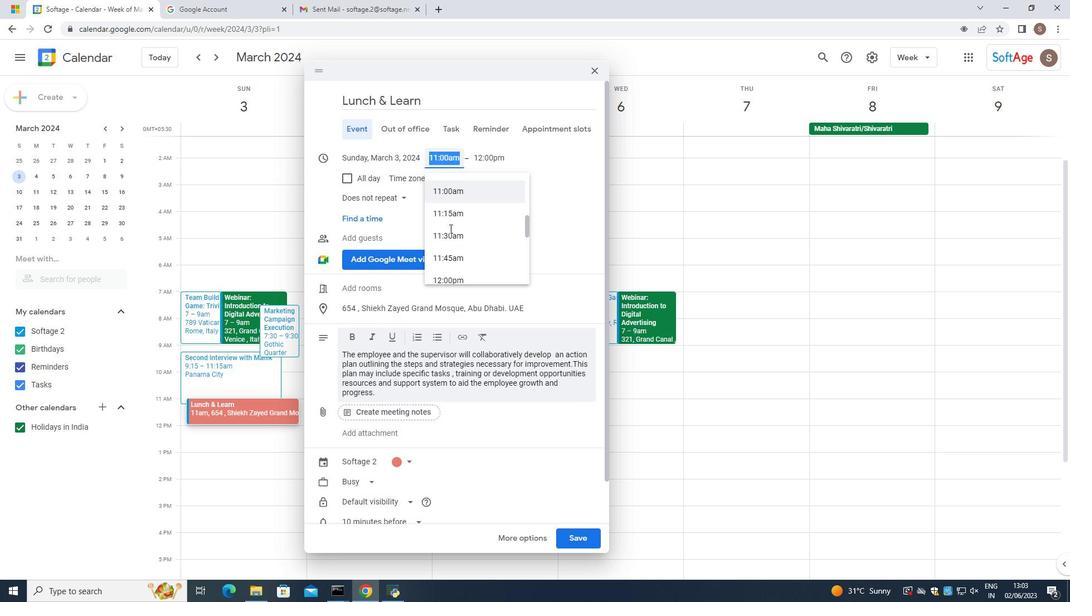 
Action: Mouse scrolled (449, 229) with delta (0, 0)
Screenshot: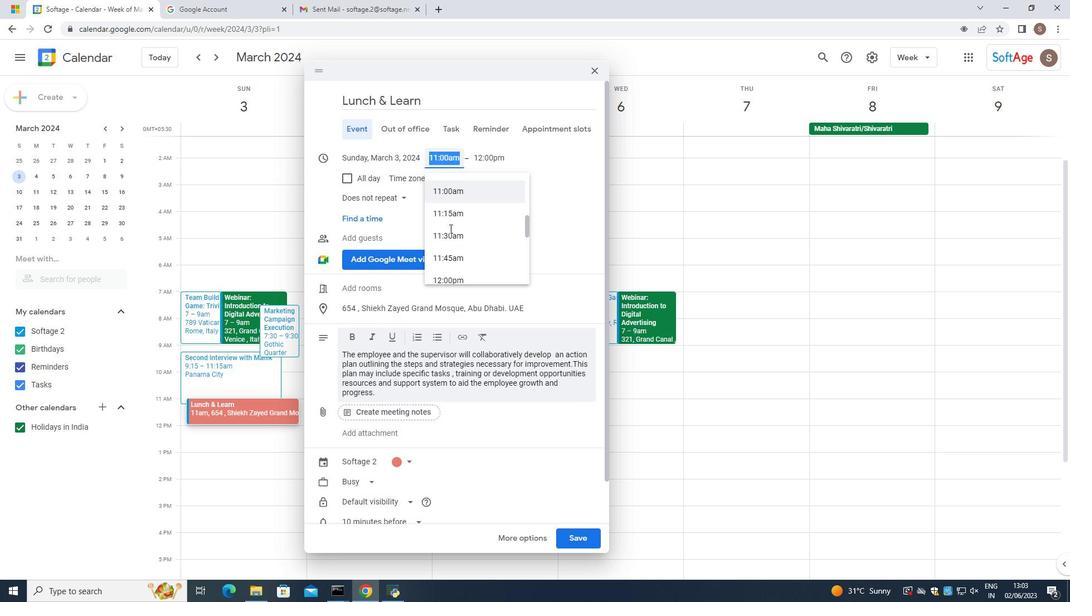 
Action: Mouse scrolled (449, 229) with delta (0, 0)
Screenshot: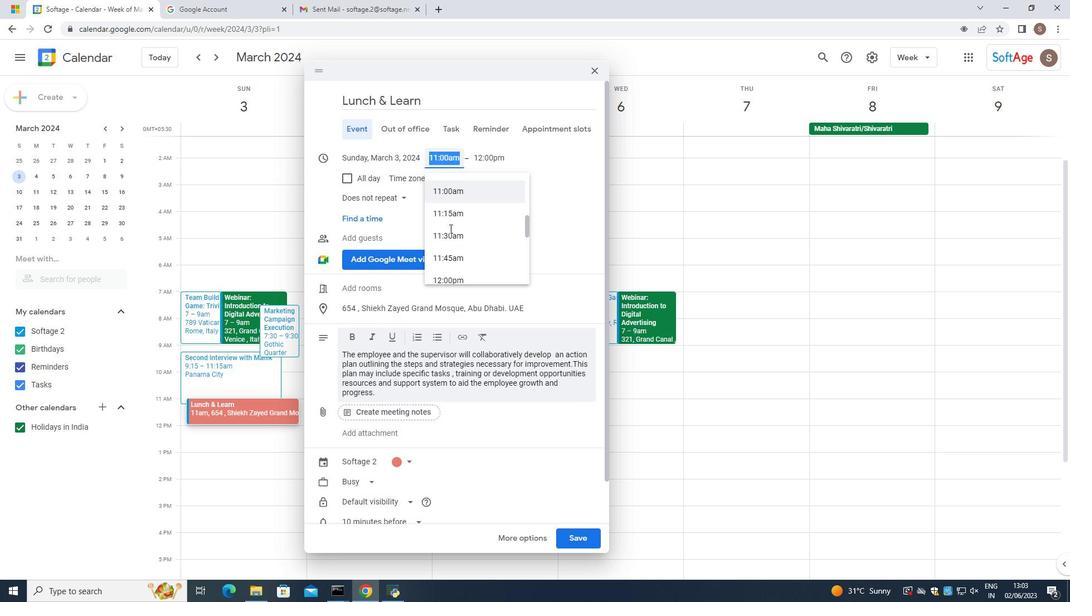 
Action: Mouse scrolled (449, 229) with delta (0, 0)
Screenshot: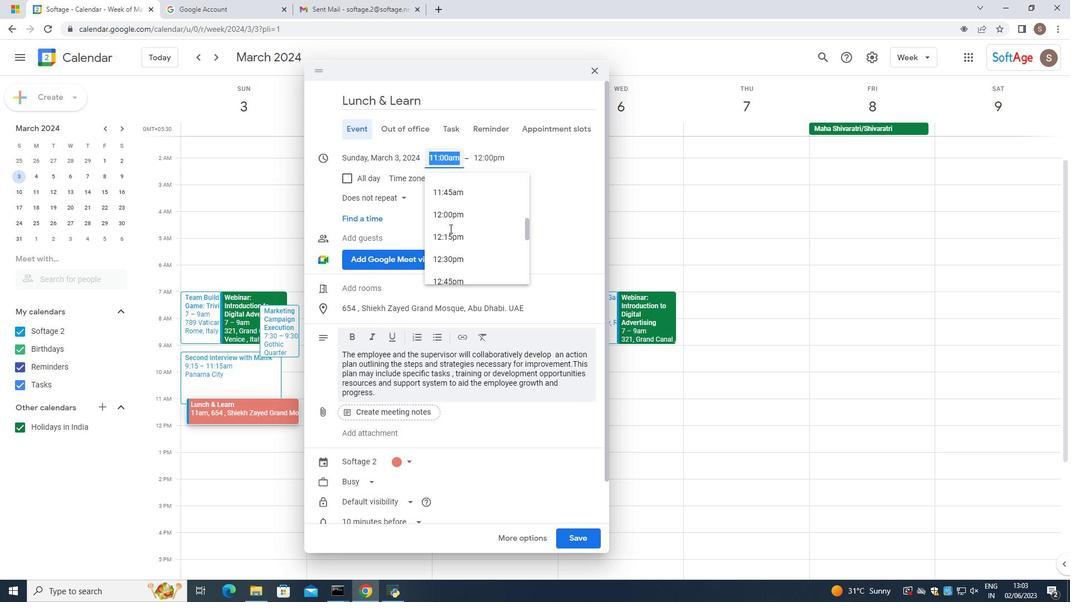 
Action: Mouse scrolled (449, 229) with delta (0, 0)
Screenshot: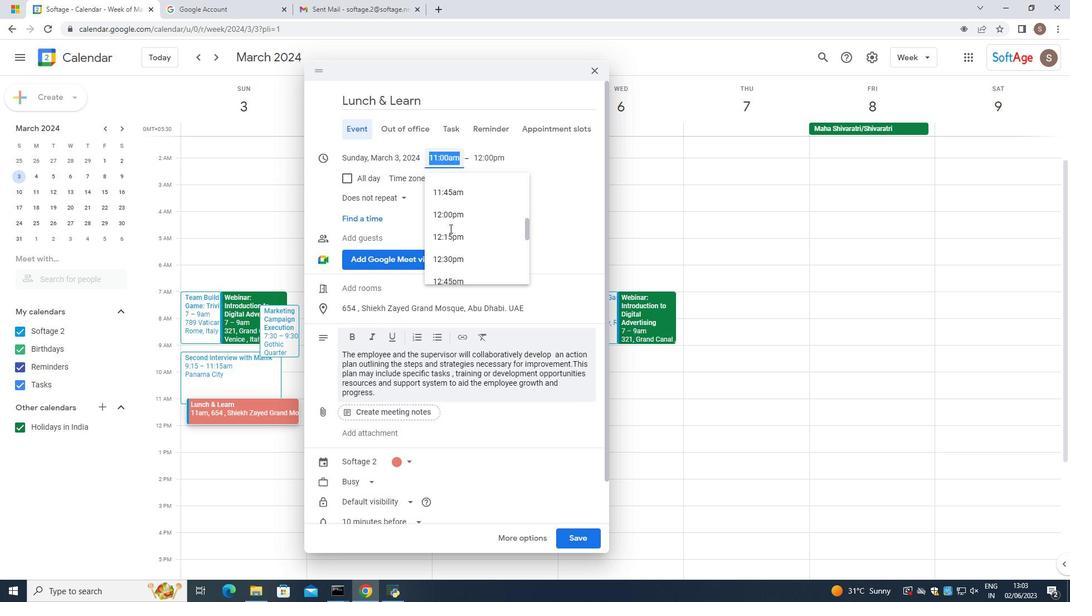 
Action: Mouse scrolled (449, 229) with delta (0, 0)
Screenshot: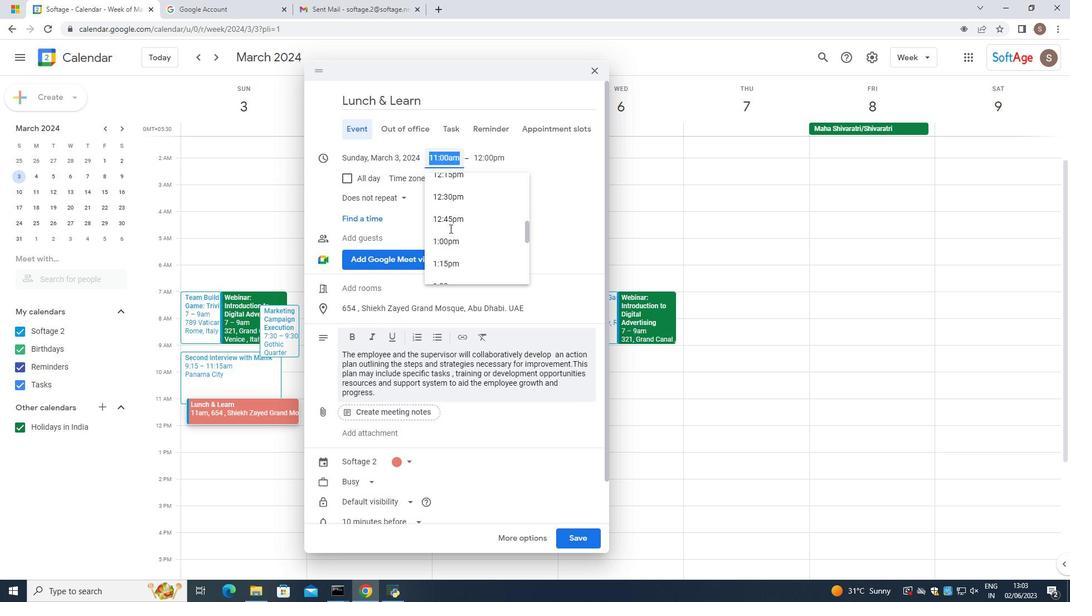 
Action: Mouse scrolled (449, 229) with delta (0, 0)
Screenshot: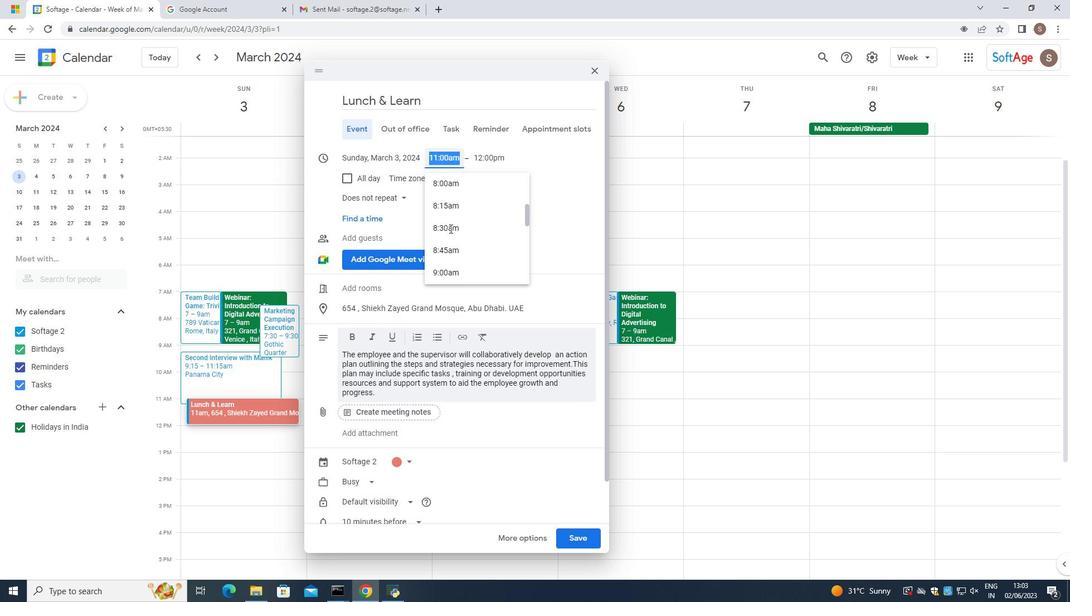 
Action: Mouse scrolled (449, 227) with delta (0, 0)
Screenshot: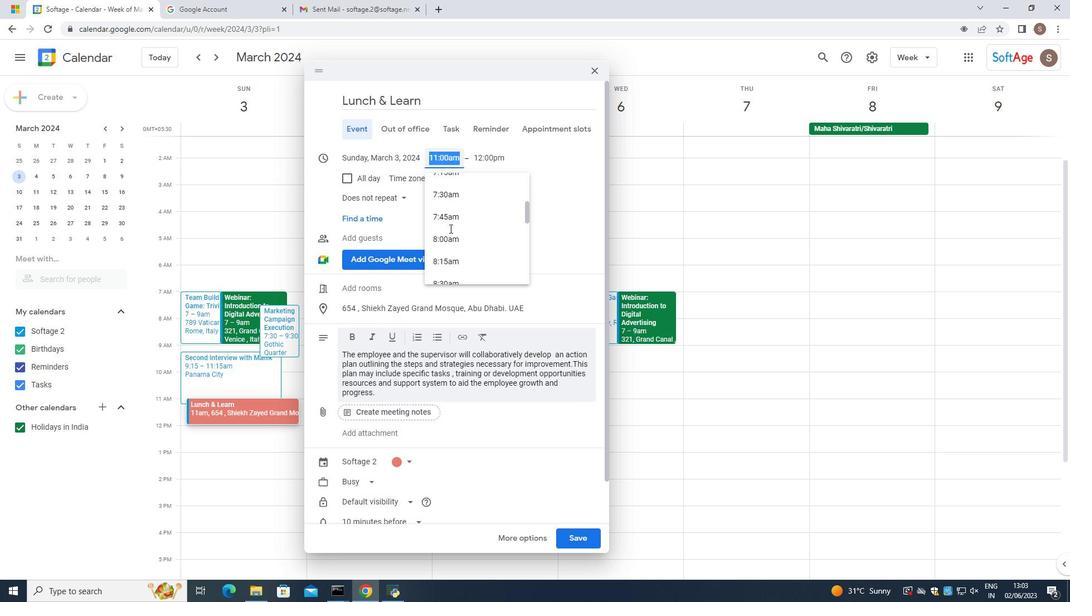 
Action: Mouse scrolled (449, 227) with delta (0, 0)
Screenshot: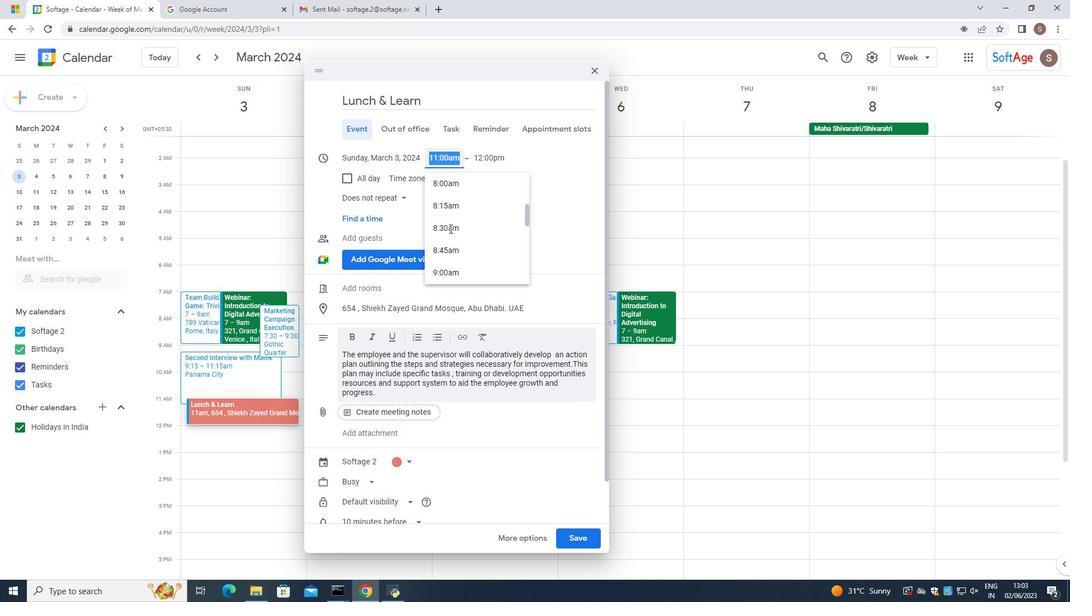 
Action: Mouse moved to (450, 149)
Screenshot: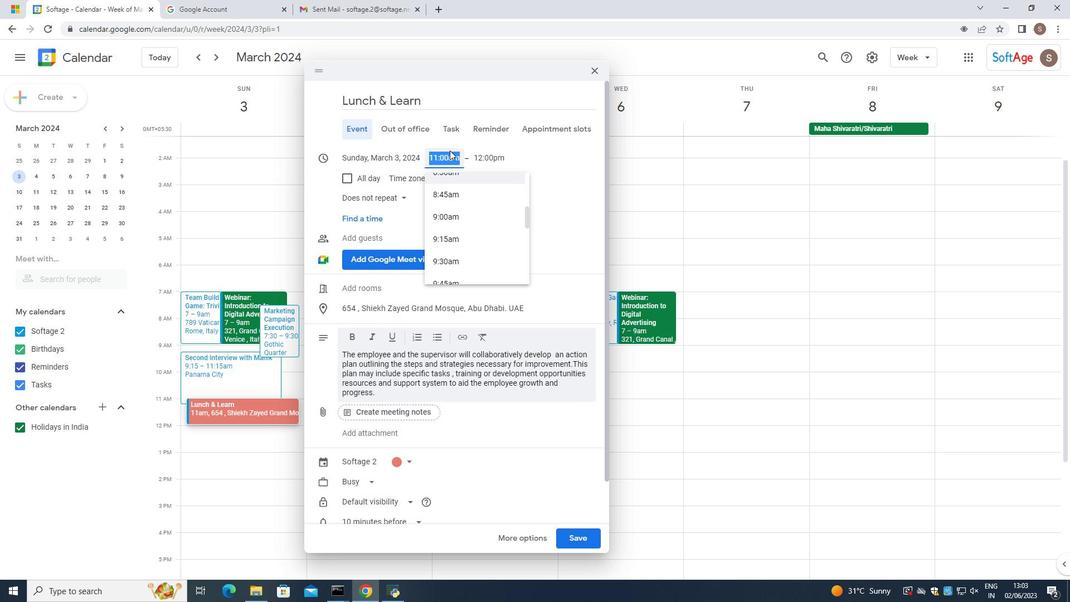 
Action: Key pressed 9<Key.shift_r>:2-0<Key.backspace>
Screenshot: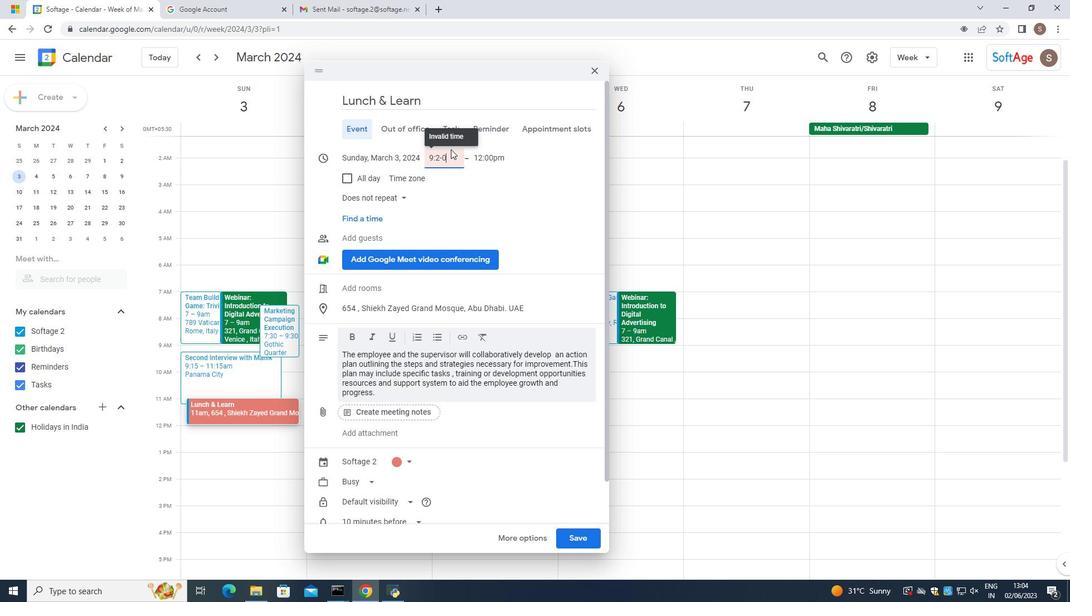 
Action: Mouse moved to (447, 241)
Screenshot: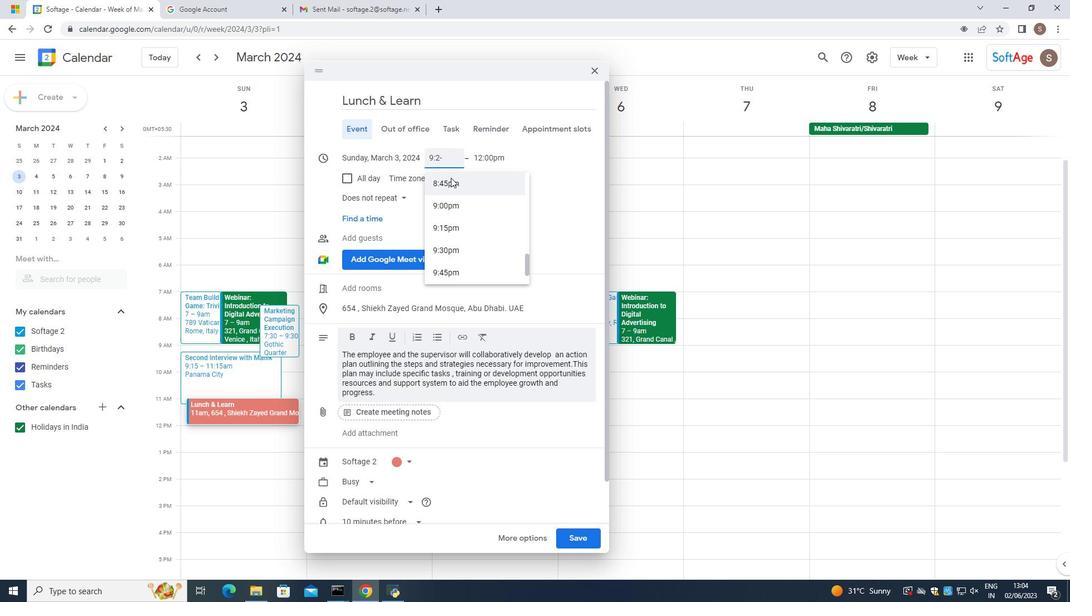 
Action: Mouse scrolled (447, 241) with delta (0, 0)
Screenshot: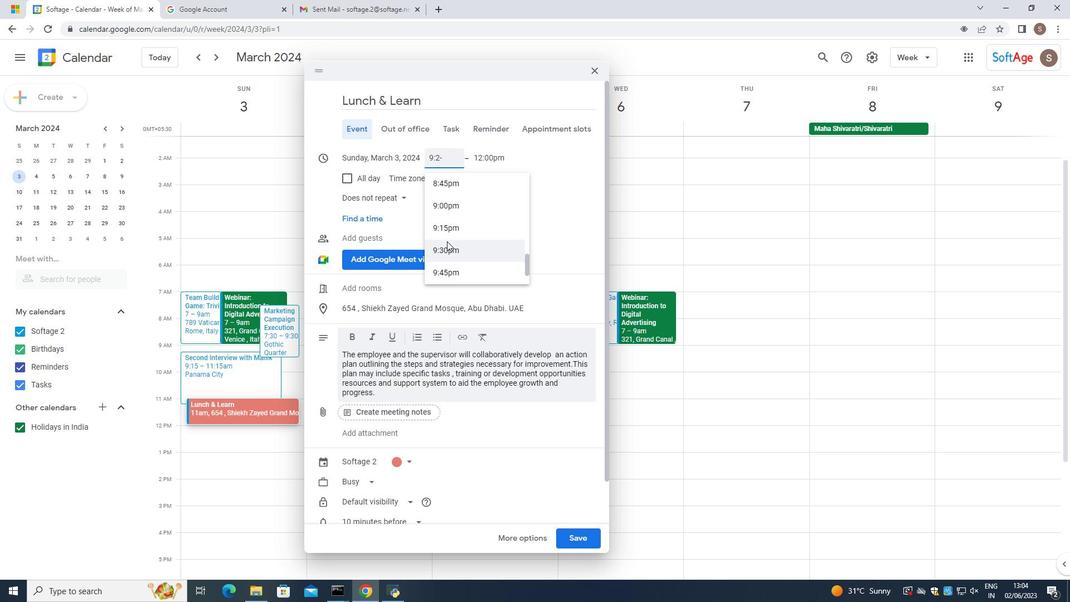 
Action: Mouse scrolled (447, 241) with delta (0, 0)
Screenshot: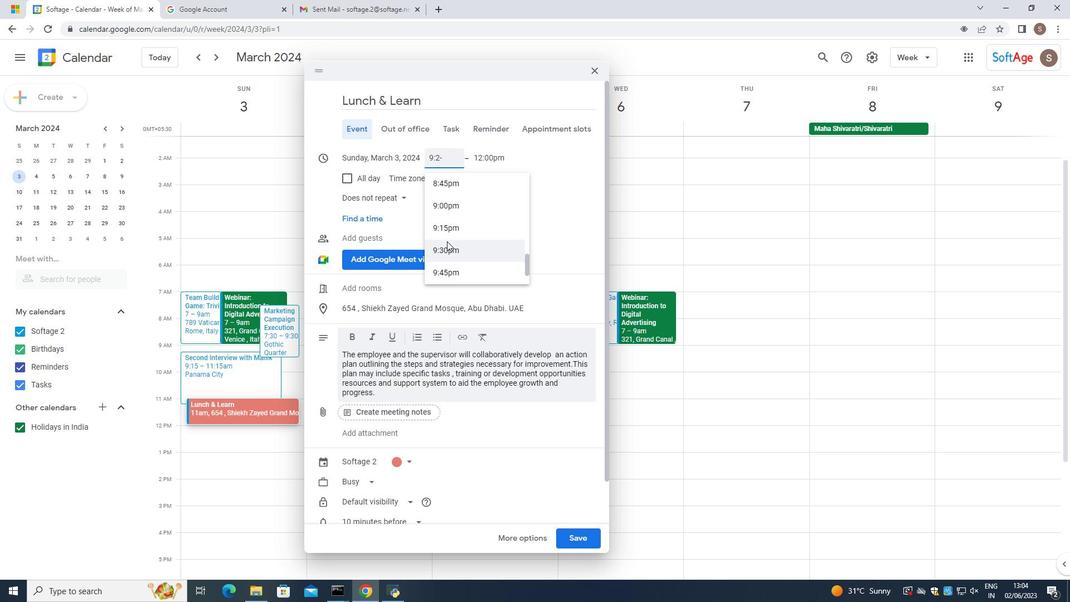 
Action: Mouse scrolled (447, 241) with delta (0, 0)
Screenshot: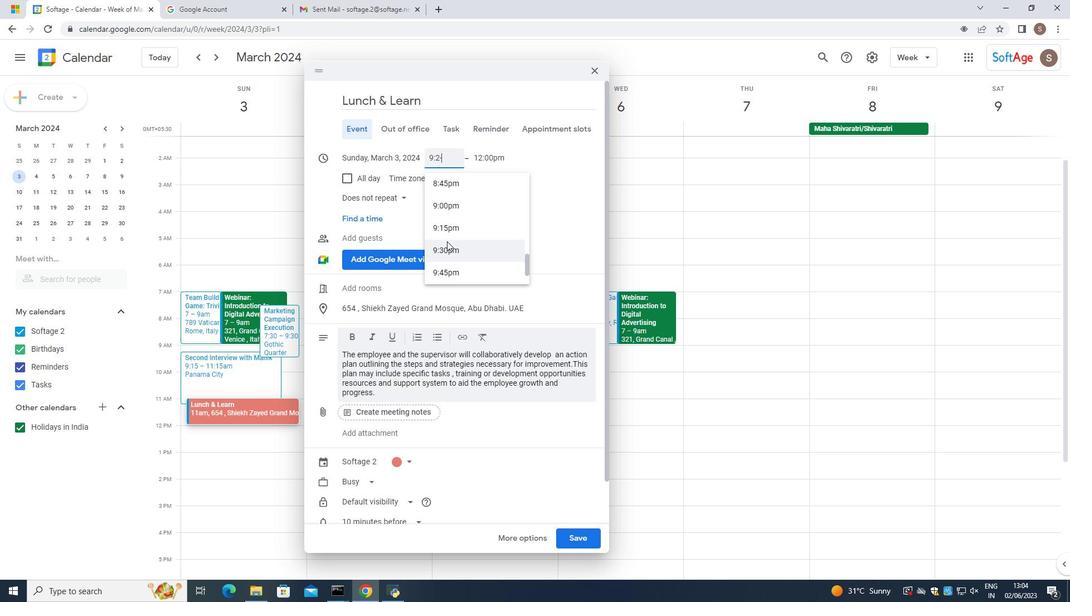 
Action: Mouse scrolled (447, 241) with delta (0, 0)
Screenshot: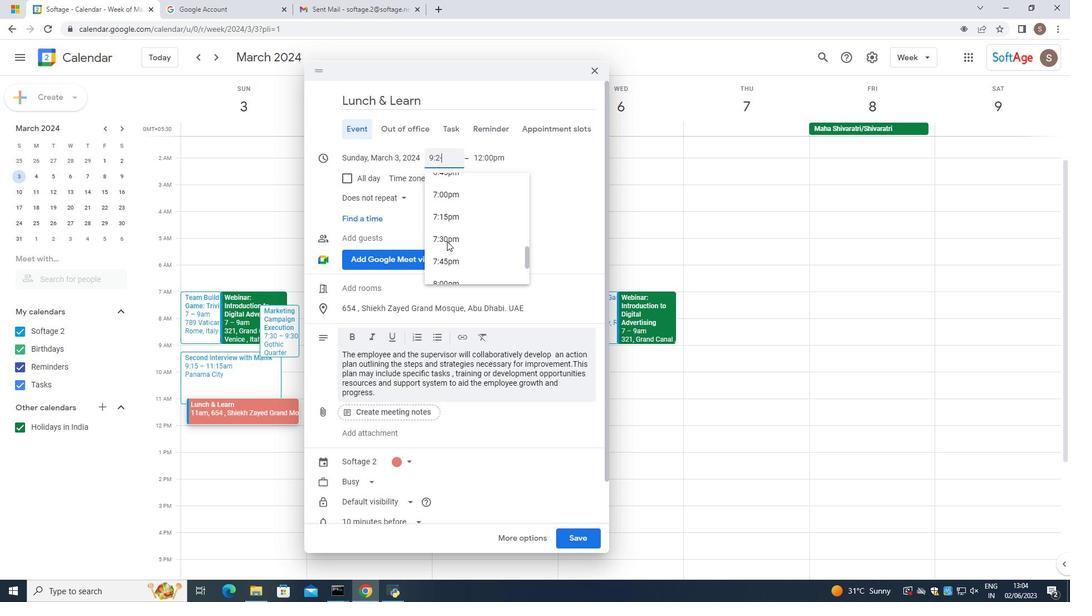 
Action: Mouse moved to (443, 158)
Screenshot: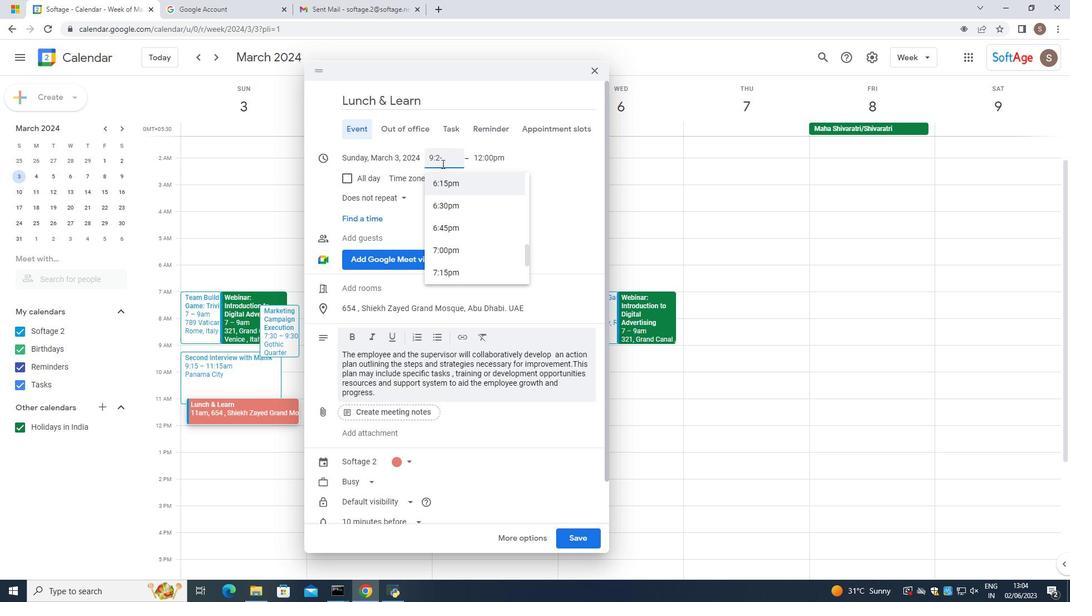 
Action: Mouse pressed left at (443, 158)
Screenshot: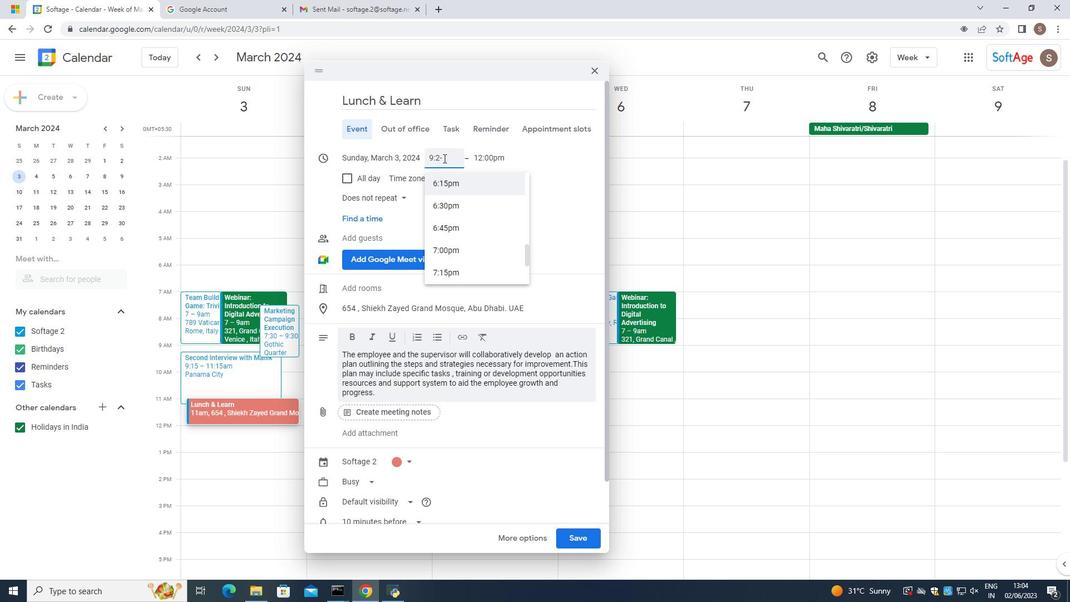 
Action: Mouse moved to (443, 158)
Screenshot: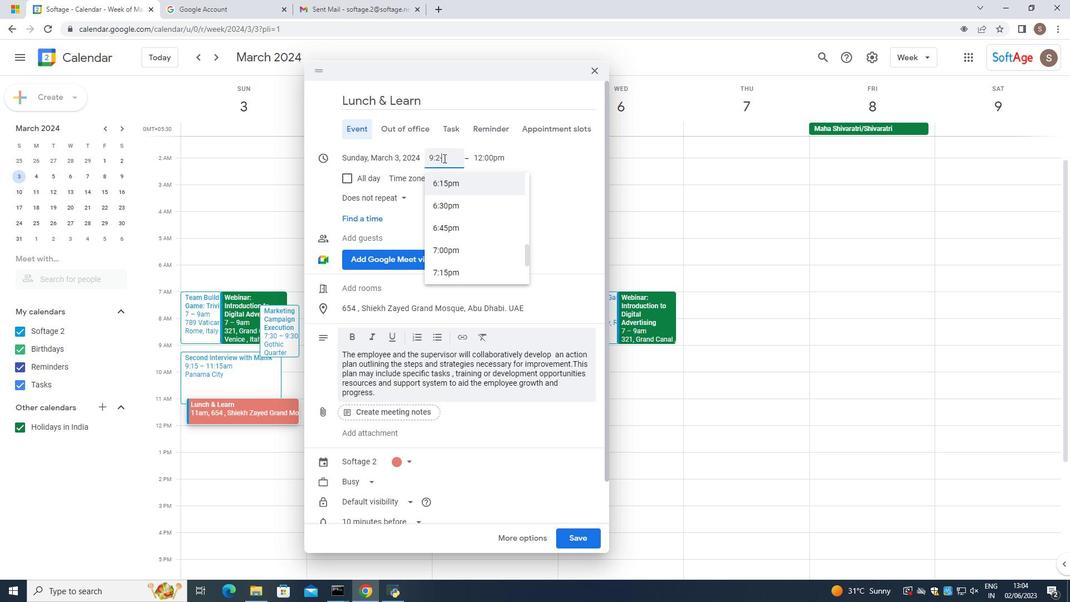 
Action: Key pressed <Key.backspace>09<Key.shift_r>:20<Key.space>am
Screenshot: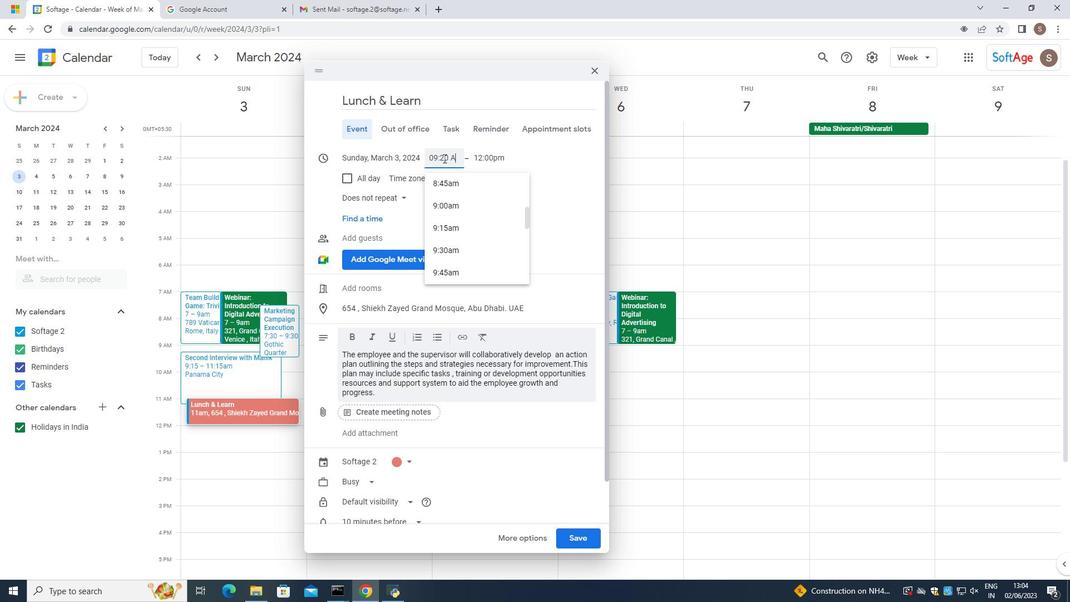
Action: Mouse moved to (488, 154)
Screenshot: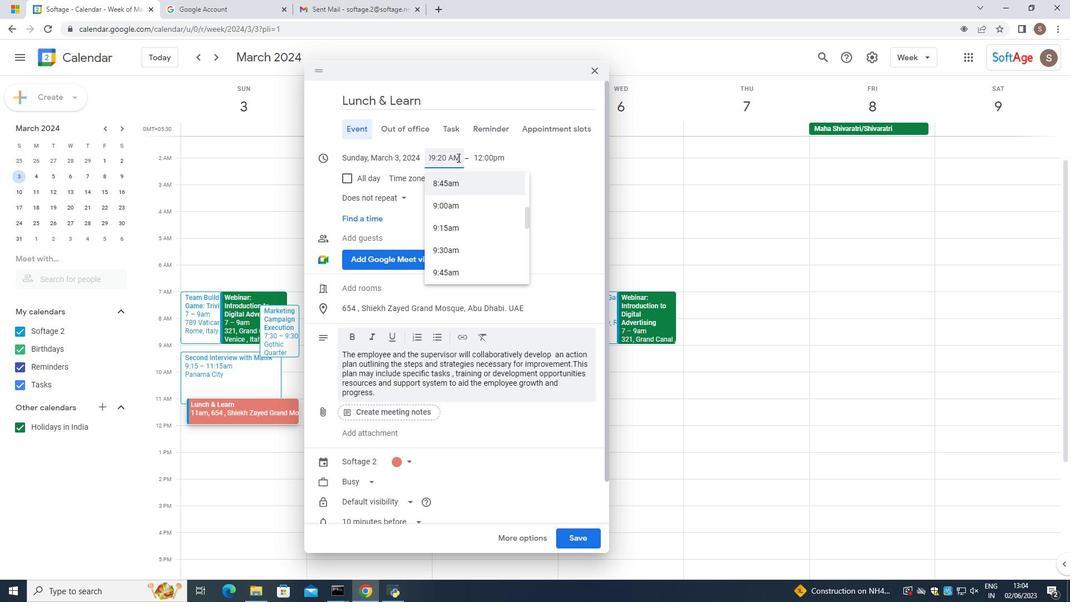 
Action: Mouse pressed left at (488, 154)
Screenshot: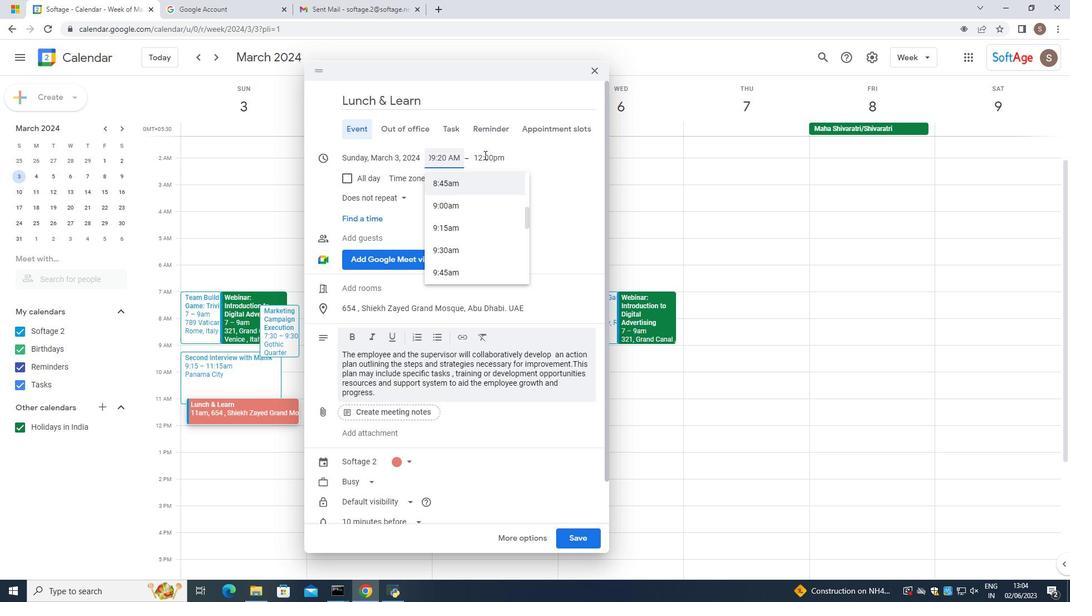 
Action: Mouse moved to (448, 153)
Screenshot: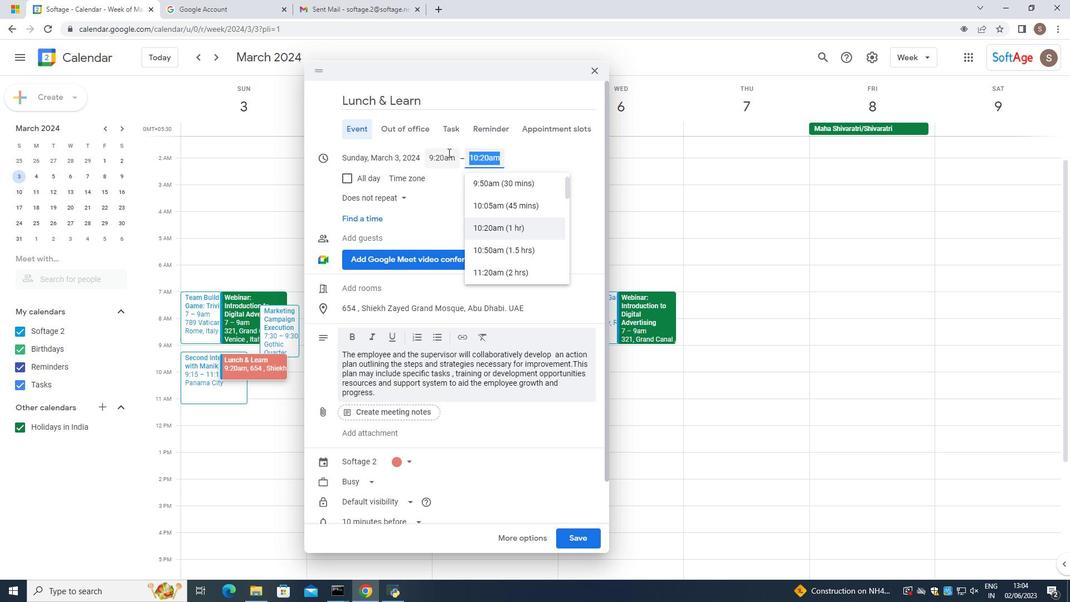 
Action: Mouse pressed left at (448, 153)
Screenshot: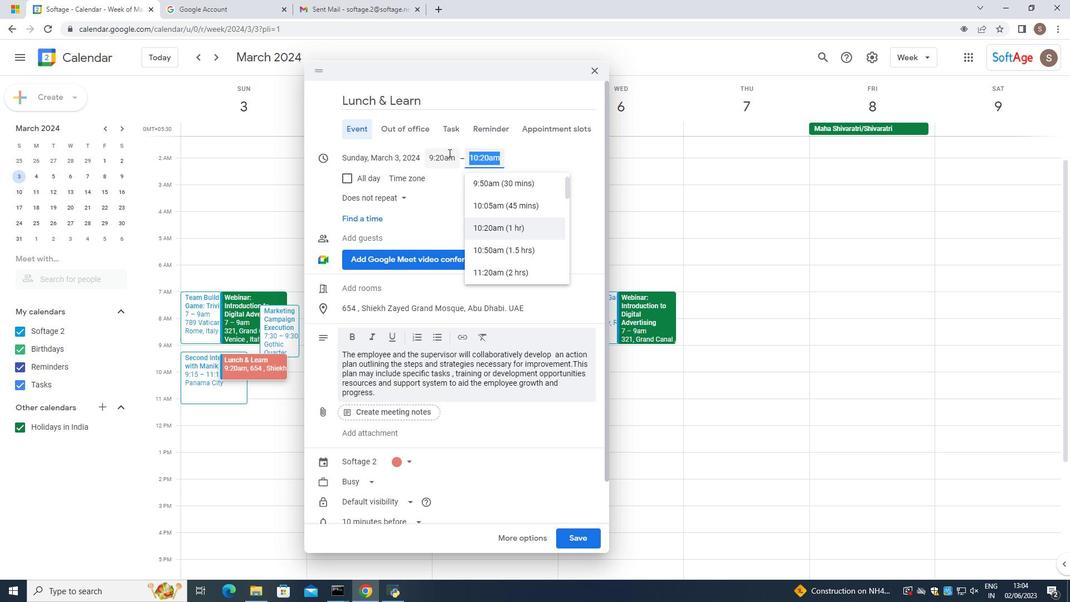 
Action: Mouse moved to (449, 153)
Screenshot: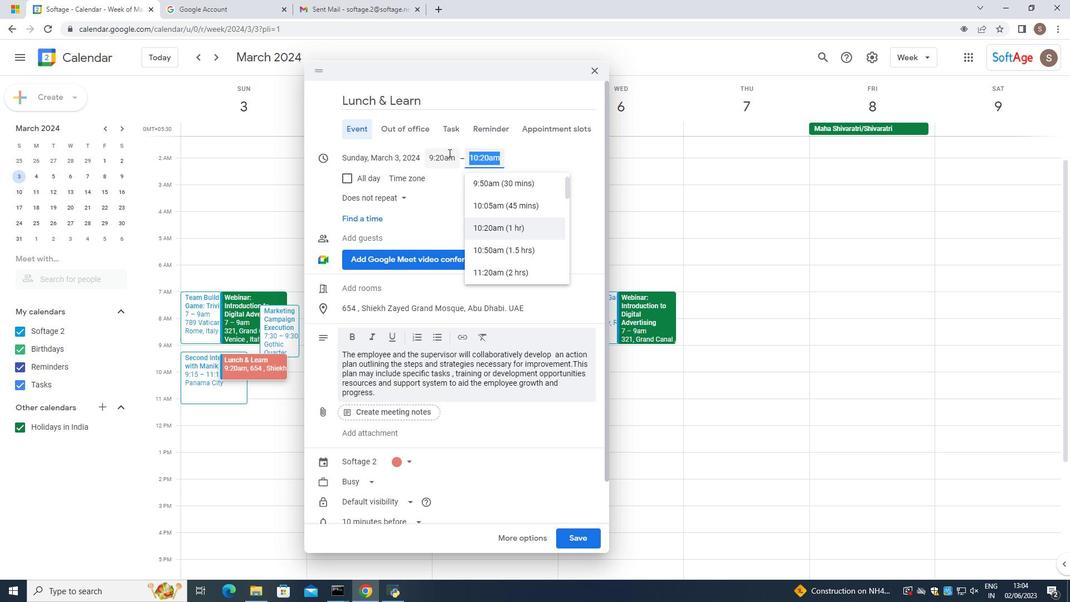 
Action: Mouse pressed left at (449, 153)
Screenshot: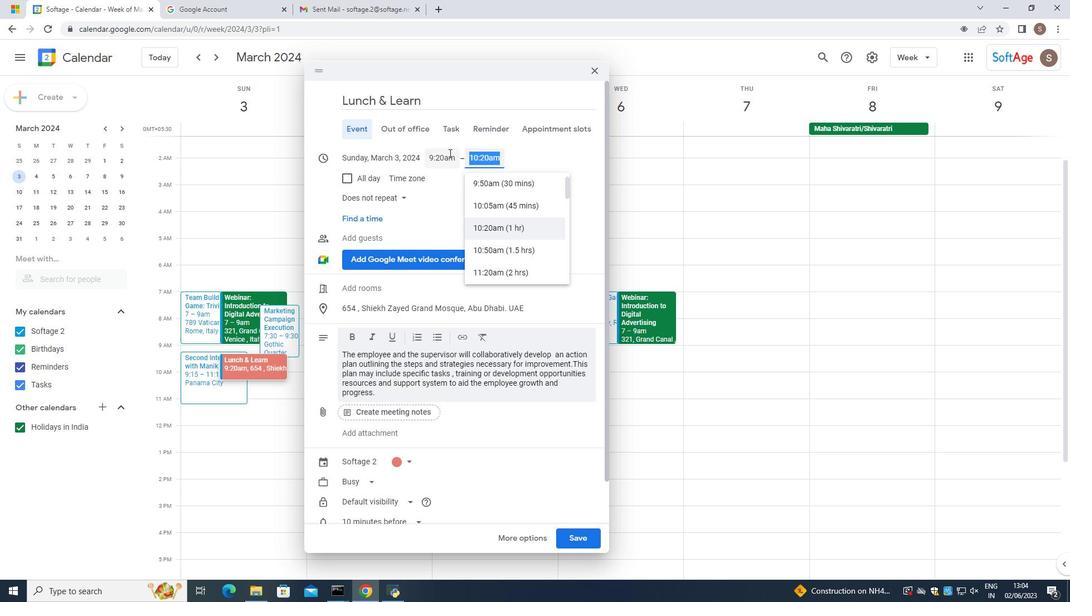 
Action: Mouse moved to (449, 244)
Screenshot: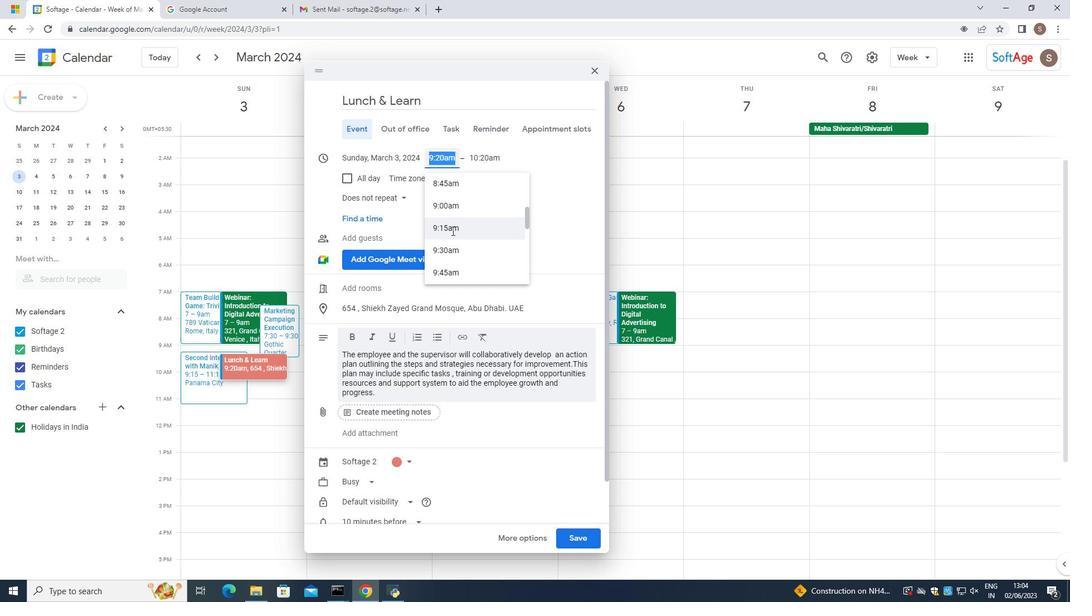 
Action: Mouse scrolled (449, 244) with delta (0, 0)
Screenshot: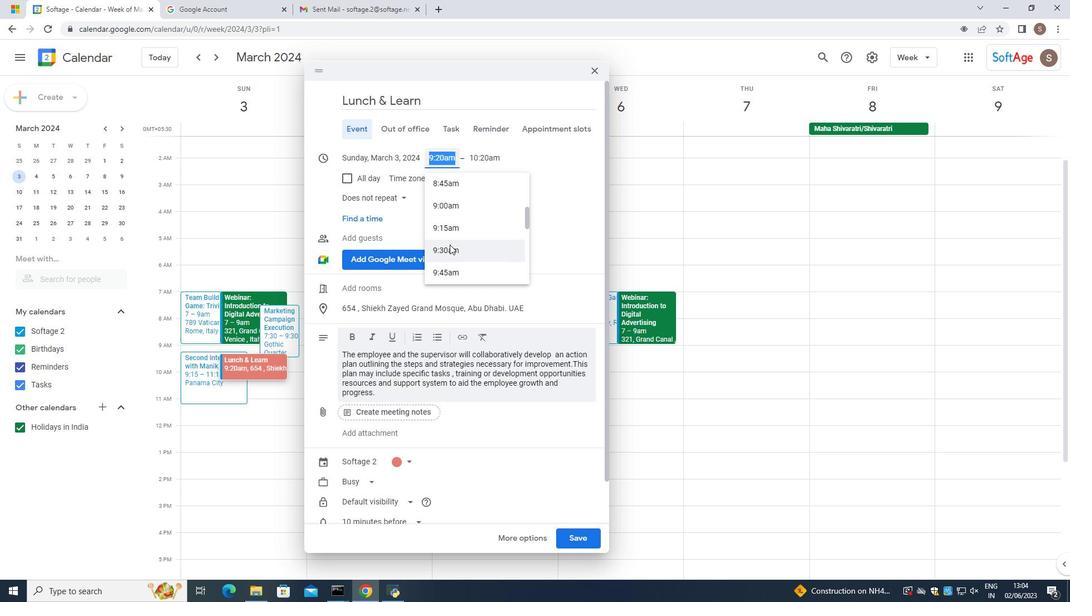 
Action: Mouse moved to (442, 146)
Screenshot: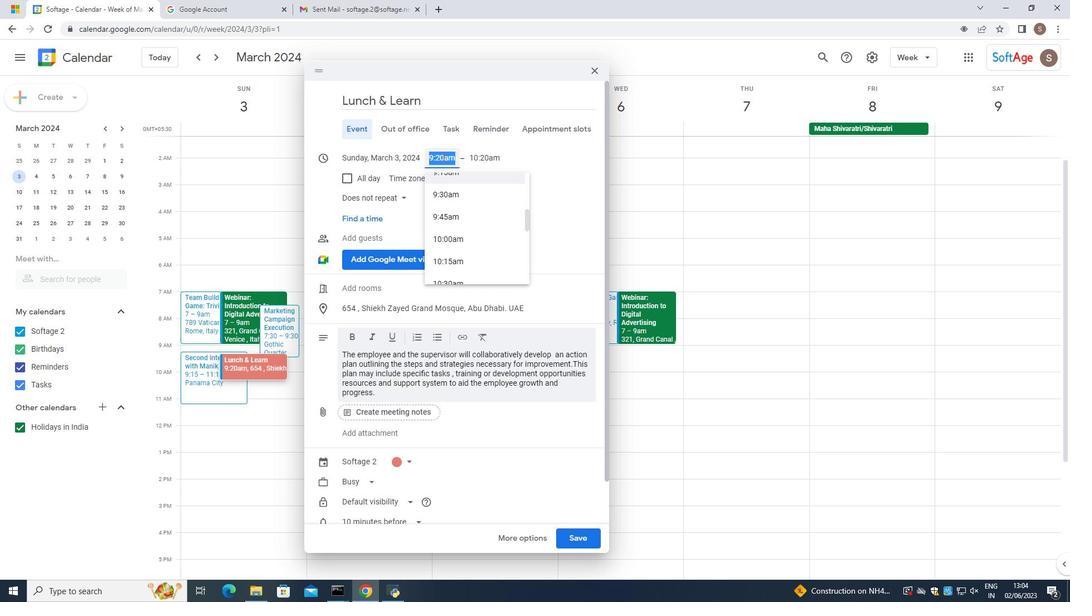 
Action: Mouse pressed left at (442, 146)
Screenshot: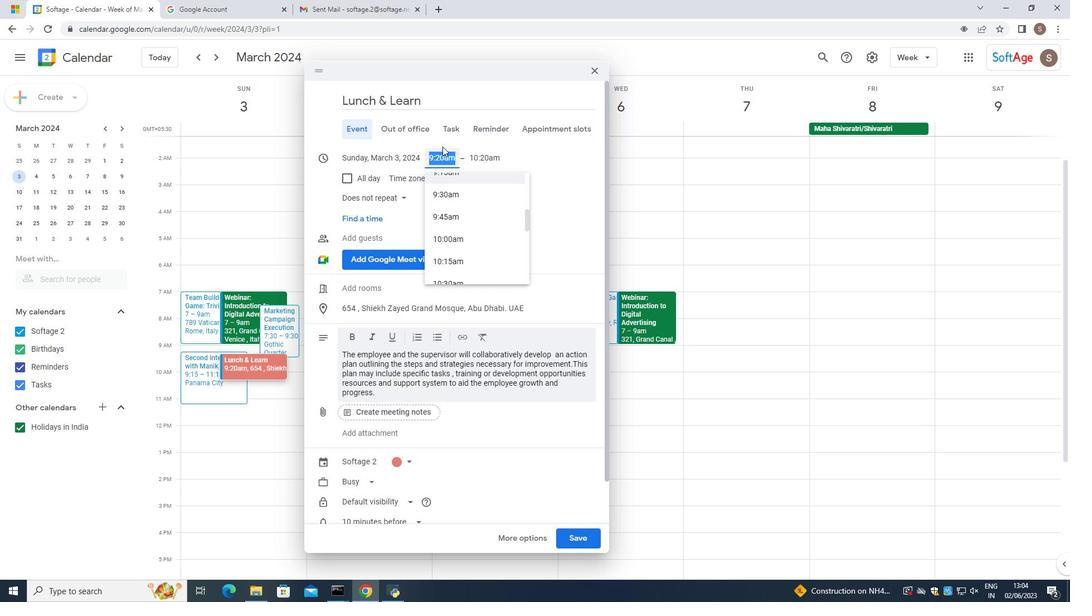 
Action: Mouse moved to (442, 157)
Screenshot: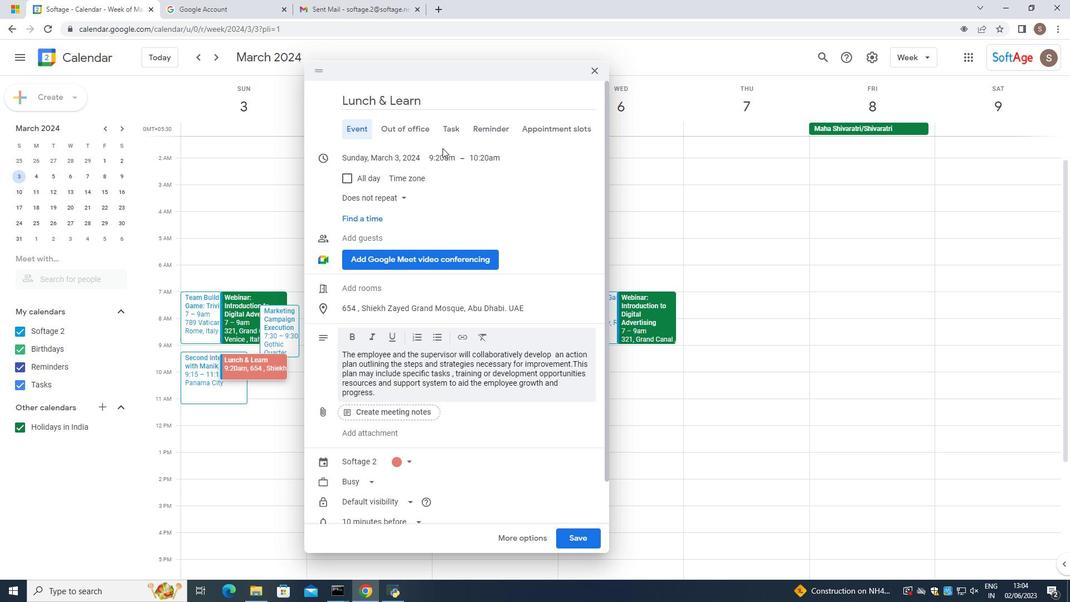 
Action: Mouse pressed left at (442, 157)
Screenshot: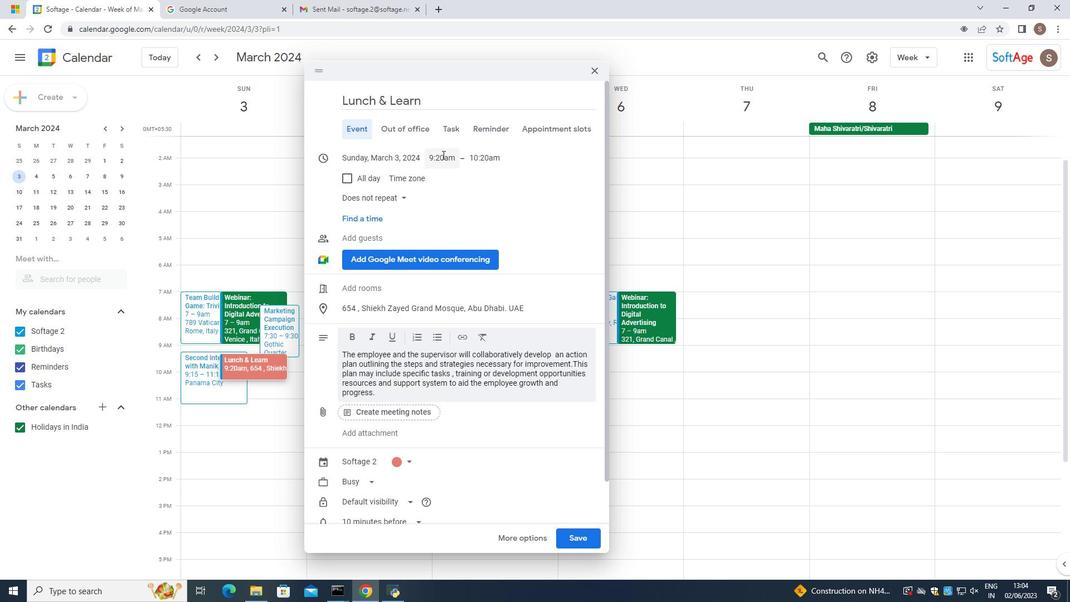 
Action: Mouse pressed left at (442, 157)
Screenshot: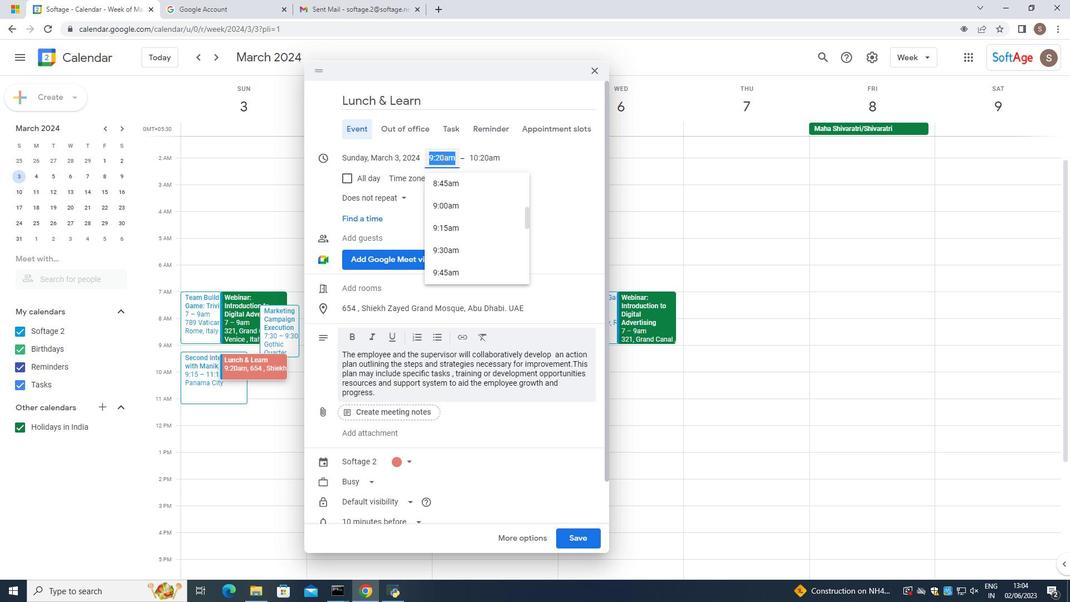
Action: Mouse moved to (442, 159)
Screenshot: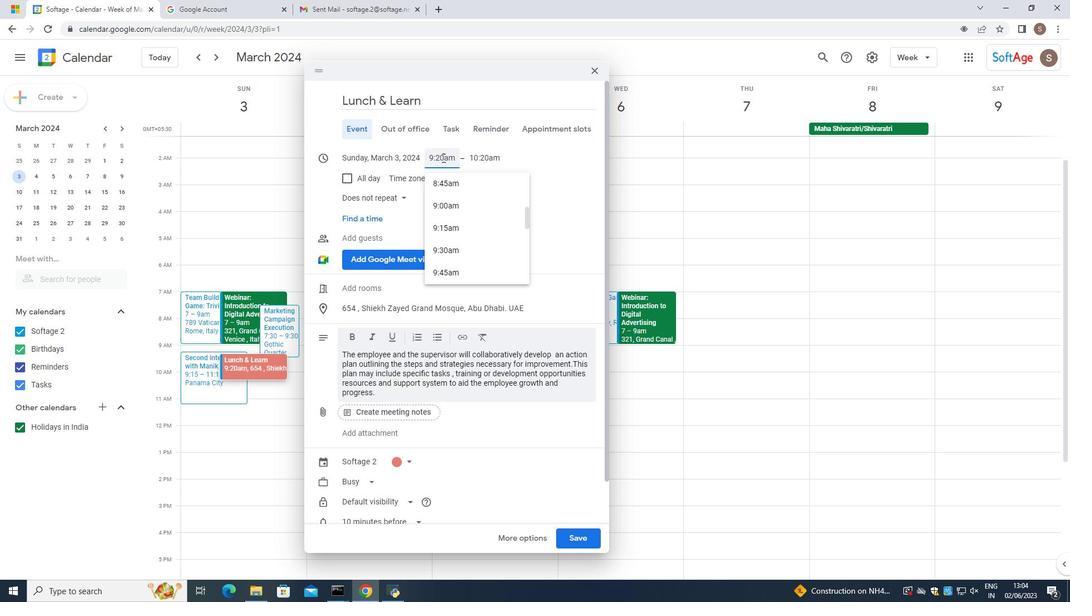 
Action: Mouse pressed left at (442, 159)
Screenshot: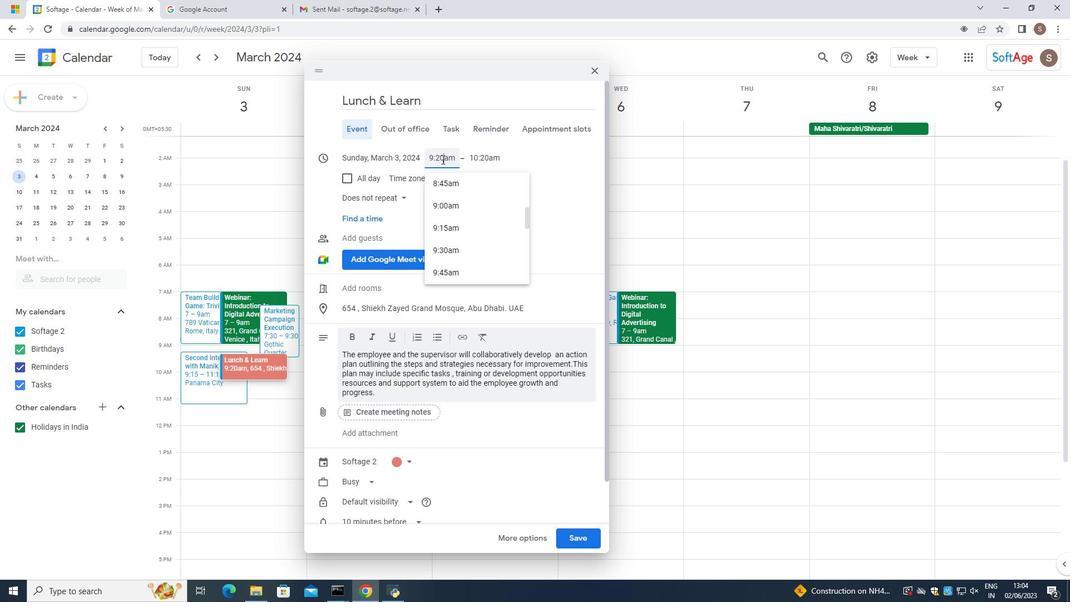 
Action: Mouse moved to (441, 159)
Screenshot: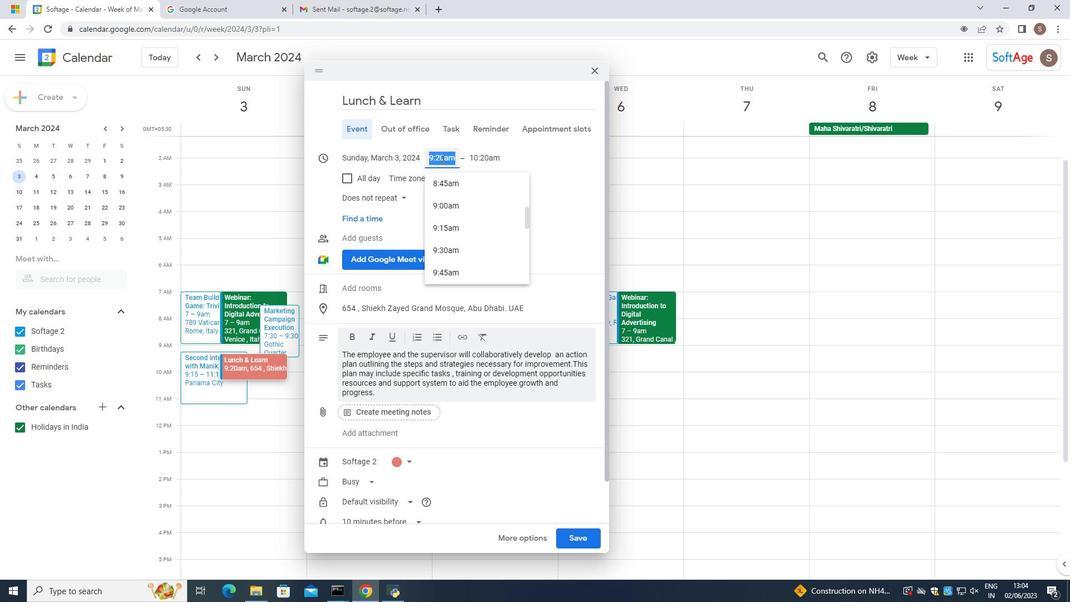 
Action: Mouse pressed left at (441, 159)
